 Task: When was "Vanity Fair" by William Makepeace Thackeray set?
Action: Mouse pressed left at (93, 138)
Screenshot: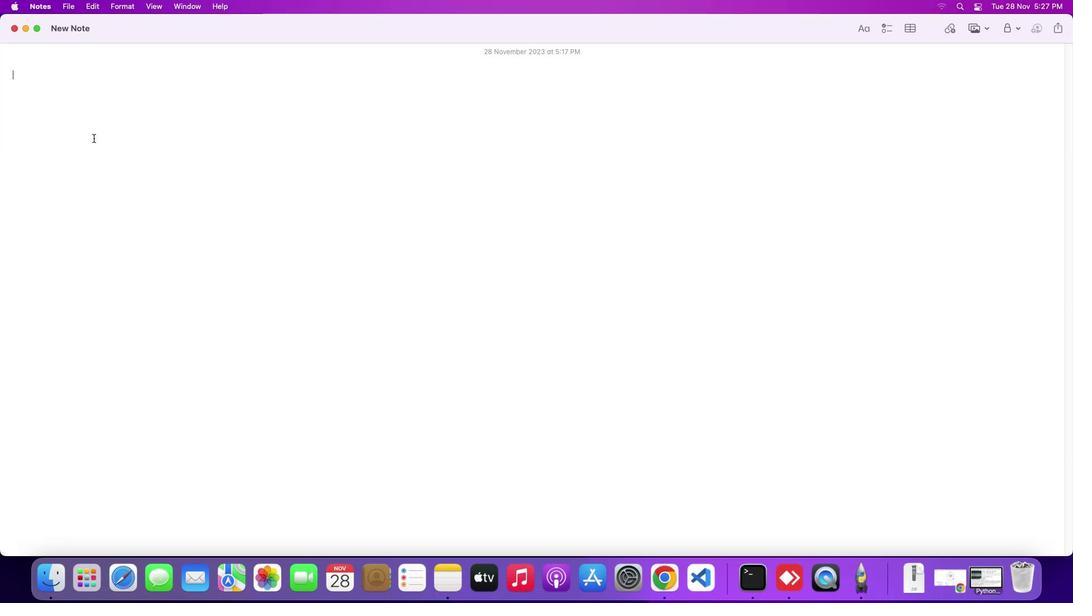 
Action: Key pressed Key.shift'W''h''e''n'Key.space'w''a''s'Key.spaceKey.shift'"'Key.shift'V''a''n''i''t''y'Key.spaceKey.shift'F''a''i''r'Key.shift'"'Key.space'b''y'Key.spaceKey.shift'W''i''l''l''i''a''m'Key.spaceKey.shift'M''a''k''e''p''e''a''c''e'Key.spaceKey.shift'T''h''a''c''k''e''r''a''y'Key.space's''e''t'Key.shift_r'?'Key.enter
Screenshot: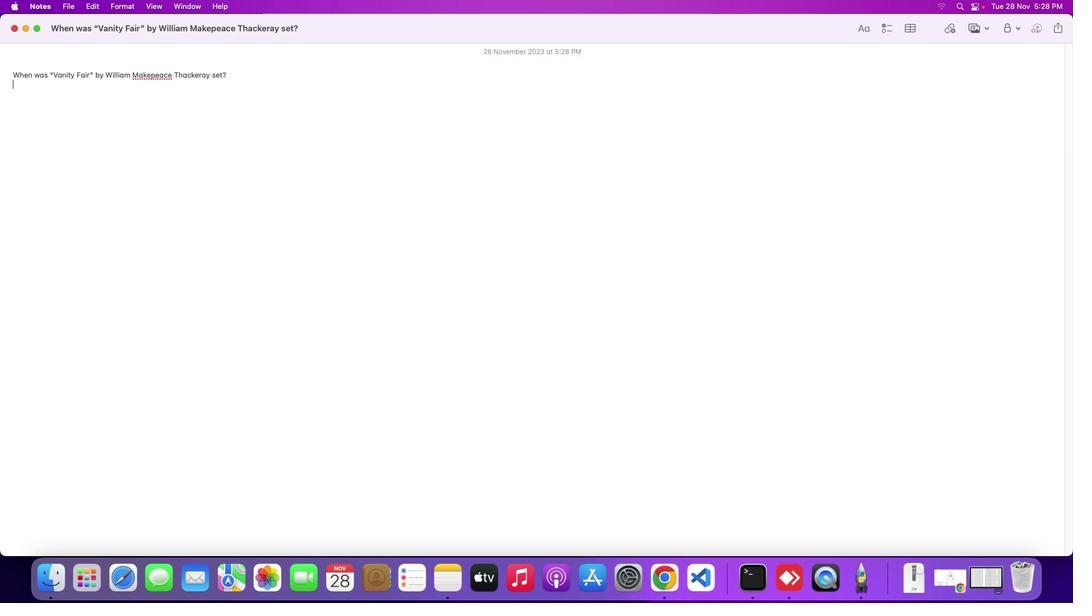 
Action: Mouse moved to (954, 577)
Screenshot: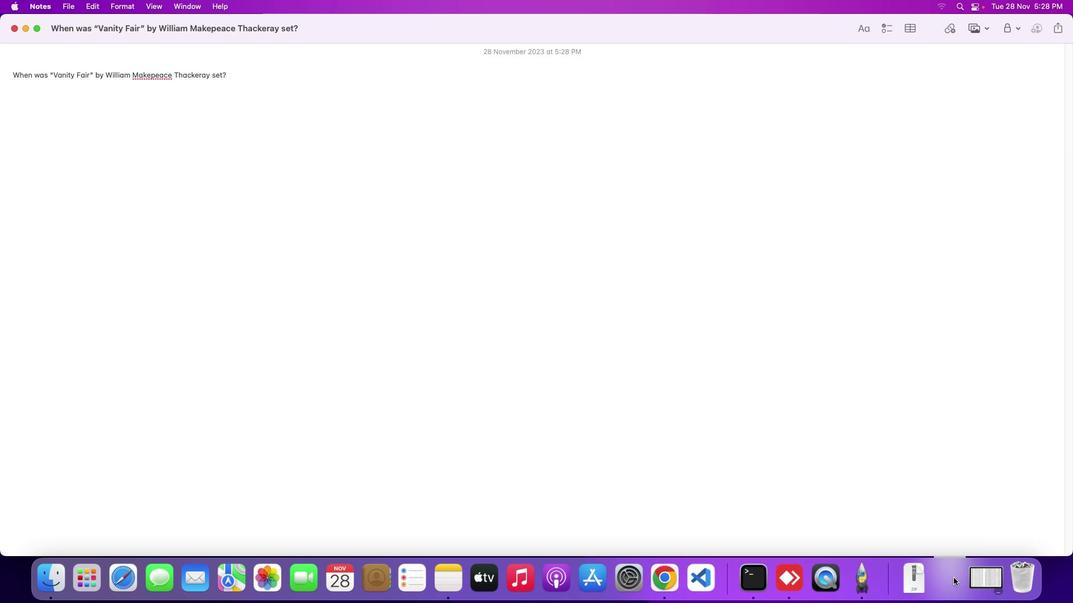 
Action: Mouse pressed left at (954, 577)
Screenshot: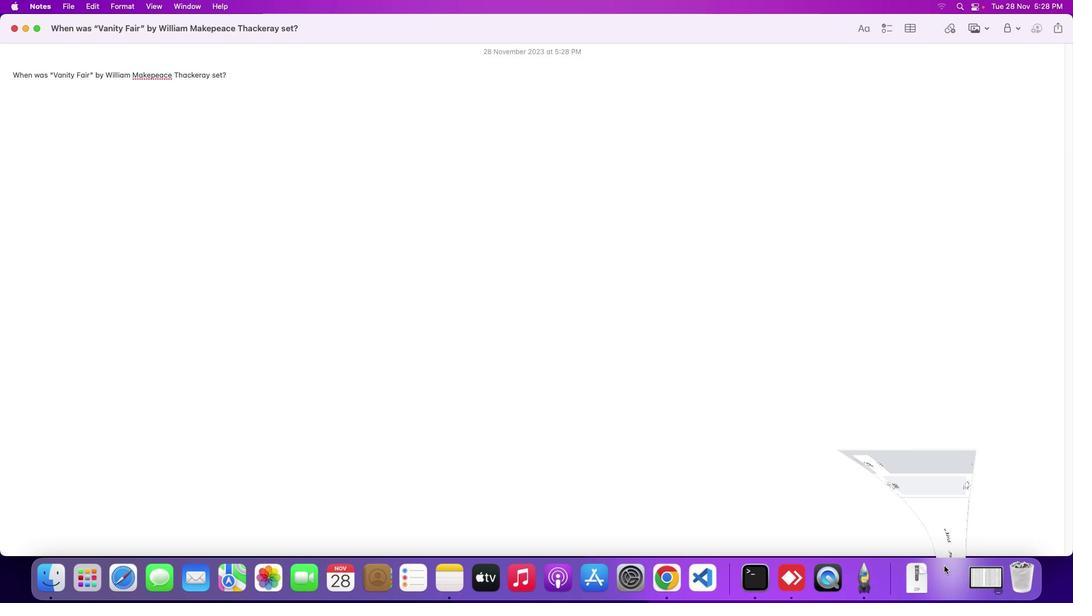 
Action: Mouse moved to (424, 337)
Screenshot: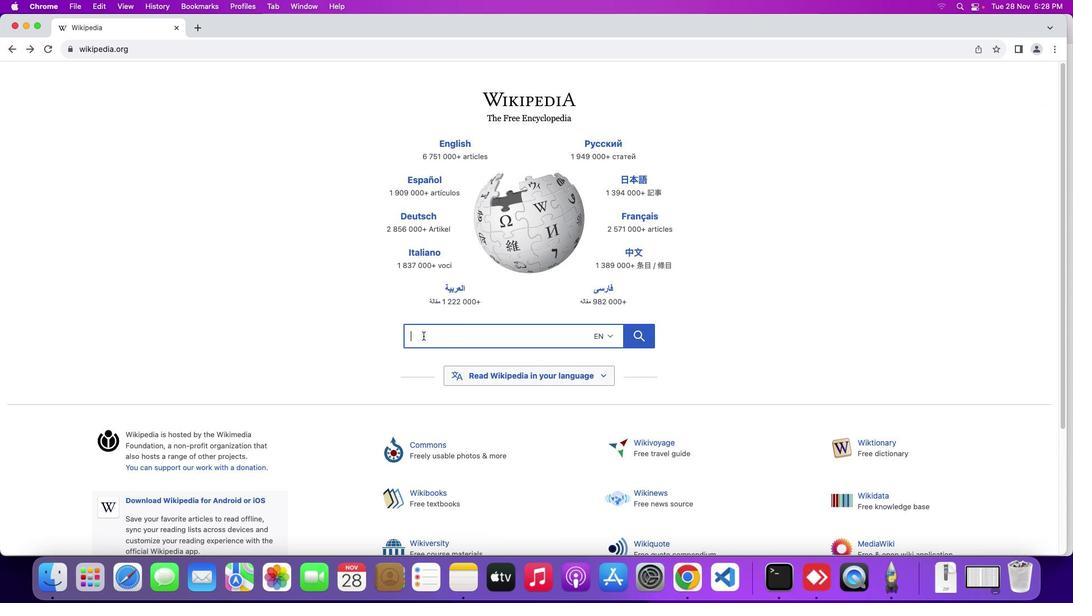 
Action: Mouse pressed left at (424, 337)
Screenshot: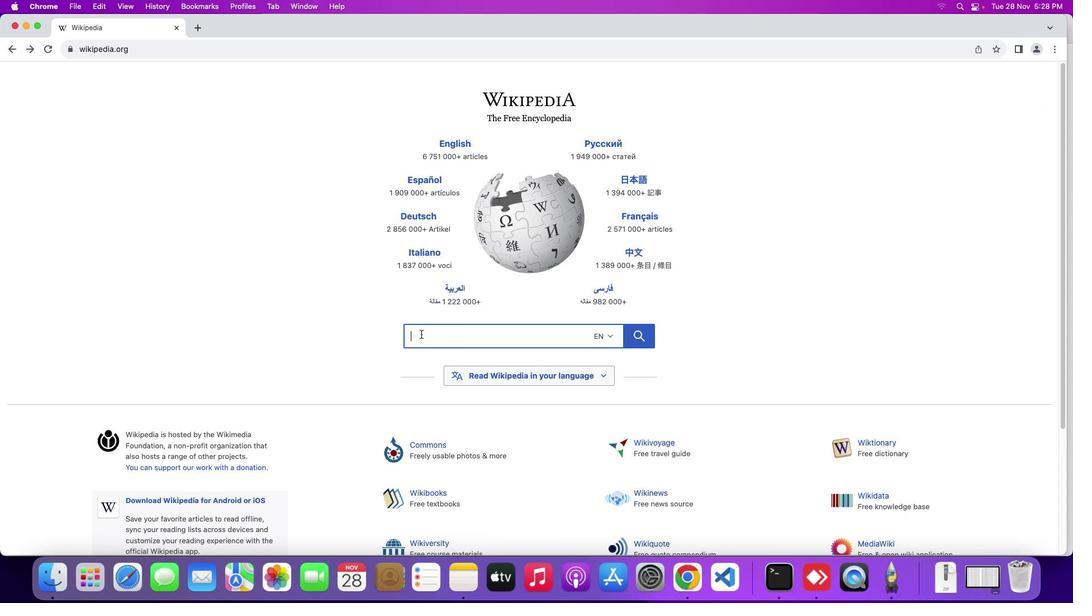 
Action: Mouse moved to (419, 333)
Screenshot: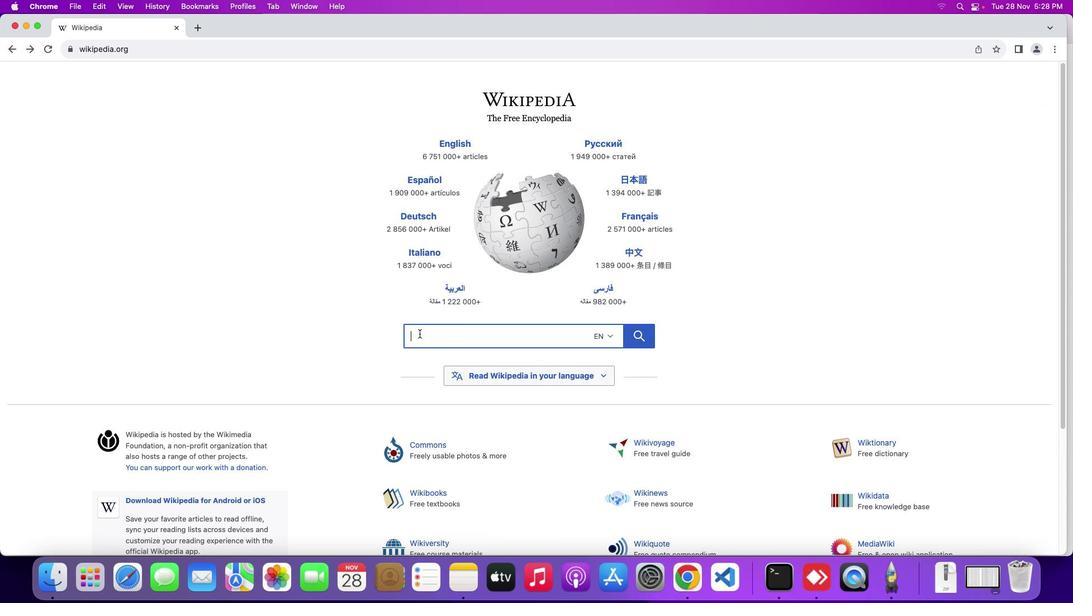 
Action: Key pressed Key.shift'V''a''n''i''t''y'Key.spaceKey.shift'F''a''i''r'
Screenshot: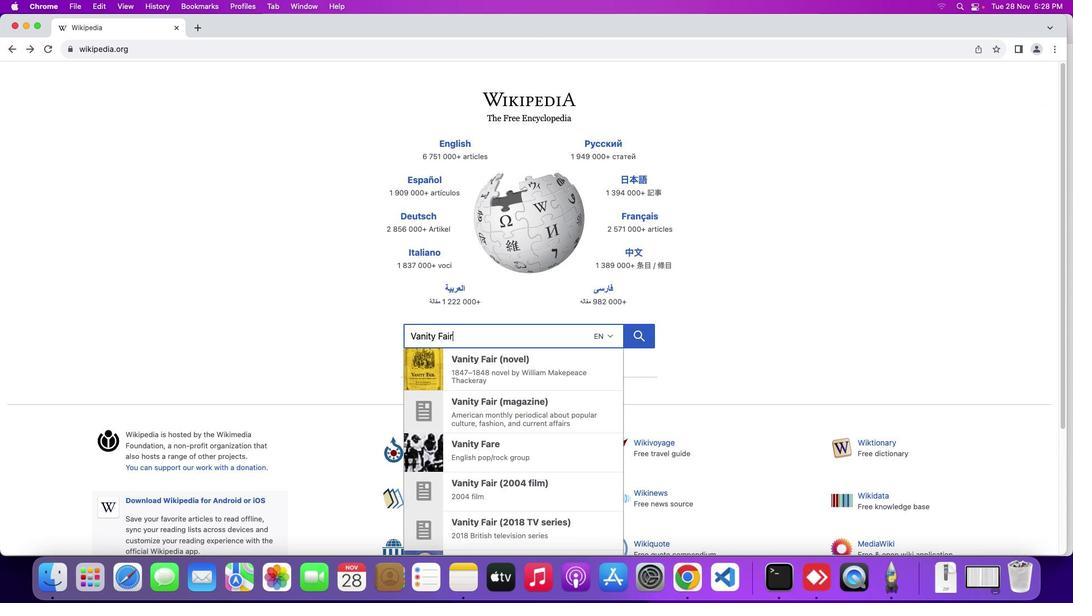 
Action: Mouse moved to (479, 405)
Screenshot: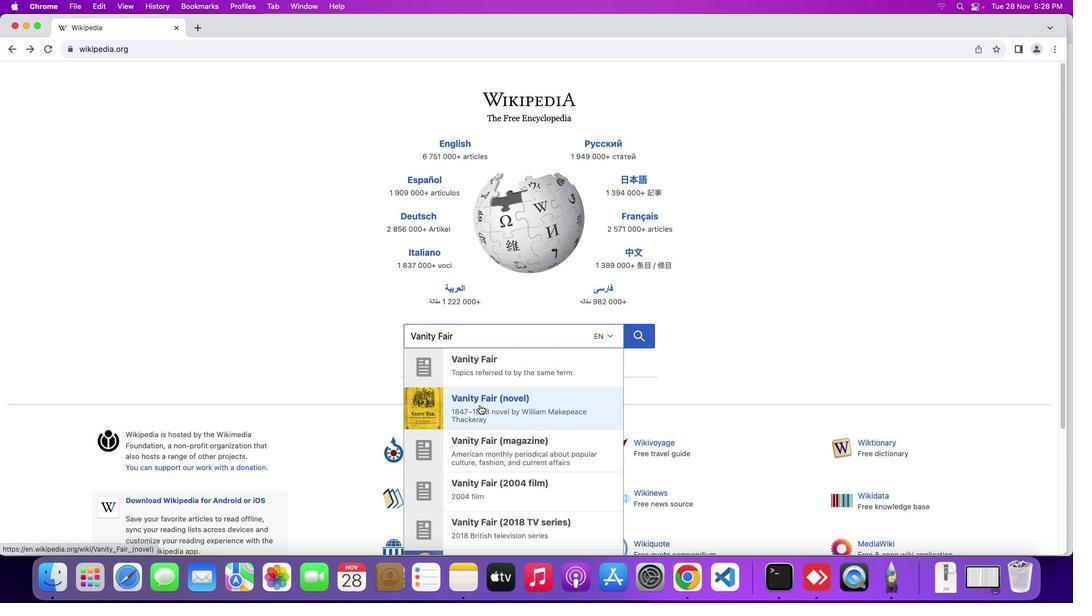 
Action: Mouse pressed left at (479, 405)
Screenshot: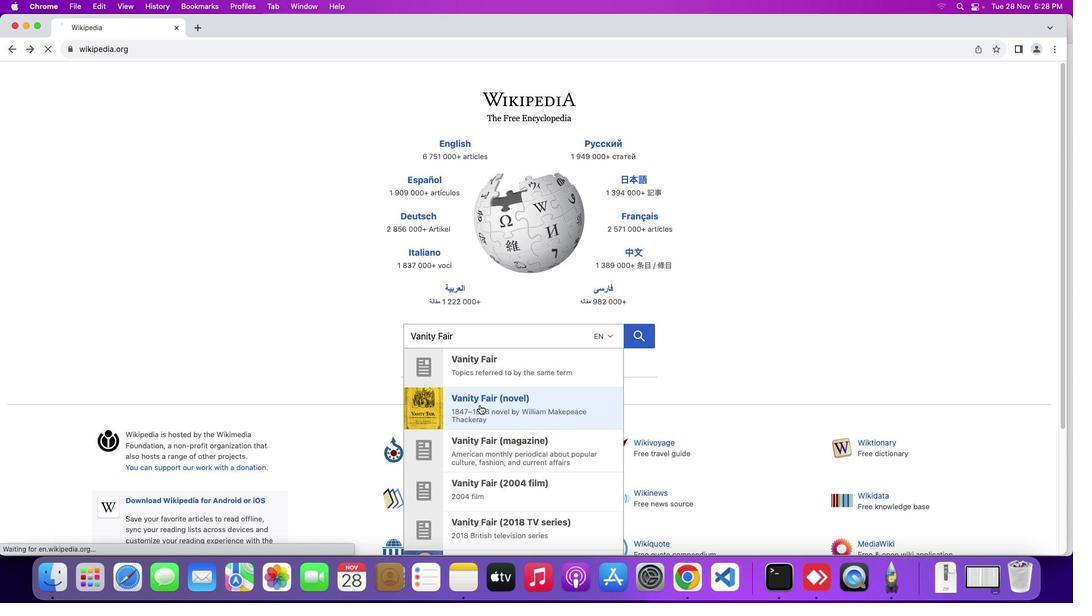 
Action: Mouse moved to (650, 292)
Screenshot: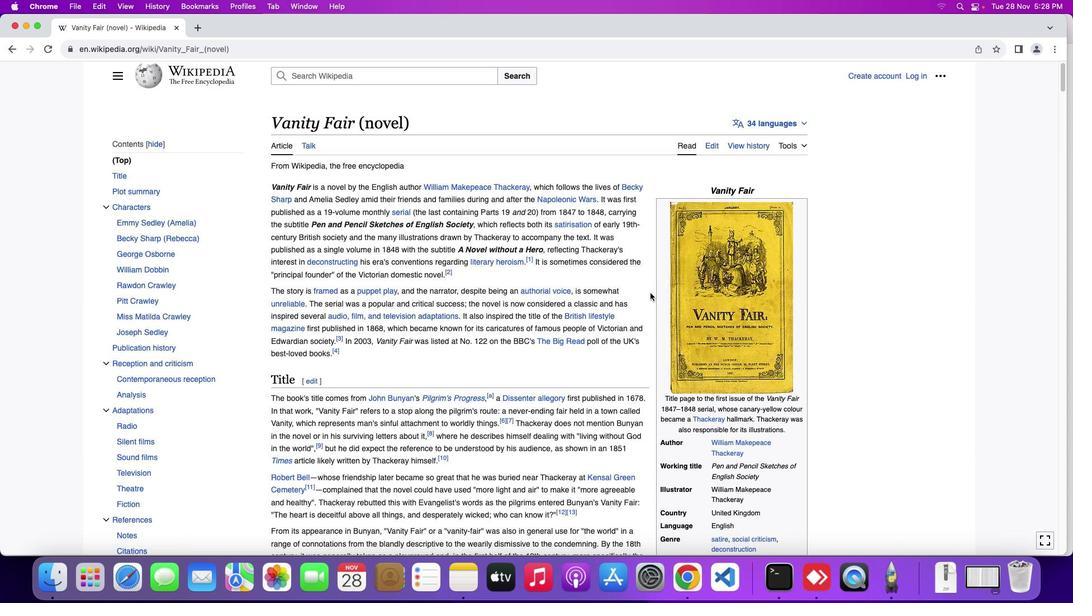 
Action: Mouse scrolled (650, 292) with delta (0, 0)
Screenshot: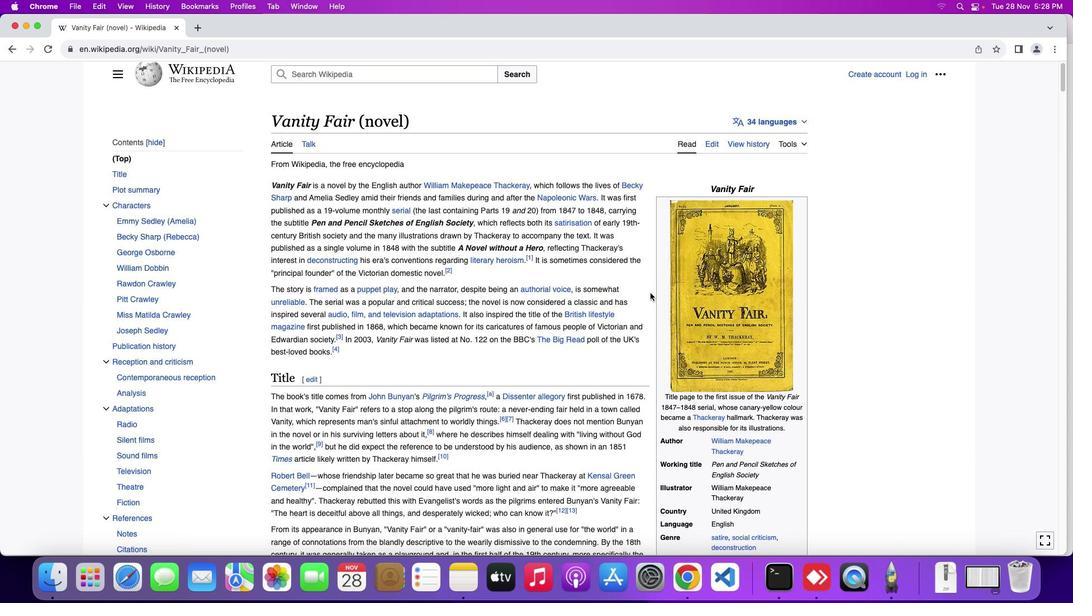 
Action: Mouse scrolled (650, 292) with delta (0, 0)
Screenshot: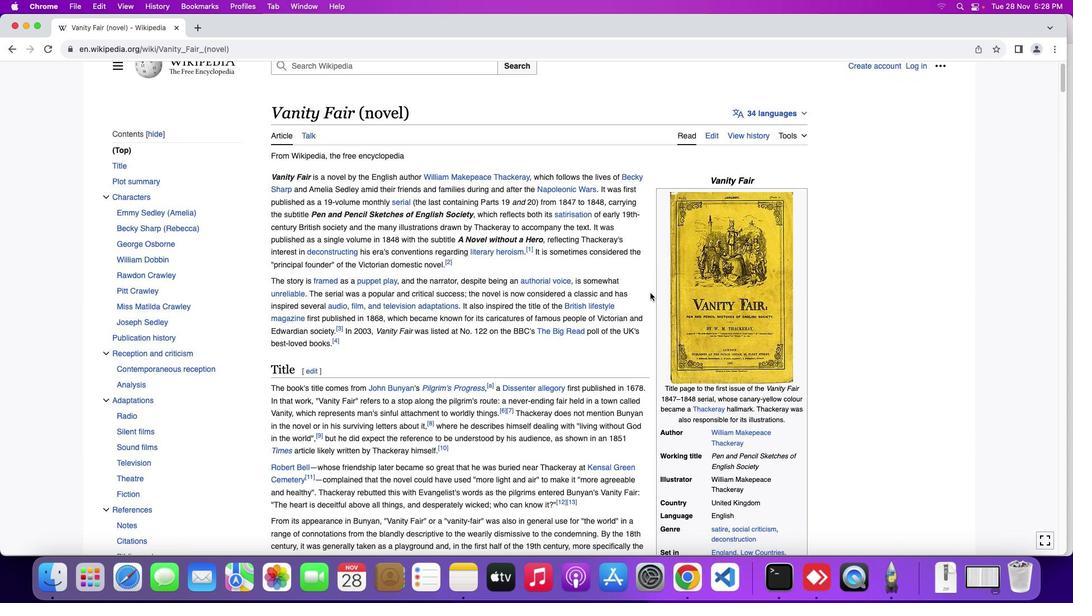 
Action: Mouse scrolled (650, 292) with delta (0, 0)
Screenshot: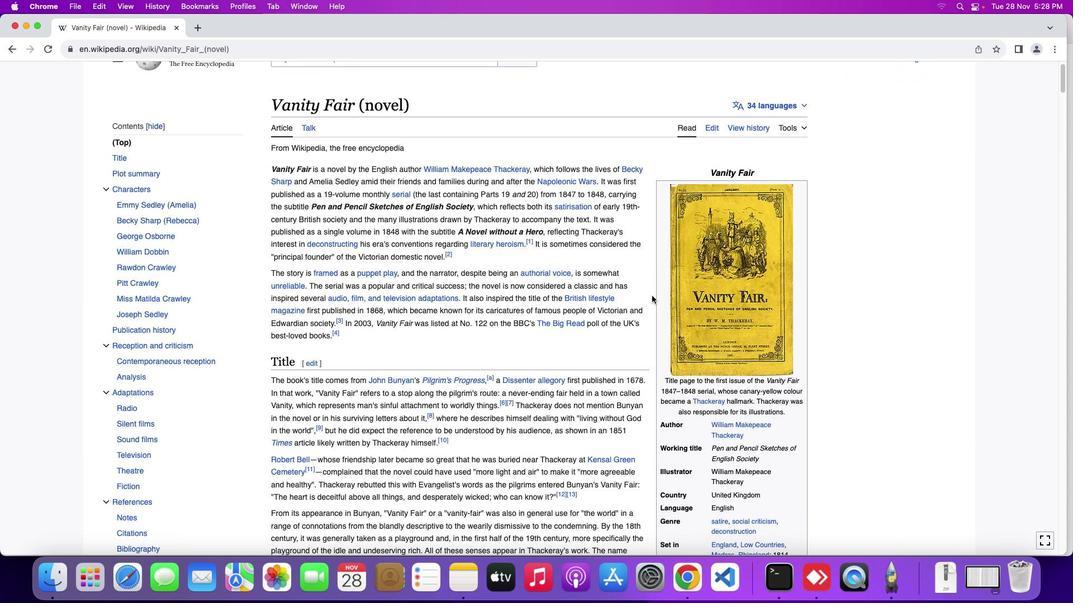 
Action: Mouse moved to (652, 295)
Screenshot: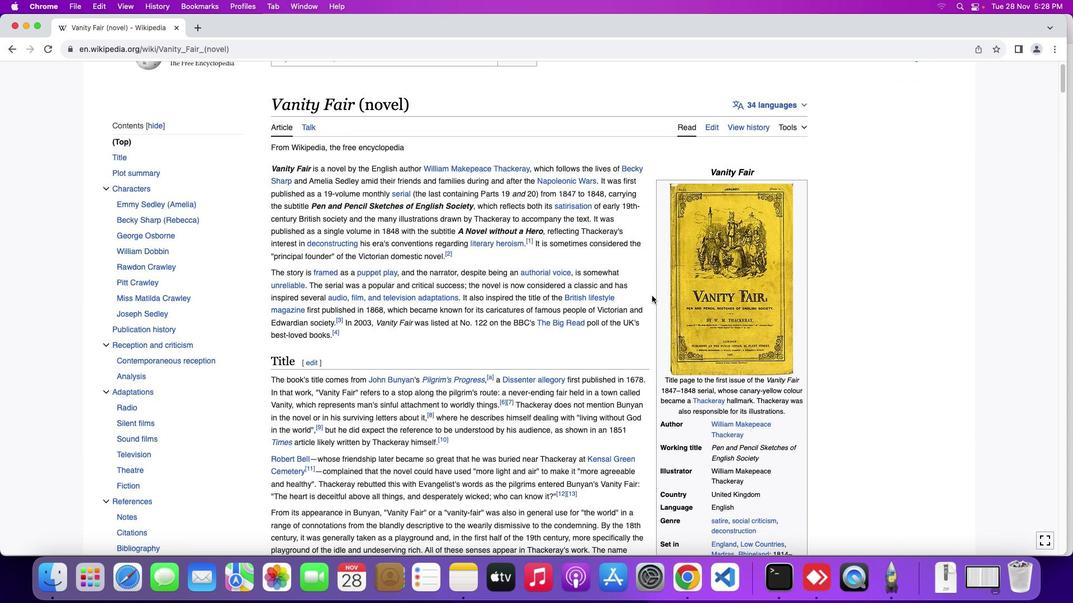 
Action: Mouse scrolled (652, 295) with delta (0, 0)
Screenshot: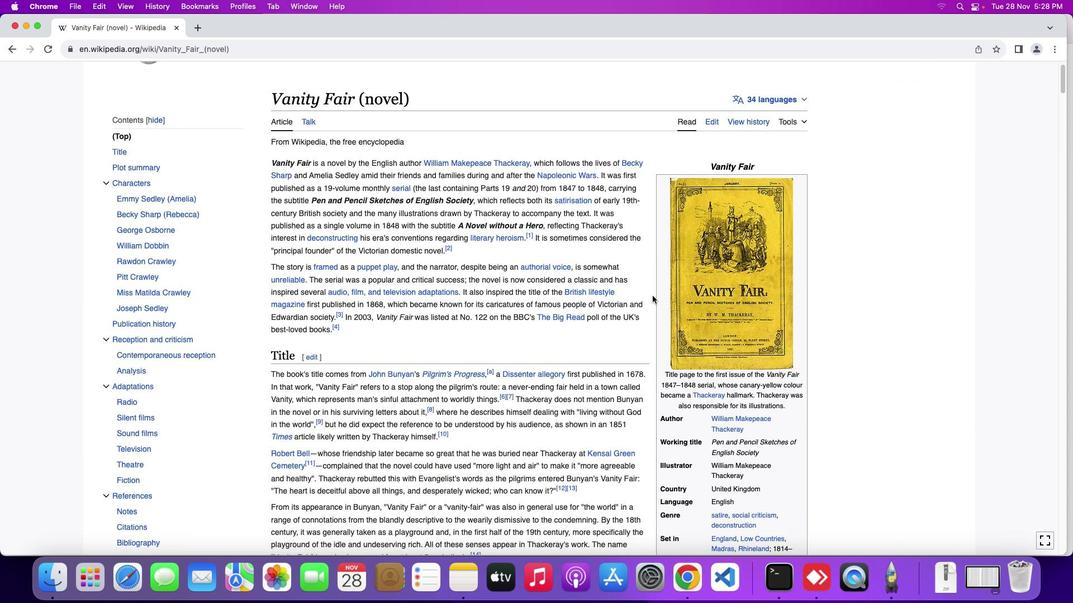 
Action: Mouse moved to (652, 296)
Screenshot: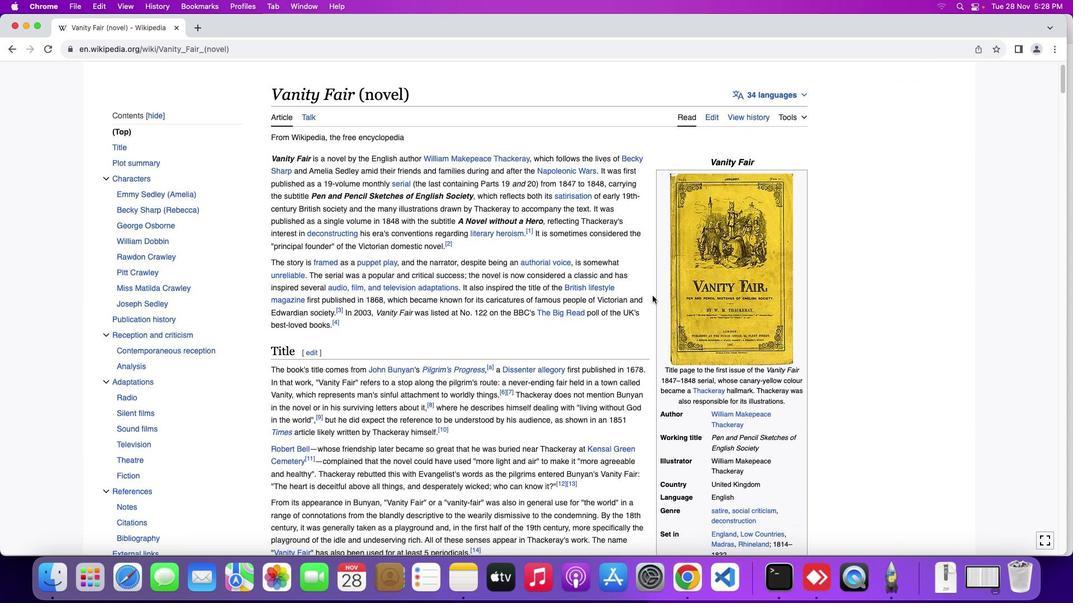 
Action: Mouse scrolled (652, 296) with delta (0, 0)
Screenshot: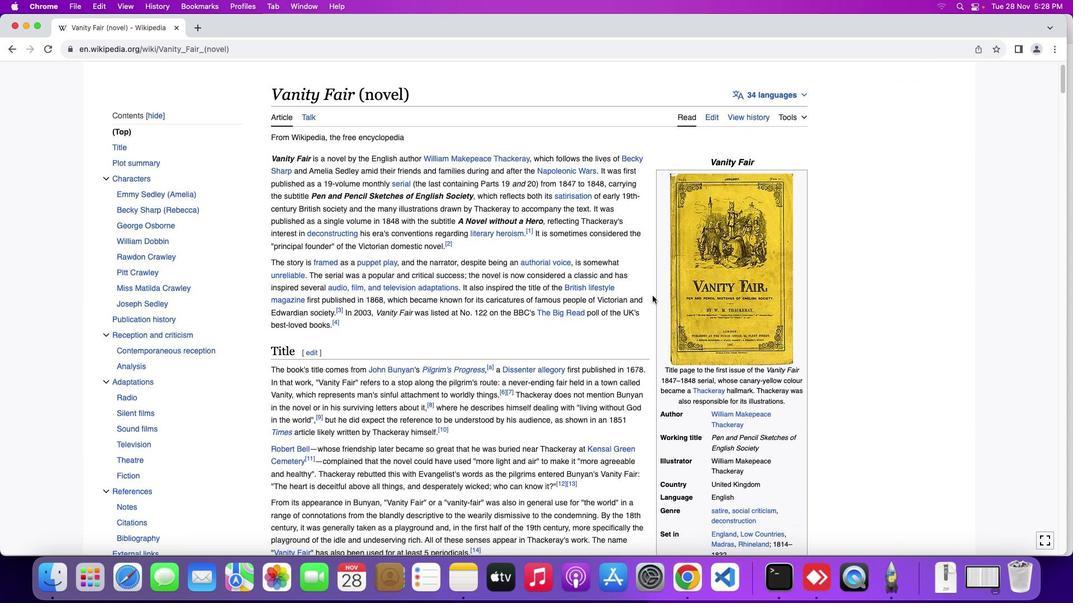 
Action: Mouse moved to (652, 300)
Screenshot: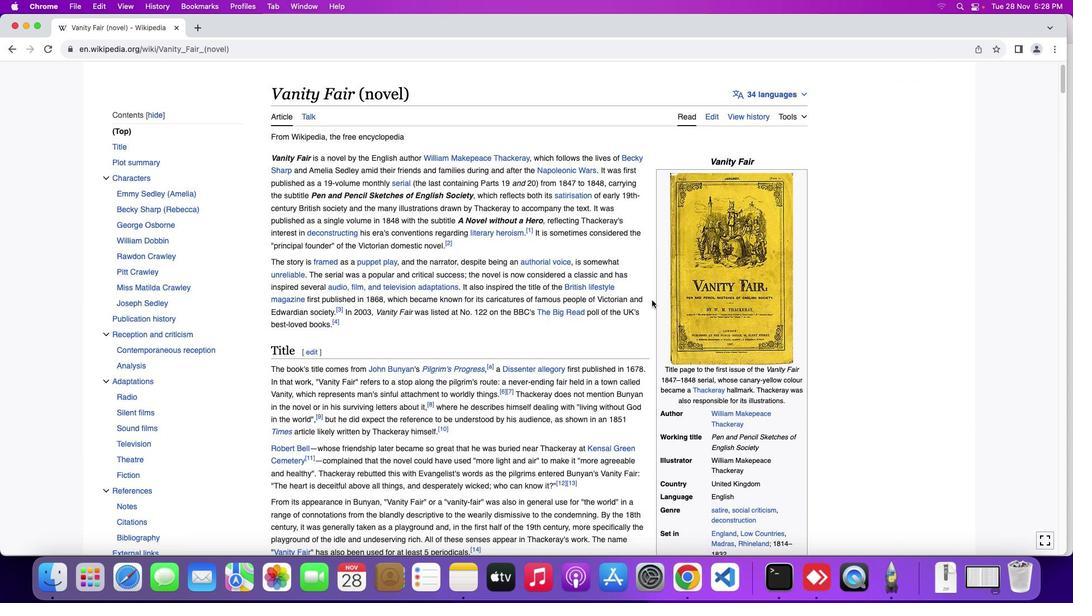 
Action: Mouse scrolled (652, 300) with delta (0, 0)
Screenshot: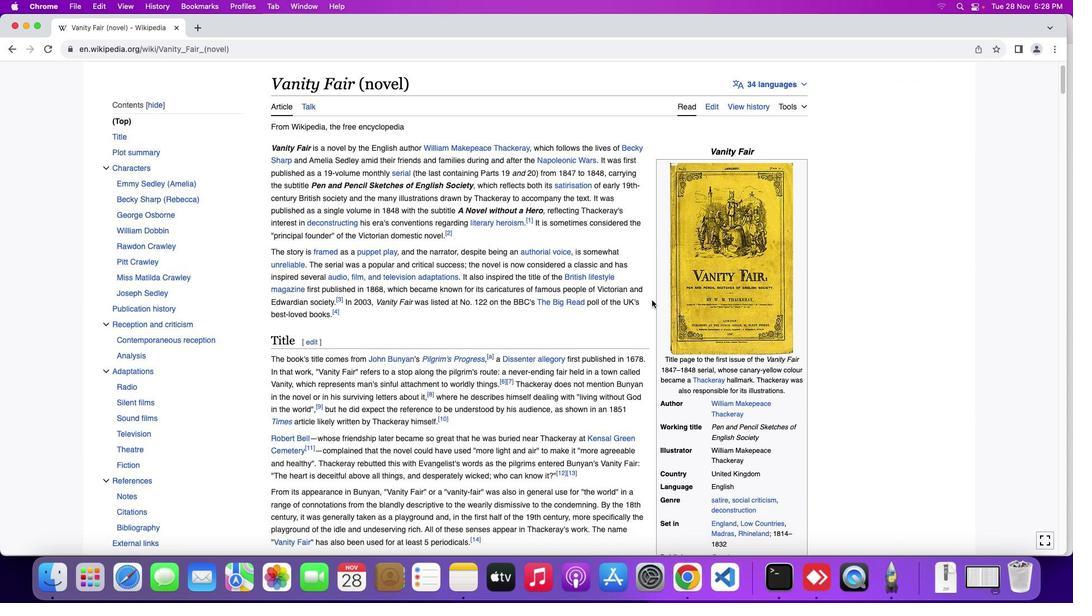 
Action: Mouse scrolled (652, 300) with delta (0, 0)
Screenshot: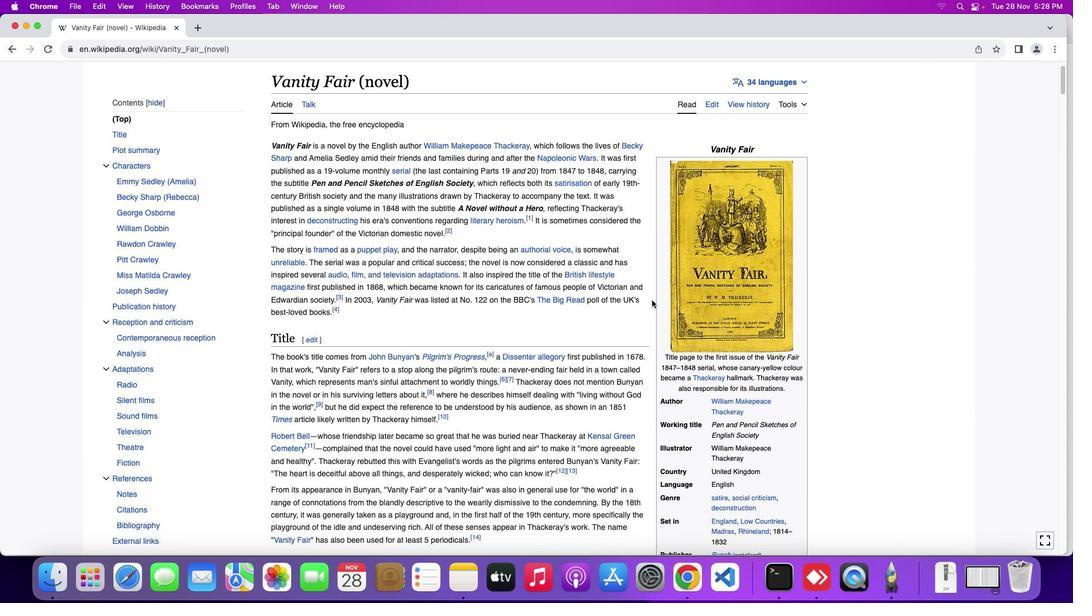 
Action: Mouse moved to (652, 314)
Screenshot: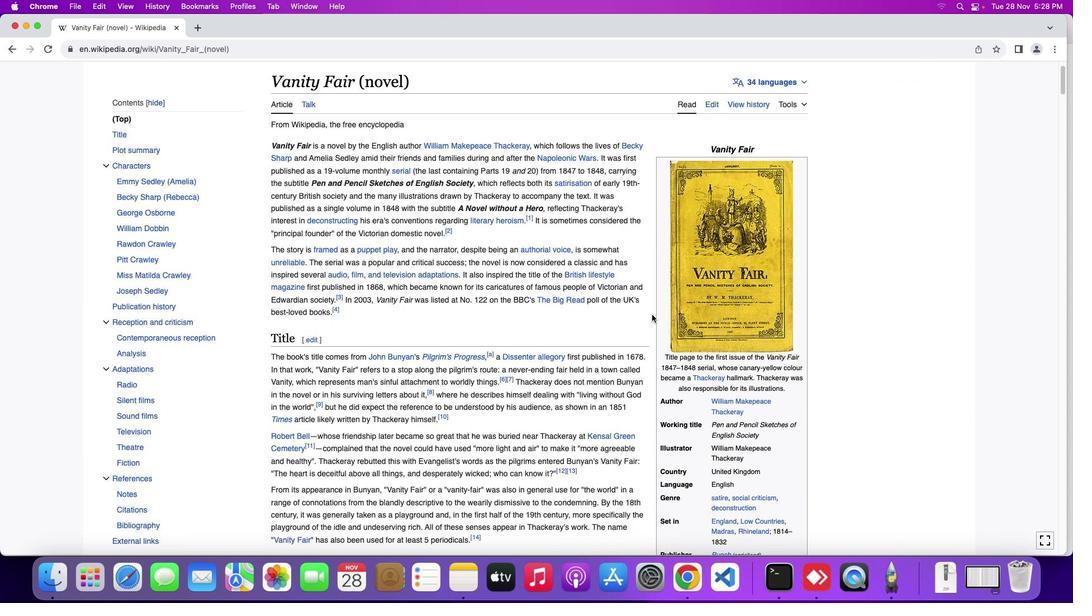 
Action: Mouse scrolled (652, 314) with delta (0, 0)
Screenshot: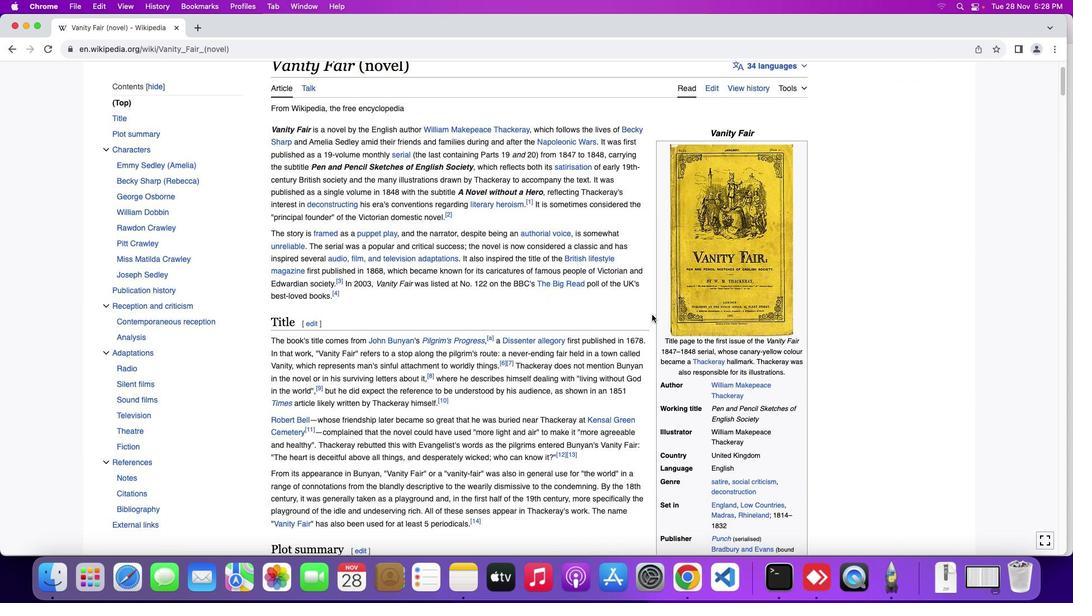 
Action: Mouse scrolled (652, 314) with delta (0, 0)
Screenshot: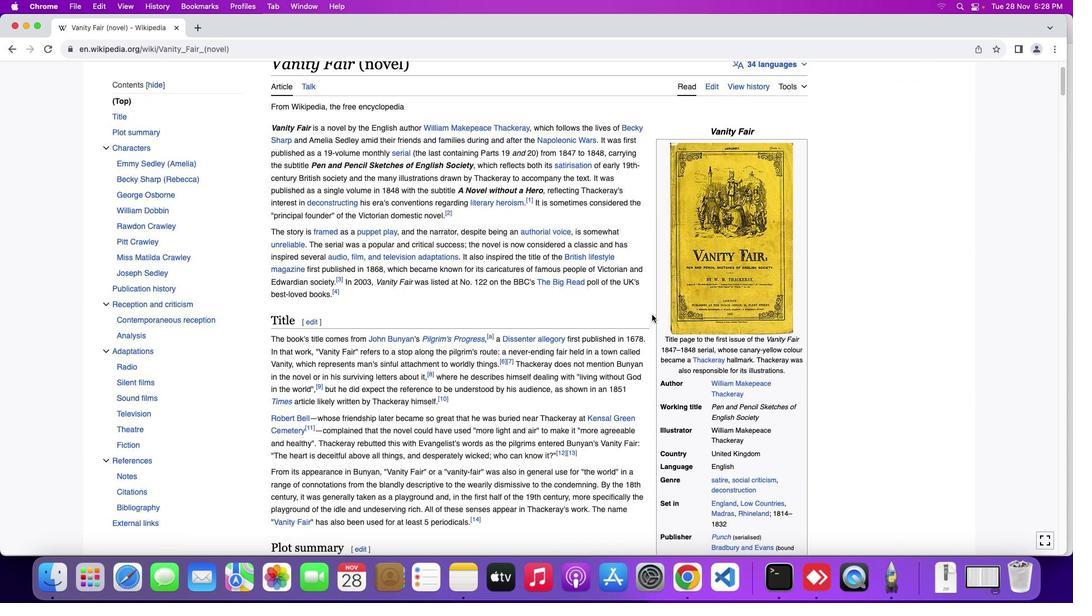
Action: Mouse moved to (652, 319)
Screenshot: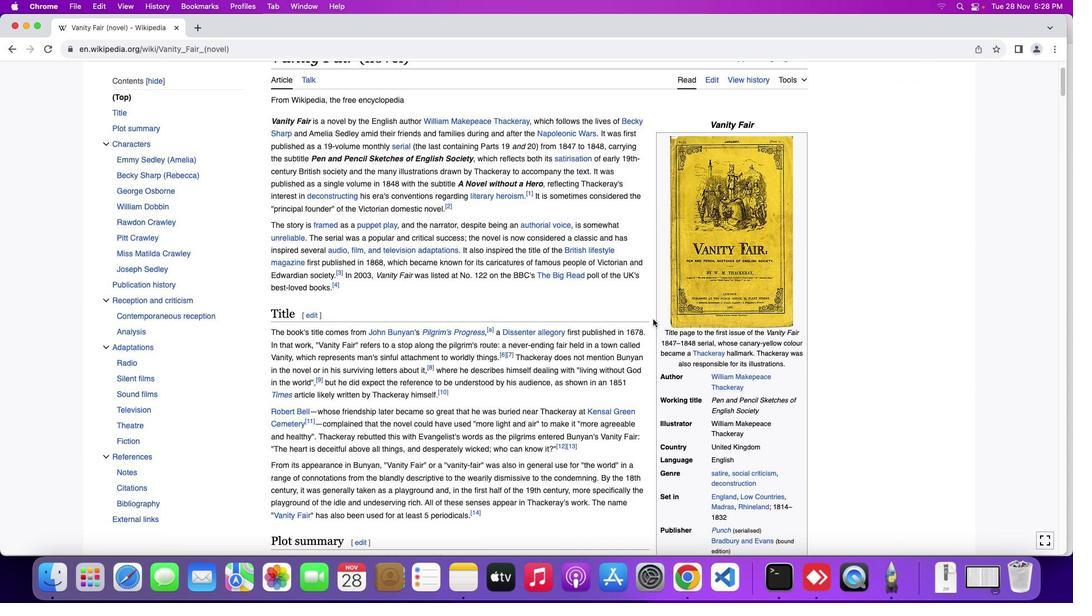 
Action: Mouse scrolled (652, 319) with delta (0, 0)
Screenshot: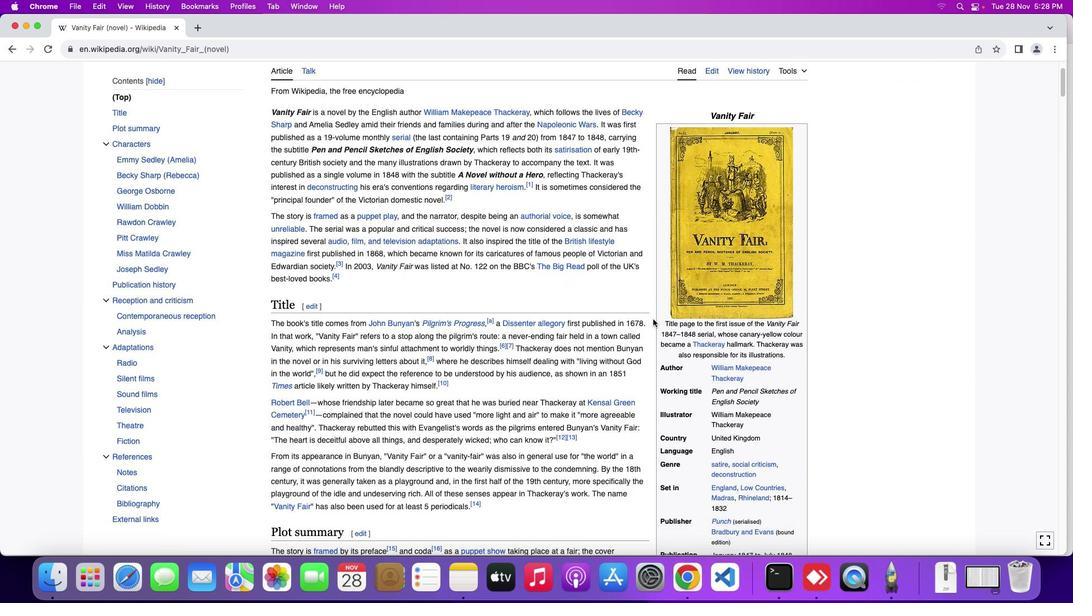 
Action: Mouse scrolled (652, 319) with delta (0, 0)
Screenshot: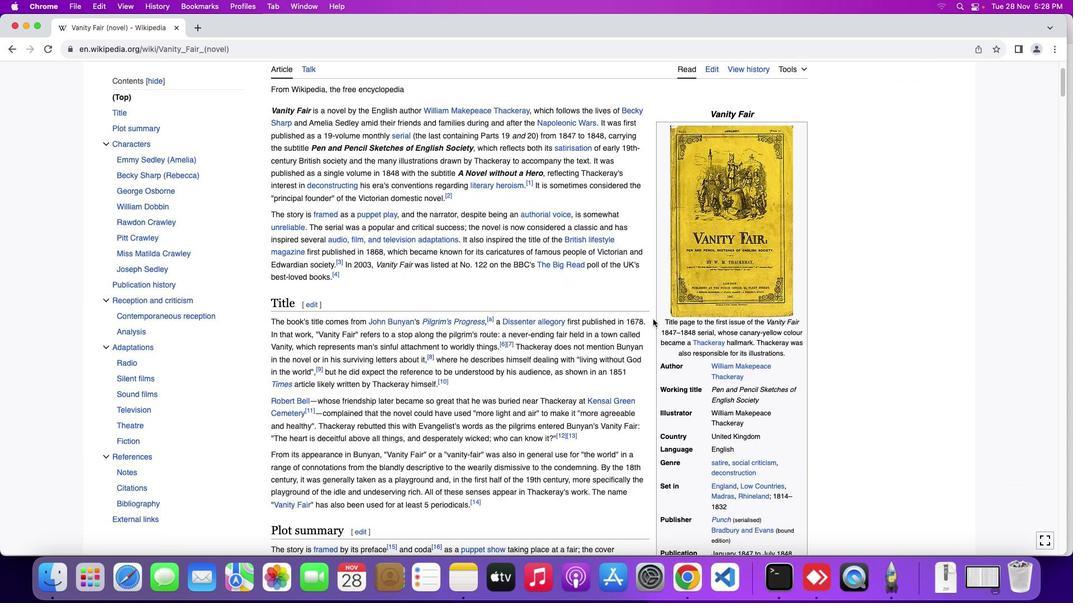 
Action: Mouse scrolled (652, 319) with delta (0, 0)
Screenshot: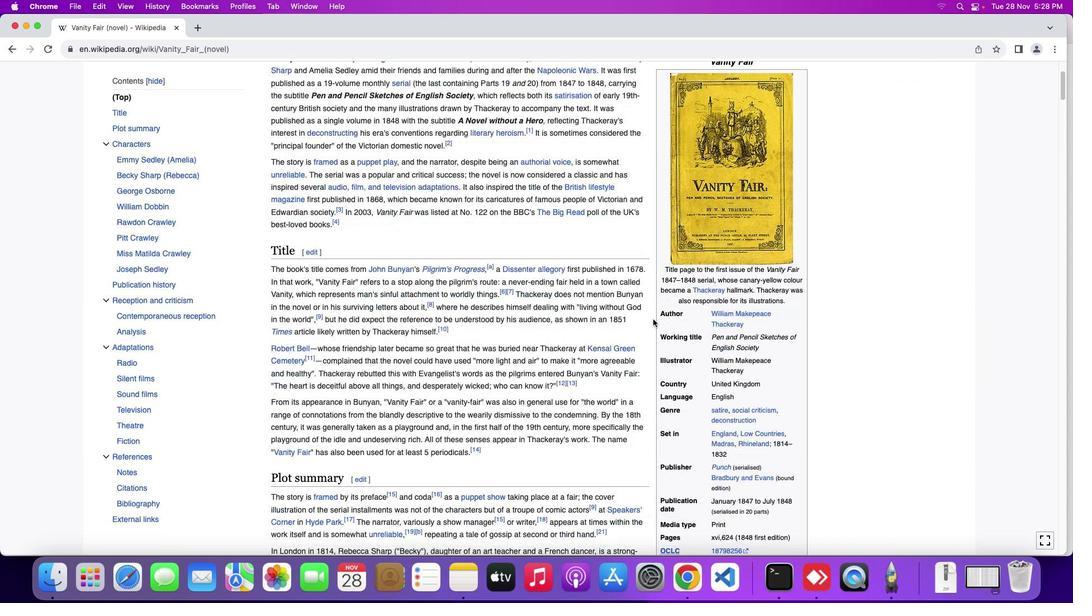 
Action: Mouse scrolled (652, 319) with delta (0, 0)
Screenshot: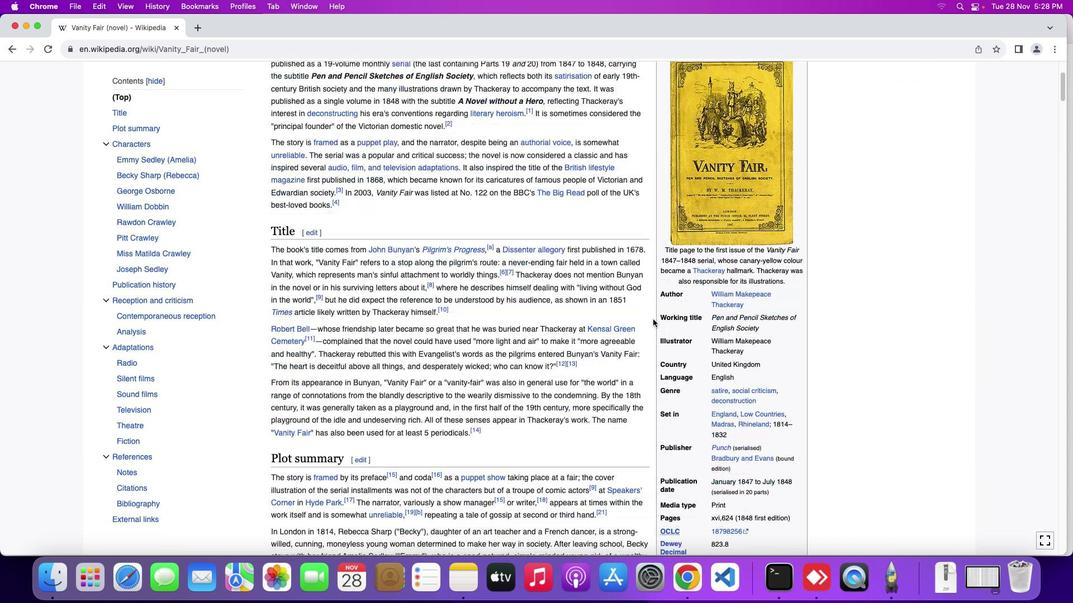 
Action: Mouse scrolled (652, 319) with delta (0, -1)
Screenshot: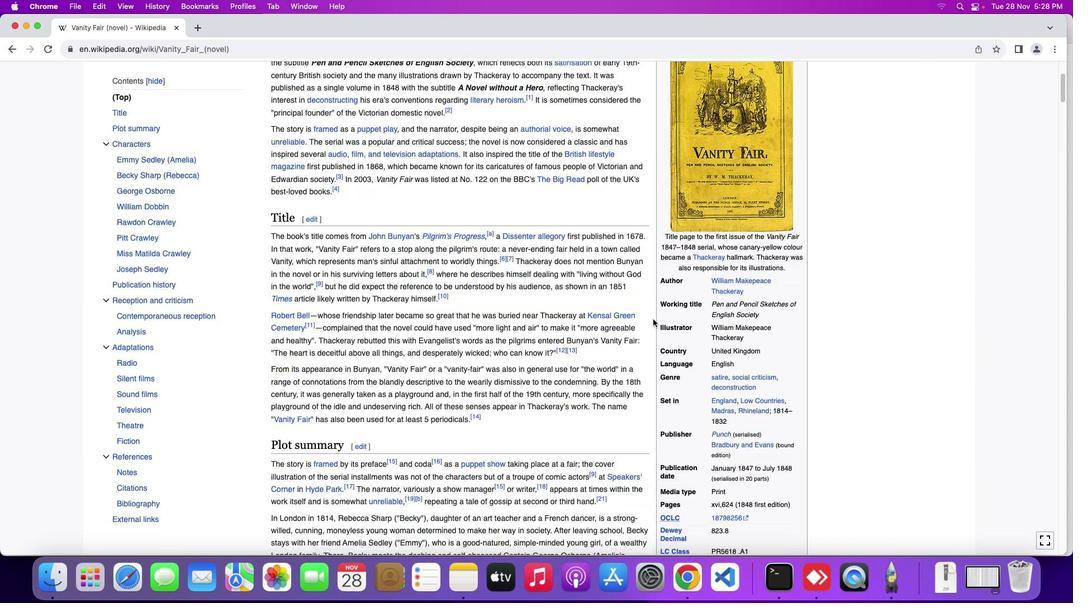 
Action: Mouse scrolled (652, 319) with delta (0, 0)
Screenshot: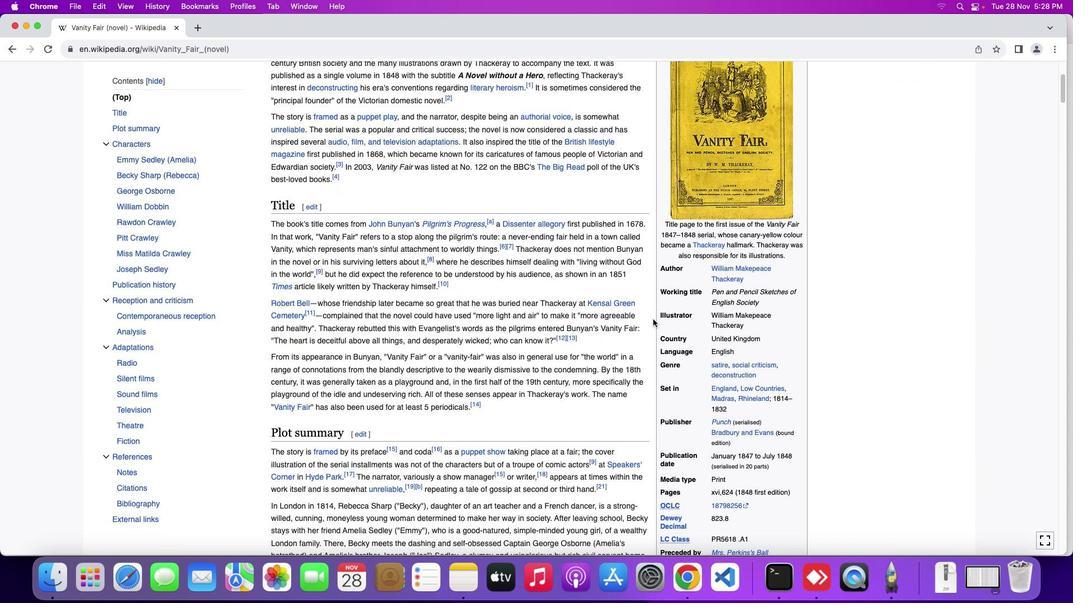 
Action: Mouse scrolled (652, 319) with delta (0, 0)
Screenshot: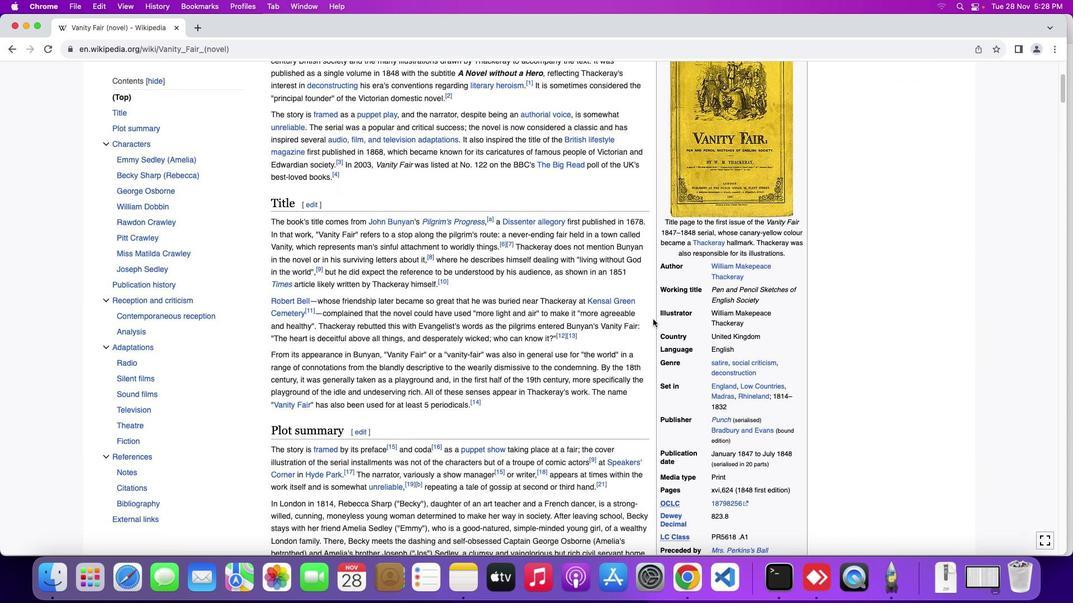 
Action: Mouse scrolled (652, 319) with delta (0, 0)
Screenshot: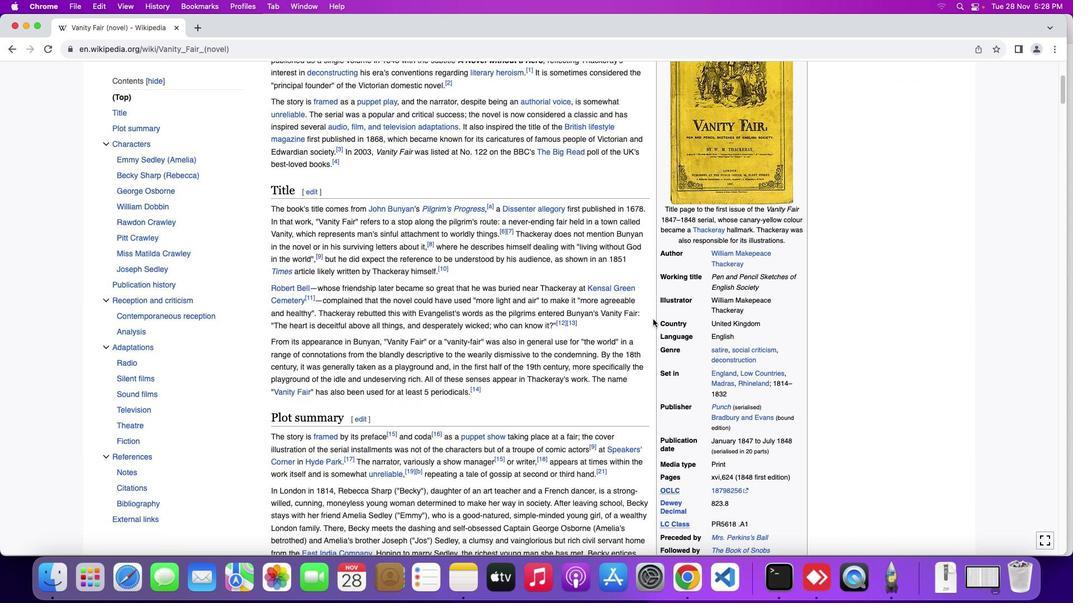 
Action: Mouse scrolled (652, 319) with delta (0, 0)
Screenshot: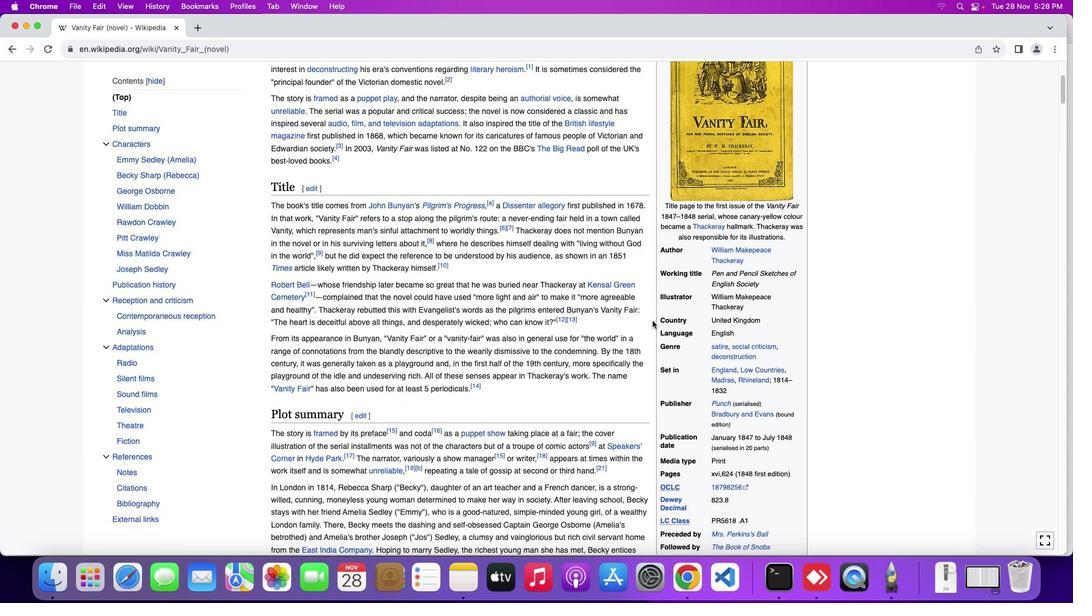 
Action: Mouse moved to (652, 321)
Screenshot: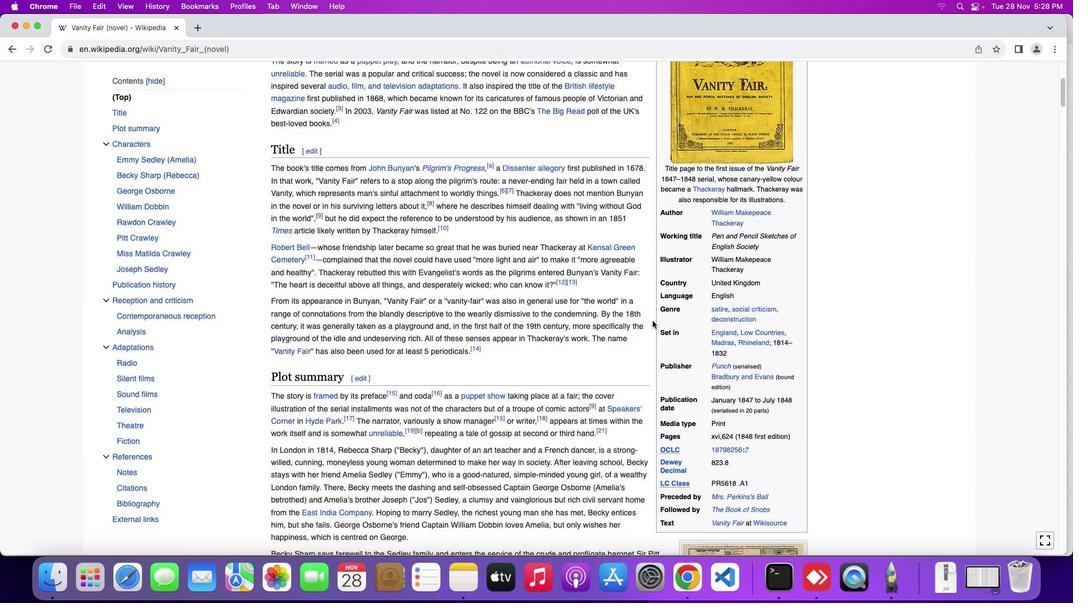 
Action: Mouse scrolled (652, 321) with delta (0, 0)
Screenshot: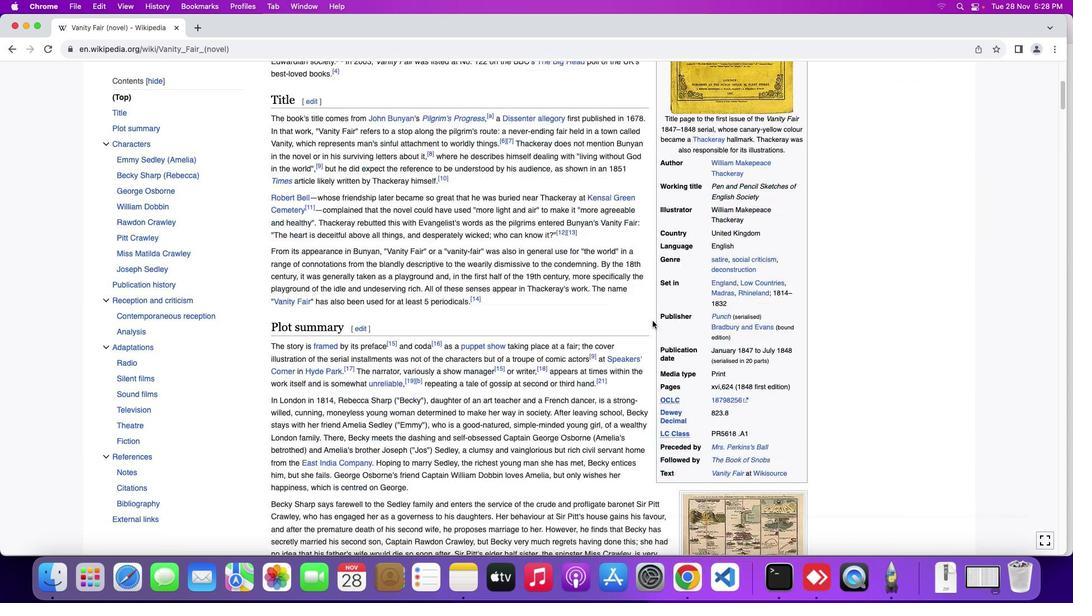 
Action: Mouse scrolled (652, 321) with delta (0, 0)
Screenshot: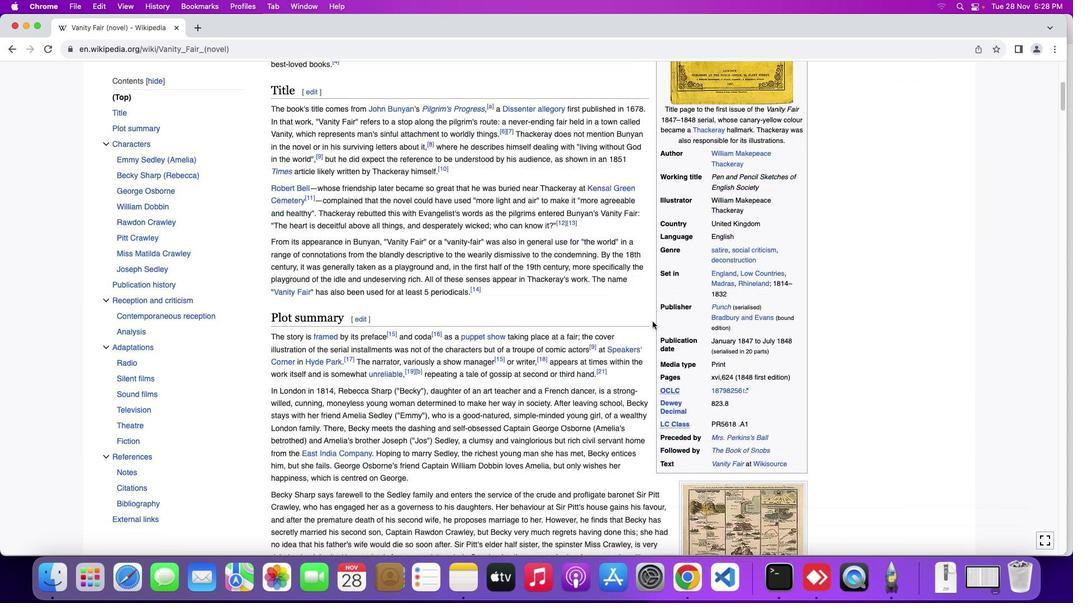 
Action: Mouse scrolled (652, 321) with delta (0, -1)
Screenshot: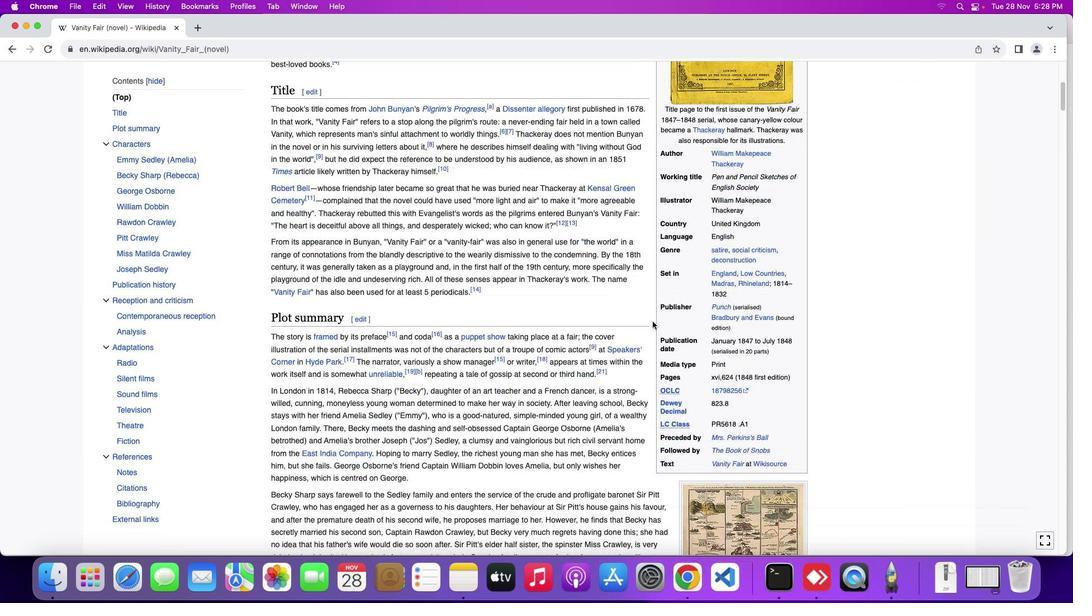 
Action: Mouse moved to (652, 321)
Screenshot: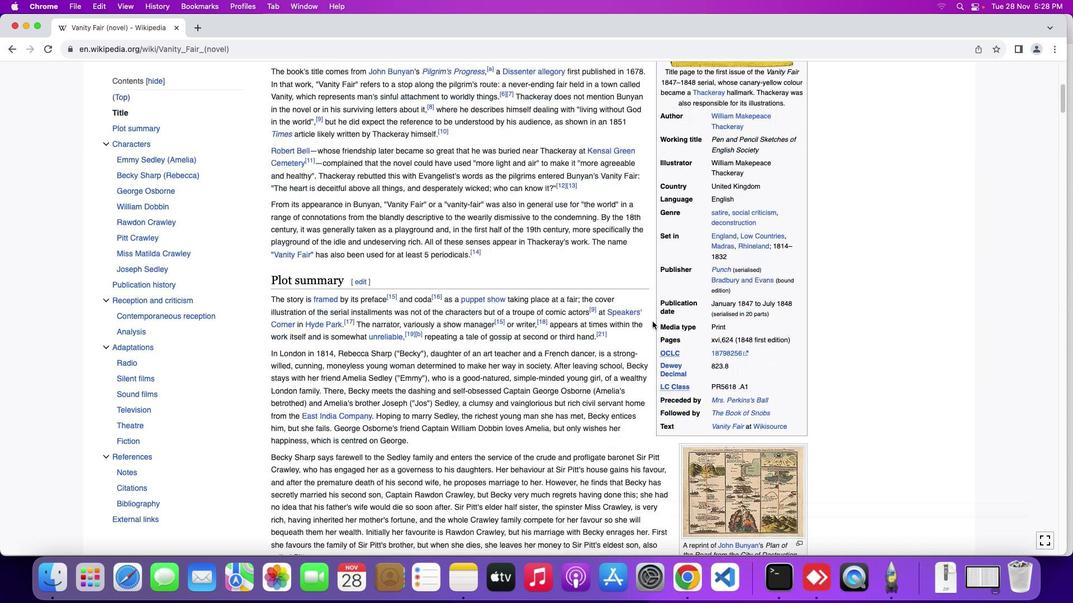 
Action: Mouse scrolled (652, 321) with delta (0, 0)
Screenshot: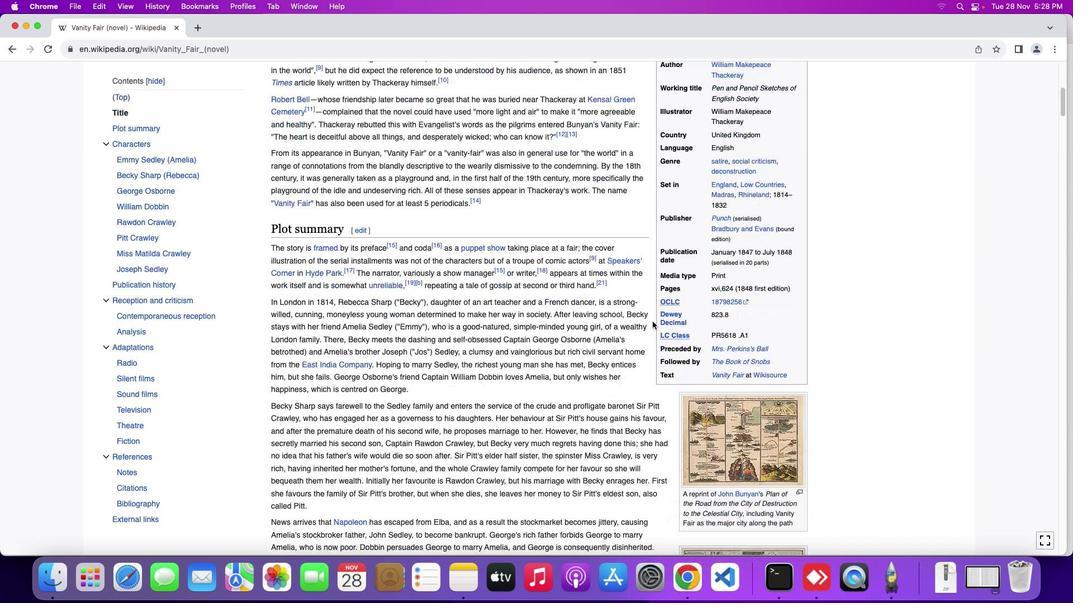 
Action: Mouse scrolled (652, 321) with delta (0, 0)
Screenshot: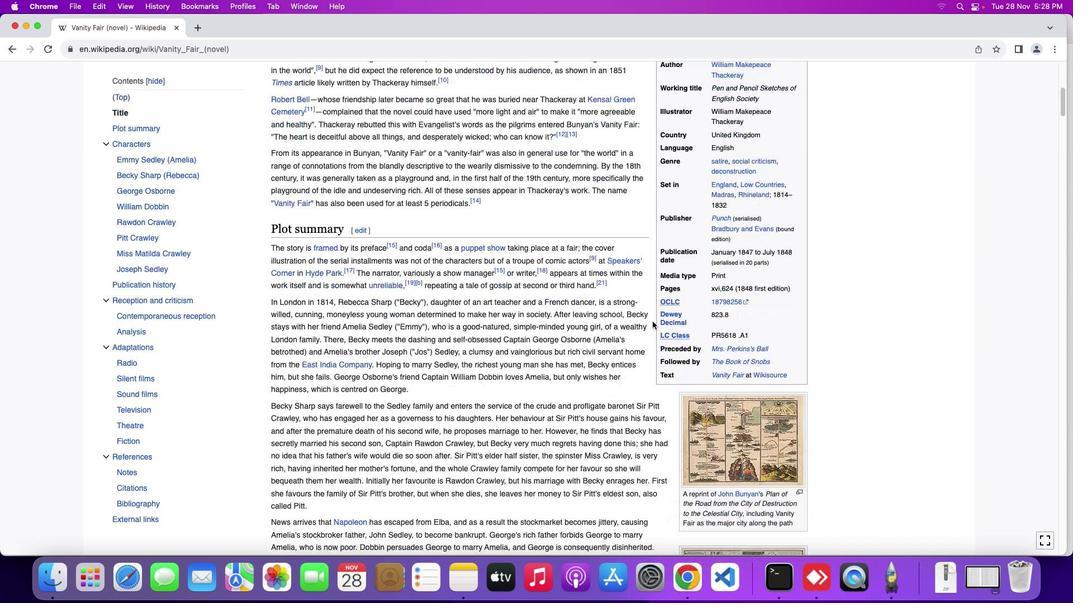 
Action: Mouse moved to (652, 321)
Screenshot: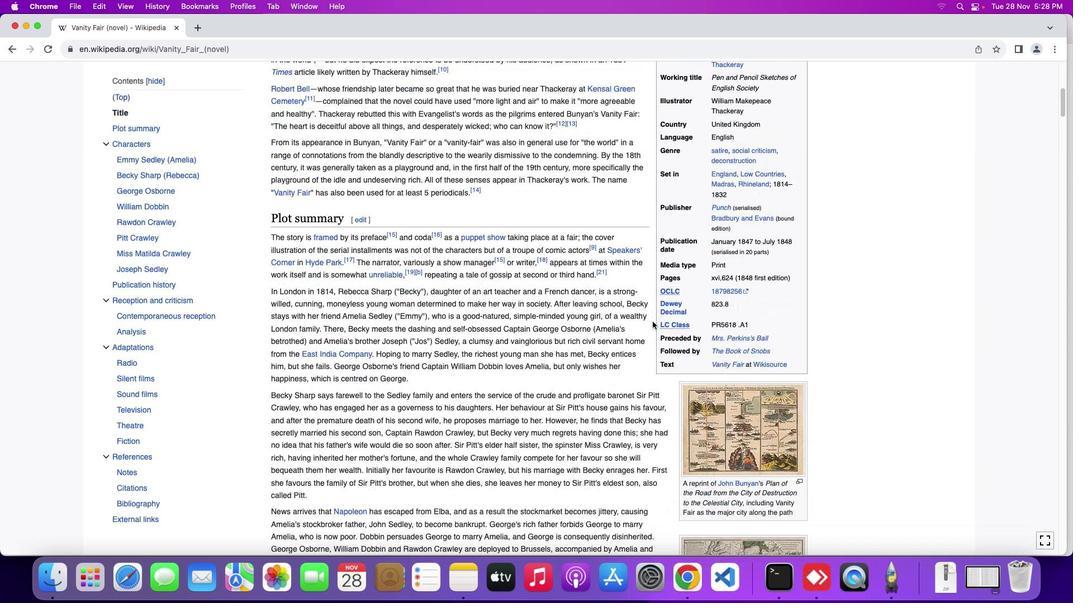 
Action: Mouse scrolled (652, 321) with delta (0, -1)
Screenshot: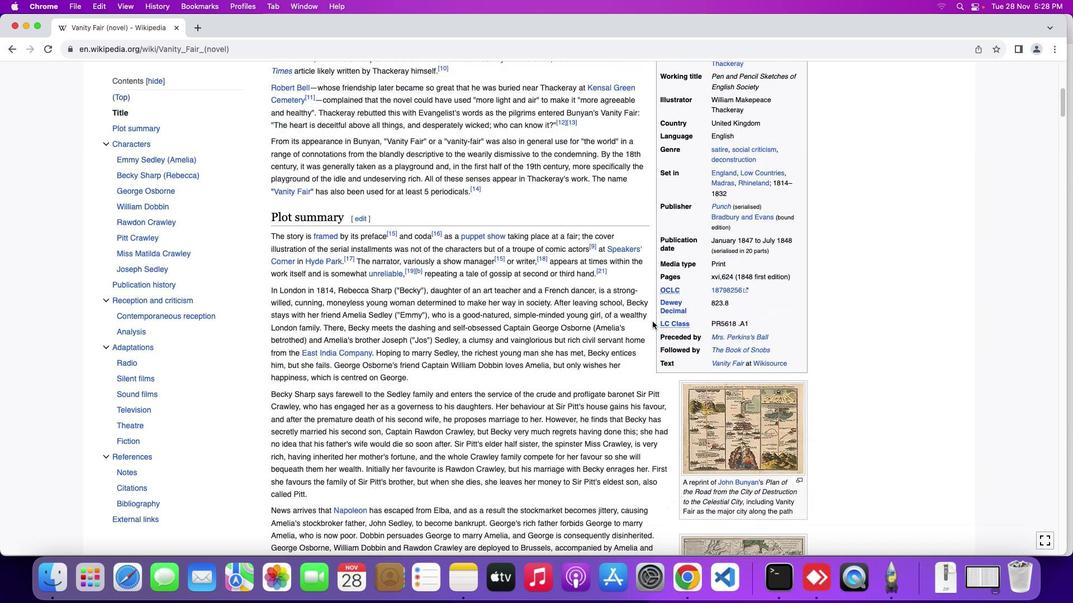 
Action: Mouse scrolled (652, 321) with delta (0, 0)
Screenshot: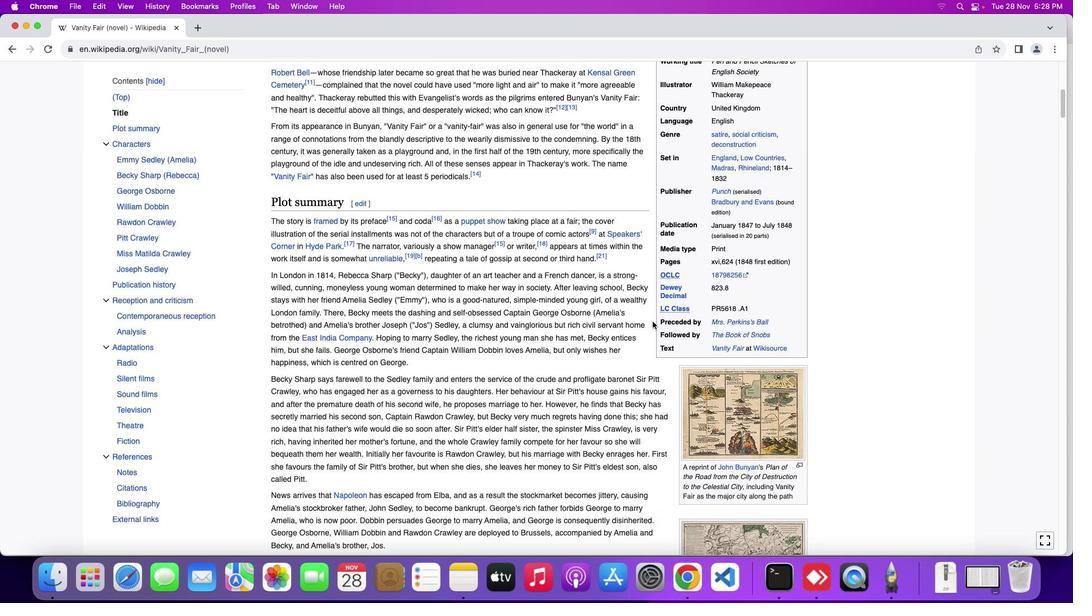 
Action: Mouse scrolled (652, 321) with delta (0, 0)
Screenshot: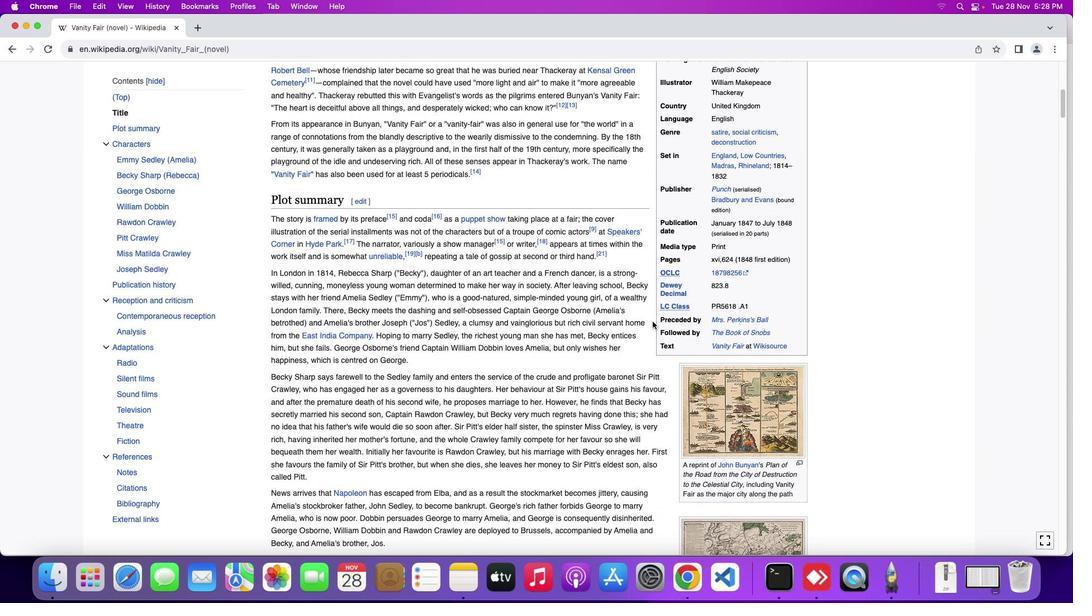 
Action: Mouse moved to (652, 321)
Screenshot: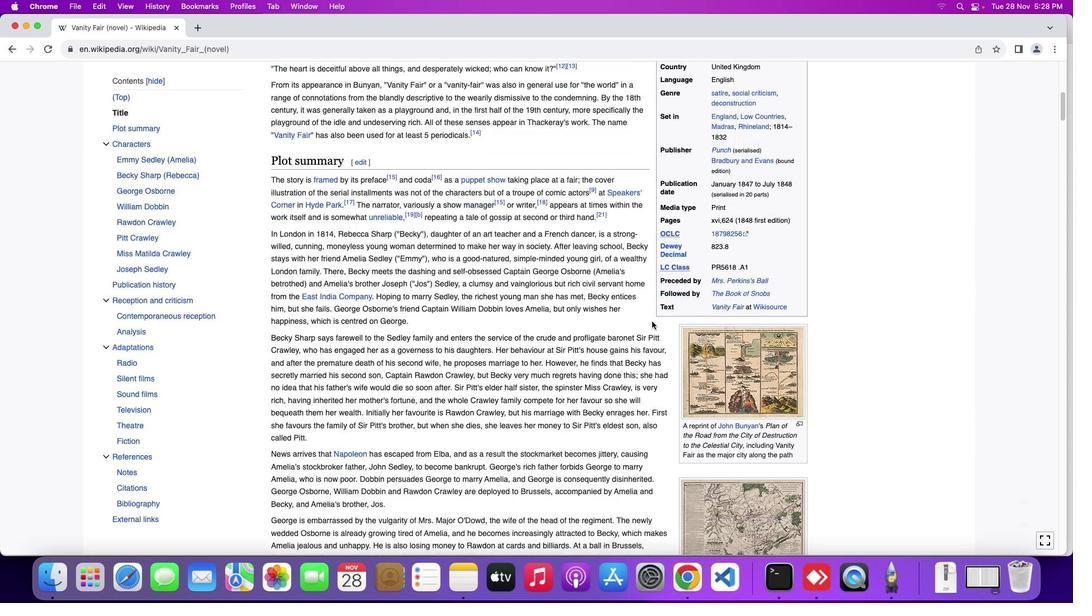 
Action: Mouse scrolled (652, 321) with delta (0, 0)
Screenshot: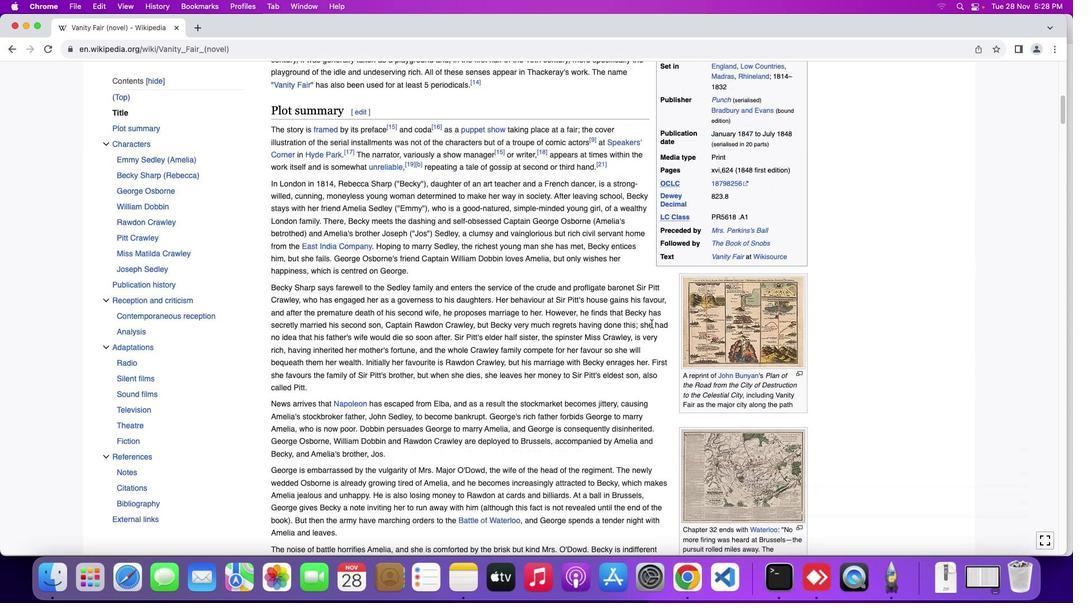 
Action: Mouse scrolled (652, 321) with delta (0, 0)
Screenshot: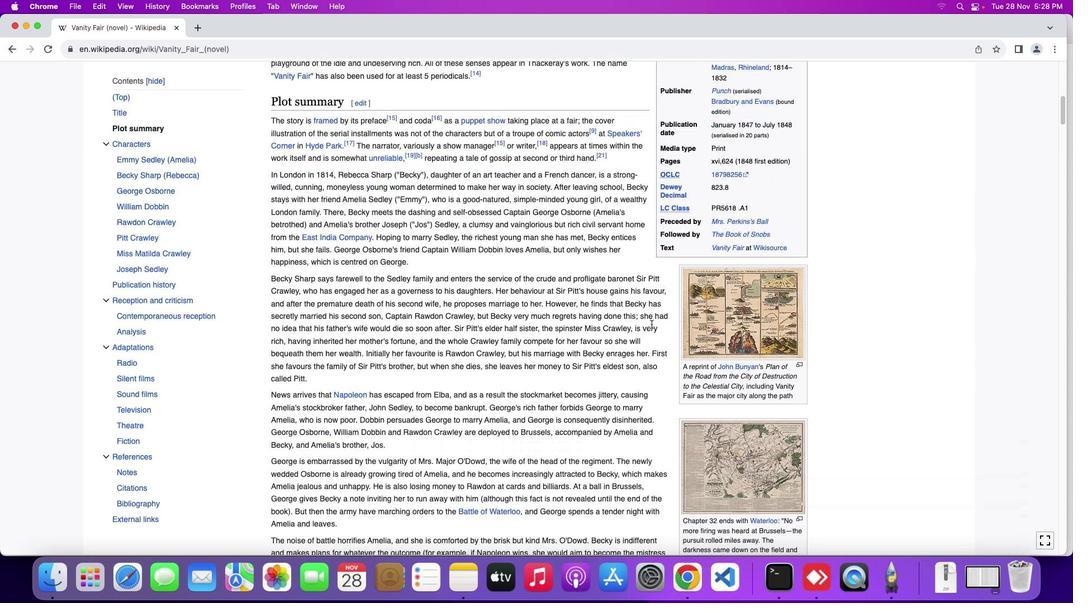 
Action: Mouse scrolled (652, 321) with delta (0, -1)
Screenshot: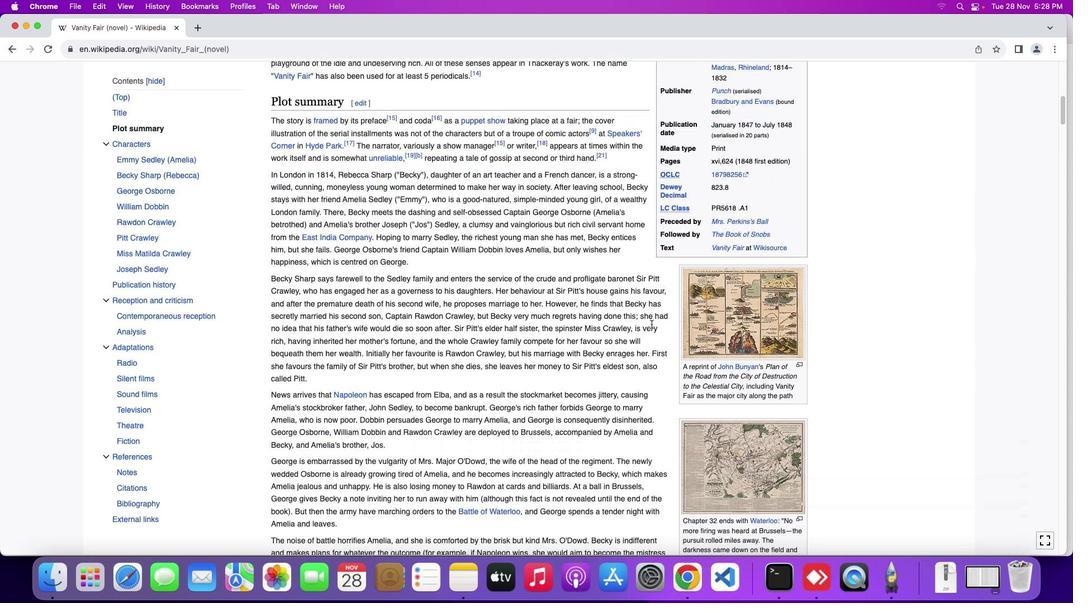 
Action: Mouse moved to (651, 324)
Screenshot: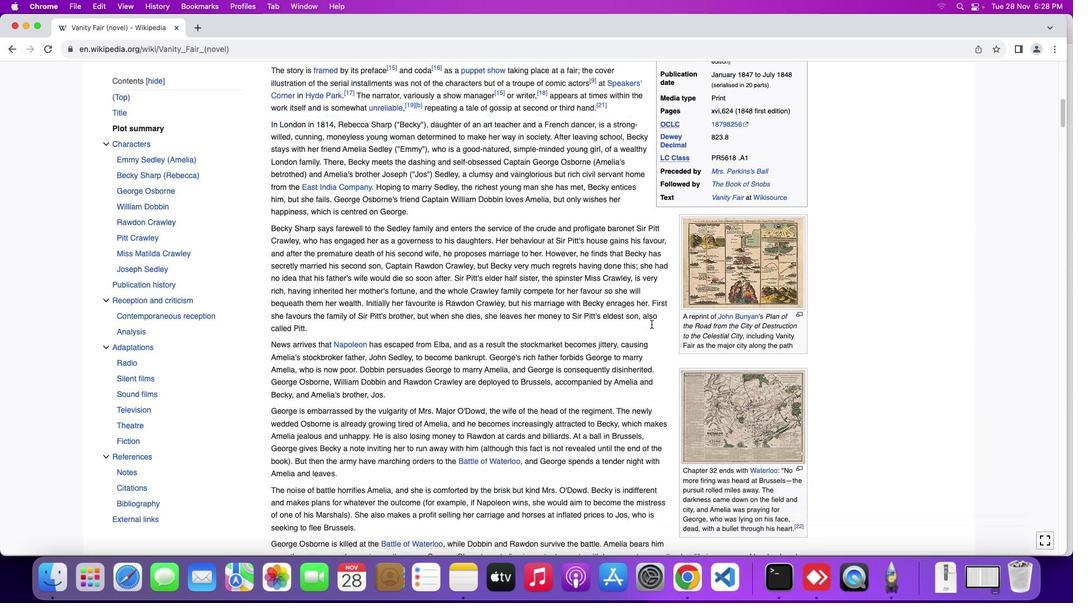 
Action: Mouse scrolled (651, 324) with delta (0, 0)
Screenshot: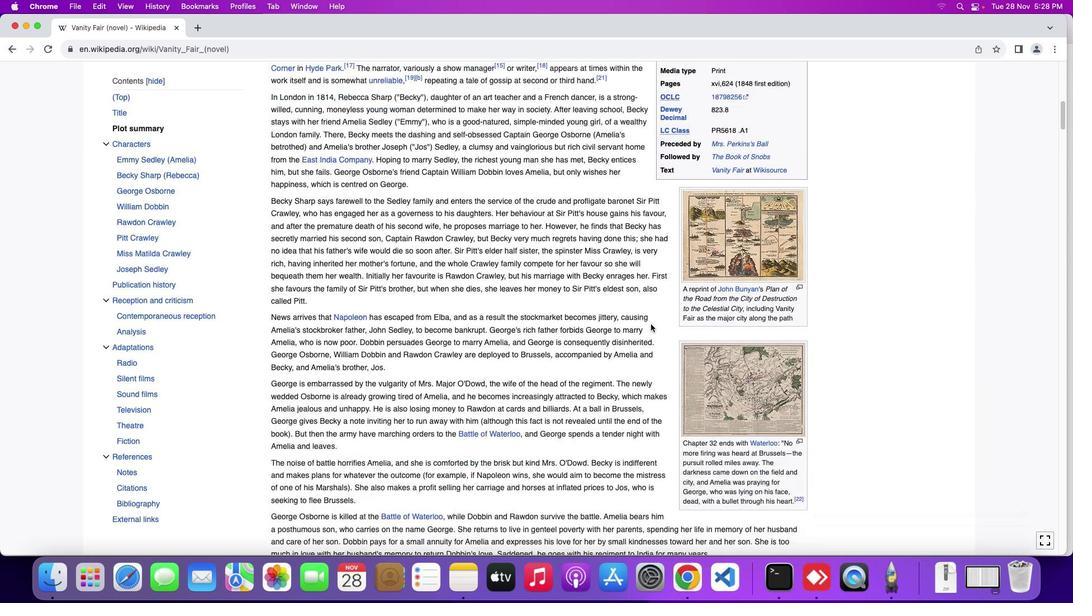 
Action: Mouse scrolled (651, 324) with delta (0, 0)
Screenshot: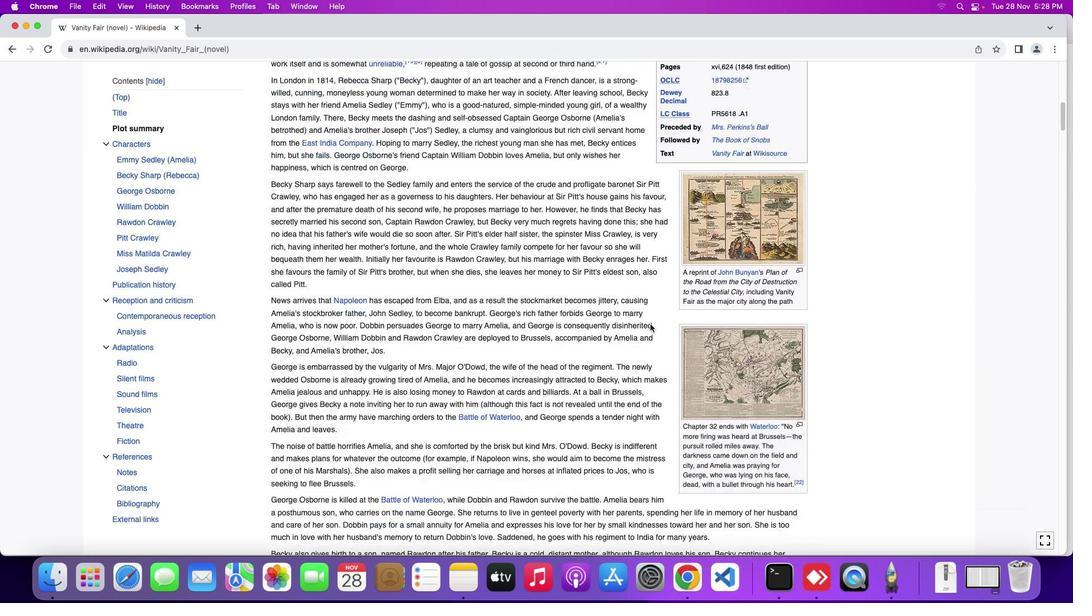 
Action: Mouse scrolled (651, 324) with delta (0, -1)
Screenshot: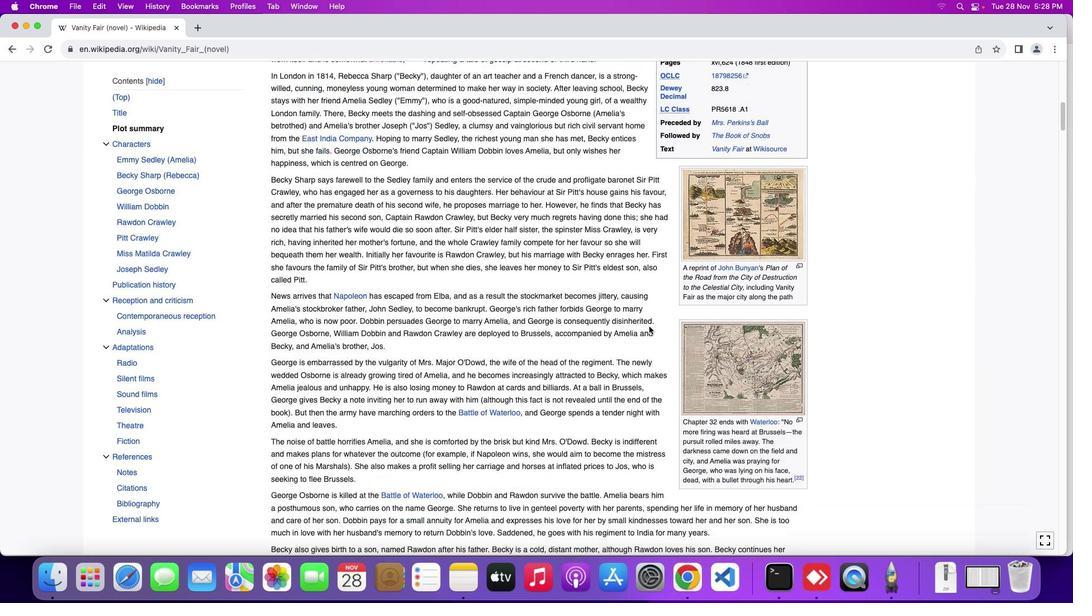 
Action: Mouse moved to (648, 327)
Screenshot: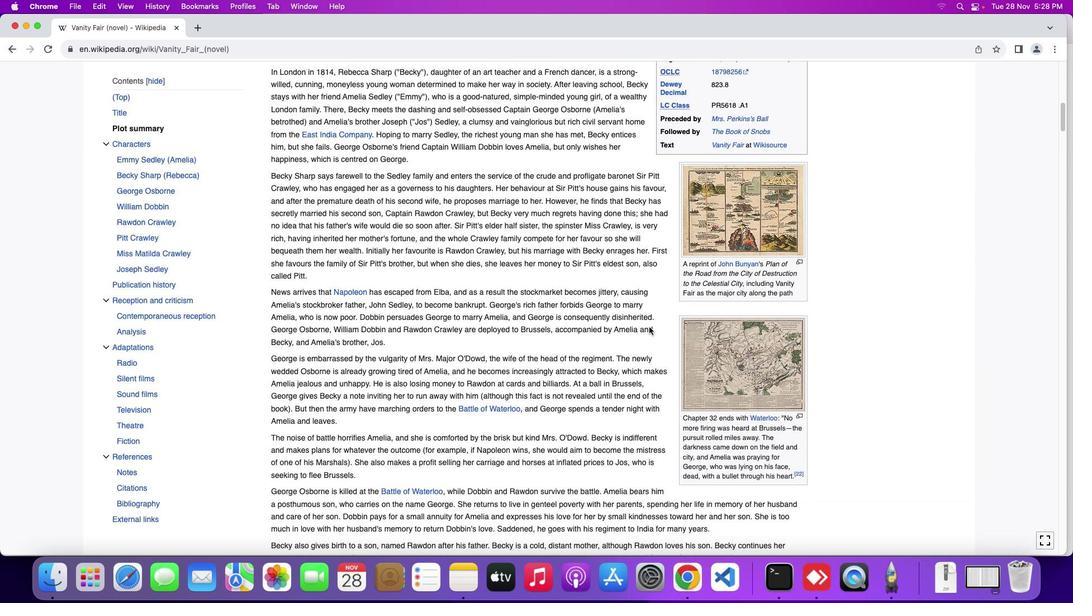 
Action: Mouse scrolled (648, 327) with delta (0, 0)
Screenshot: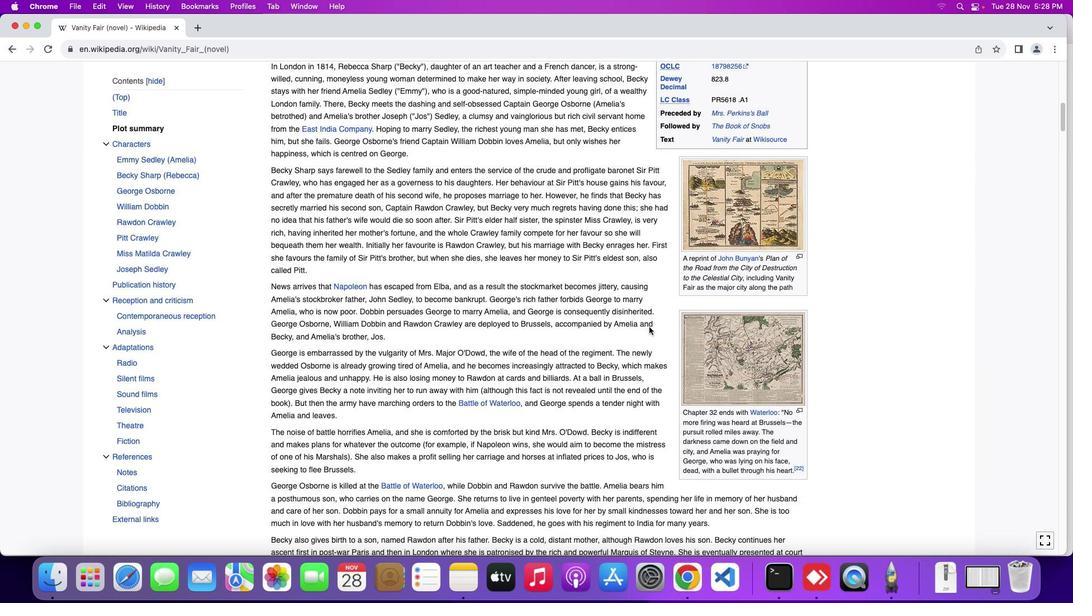 
Action: Mouse scrolled (648, 327) with delta (0, 0)
Screenshot: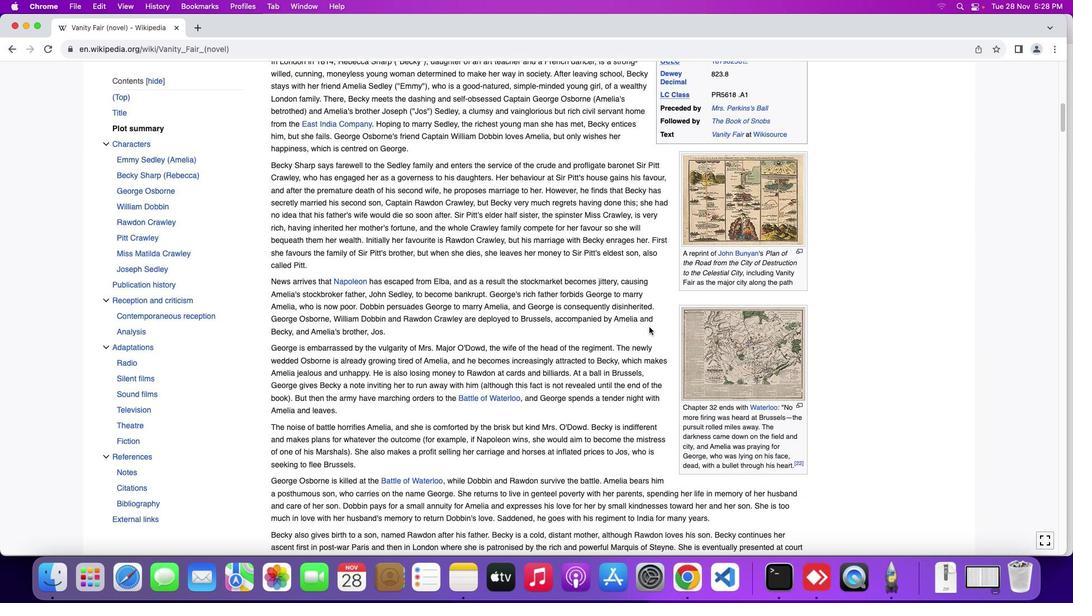 
Action: Mouse scrolled (648, 327) with delta (0, 0)
Screenshot: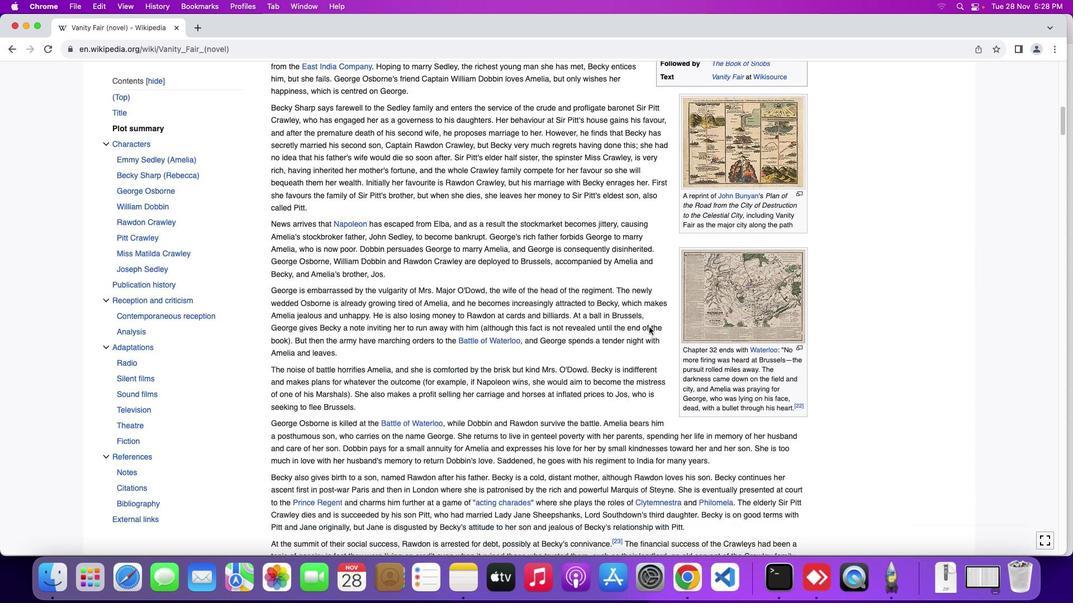 
Action: Mouse scrolled (648, 327) with delta (0, 0)
Screenshot: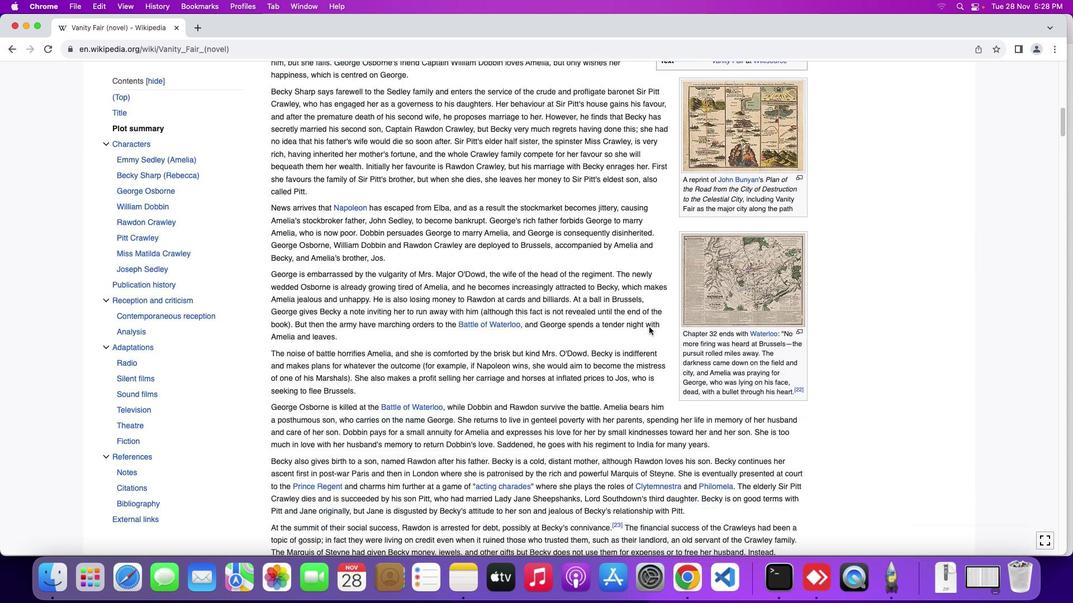 
Action: Mouse scrolled (648, 327) with delta (0, -1)
Screenshot: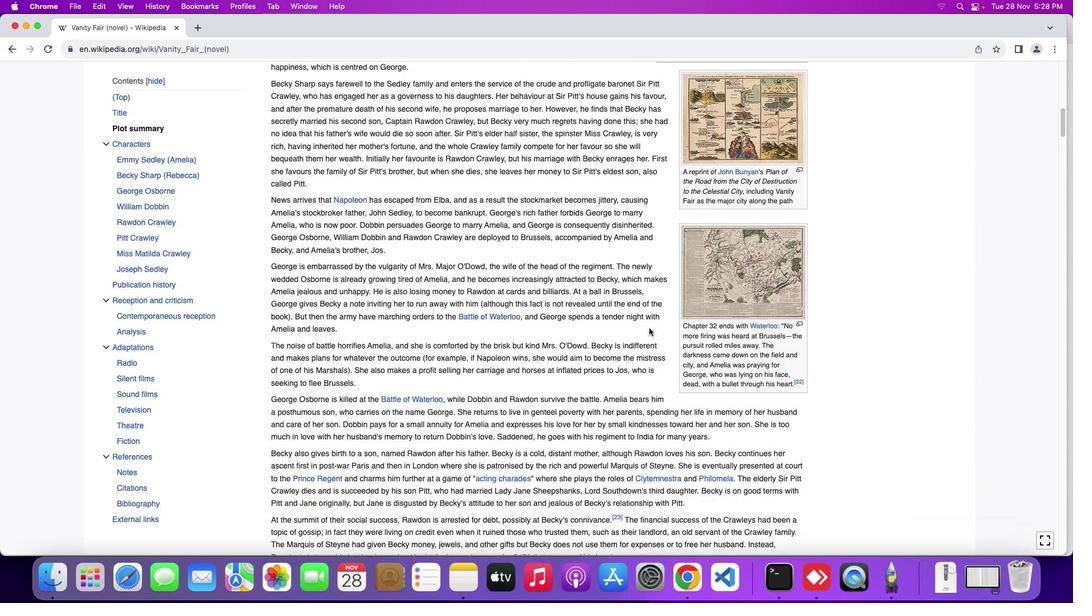 
Action: Mouse moved to (648, 328)
Screenshot: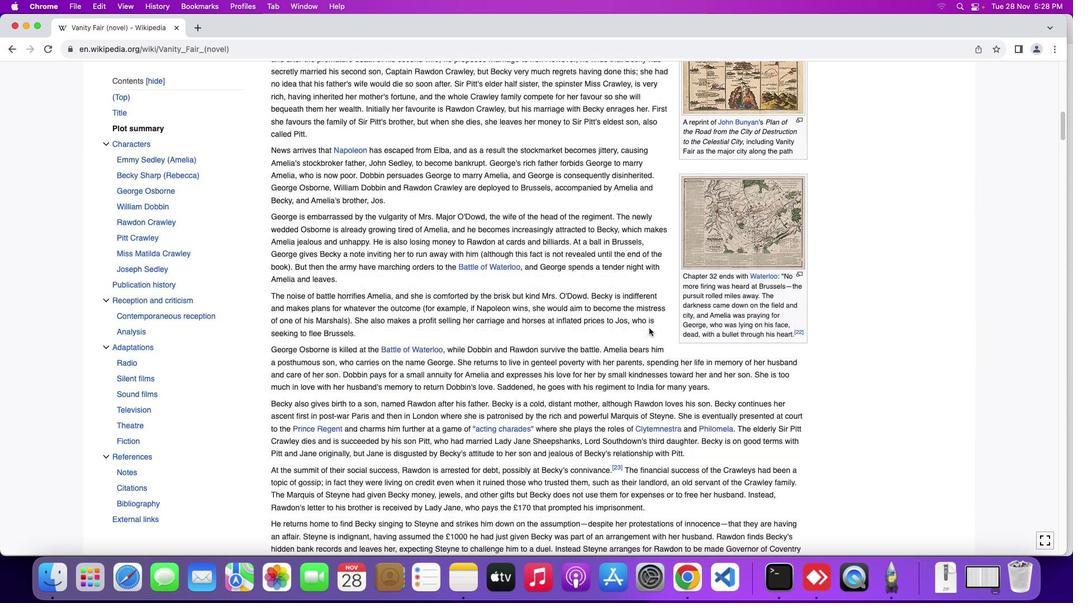 
Action: Mouse scrolled (648, 328) with delta (0, 0)
Screenshot: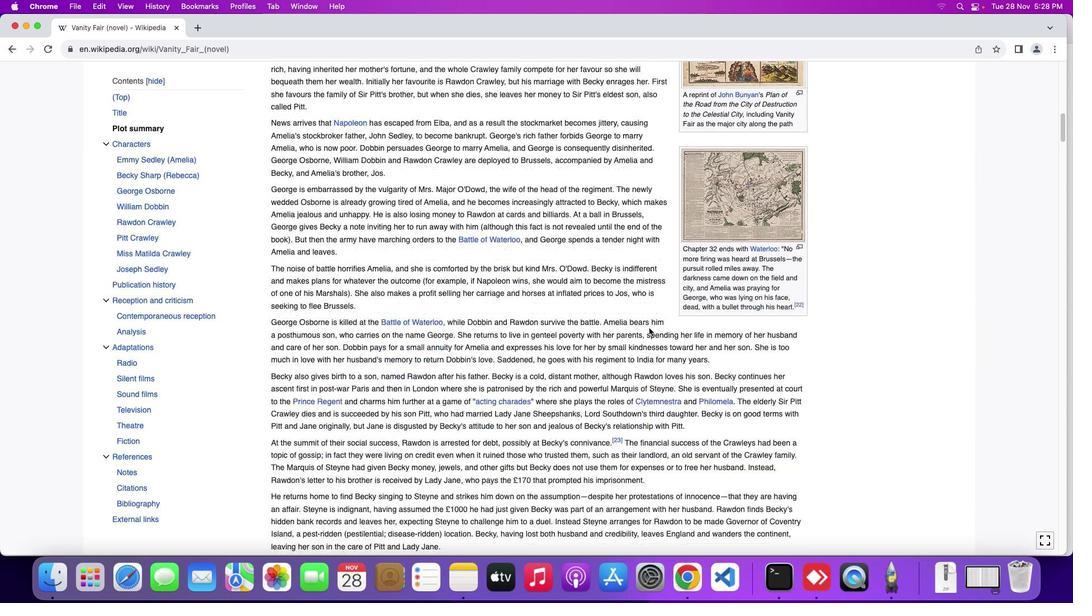 
Action: Mouse scrolled (648, 328) with delta (0, 0)
Screenshot: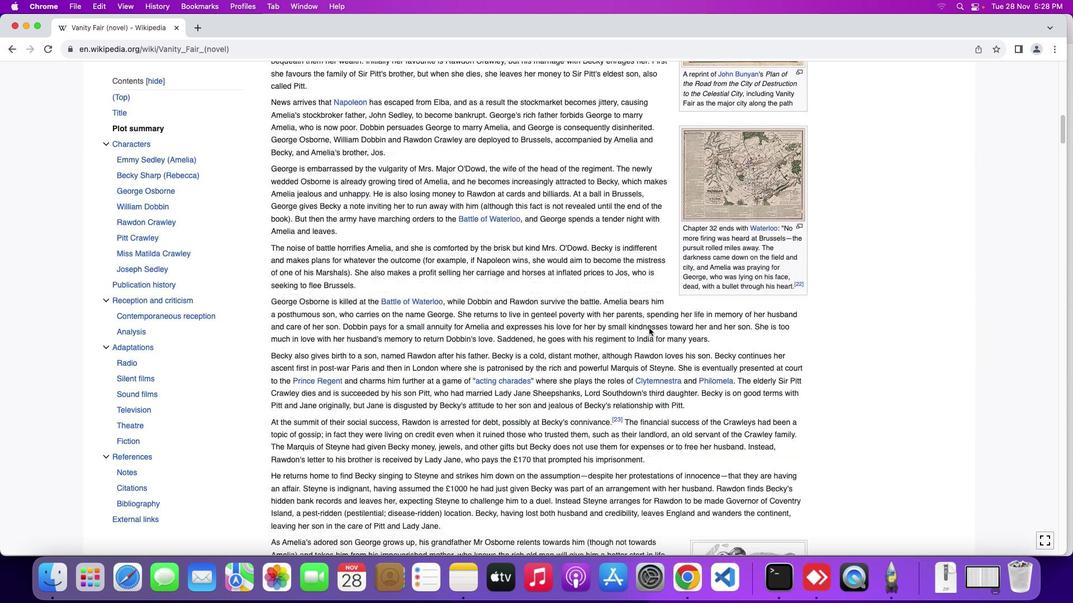 
Action: Mouse scrolled (648, 328) with delta (0, -1)
Screenshot: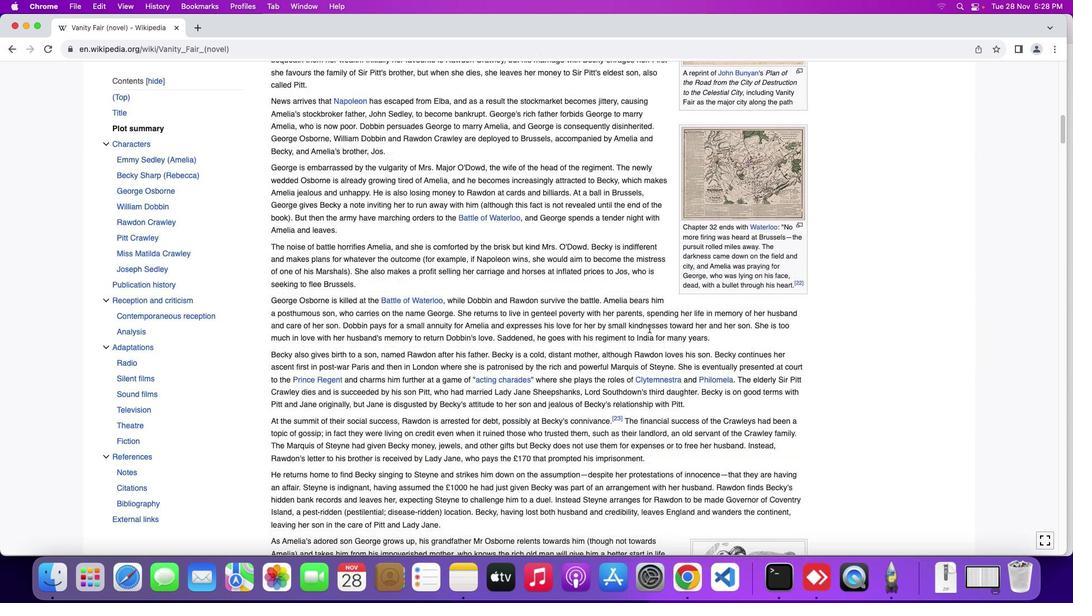 
Action: Mouse moved to (649, 329)
Screenshot: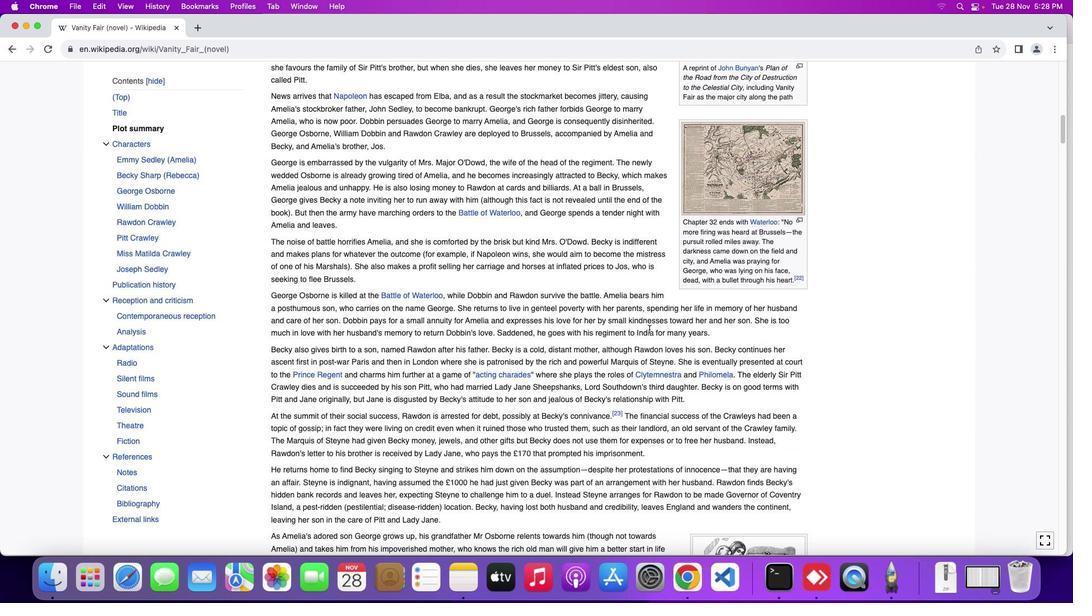 
Action: Mouse scrolled (649, 329) with delta (0, 0)
Screenshot: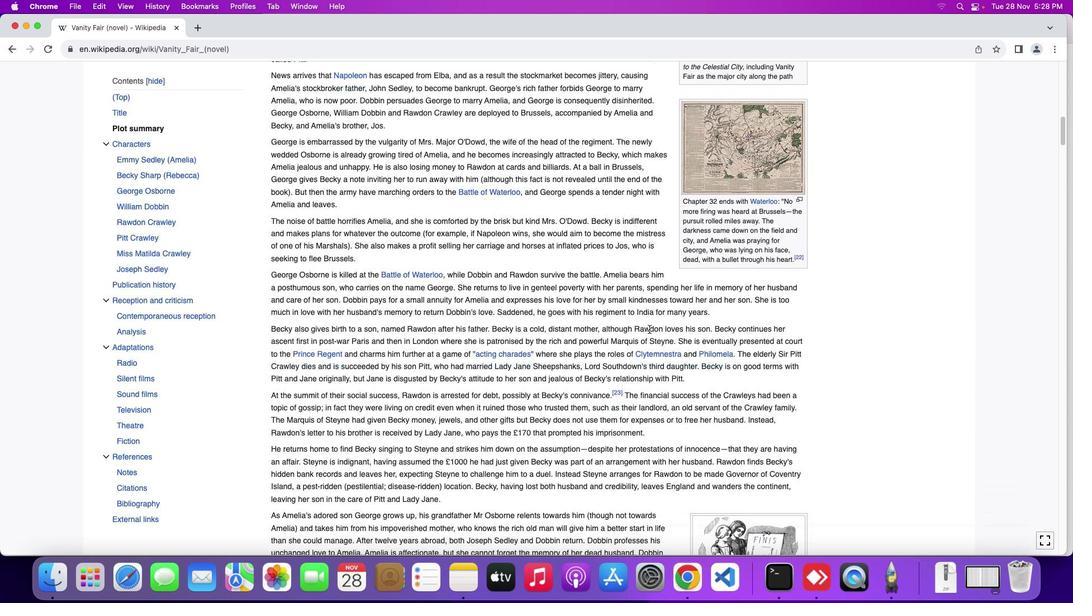 
Action: Mouse scrolled (649, 329) with delta (0, 0)
Screenshot: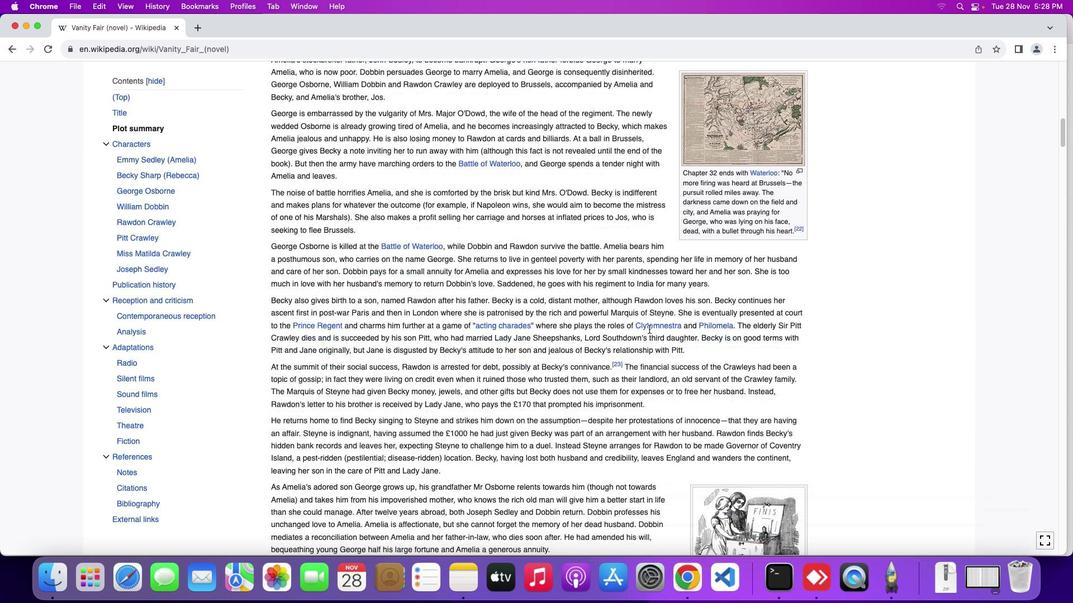 
Action: Mouse scrolled (649, 329) with delta (0, -1)
Screenshot: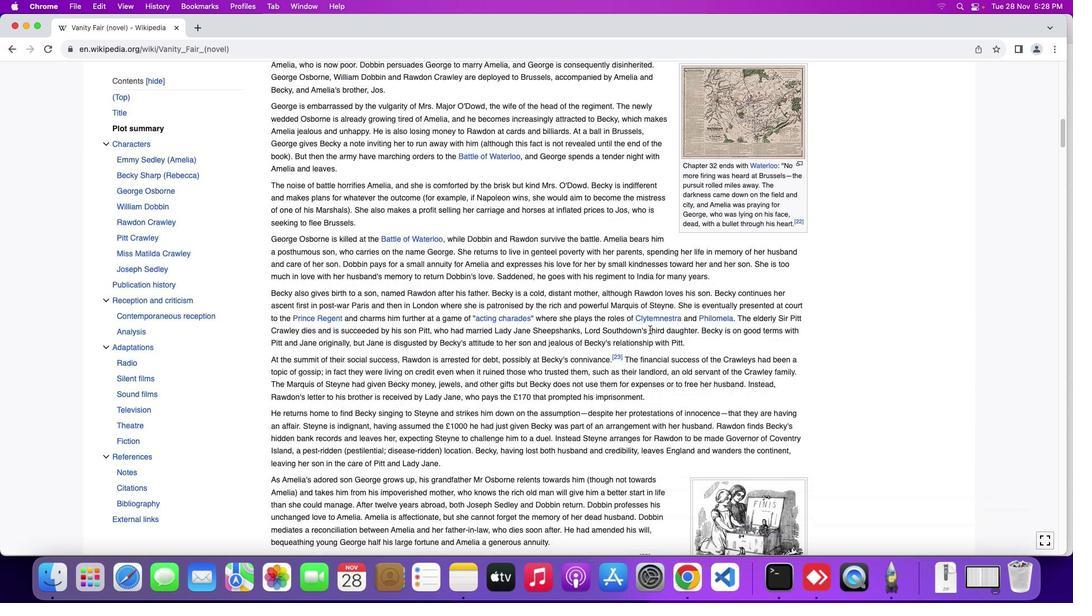 
Action: Mouse moved to (648, 333)
Screenshot: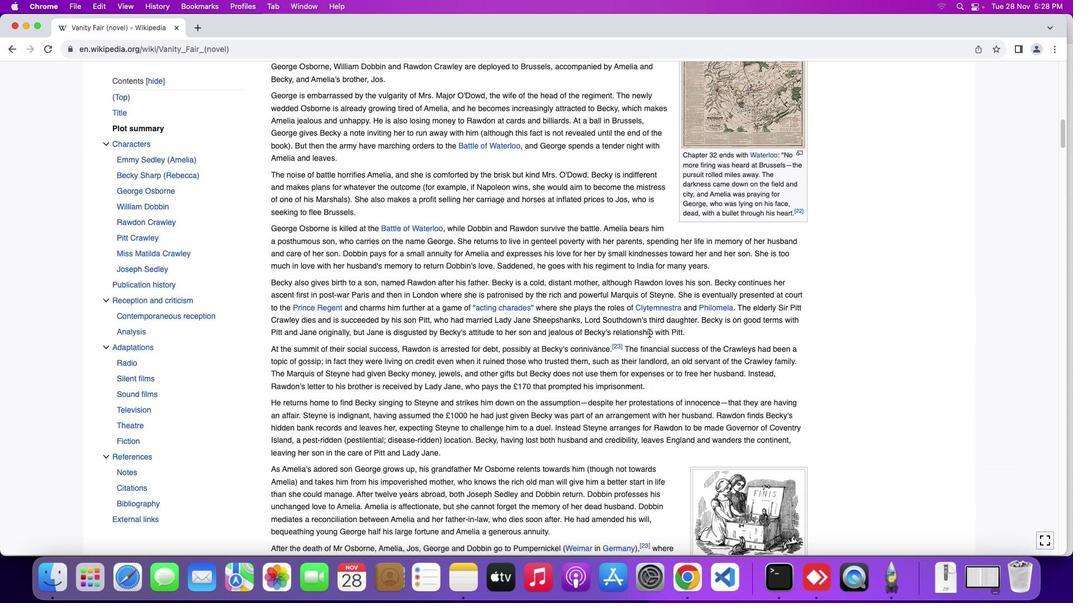 
Action: Mouse scrolled (648, 333) with delta (0, 0)
Screenshot: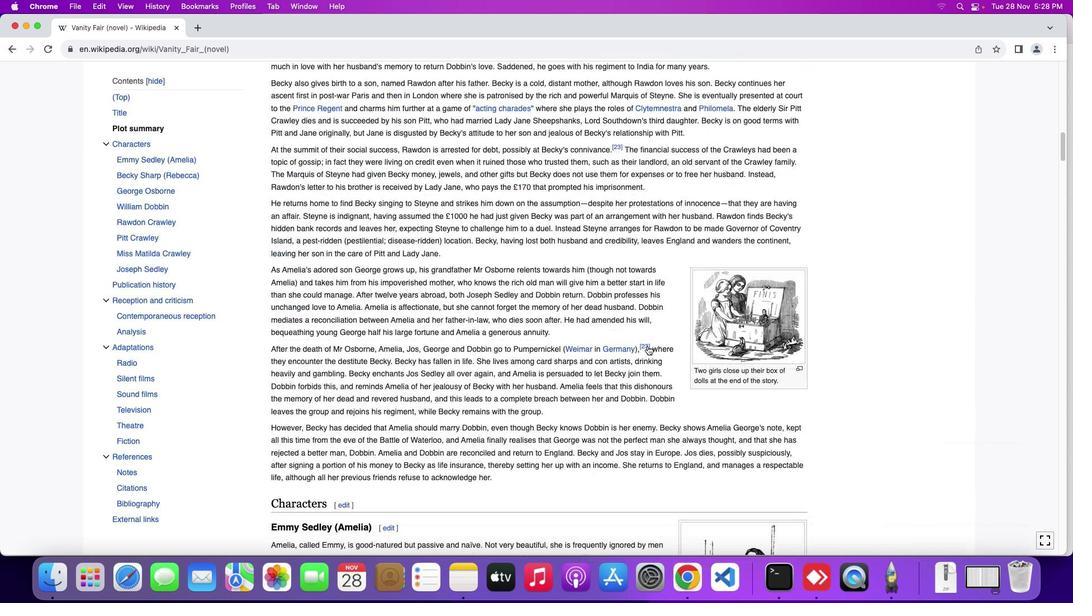 
Action: Mouse scrolled (648, 333) with delta (0, 0)
Screenshot: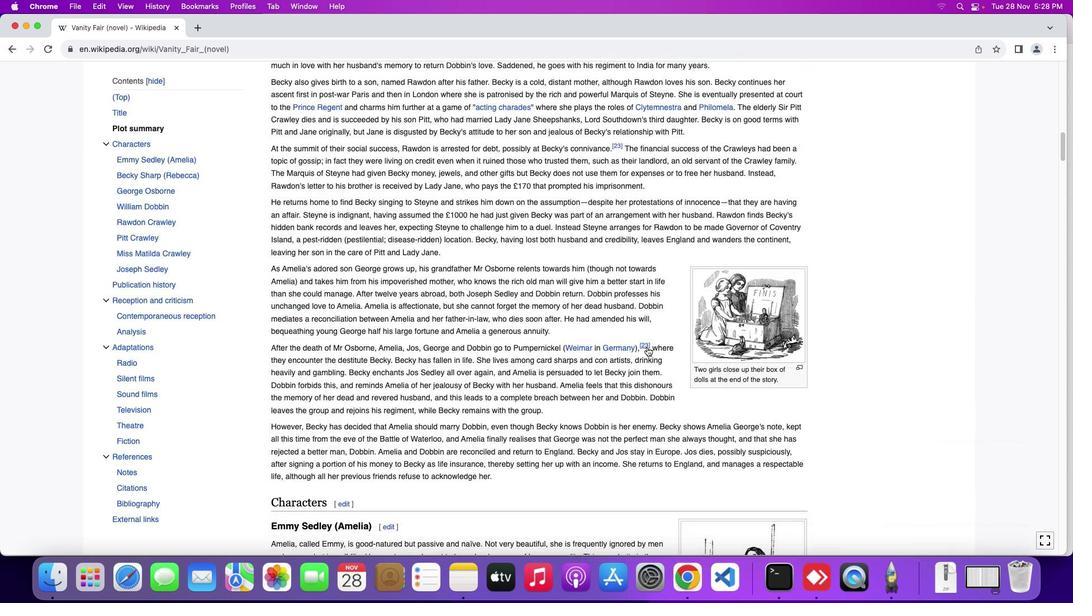 
Action: Mouse scrolled (648, 333) with delta (0, -1)
Screenshot: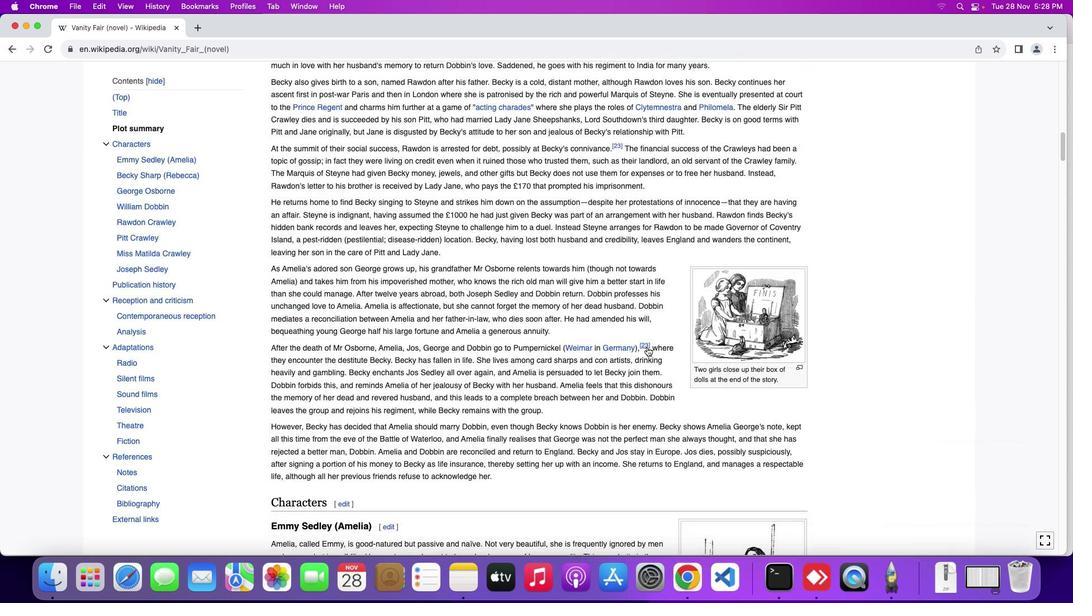 
Action: Mouse scrolled (648, 333) with delta (0, -2)
Screenshot: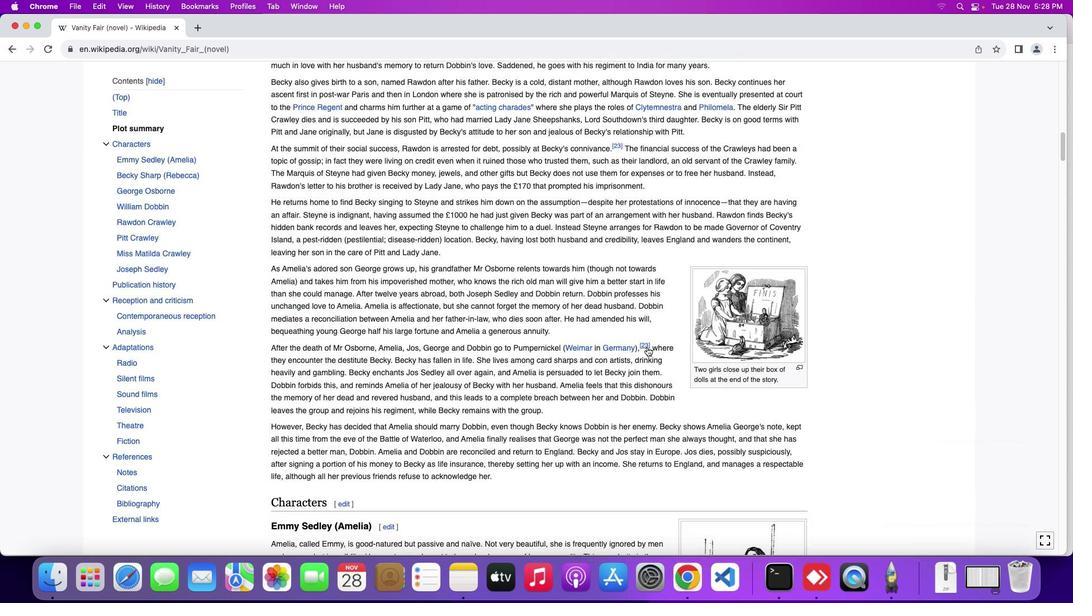 
Action: Mouse moved to (647, 347)
Screenshot: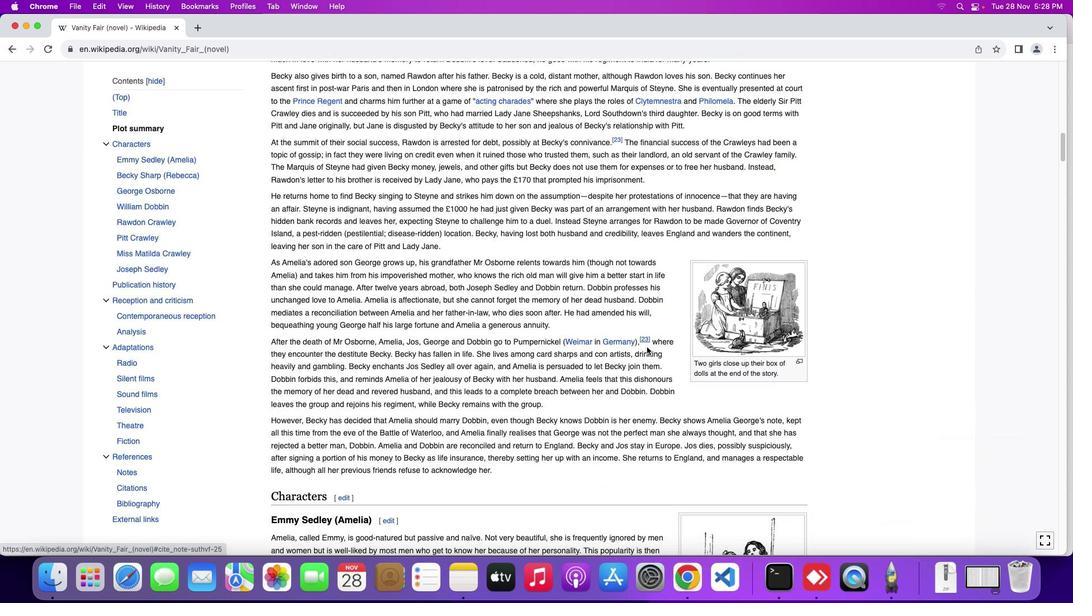 
Action: Mouse scrolled (647, 347) with delta (0, 0)
Screenshot: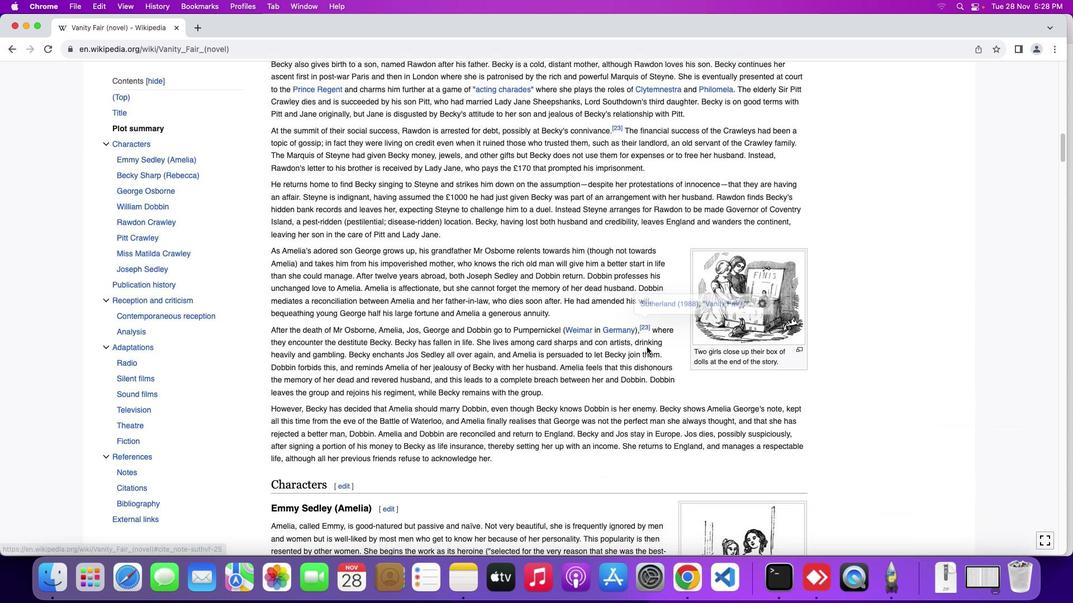 
Action: Mouse scrolled (647, 347) with delta (0, 0)
Screenshot: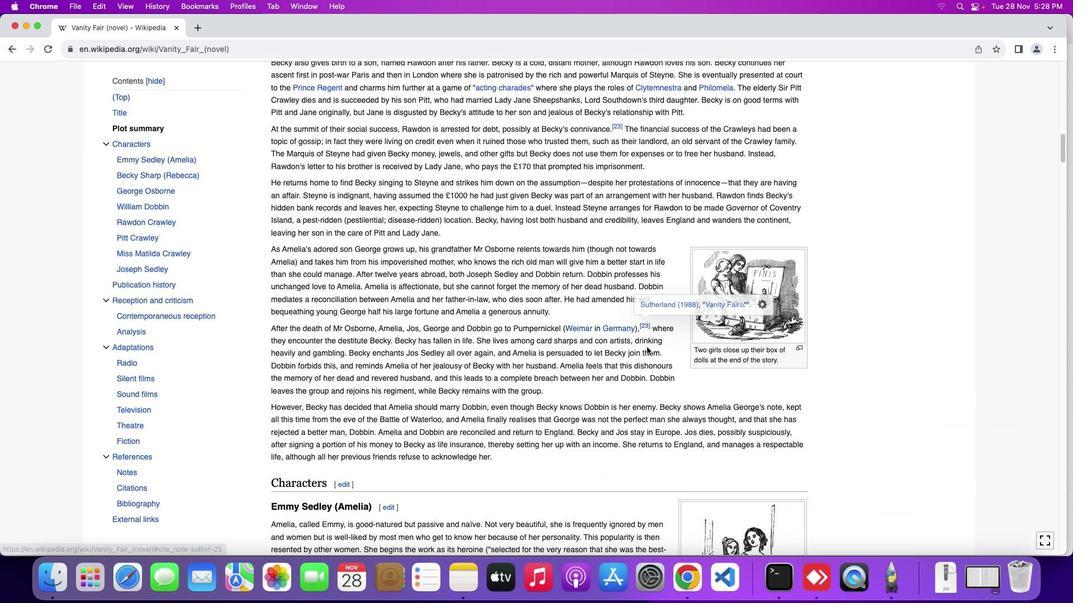 
Action: Mouse scrolled (647, 347) with delta (0, 0)
Screenshot: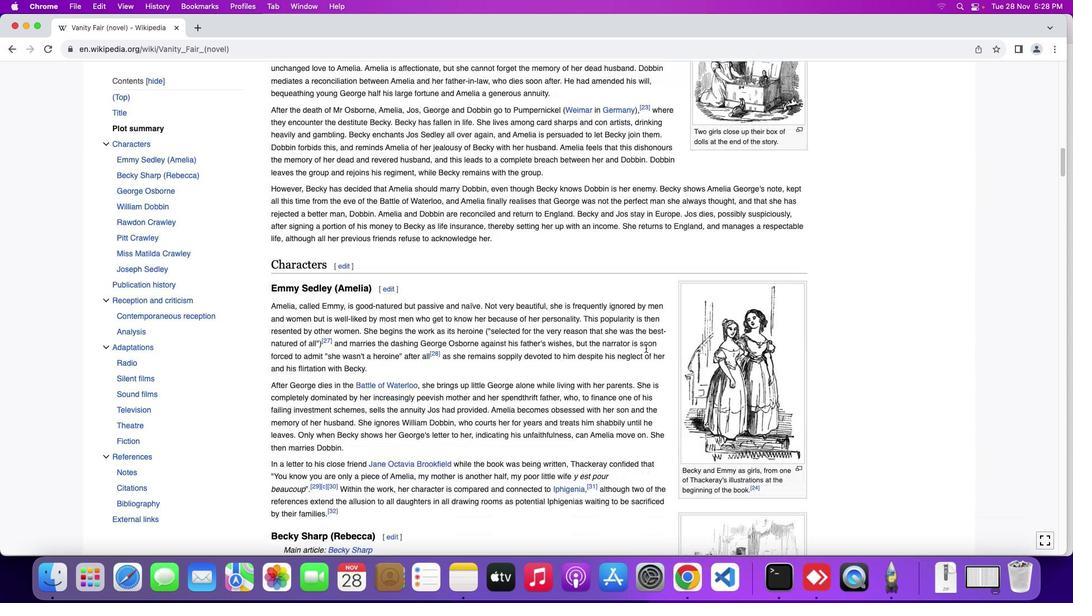 
Action: Mouse scrolled (647, 347) with delta (0, 0)
Screenshot: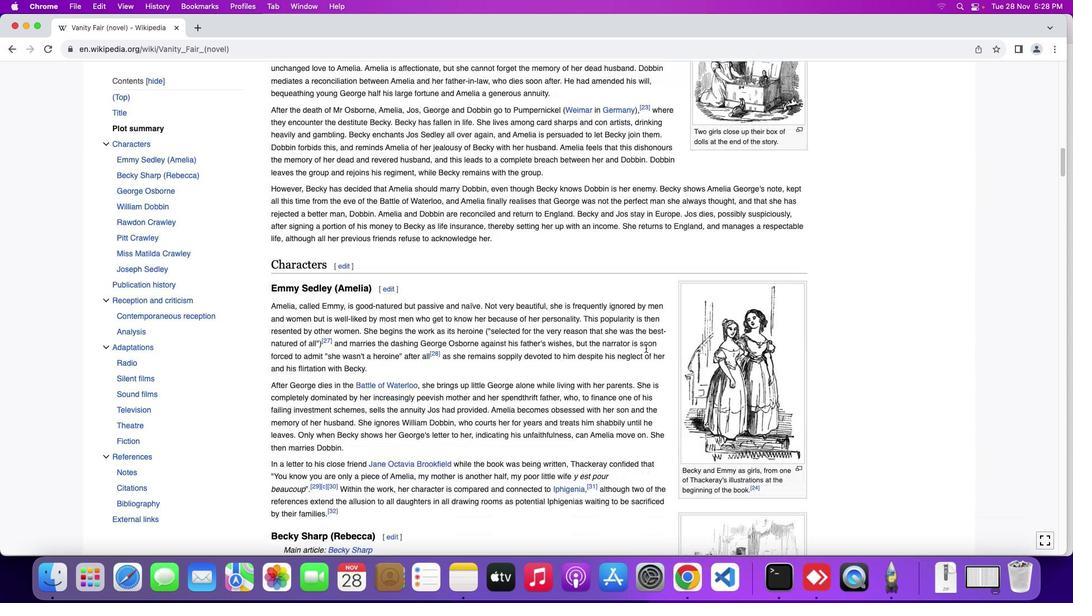 
Action: Mouse moved to (647, 347)
Screenshot: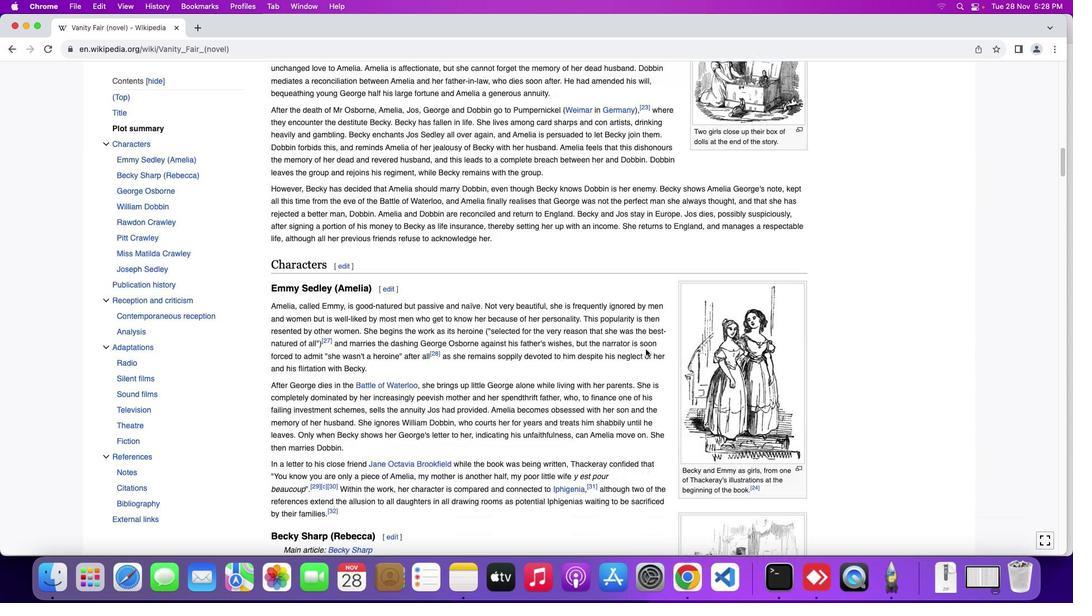 
Action: Mouse scrolled (647, 347) with delta (0, -1)
Screenshot: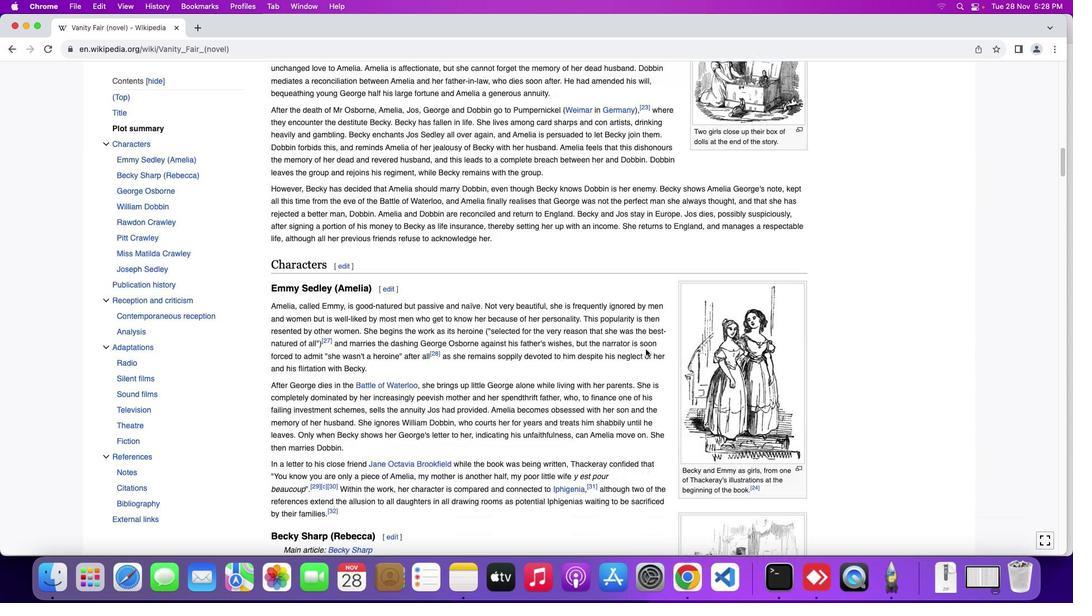 
Action: Mouse moved to (647, 346)
Screenshot: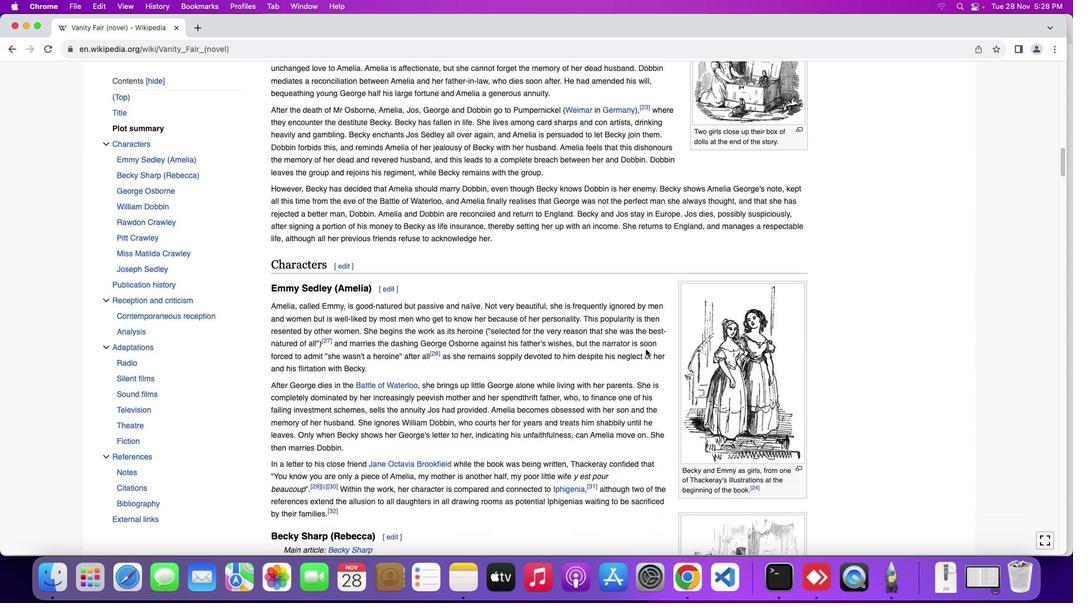 
Action: Mouse scrolled (647, 346) with delta (0, -2)
Screenshot: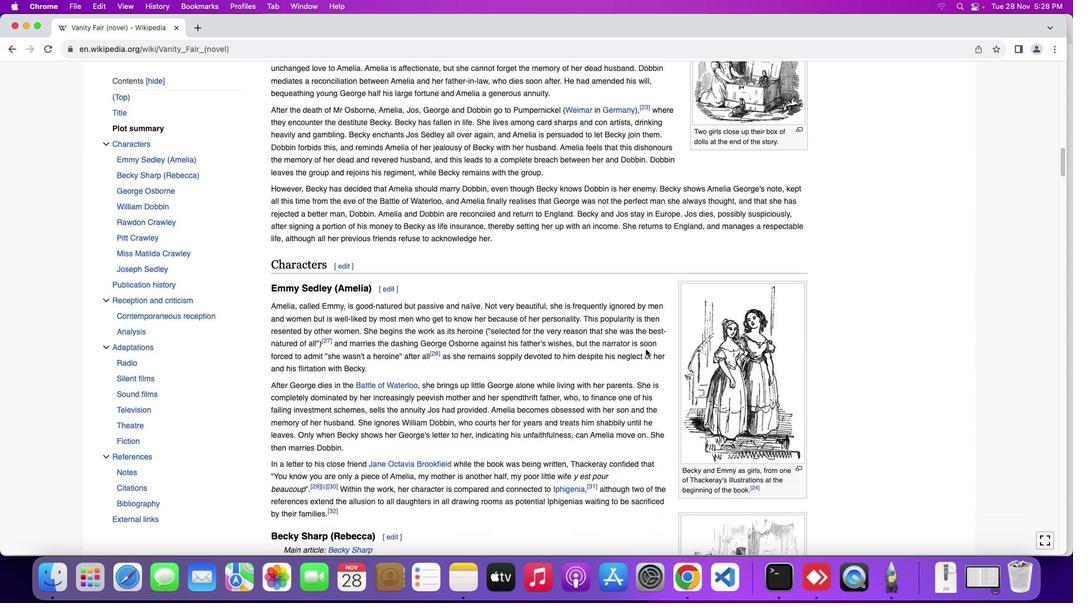 
Action: Mouse moved to (645, 349)
Screenshot: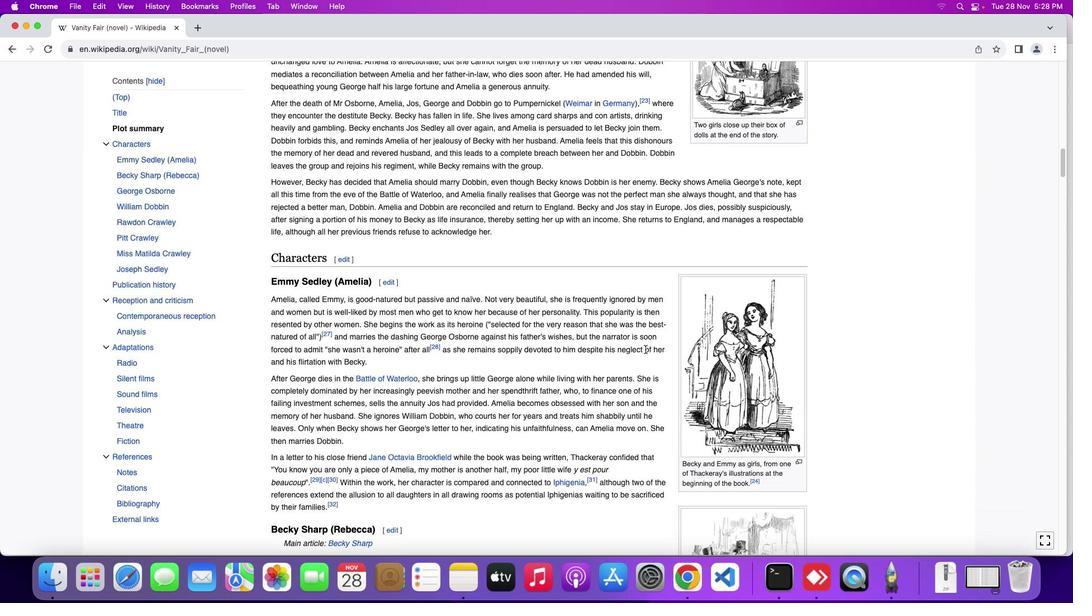 
Action: Mouse scrolled (645, 349) with delta (0, 0)
Screenshot: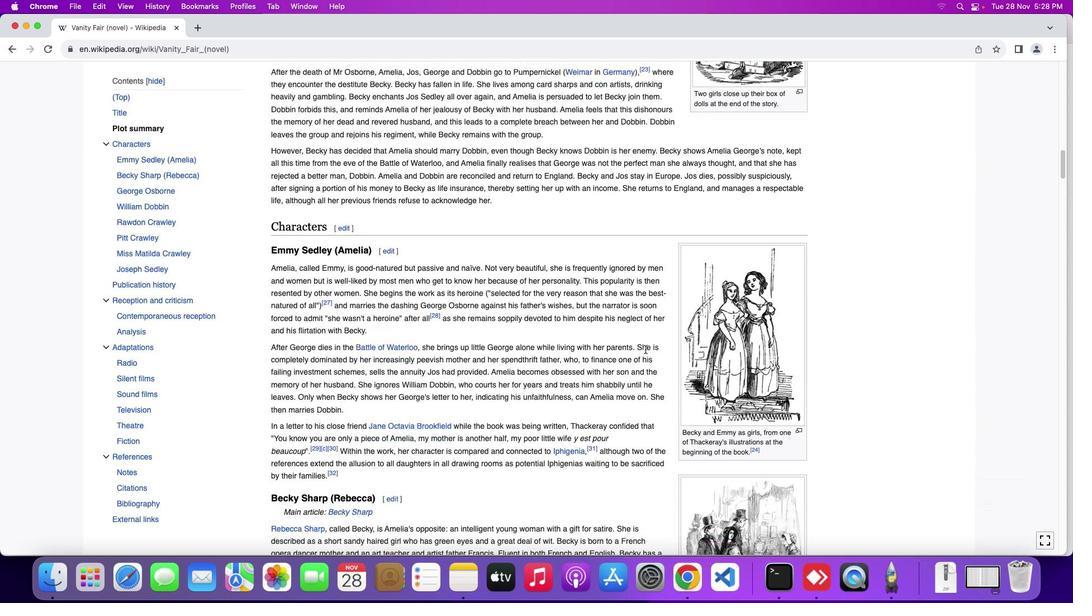 
Action: Mouse scrolled (645, 349) with delta (0, 0)
Screenshot: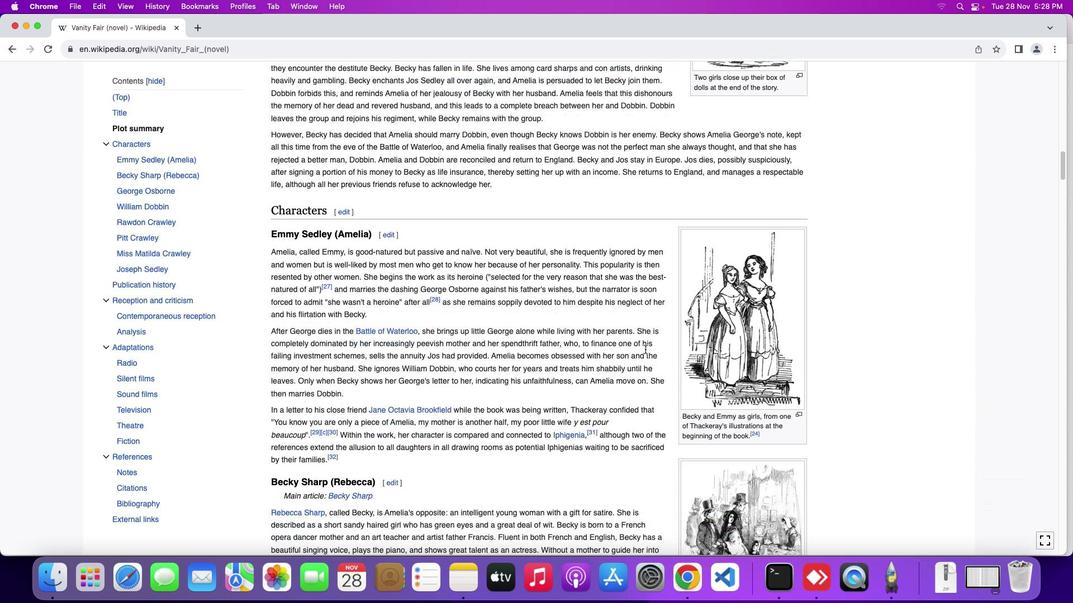 
Action: Mouse moved to (645, 349)
Screenshot: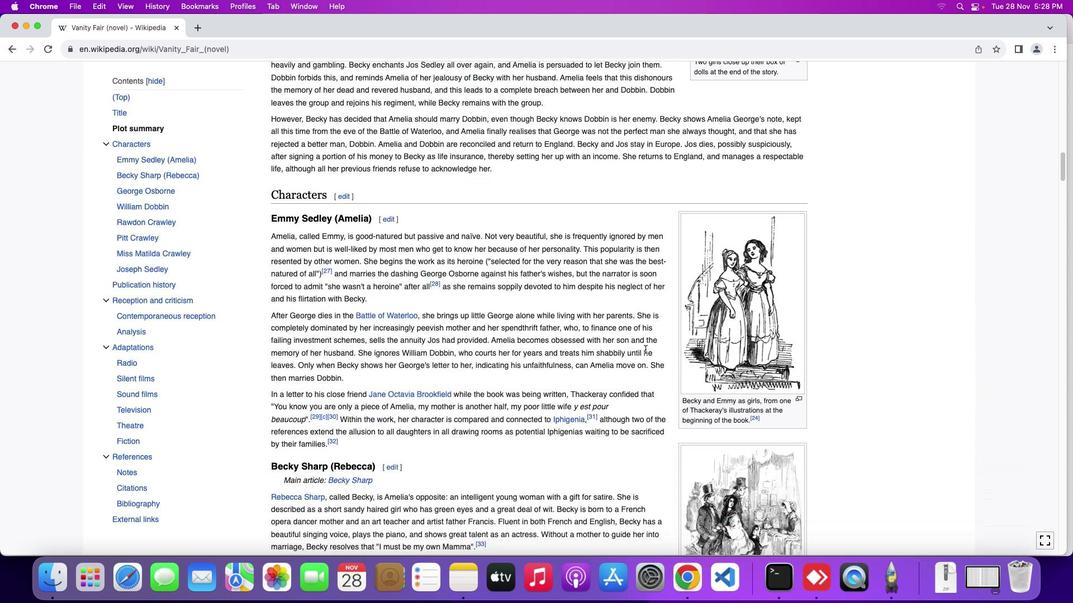 
Action: Mouse scrolled (645, 349) with delta (0, -1)
Screenshot: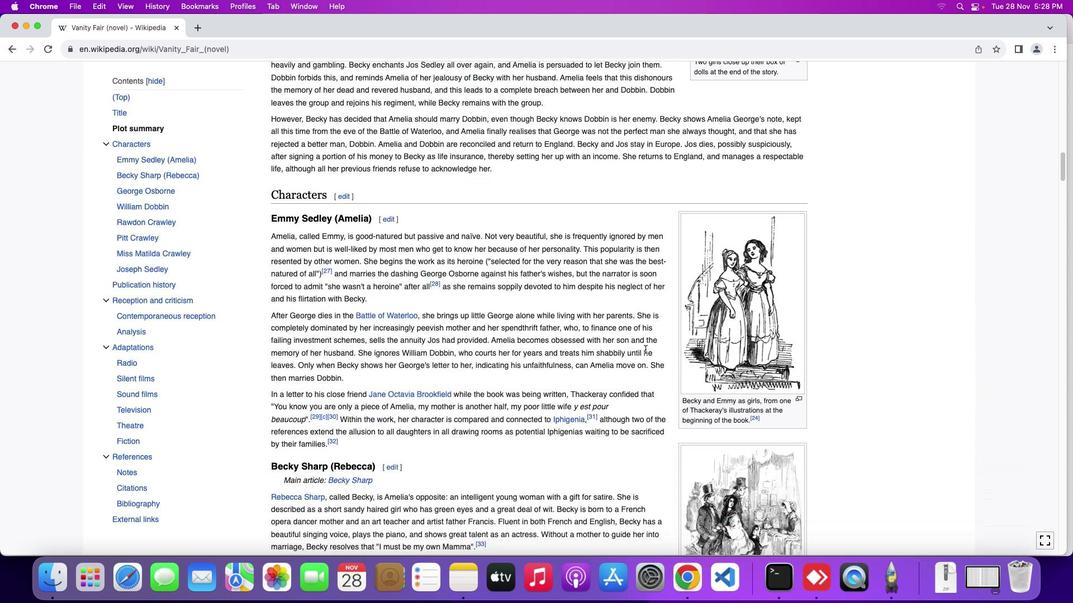 
Action: Mouse scrolled (645, 349) with delta (0, 0)
Screenshot: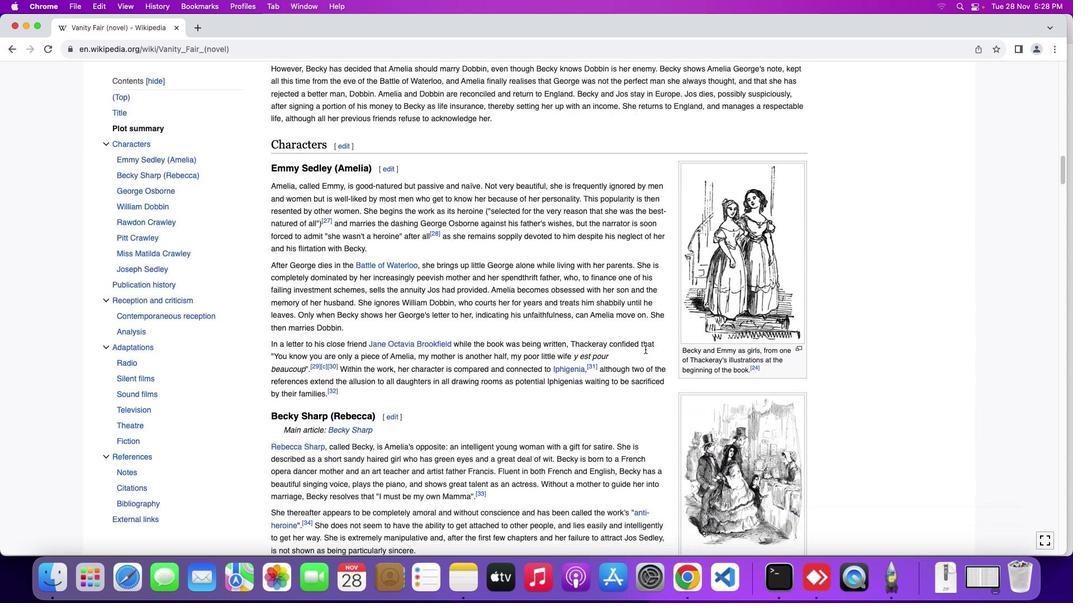 
Action: Mouse scrolled (645, 349) with delta (0, 0)
Screenshot: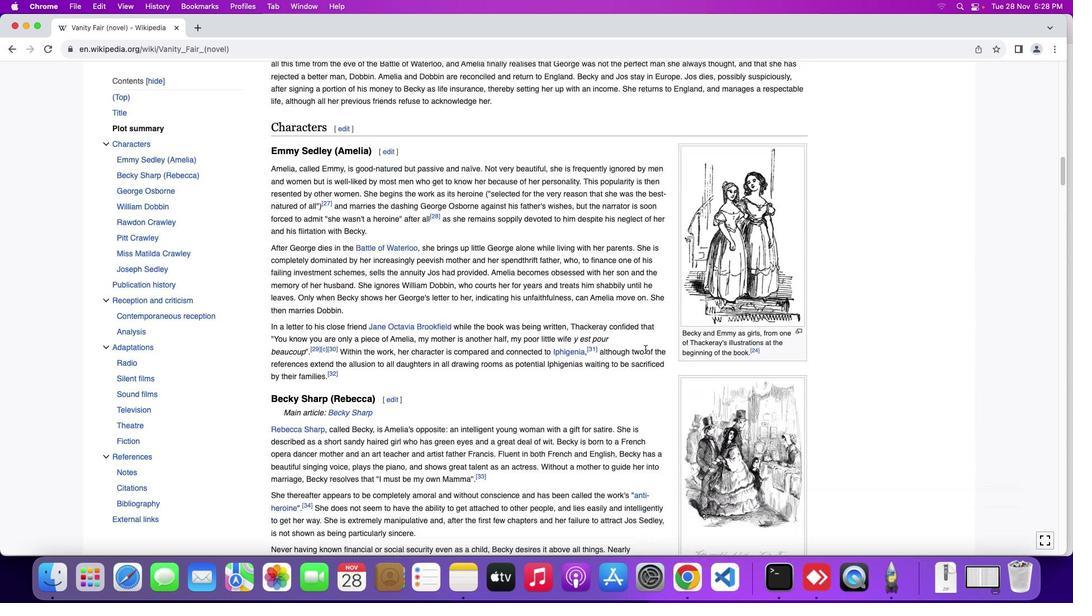 
Action: Mouse scrolled (645, 349) with delta (0, -1)
Screenshot: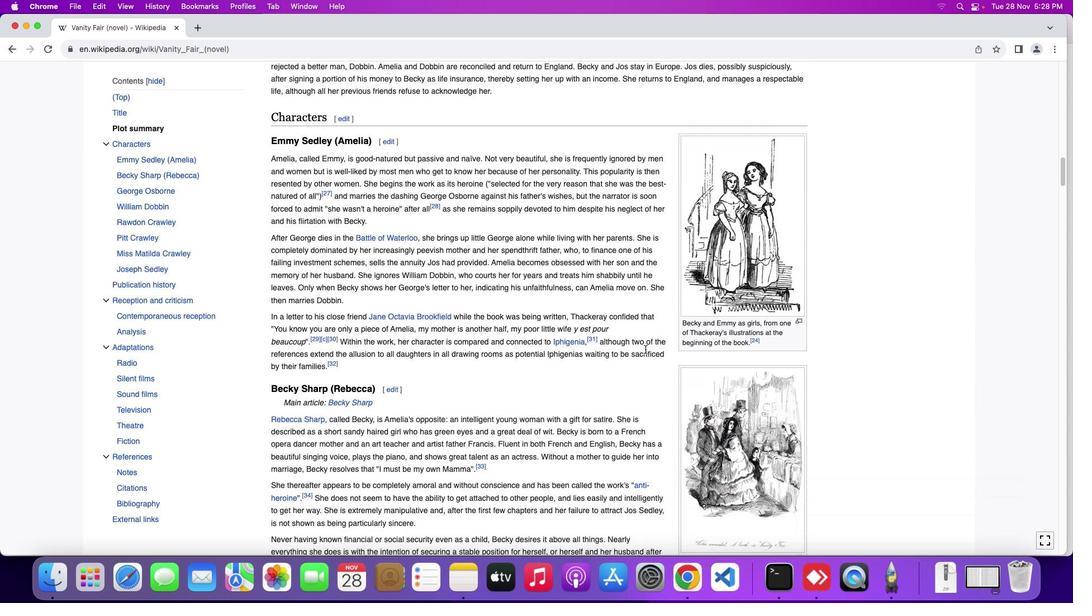 
Action: Mouse moved to (645, 349)
Screenshot: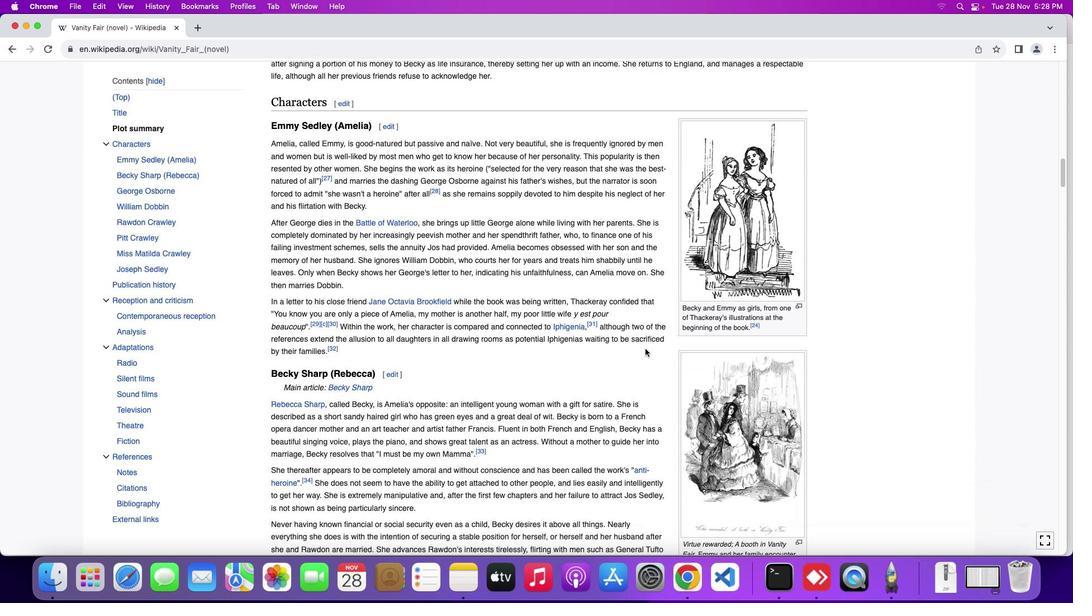 
Action: Mouse scrolled (645, 349) with delta (0, 0)
Screenshot: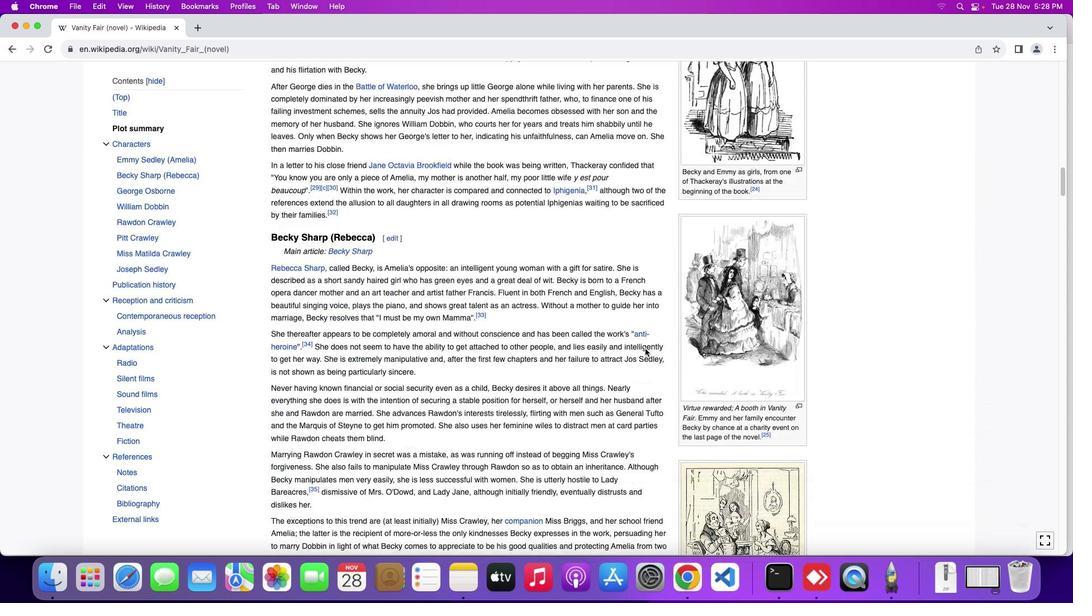 
Action: Mouse scrolled (645, 349) with delta (0, 0)
Screenshot: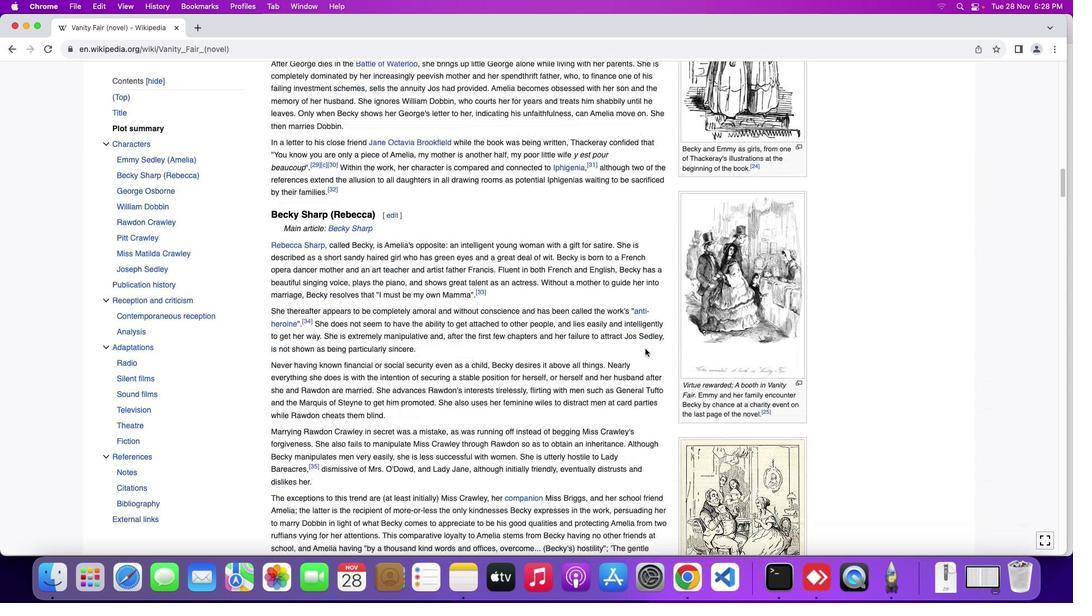 
Action: Mouse scrolled (645, 349) with delta (0, -1)
Screenshot: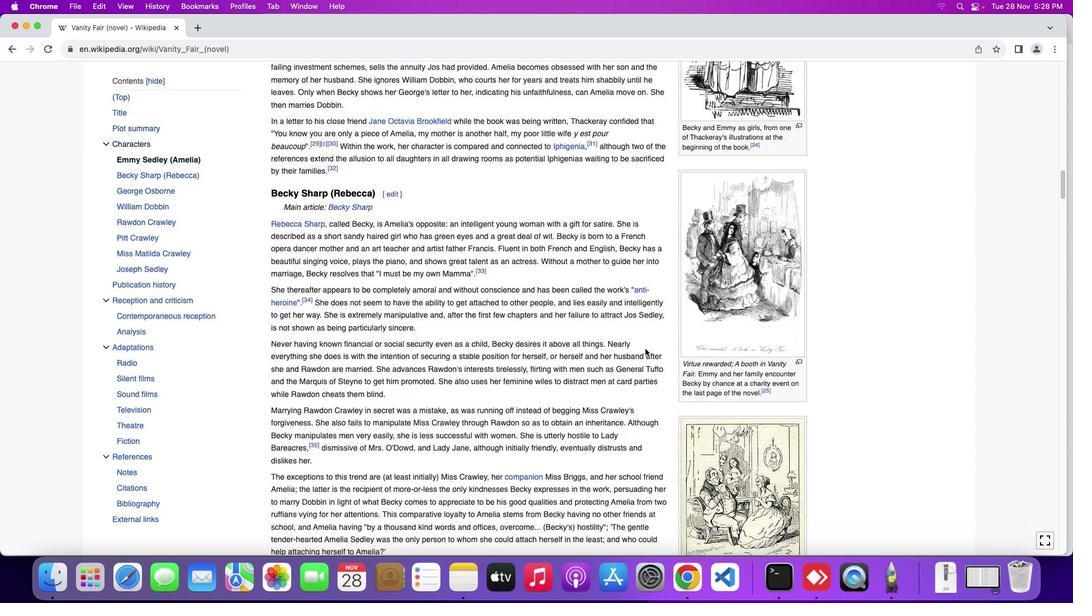 
Action: Mouse moved to (645, 349)
Screenshot: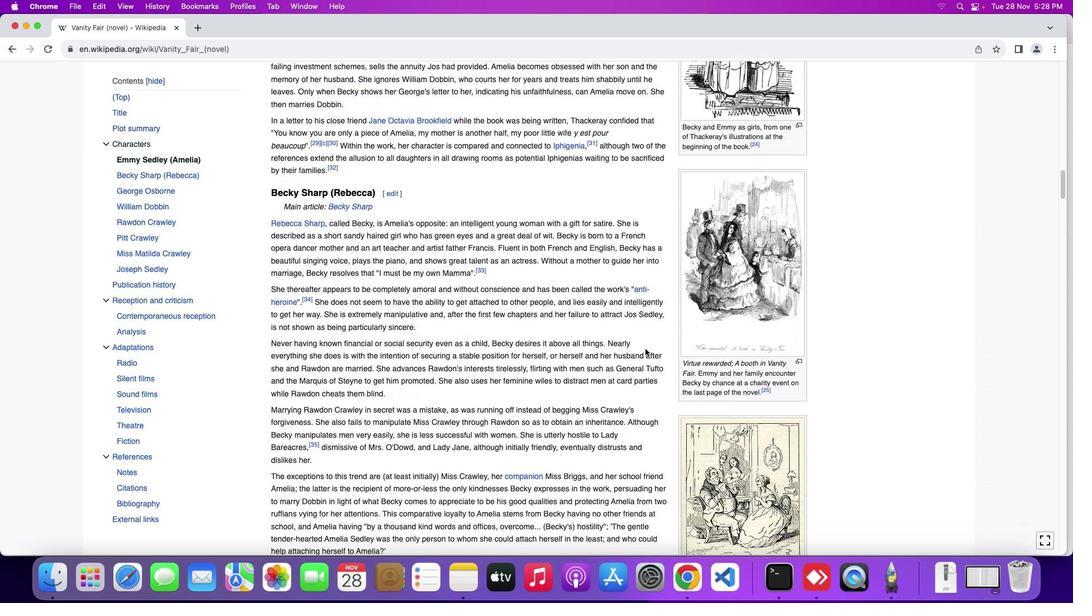 
Action: Mouse scrolled (645, 349) with delta (0, -2)
Screenshot: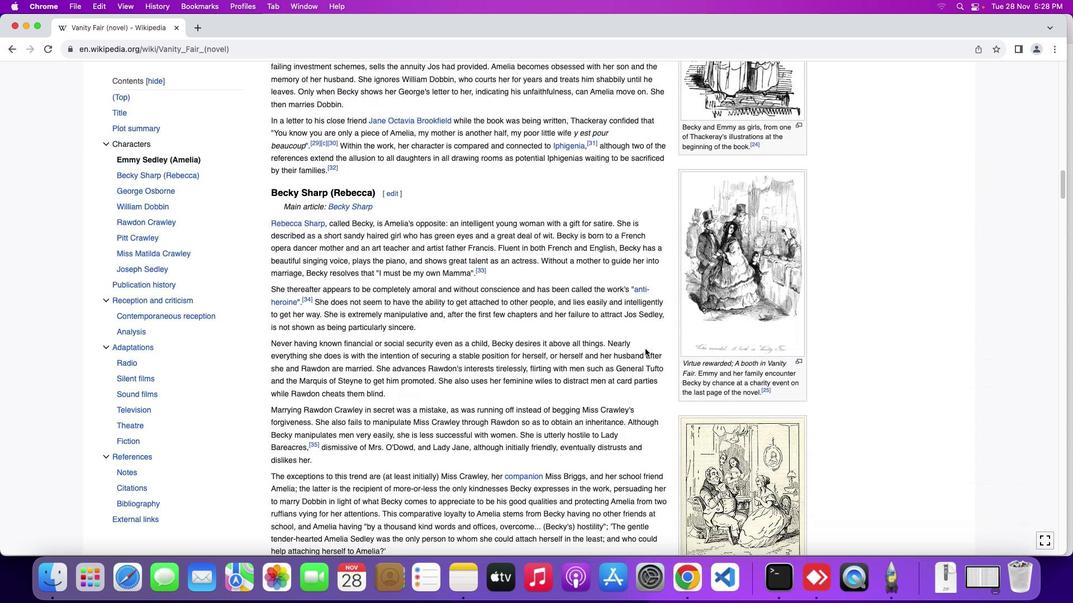 
Action: Mouse moved to (645, 348)
Screenshot: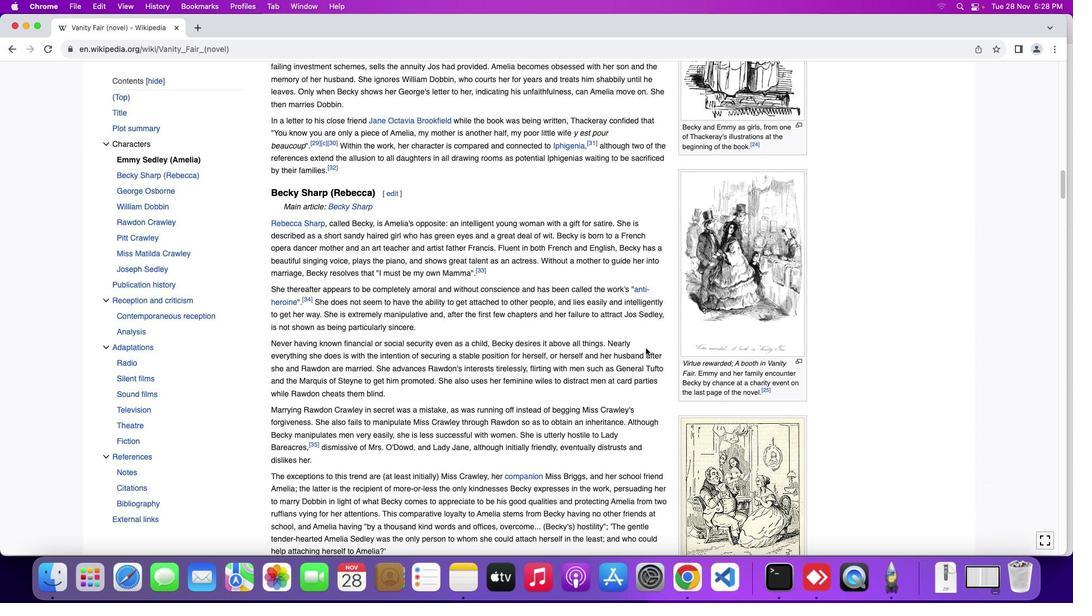 
Action: Mouse scrolled (645, 348) with delta (0, 0)
Screenshot: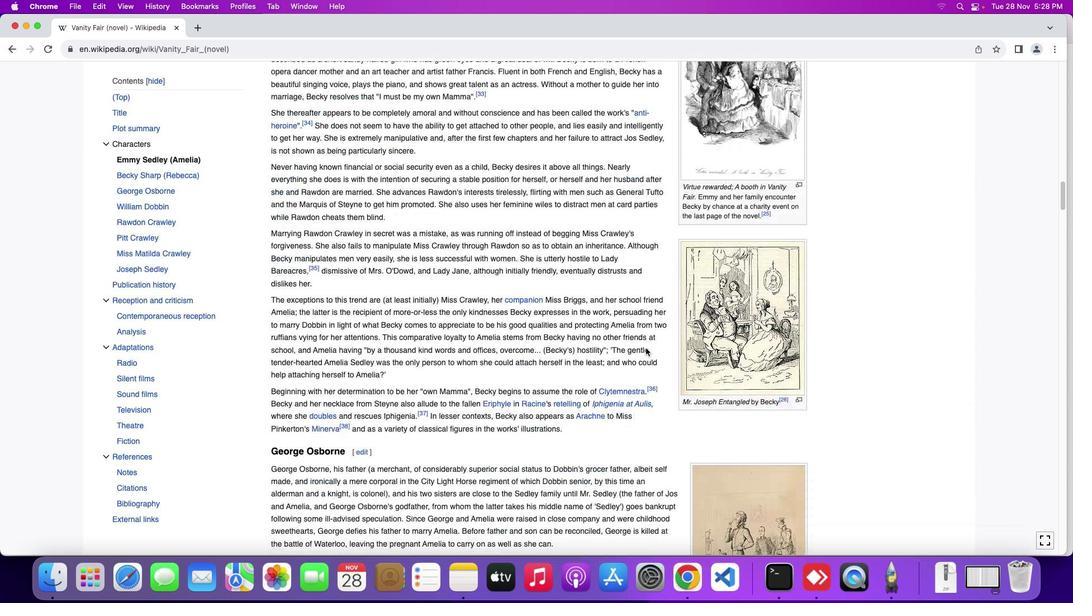 
Action: Mouse scrolled (645, 348) with delta (0, 0)
Screenshot: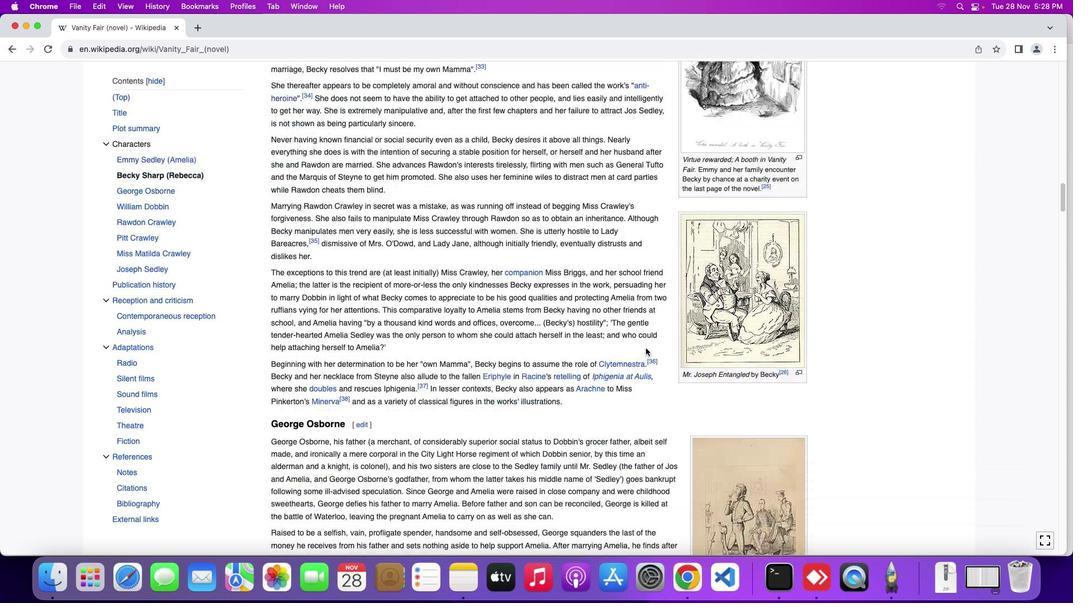 
Action: Mouse scrolled (645, 348) with delta (0, -1)
Screenshot: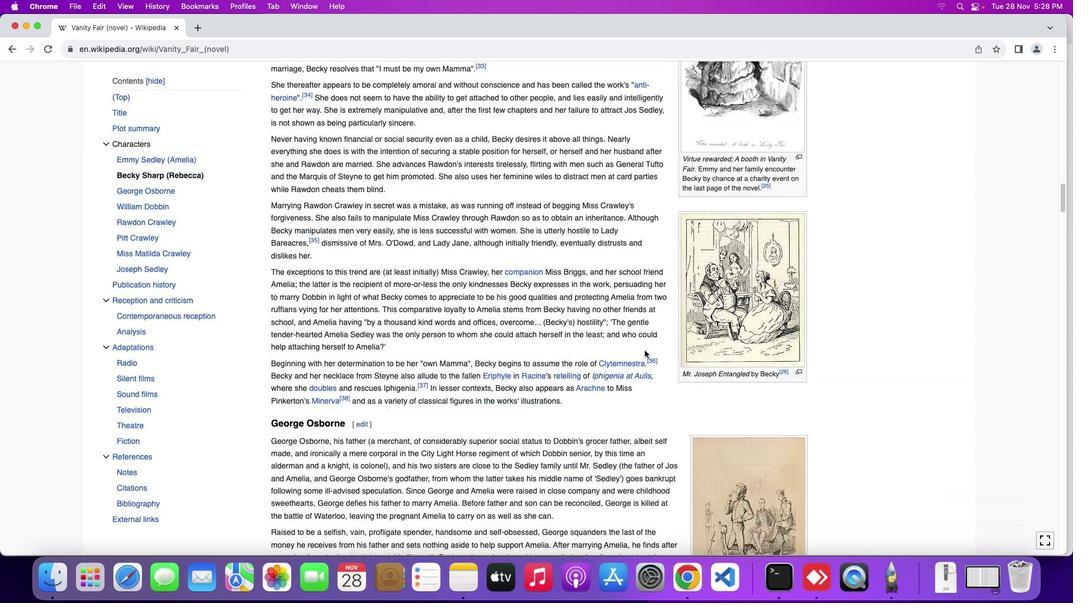 
Action: Mouse scrolled (645, 348) with delta (0, -2)
Screenshot: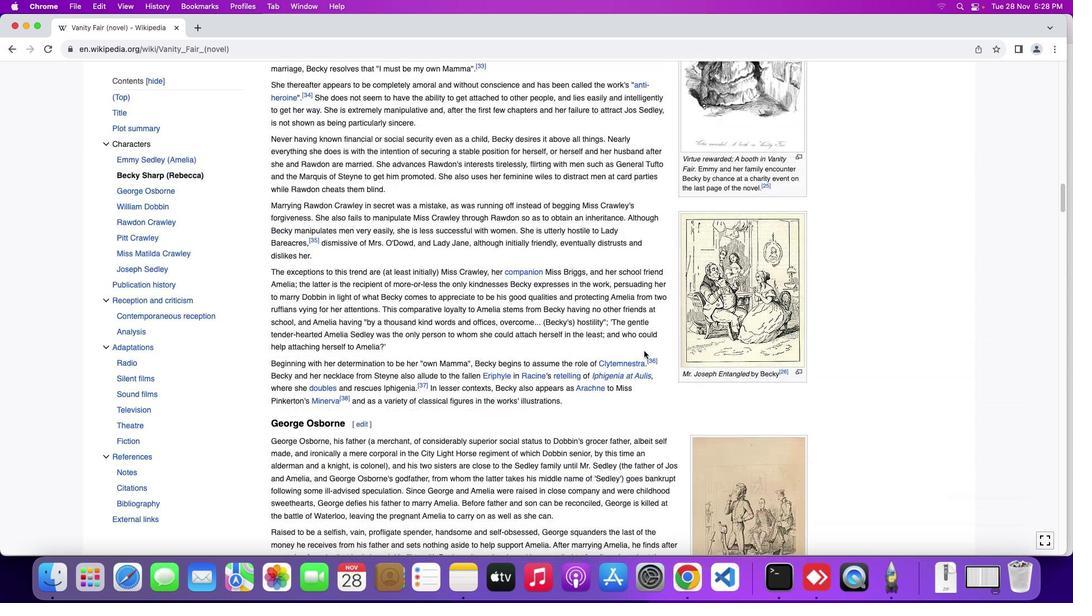 
Action: Mouse moved to (644, 351)
Screenshot: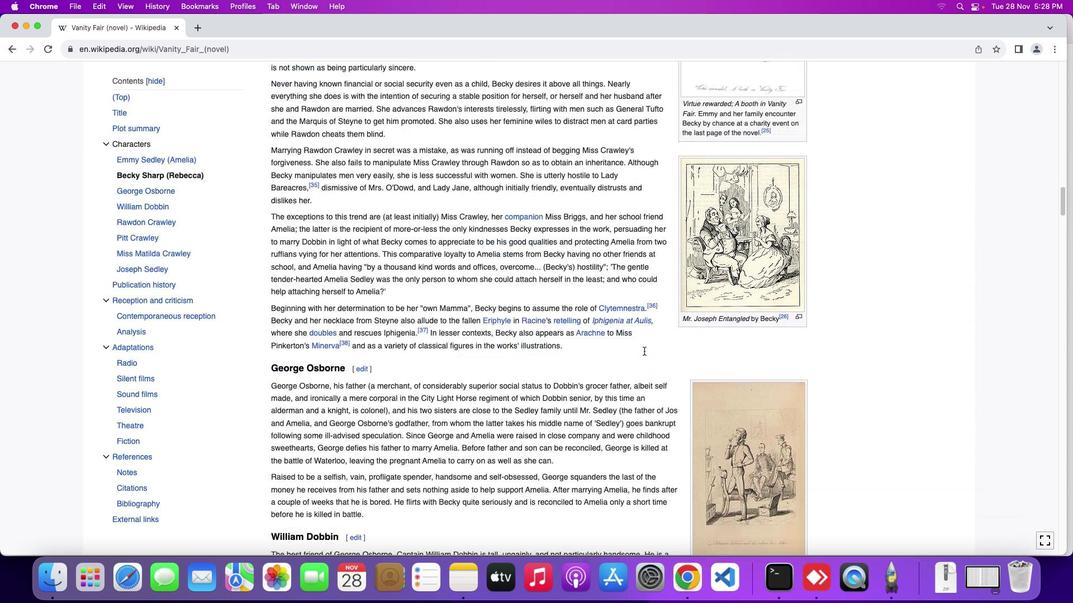 
Action: Mouse scrolled (644, 351) with delta (0, 0)
Screenshot: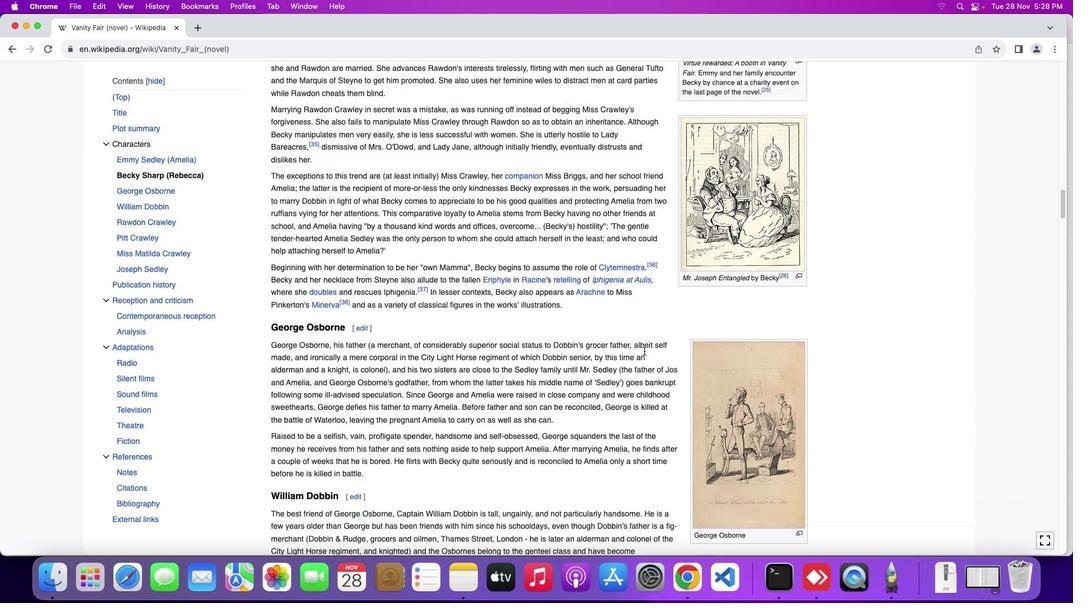 
Action: Mouse scrolled (644, 351) with delta (0, 0)
Screenshot: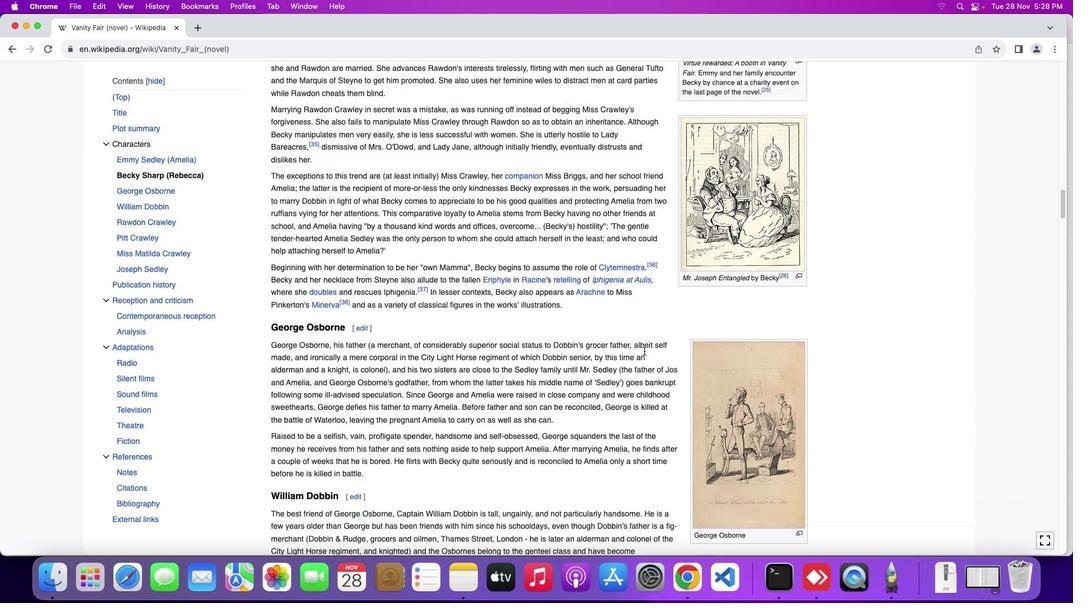 
Action: Mouse scrolled (644, 351) with delta (0, -1)
Screenshot: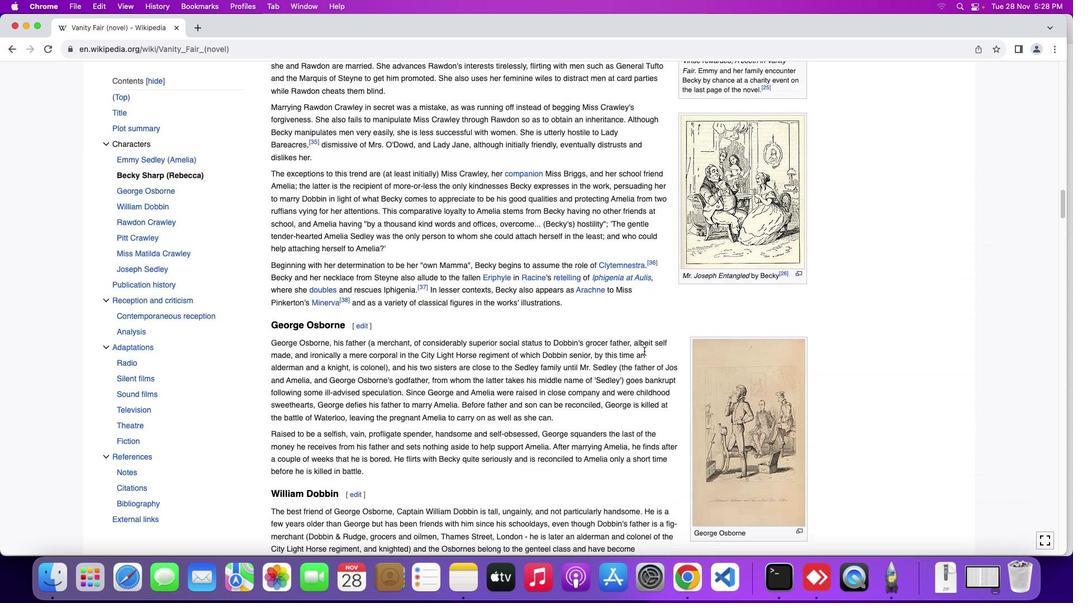 
Action: Mouse moved to (644, 351)
Screenshot: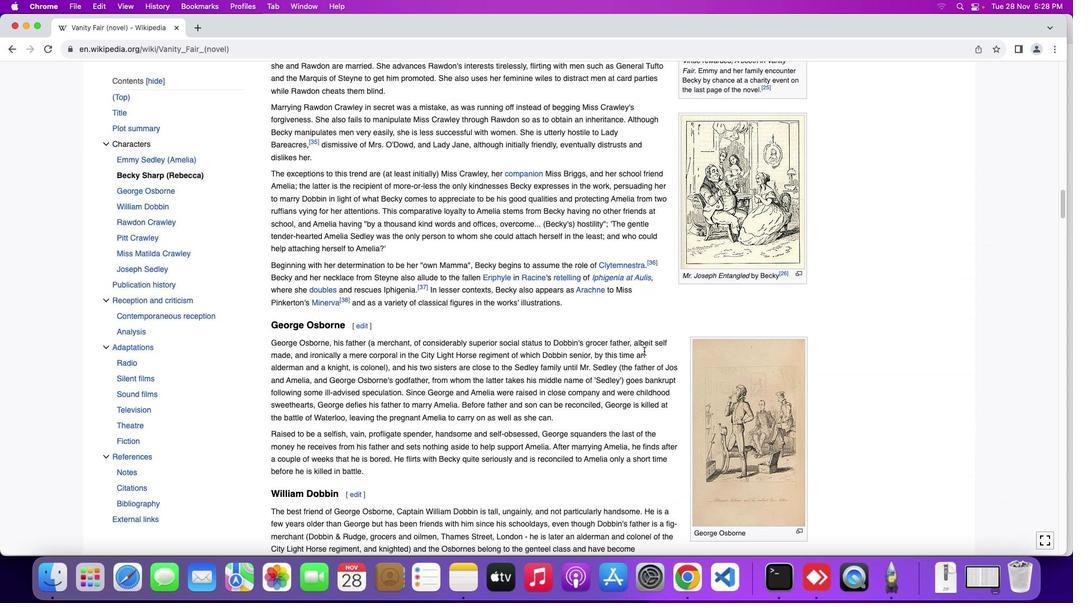 
Action: Mouse scrolled (644, 351) with delta (0, 0)
Screenshot: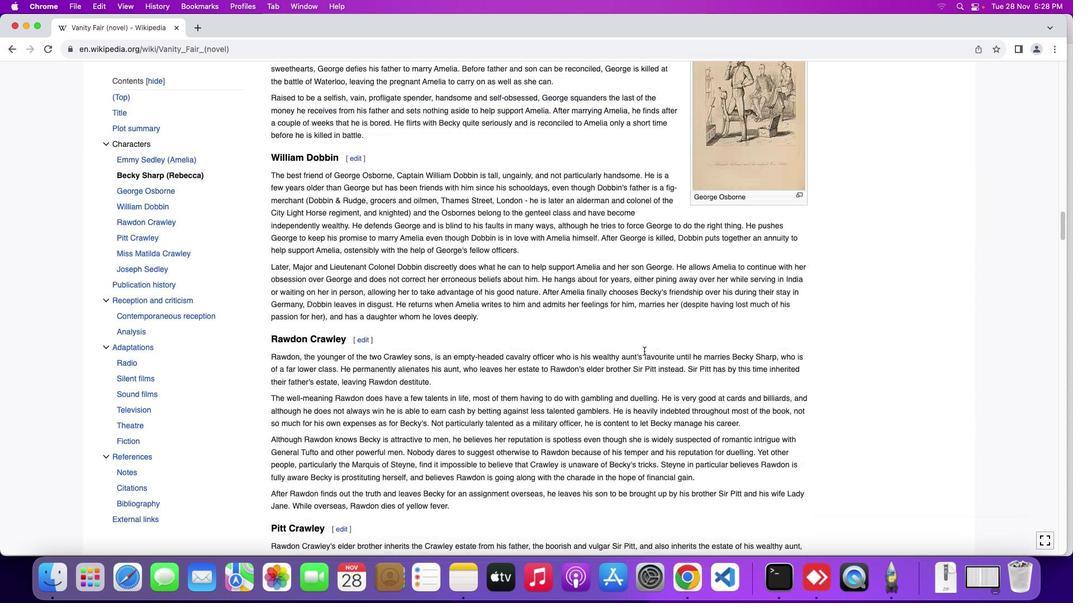 
Action: Mouse scrolled (644, 351) with delta (0, 0)
Screenshot: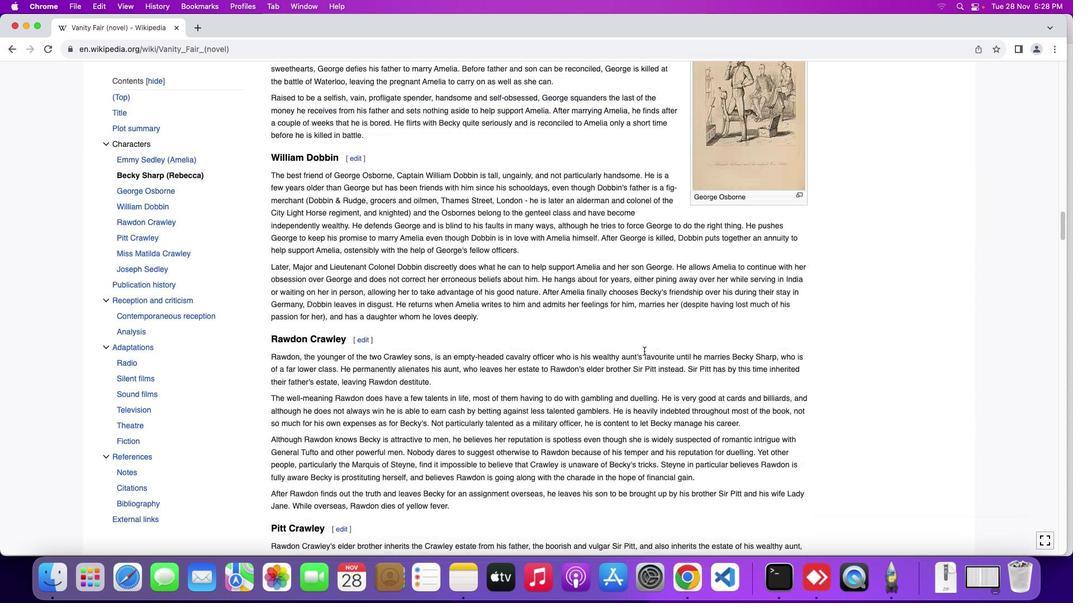 
Action: Mouse scrolled (644, 351) with delta (0, -1)
Screenshot: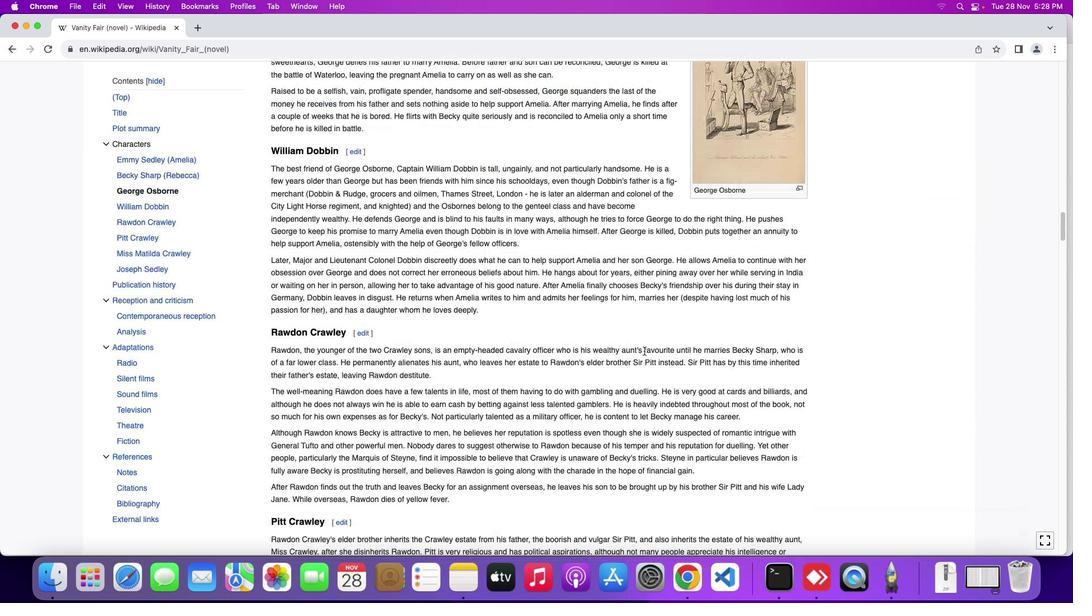 
Action: Mouse scrolled (644, 351) with delta (0, -2)
Screenshot: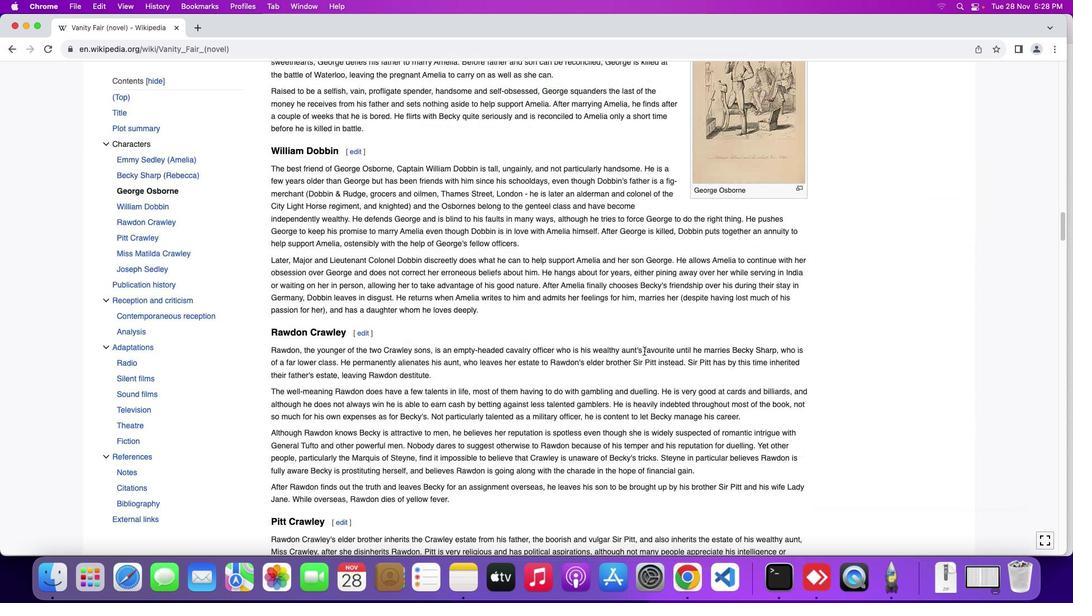 
Action: Mouse scrolled (644, 351) with delta (0, -2)
Screenshot: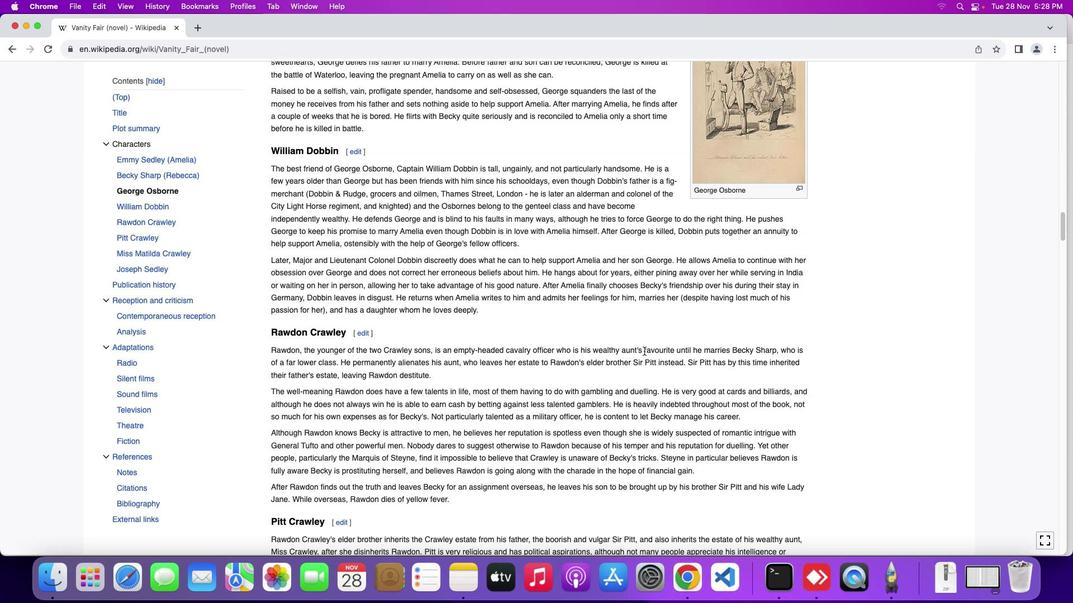 
Action: Mouse scrolled (644, 351) with delta (0, 0)
Screenshot: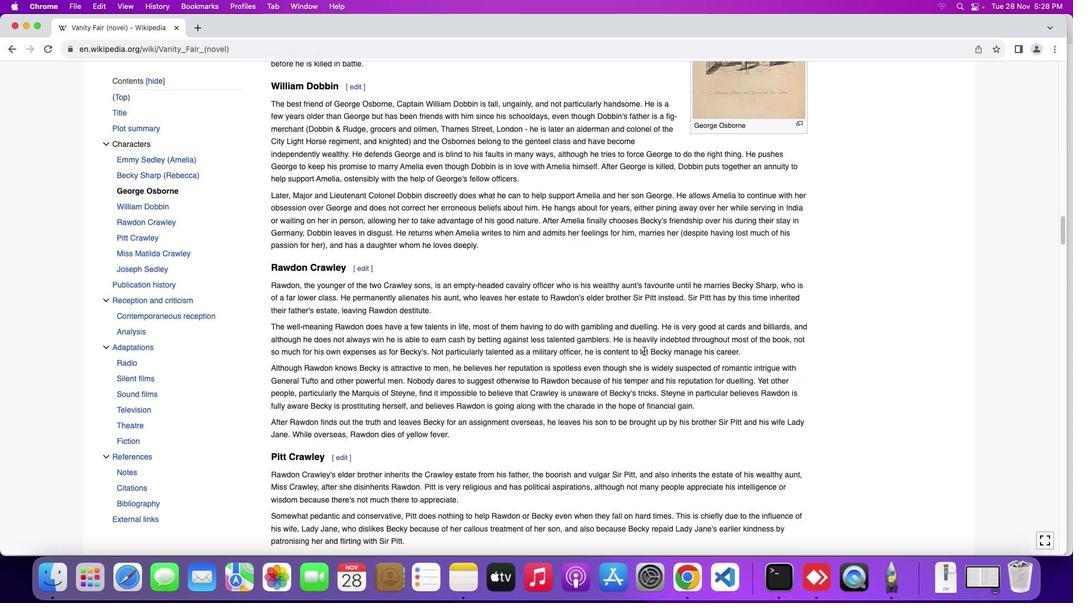 
Action: Mouse scrolled (644, 351) with delta (0, 0)
Screenshot: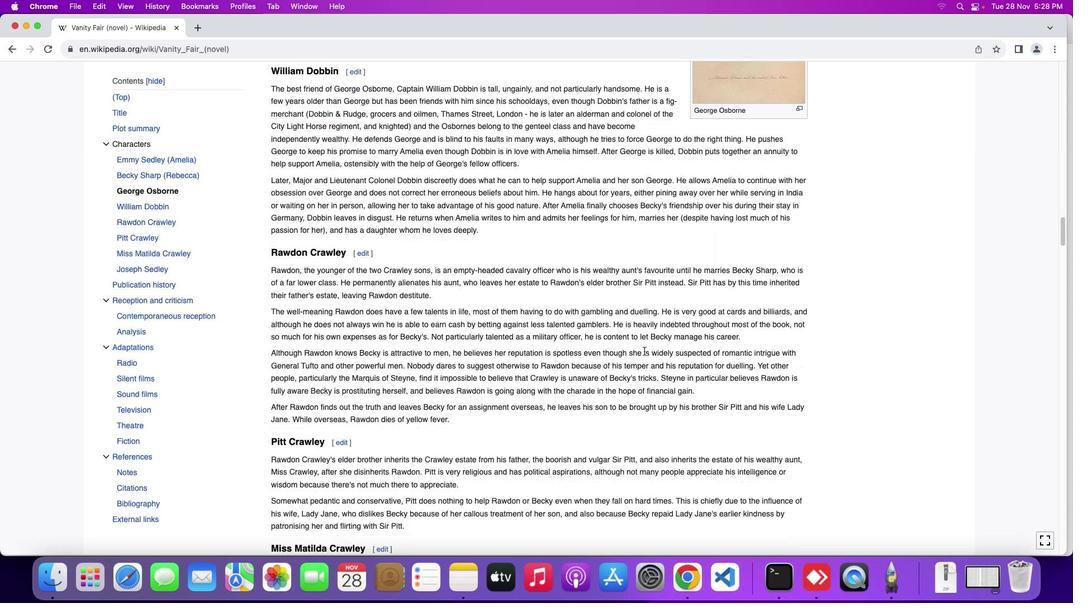 
Action: Mouse scrolled (644, 351) with delta (0, -1)
Screenshot: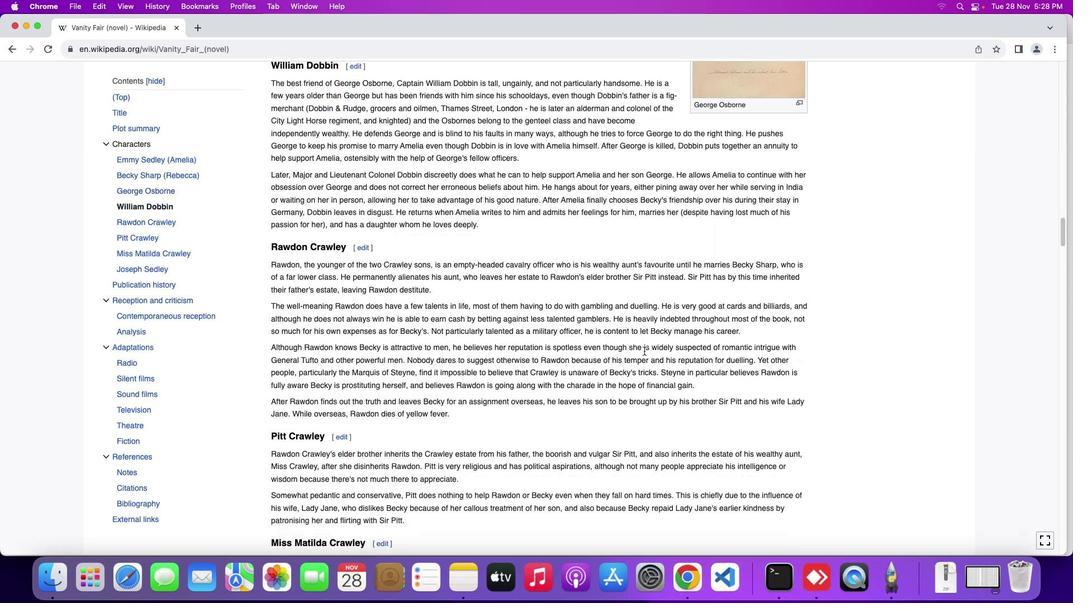 
Action: Mouse moved to (644, 351)
Screenshot: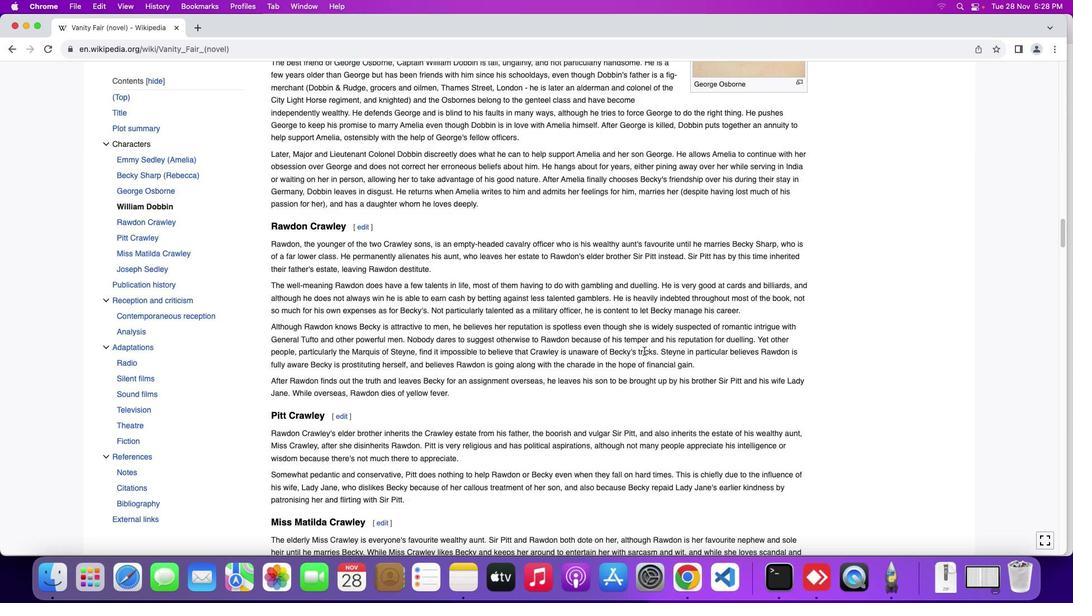
Action: Mouse scrolled (644, 351) with delta (0, 0)
Screenshot: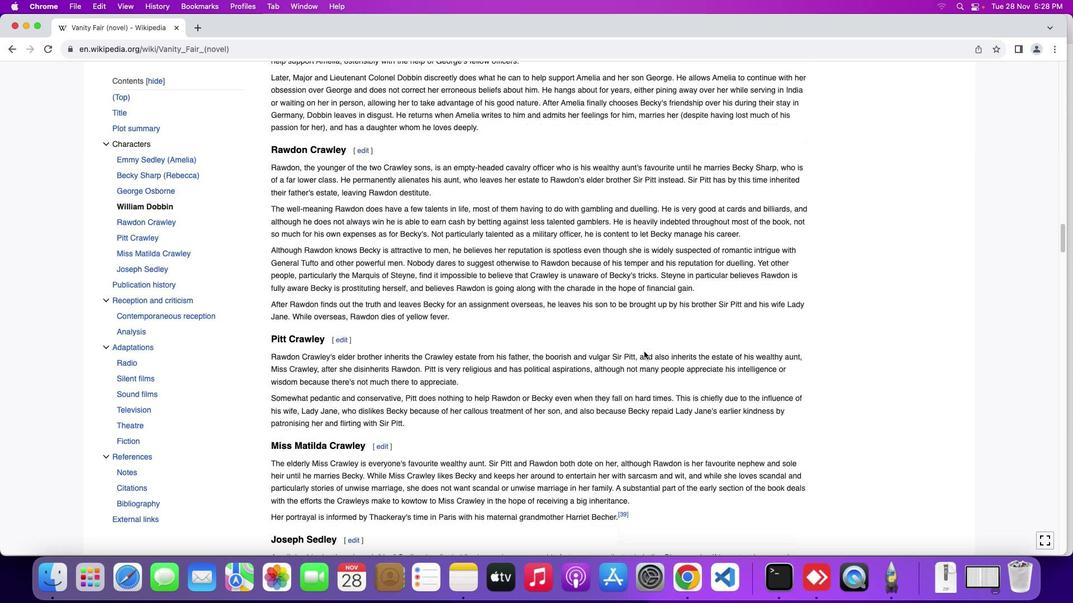 
Action: Mouse scrolled (644, 351) with delta (0, 0)
Screenshot: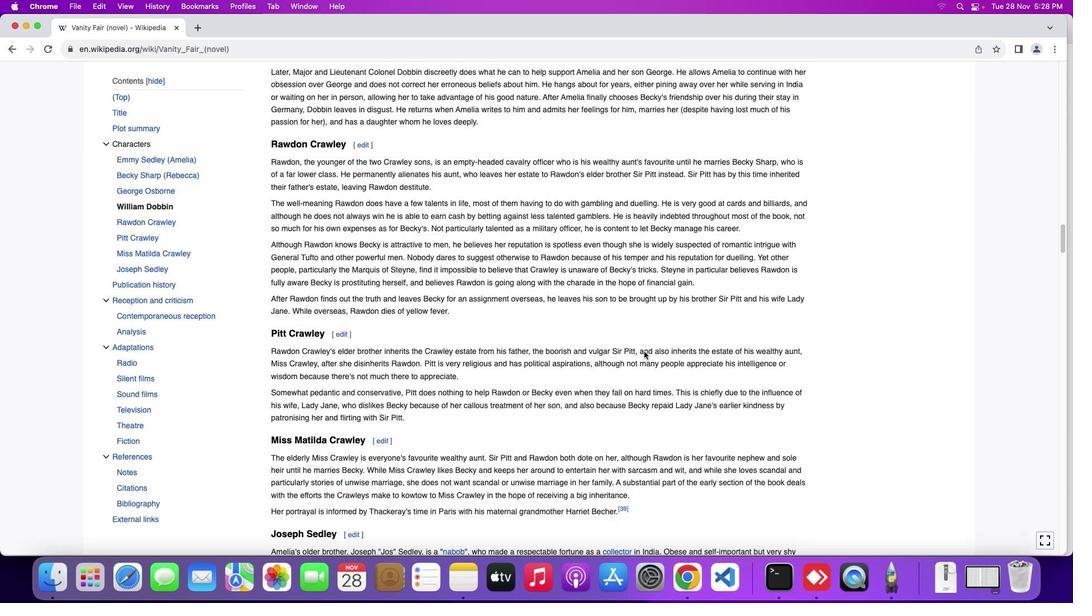 
Action: Mouse scrolled (644, 351) with delta (0, -1)
Screenshot: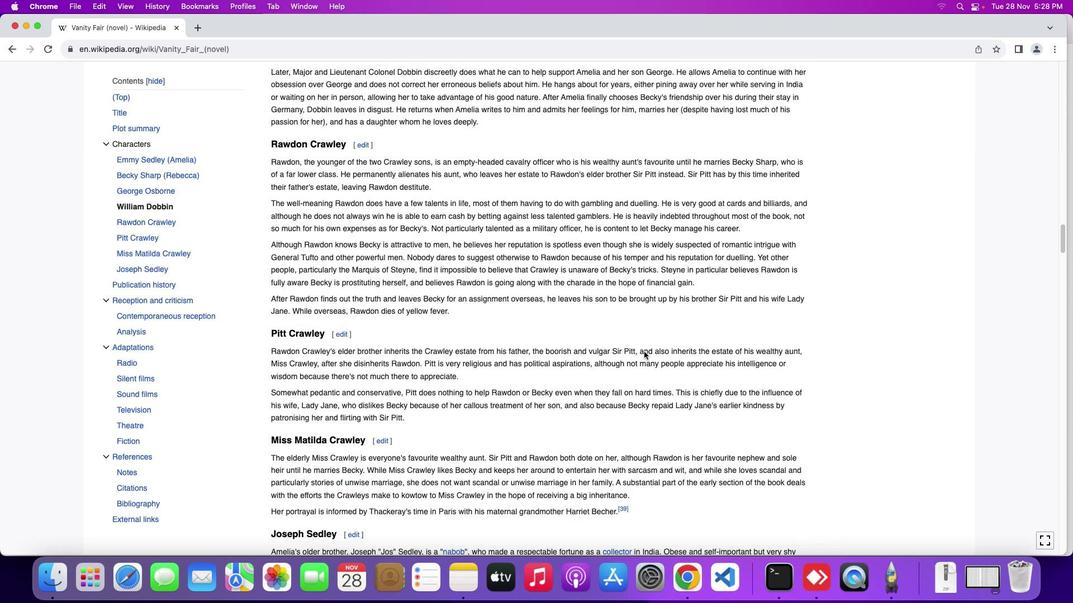 
Action: Mouse moved to (644, 351)
Screenshot: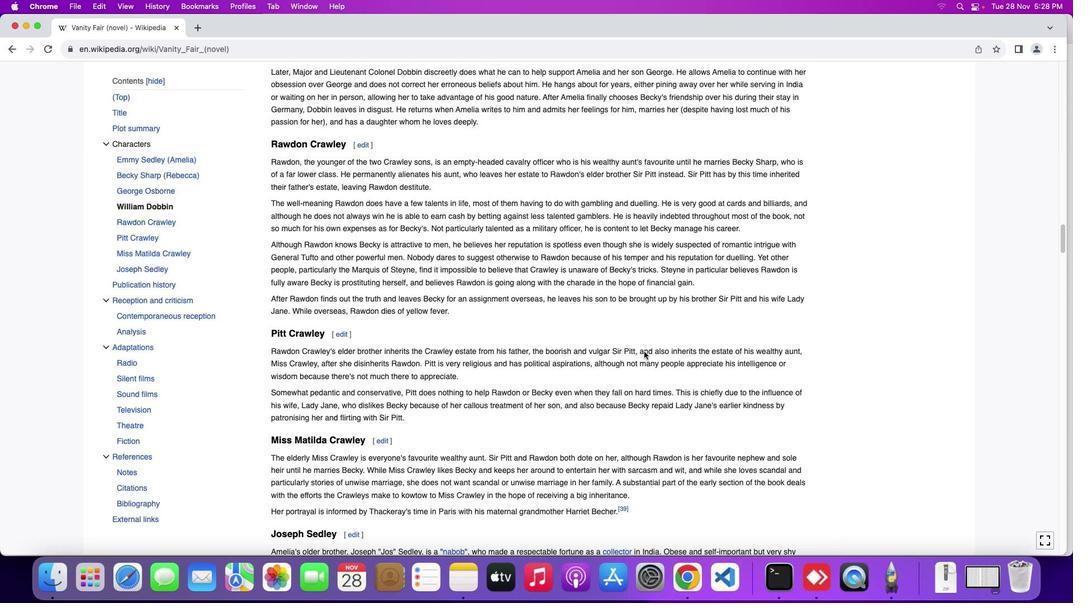 
Action: Mouse scrolled (644, 351) with delta (0, 0)
Screenshot: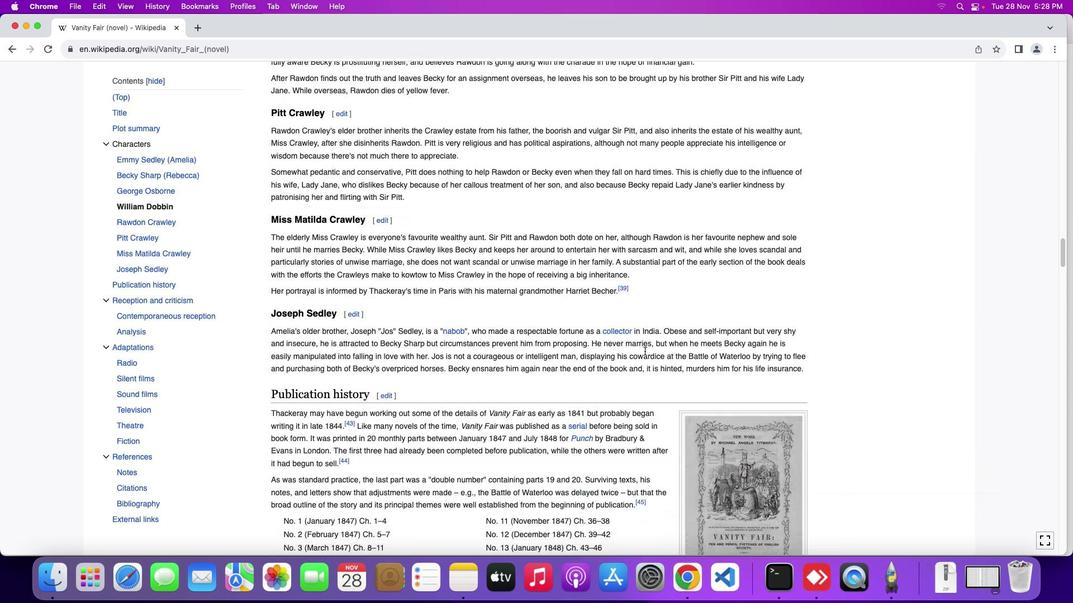 
Action: Mouse scrolled (644, 351) with delta (0, 0)
Screenshot: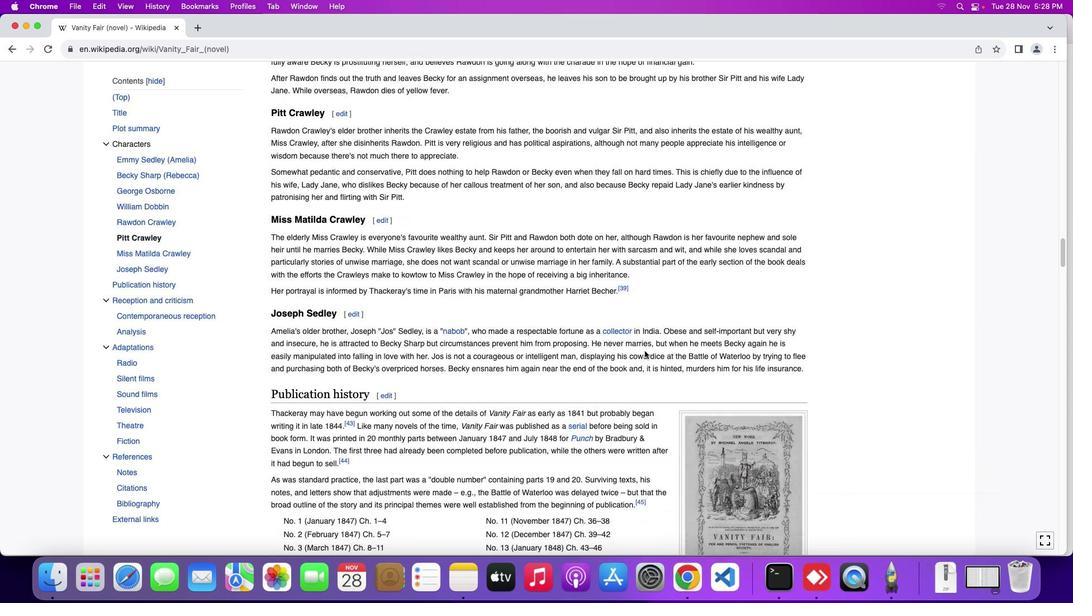 
Action: Mouse moved to (644, 351)
Screenshot: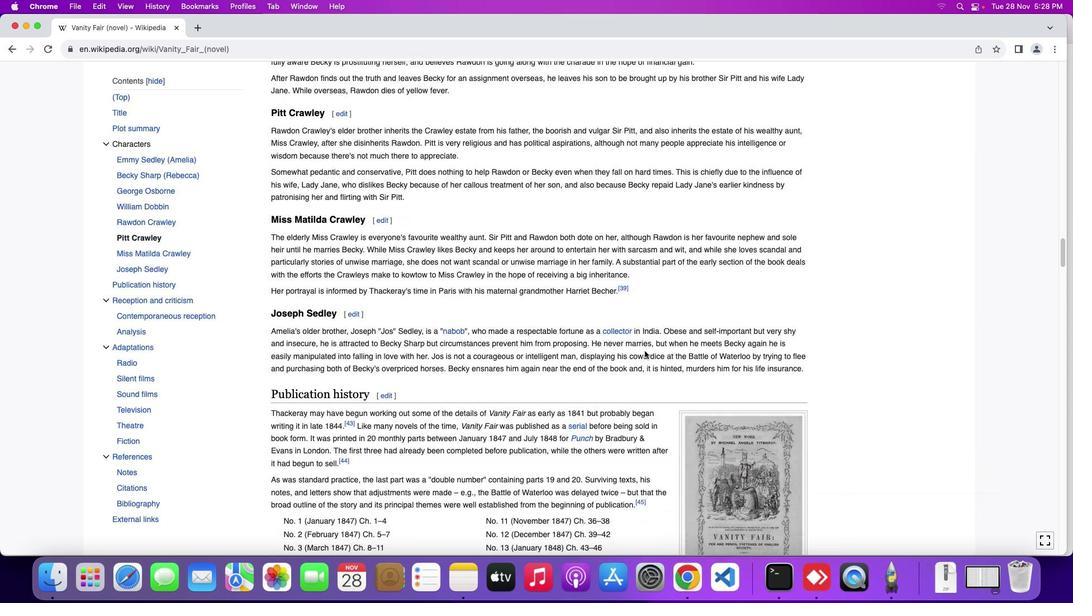 
Action: Mouse scrolled (644, 351) with delta (0, -1)
Screenshot: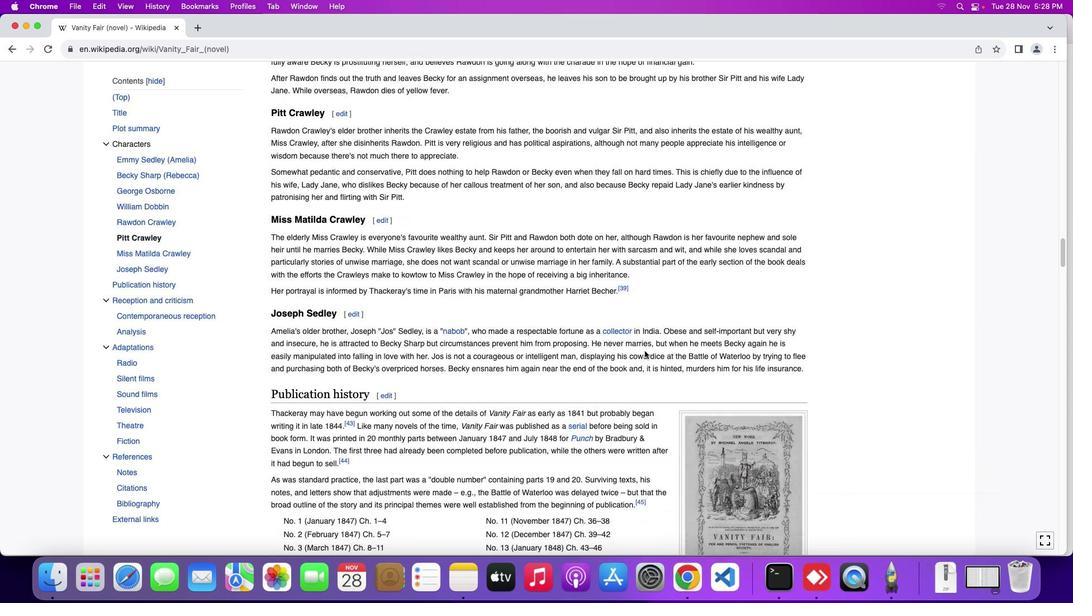 
Action: Mouse scrolled (644, 351) with delta (0, -2)
Screenshot: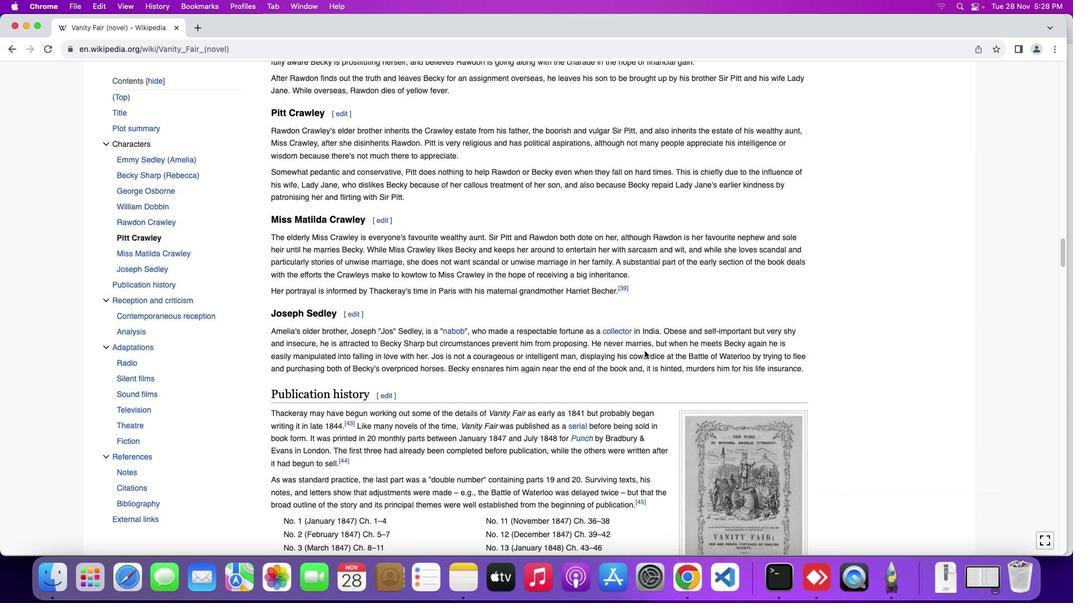 
Action: Mouse moved to (644, 351)
Screenshot: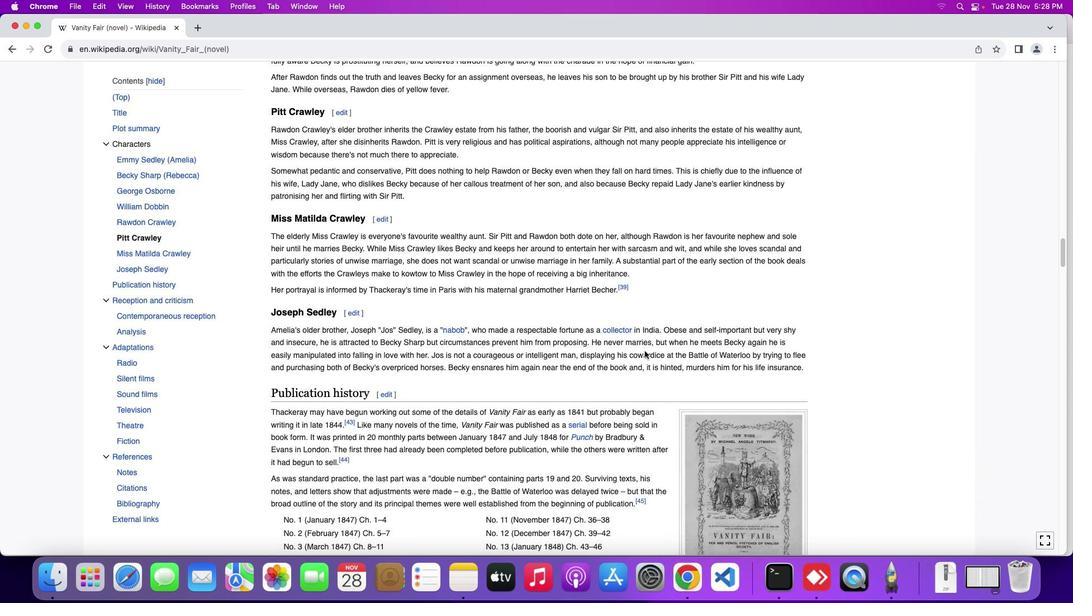 
Action: Mouse scrolled (644, 351) with delta (0, 0)
Screenshot: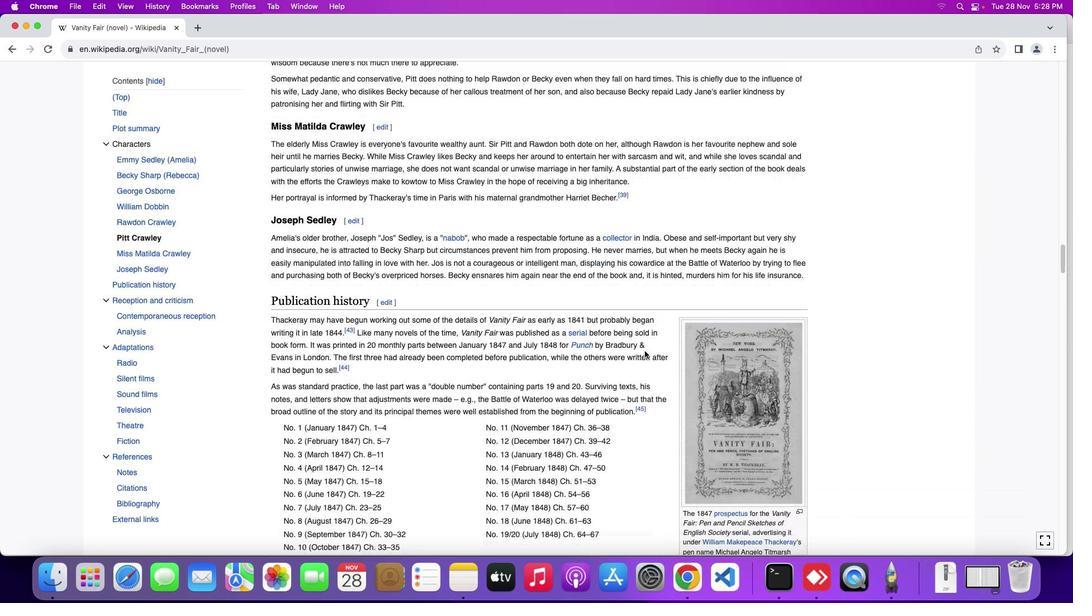 
Action: Mouse scrolled (644, 351) with delta (0, 0)
Screenshot: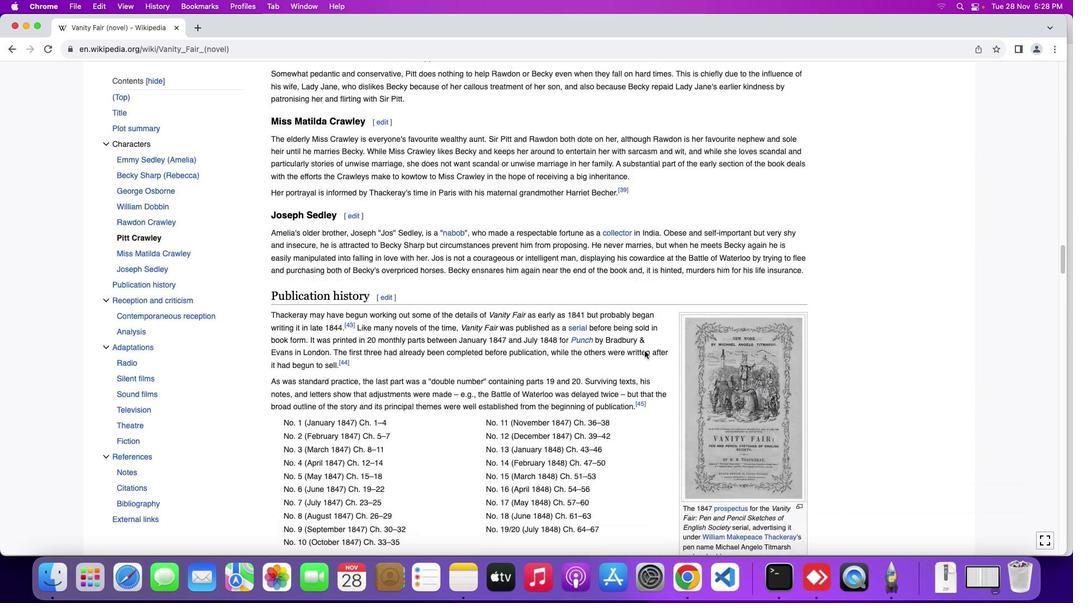 
Action: Mouse scrolled (644, 351) with delta (0, -1)
Screenshot: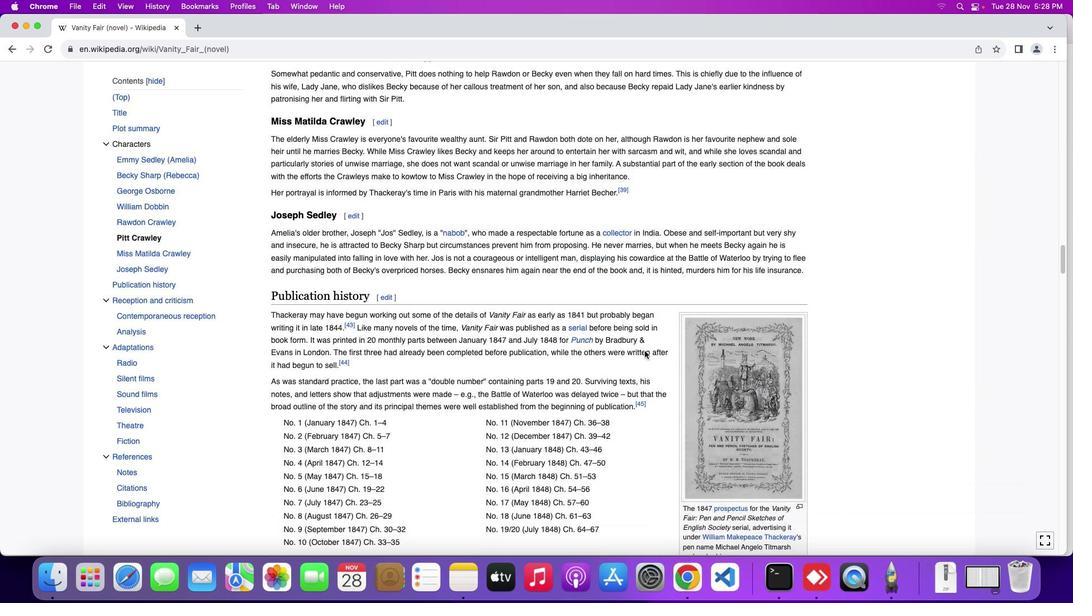 
Action: Mouse scrolled (644, 351) with delta (0, 0)
Screenshot: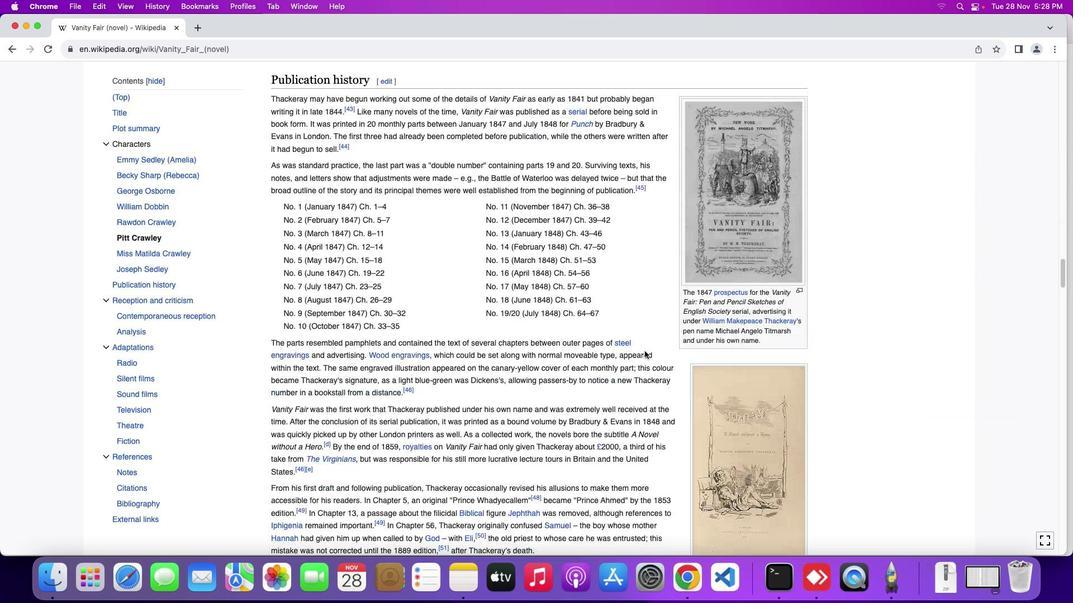 
Action: Mouse scrolled (644, 351) with delta (0, 0)
Screenshot: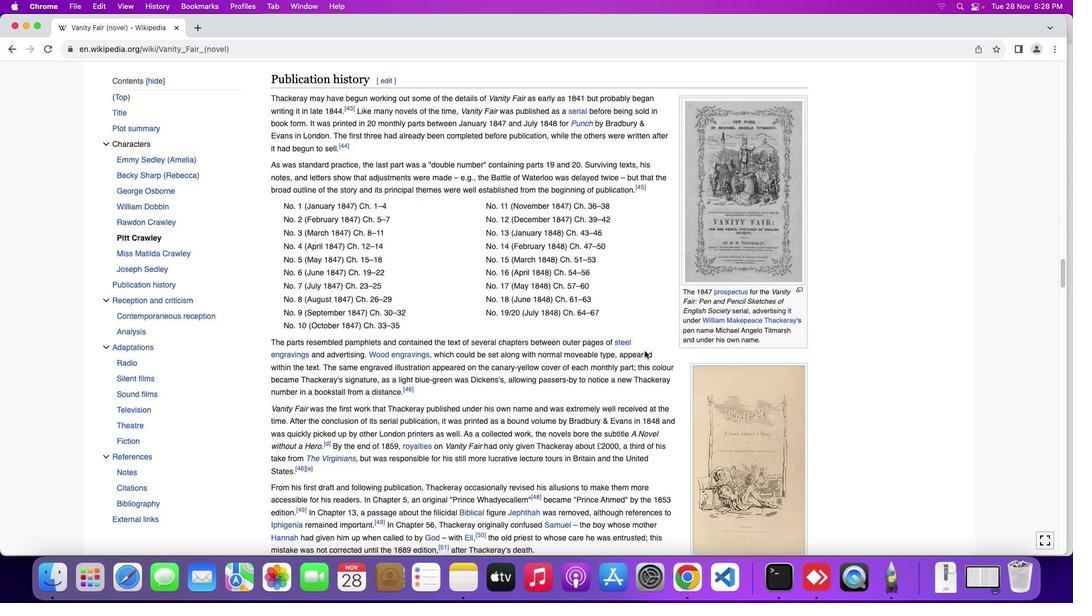 
Action: Mouse scrolled (644, 351) with delta (0, -1)
Screenshot: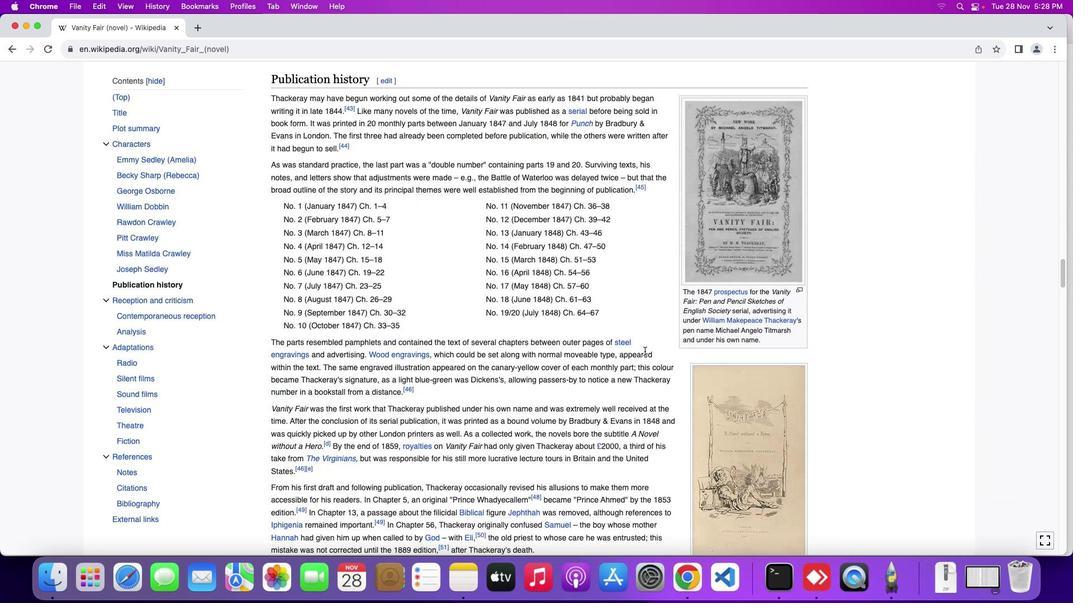 
Action: Mouse scrolled (644, 351) with delta (0, -2)
Screenshot: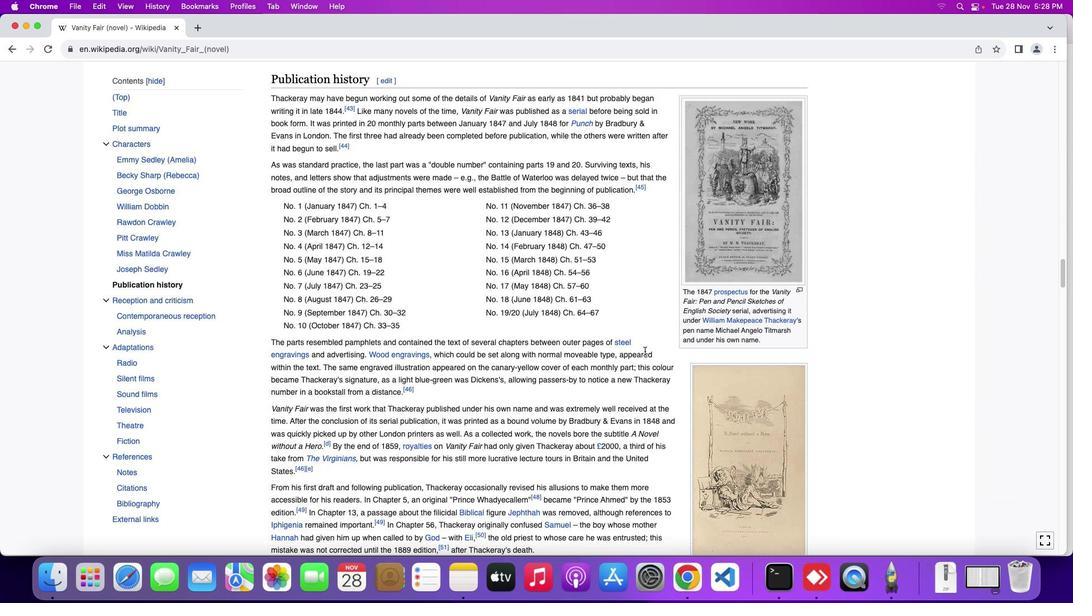 
Action: Mouse scrolled (644, 351) with delta (0, 0)
Screenshot: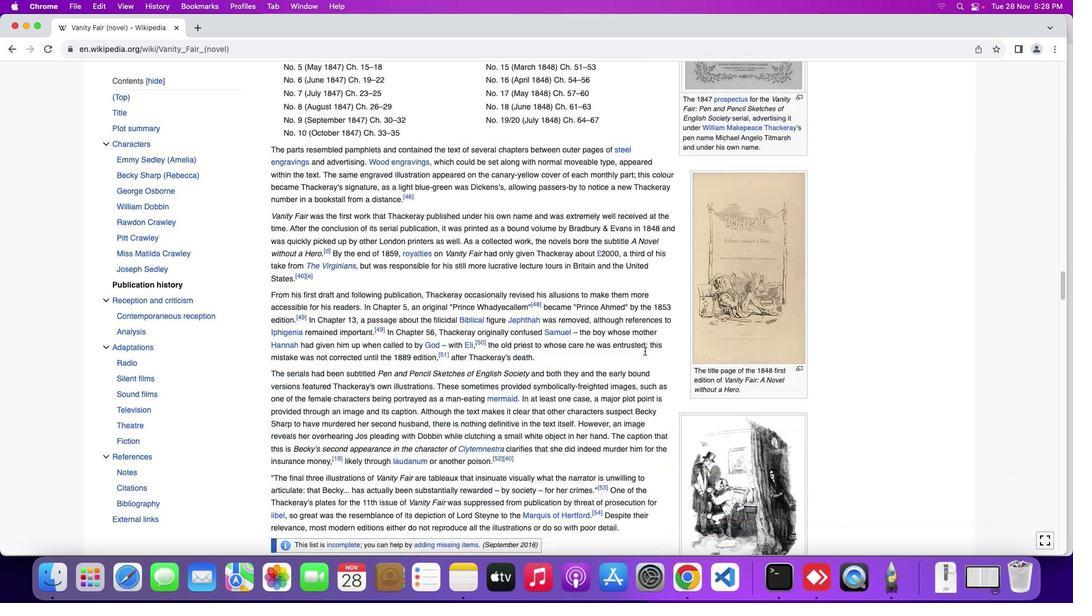 
Action: Mouse scrolled (644, 351) with delta (0, 0)
Screenshot: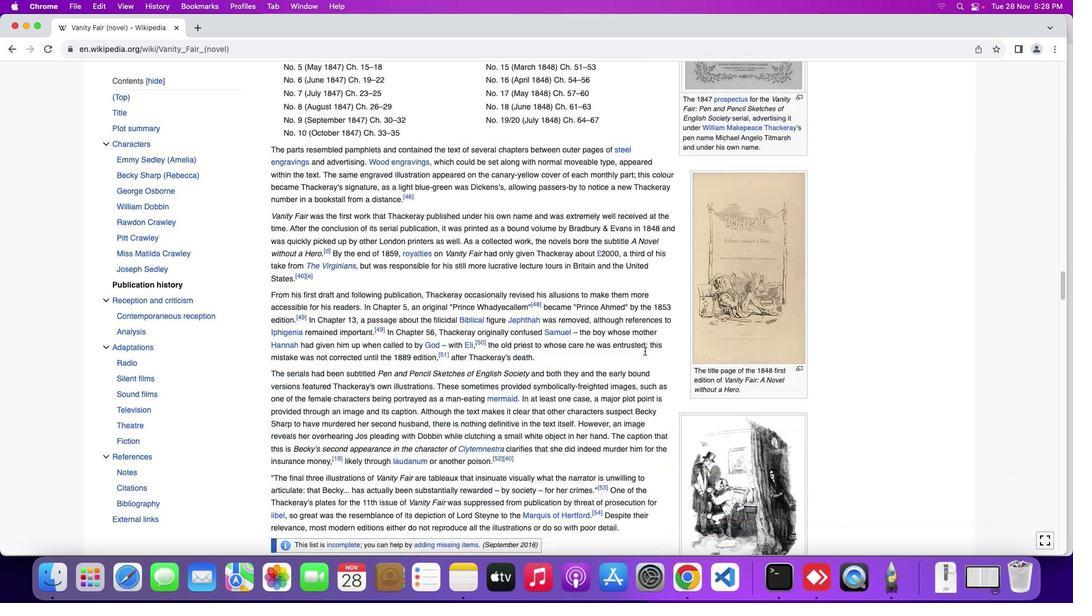 
Action: Mouse scrolled (644, 351) with delta (0, -1)
Screenshot: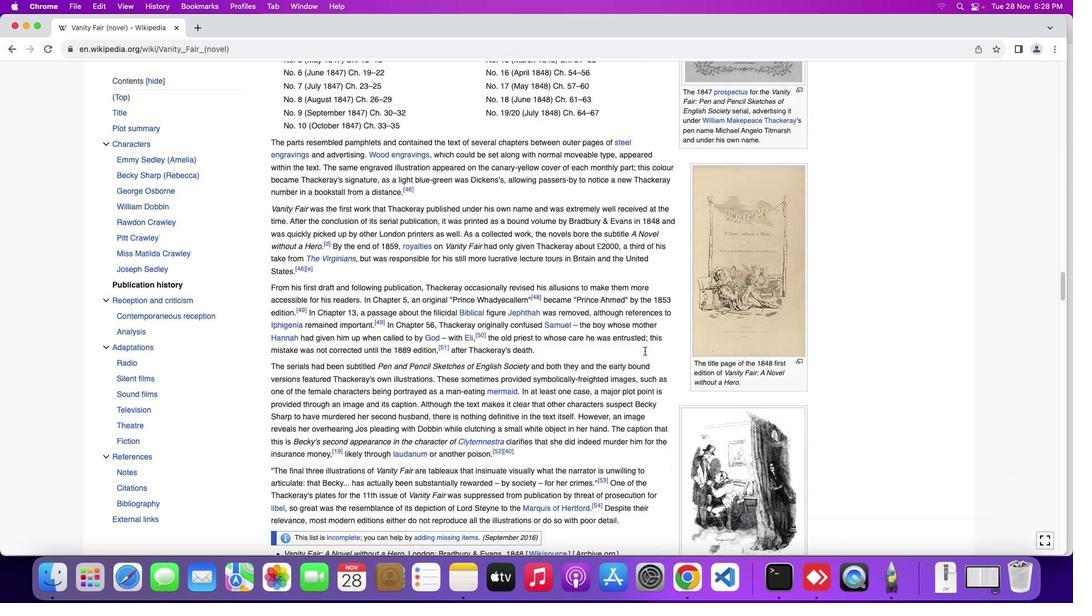 
Action: Mouse scrolled (644, 351) with delta (0, -2)
Screenshot: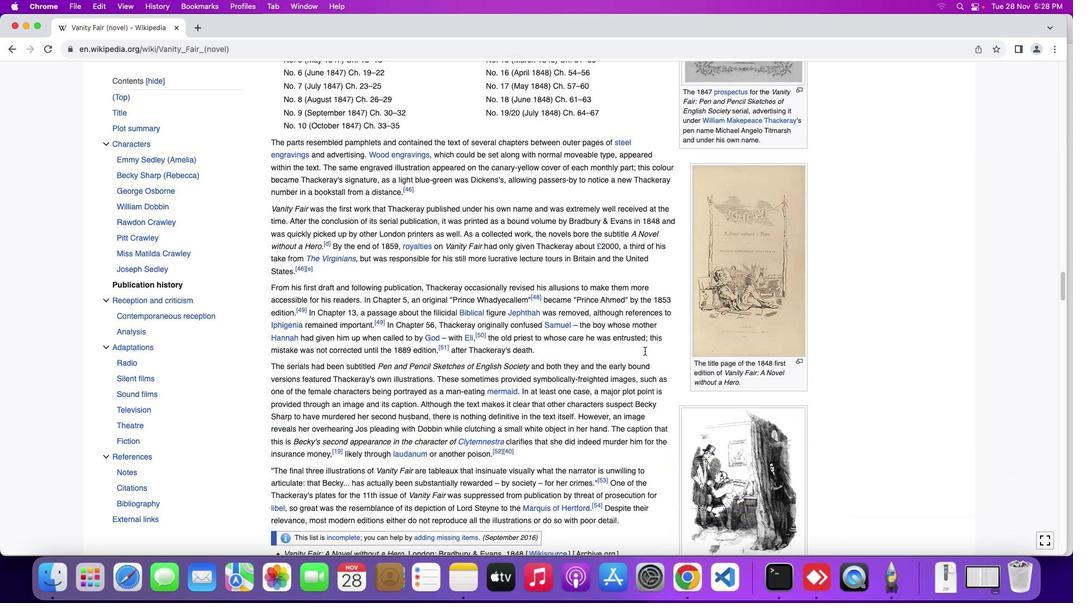
Action: Mouse scrolled (644, 351) with delta (0, 0)
Screenshot: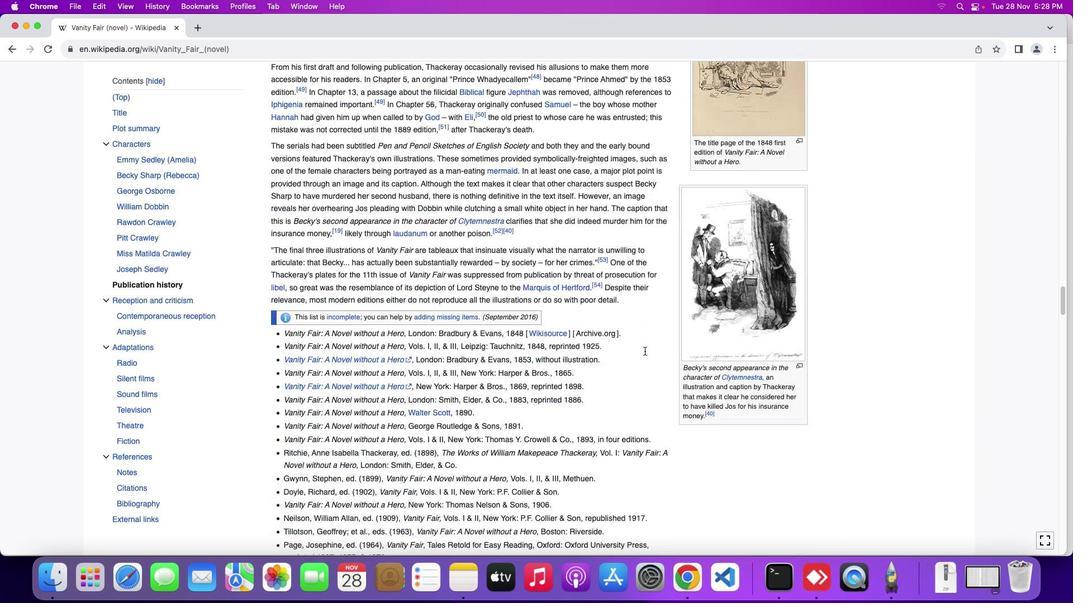 
Action: Mouse scrolled (644, 351) with delta (0, 0)
Screenshot: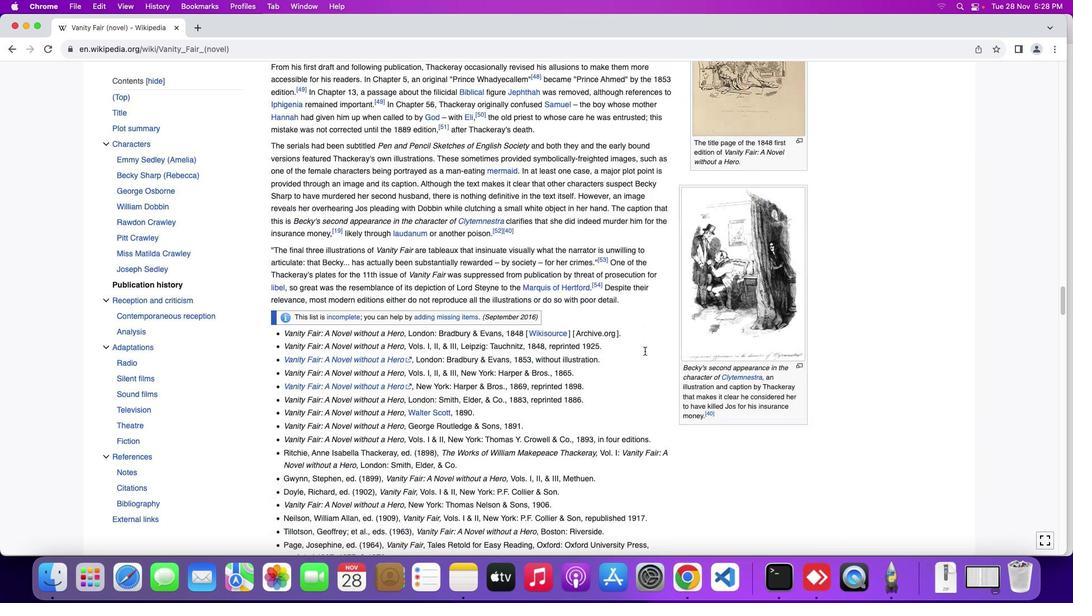 
Action: Mouse scrolled (644, 351) with delta (0, -1)
Screenshot: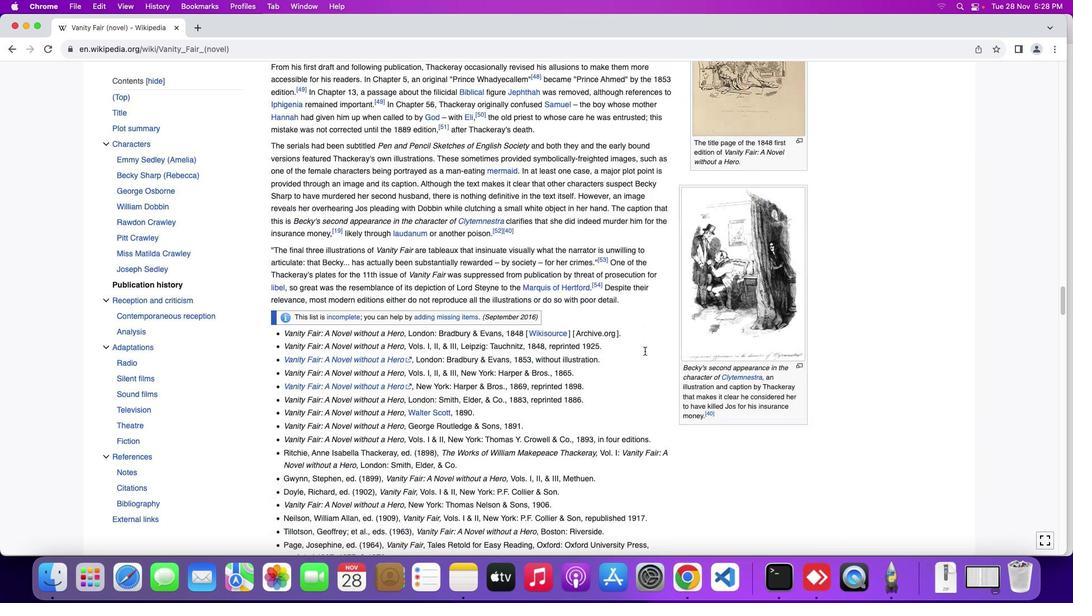 
Action: Mouse scrolled (644, 351) with delta (0, -2)
Screenshot: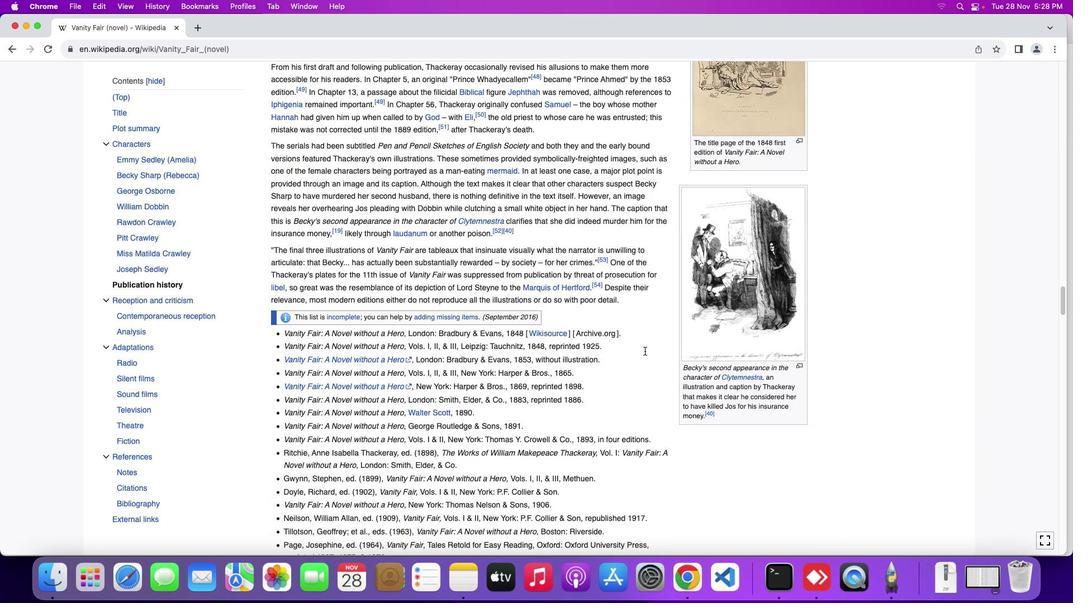 
Action: Mouse scrolled (644, 351) with delta (0, 0)
Screenshot: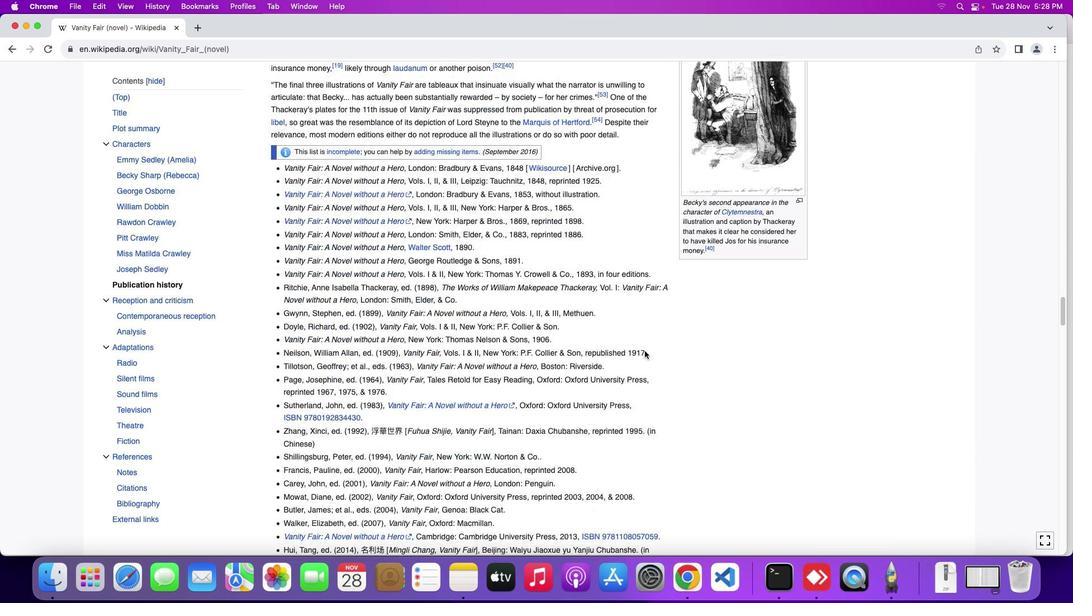 
Action: Mouse scrolled (644, 351) with delta (0, 0)
Screenshot: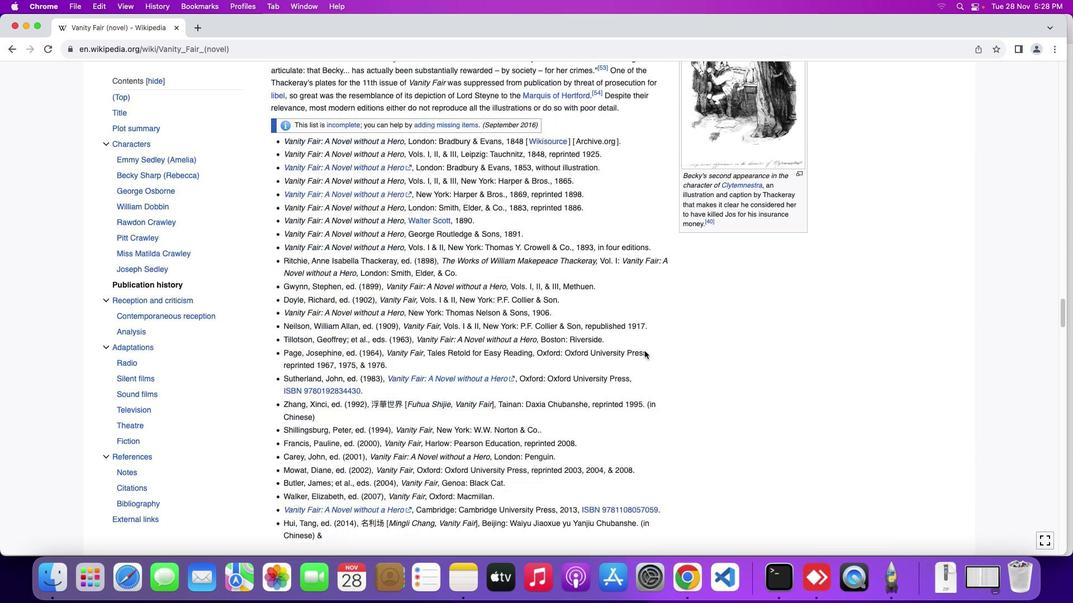 
Action: Mouse scrolled (644, 351) with delta (0, -1)
Screenshot: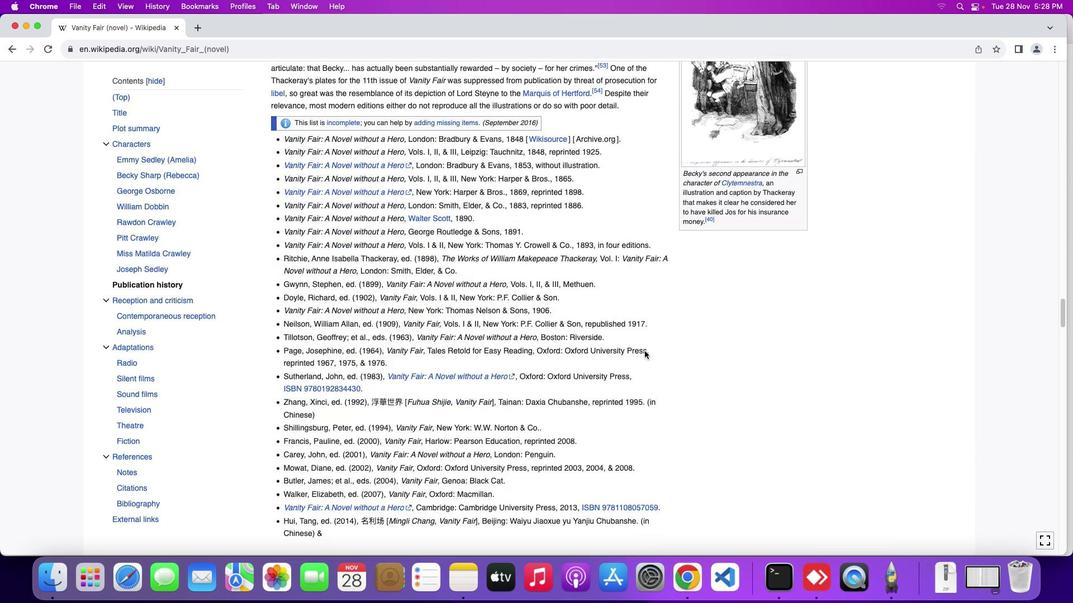 
Action: Mouse scrolled (644, 351) with delta (0, -2)
Screenshot: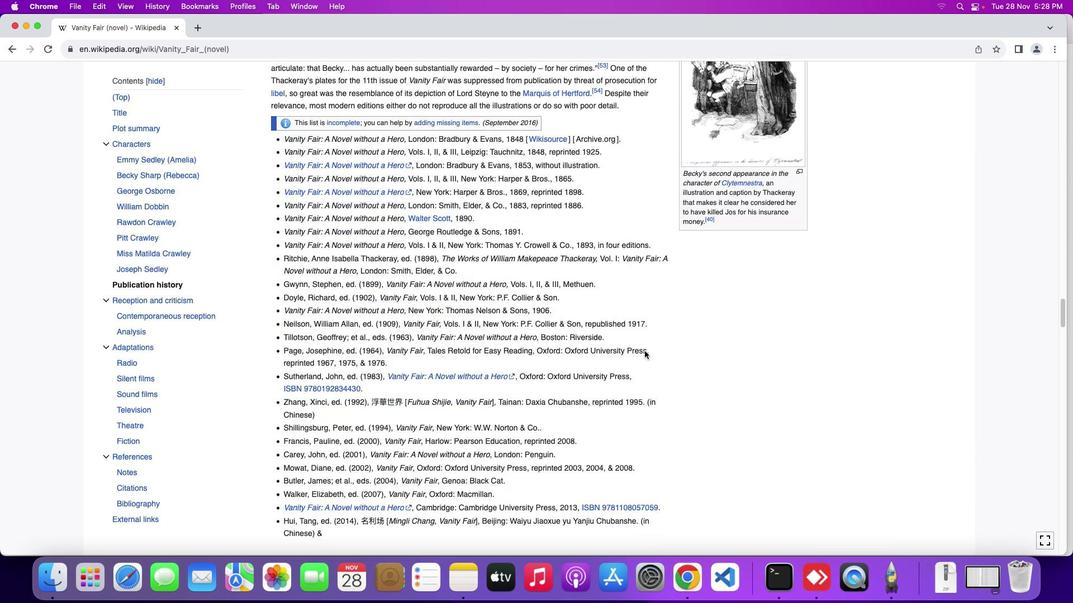 
Action: Mouse scrolled (644, 351) with delta (0, 0)
Screenshot: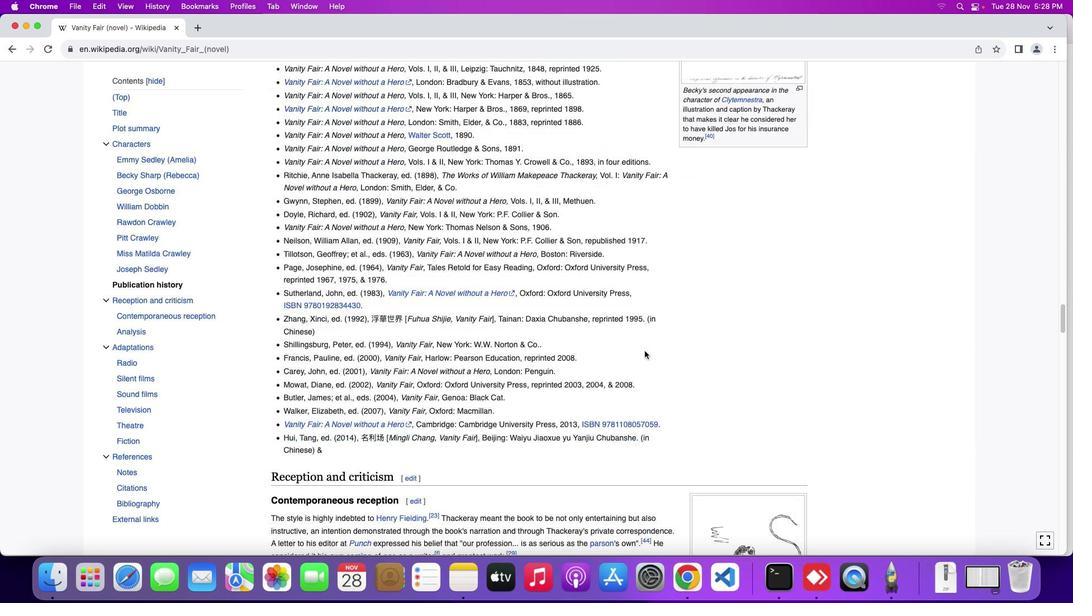 
Action: Mouse scrolled (644, 351) with delta (0, 0)
Screenshot: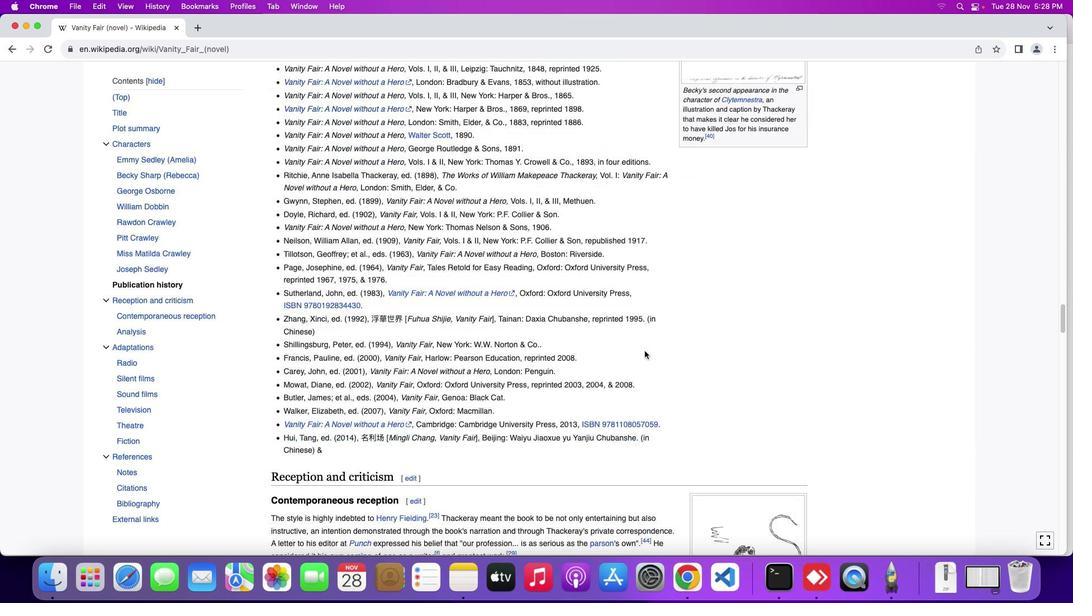
Action: Mouse scrolled (644, 351) with delta (0, -1)
Screenshot: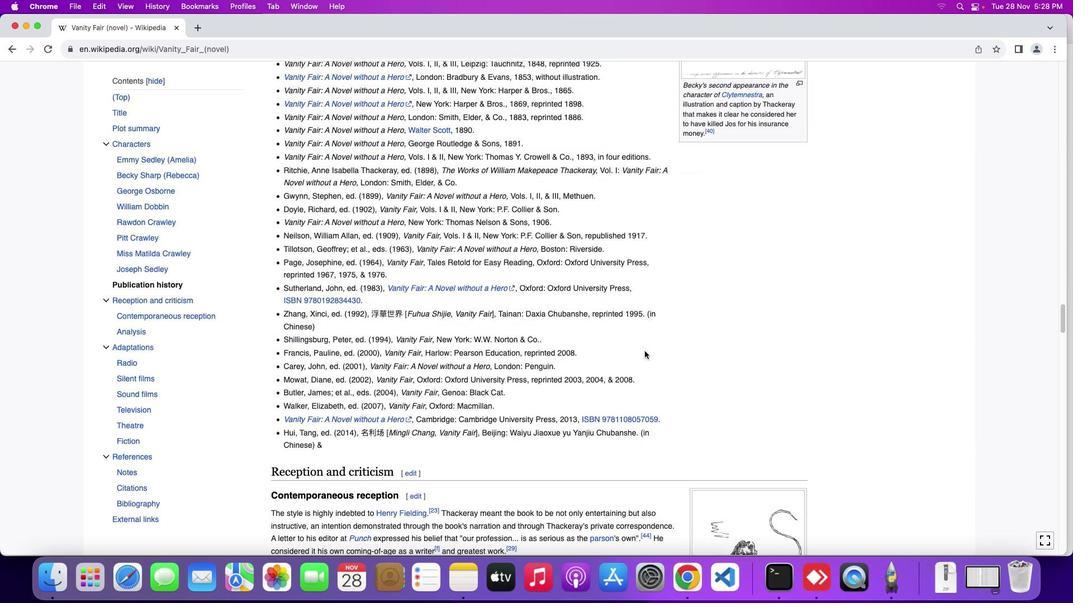 
Action: Mouse moved to (645, 351)
Screenshot: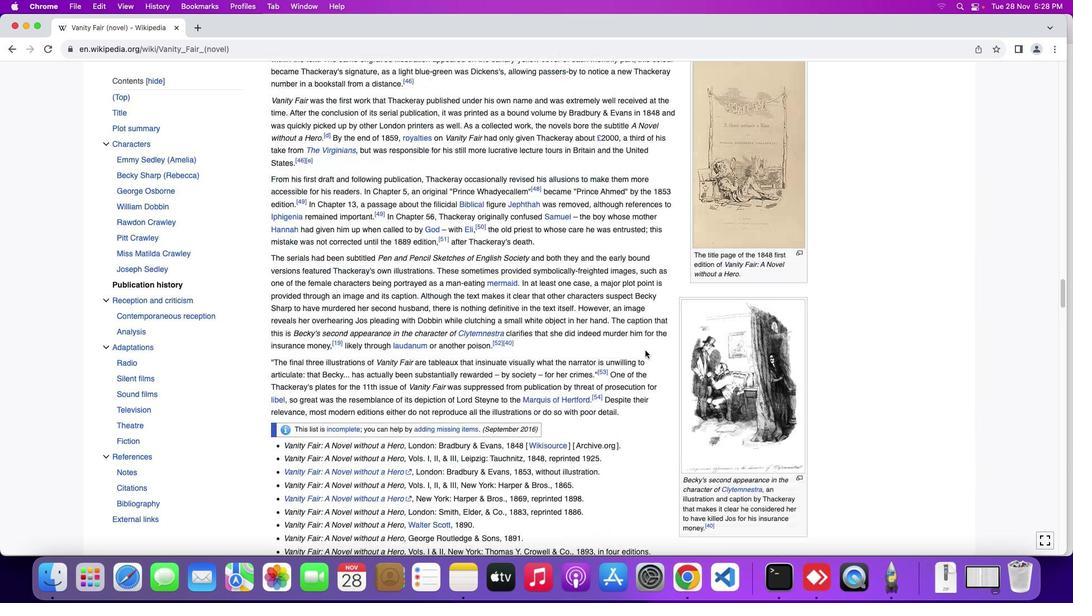 
Action: Mouse scrolled (645, 351) with delta (0, 0)
Screenshot: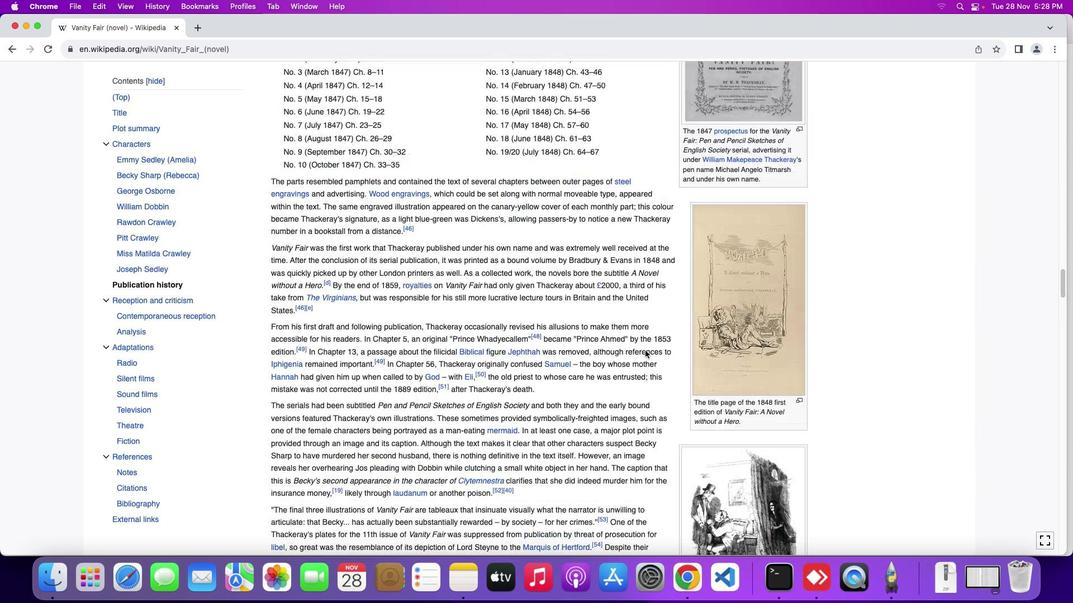 
Action: Mouse scrolled (645, 351) with delta (0, 0)
Screenshot: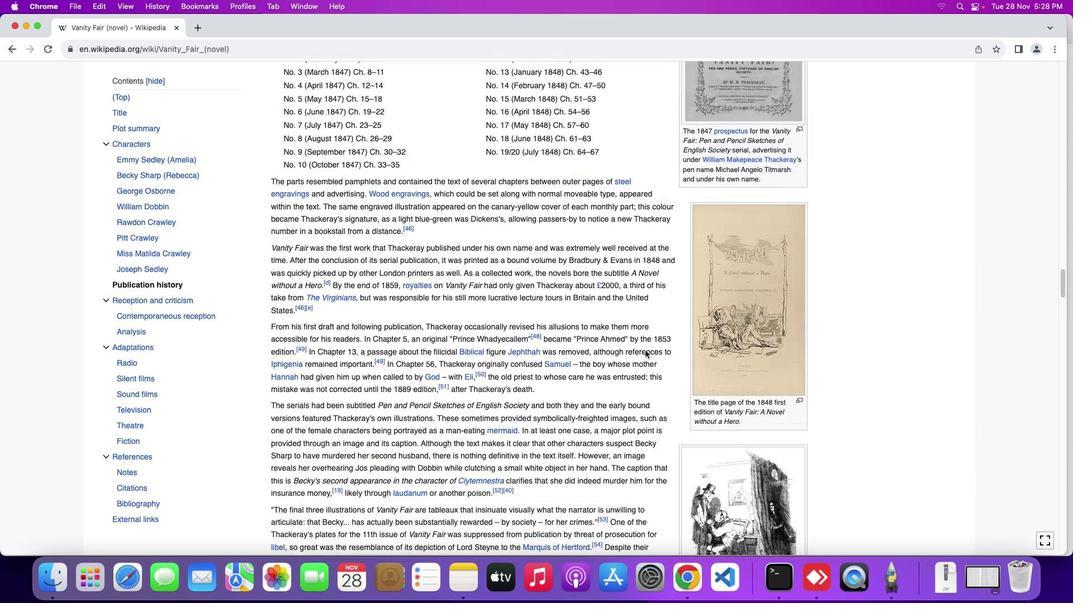 
Action: Mouse scrolled (645, 351) with delta (0, 1)
Screenshot: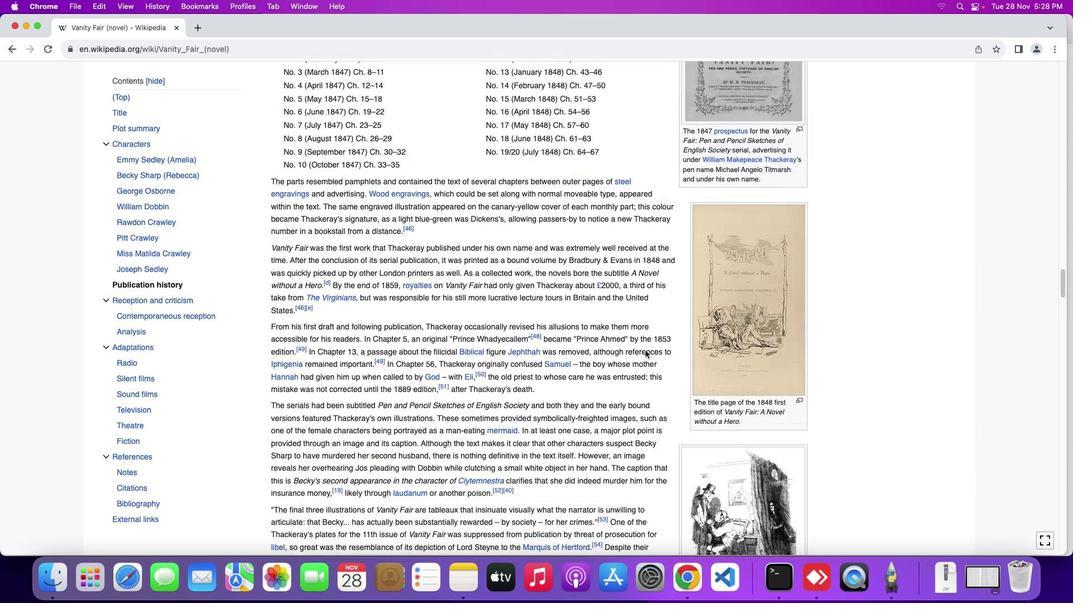 
Action: Mouse scrolled (645, 351) with delta (0, 2)
Screenshot: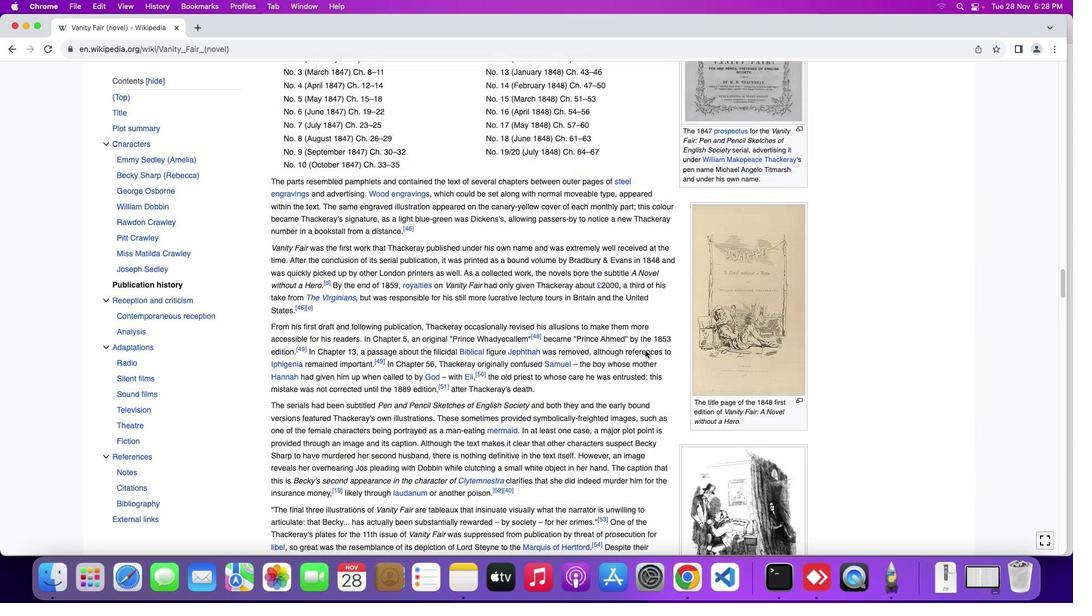 
Action: Mouse scrolled (645, 351) with delta (0, 3)
Screenshot: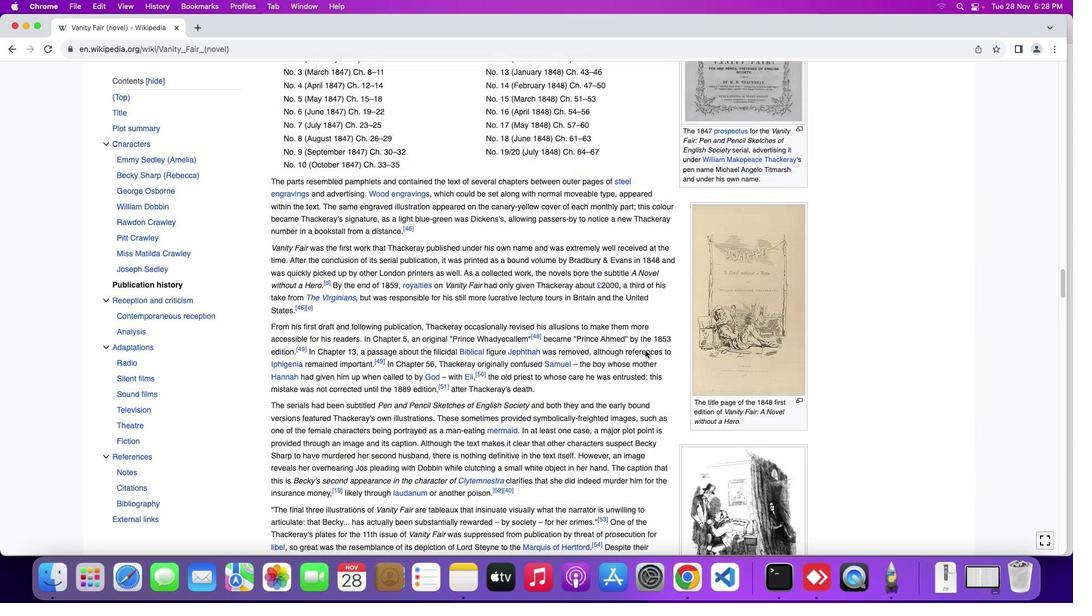 
Action: Mouse scrolled (645, 351) with delta (0, 3)
Screenshot: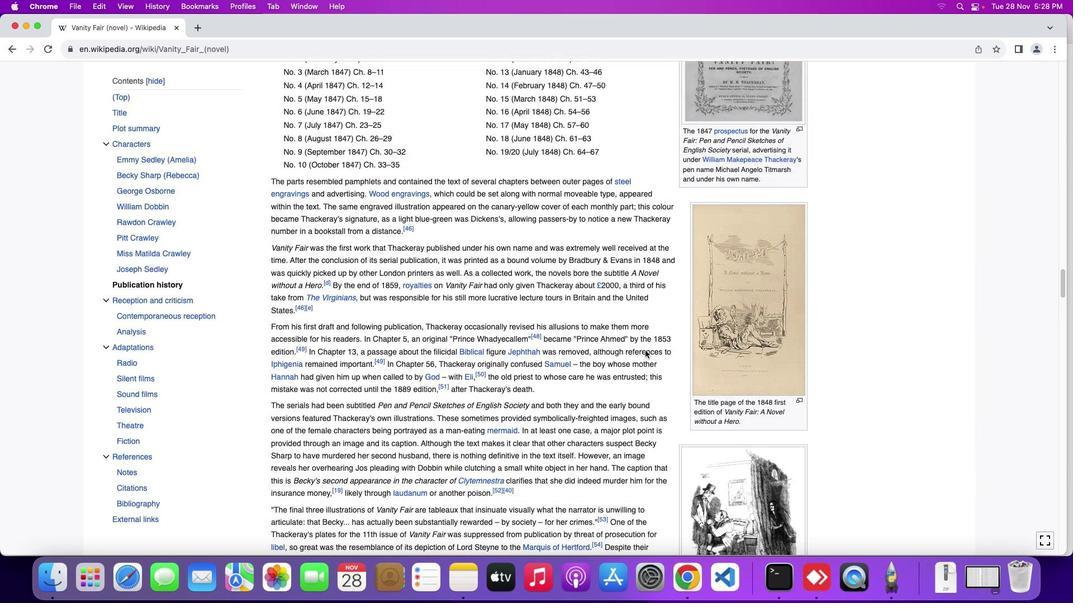 
Action: Mouse scrolled (645, 351) with delta (0, 0)
Screenshot: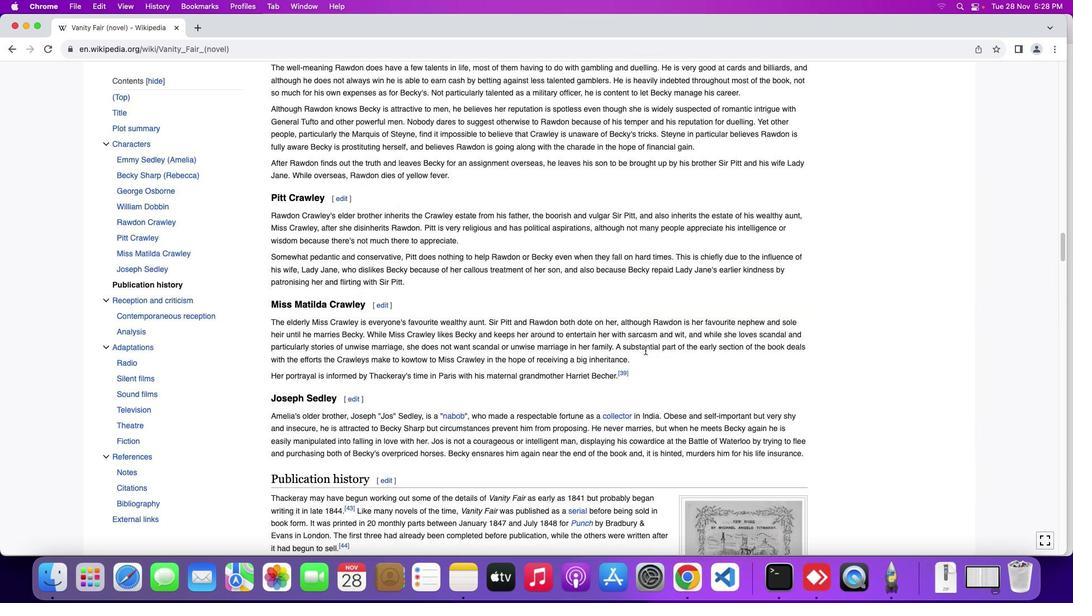 
Action: Mouse scrolled (645, 351) with delta (0, 0)
Screenshot: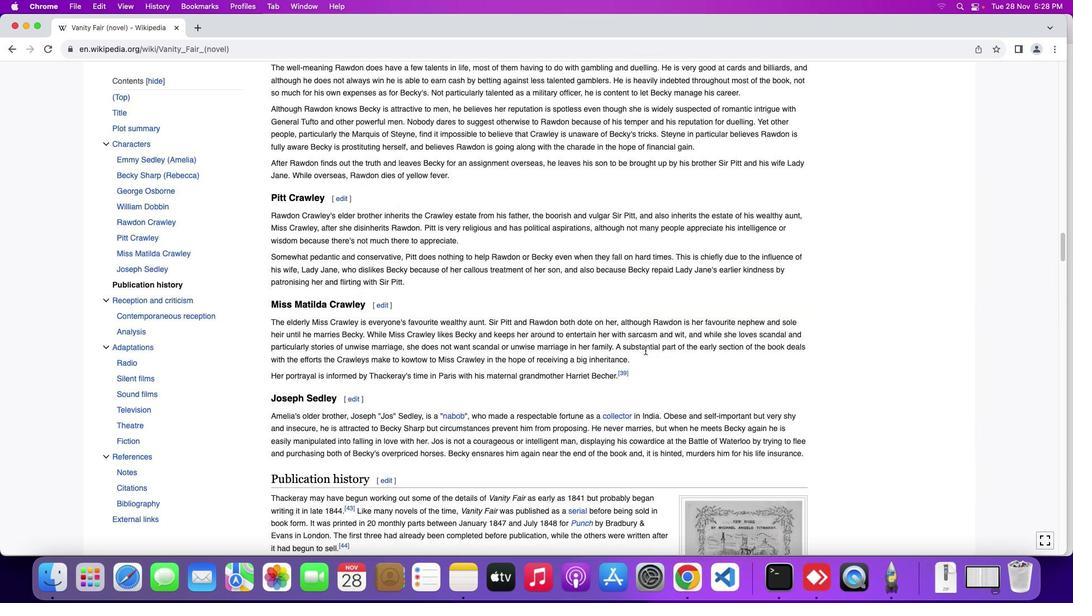 
Action: Mouse scrolled (645, 351) with delta (0, 2)
Screenshot: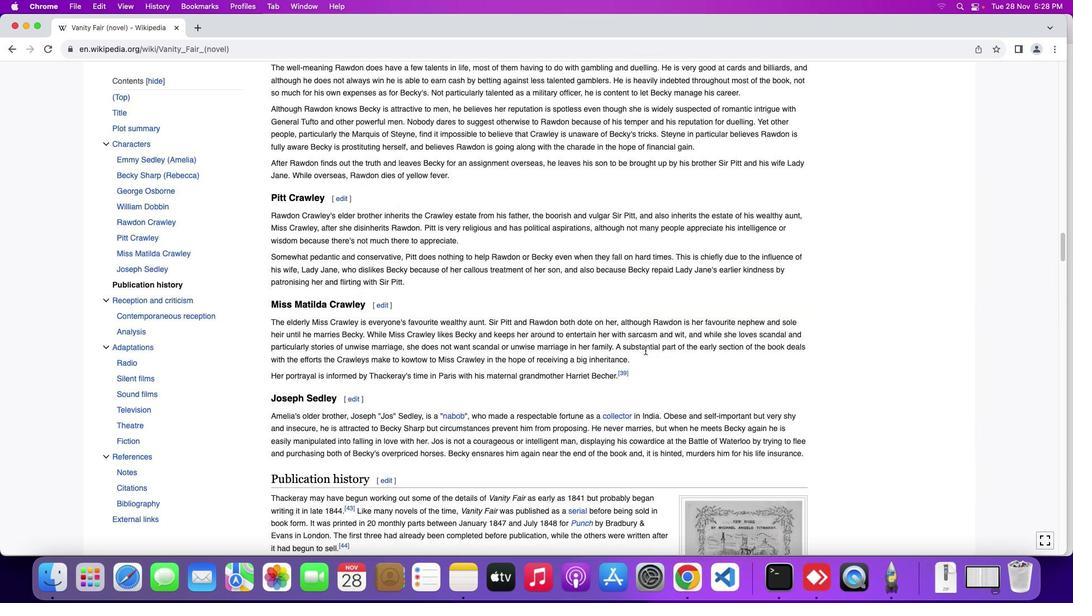 
Action: Mouse scrolled (645, 351) with delta (0, 2)
Screenshot: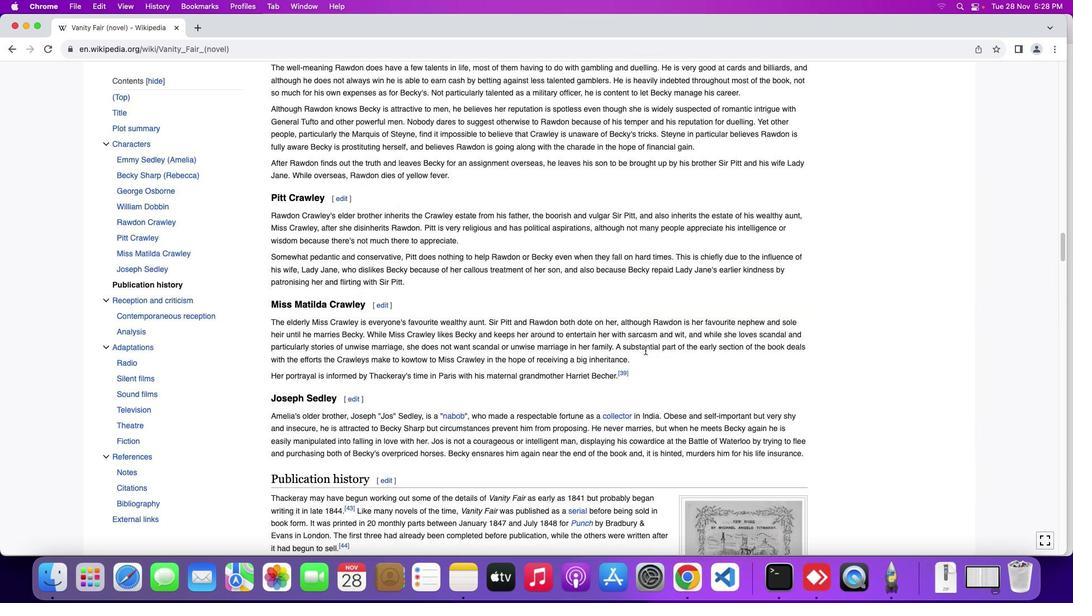 
Action: Mouse scrolled (645, 351) with delta (0, 3)
Screenshot: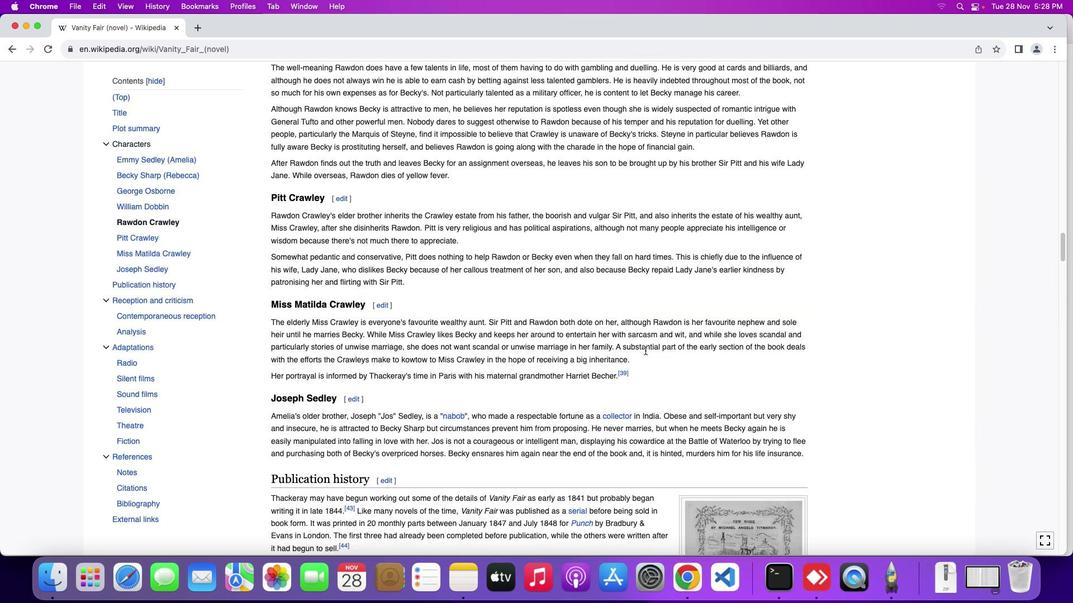 
Action: Mouse scrolled (645, 351) with delta (0, 3)
Screenshot: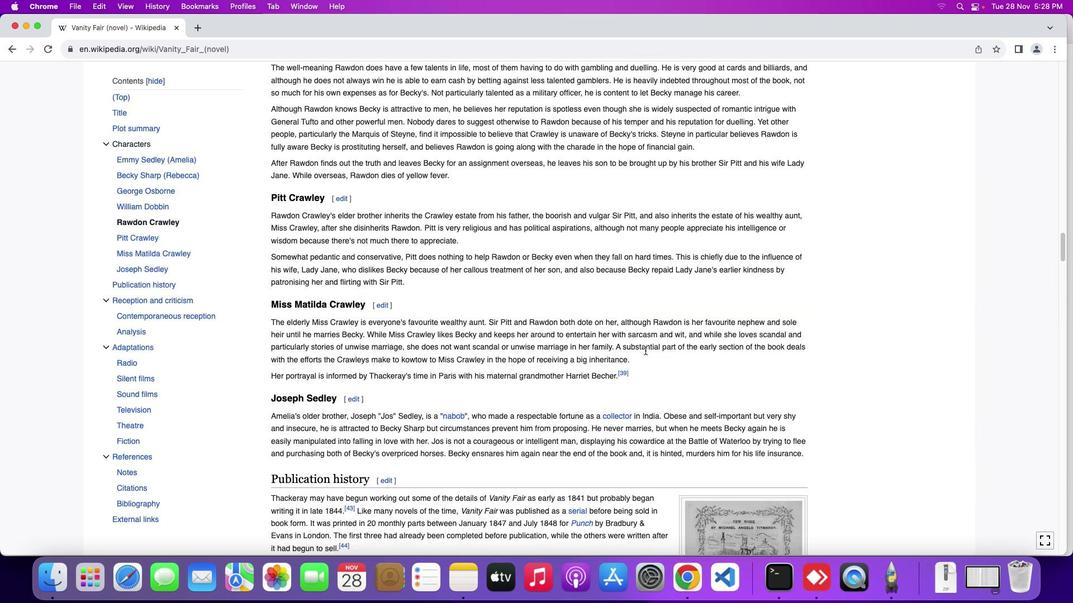 
Action: Mouse scrolled (645, 351) with delta (0, 0)
Screenshot: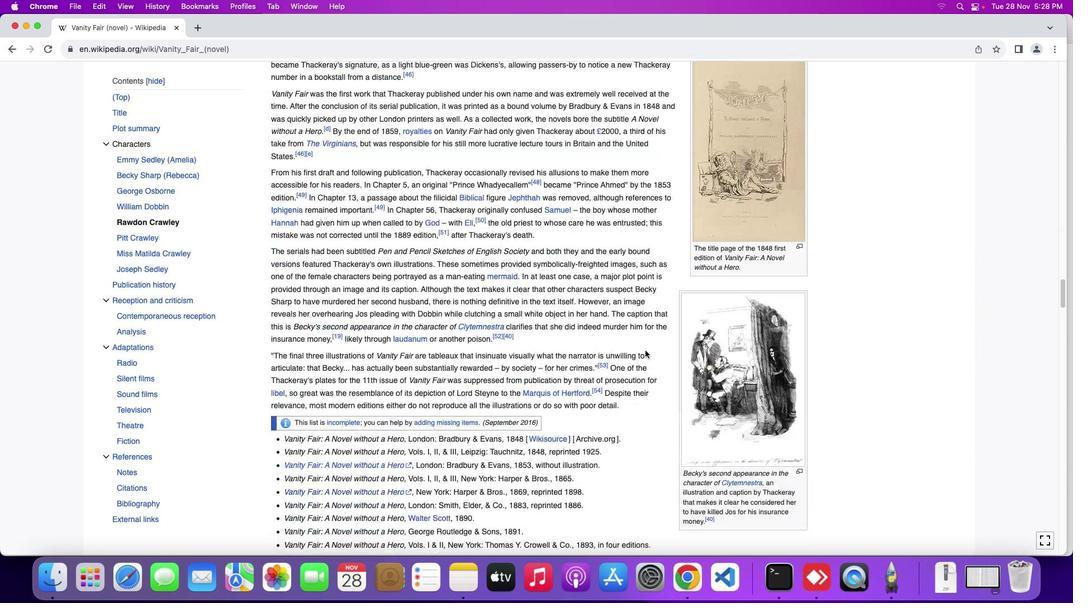
Action: Mouse scrolled (645, 351) with delta (0, 0)
Screenshot: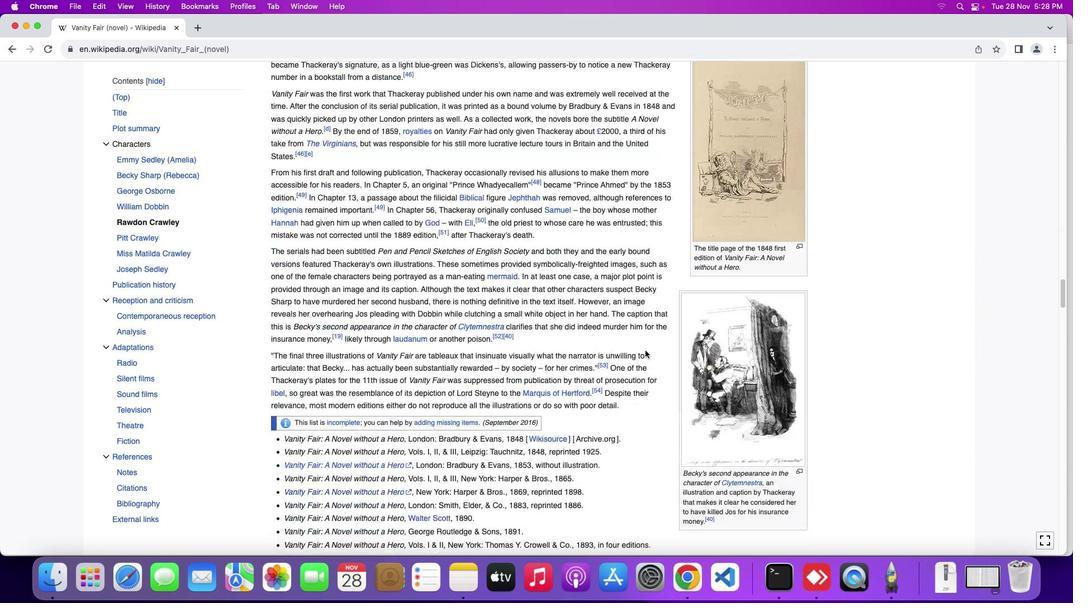 
Action: Mouse scrolled (645, 351) with delta (0, -1)
Screenshot: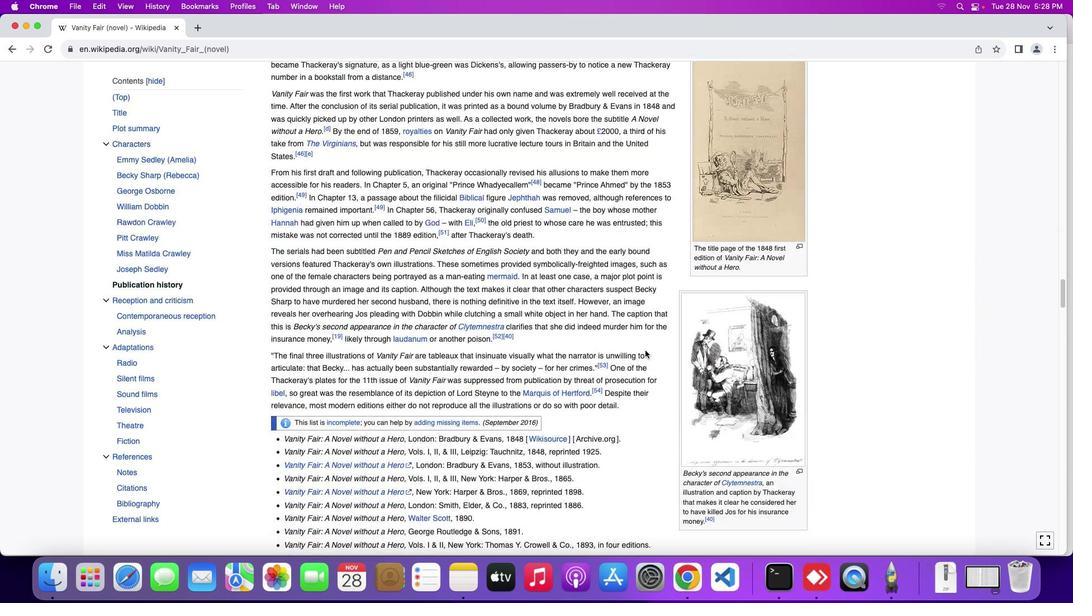 
Action: Mouse moved to (645, 350)
Screenshot: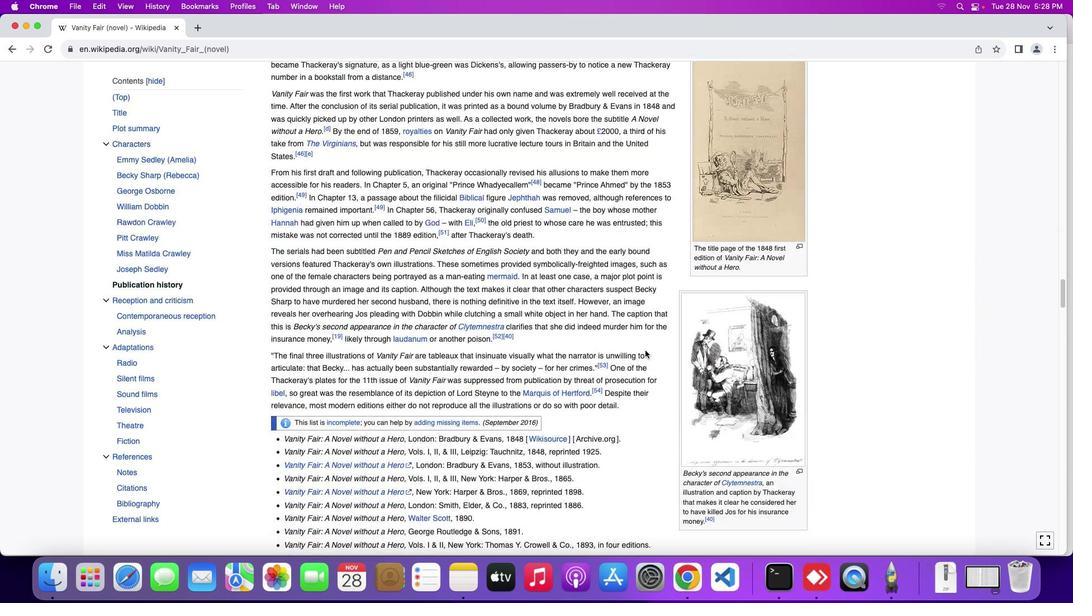 
Action: Mouse scrolled (645, 350) with delta (0, -2)
Screenshot: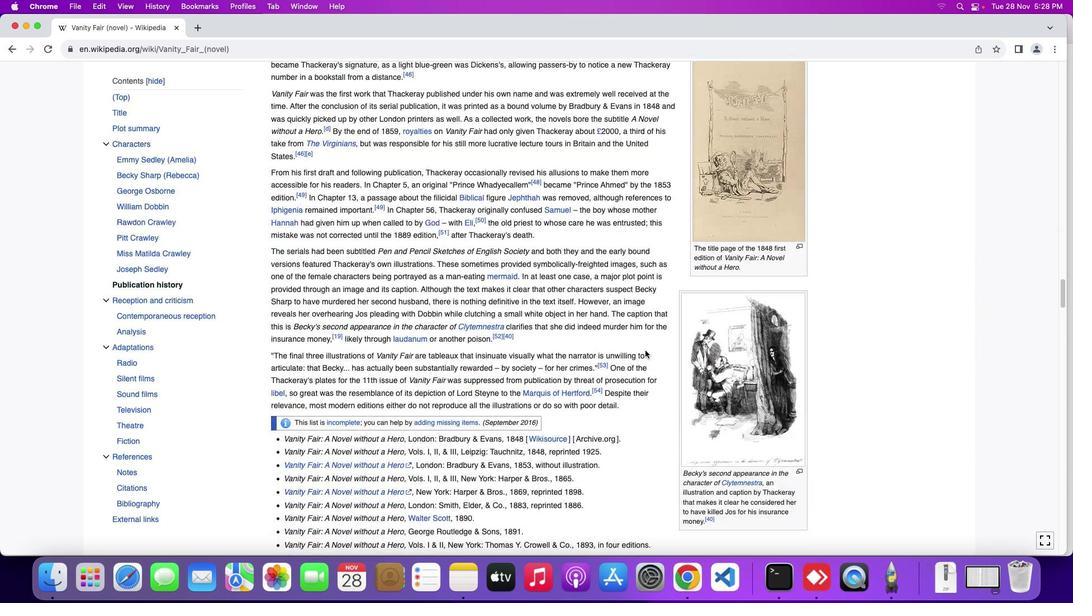 
Action: Mouse scrolled (645, 350) with delta (0, -3)
Screenshot: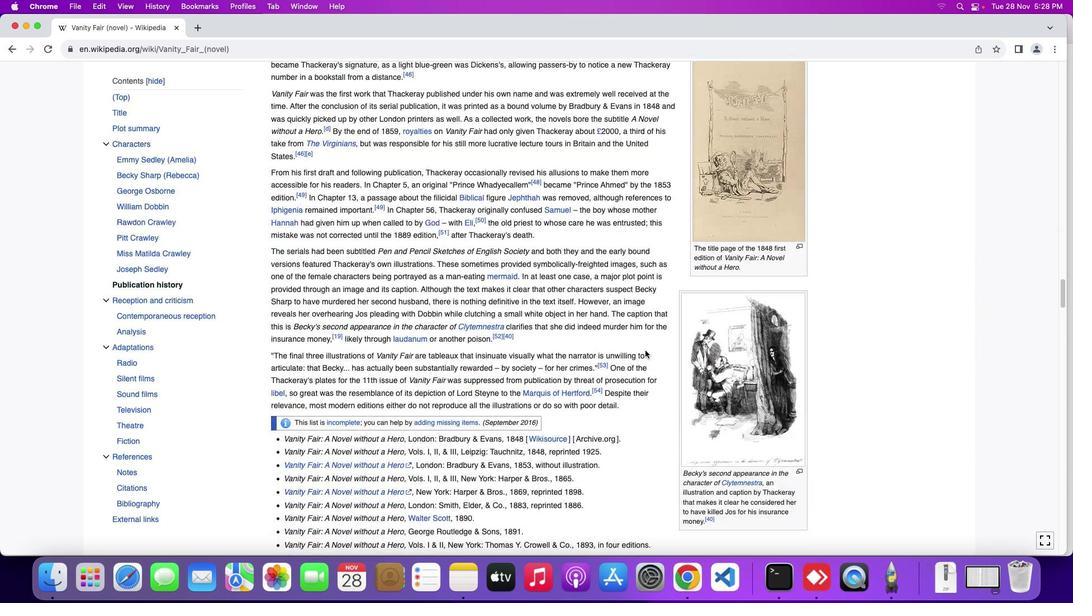 
Action: Mouse moved to (645, 350)
Screenshot: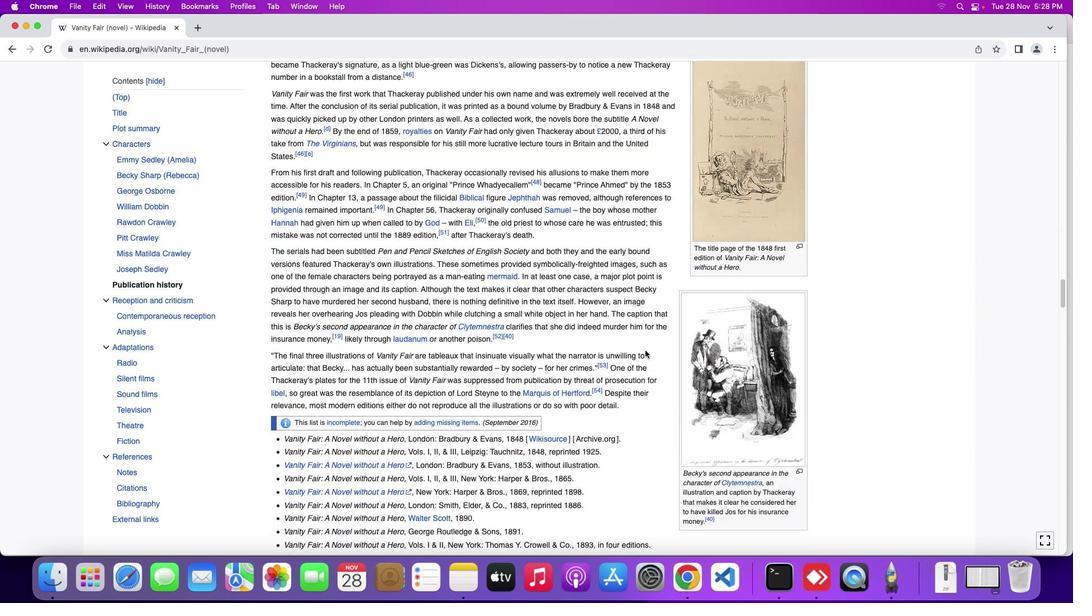 
Action: Mouse scrolled (645, 350) with delta (0, -3)
Screenshot: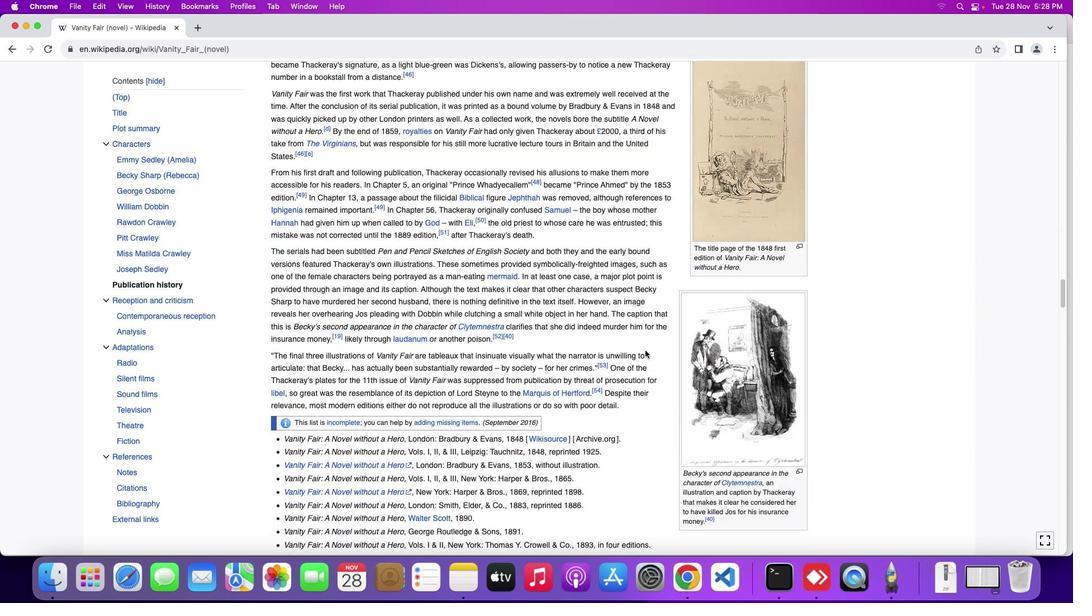 
Action: Mouse moved to (645, 349)
Screenshot: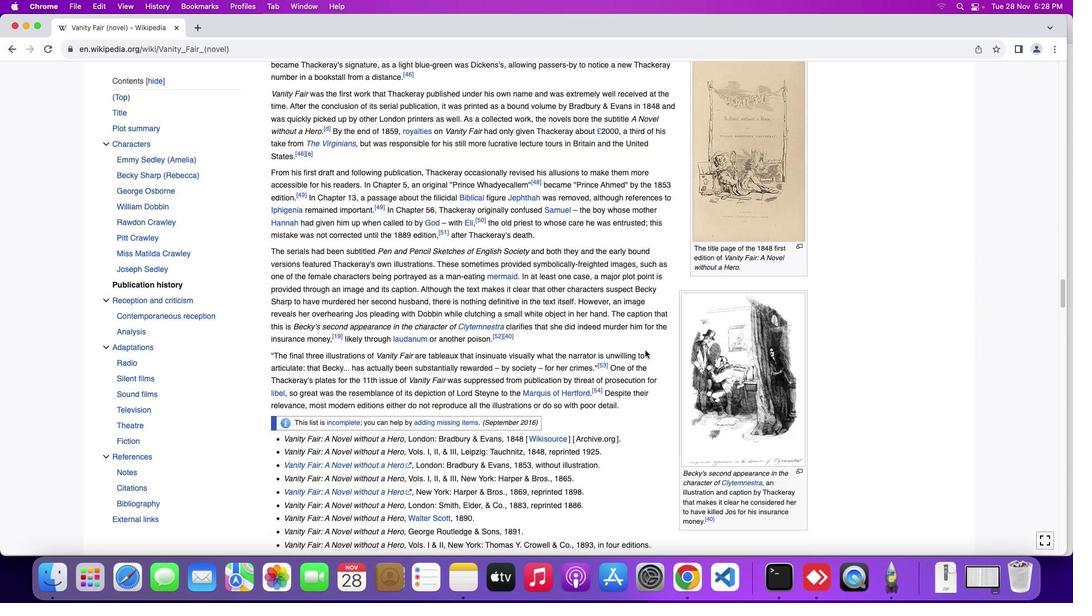 
Action: Mouse scrolled (645, 349) with delta (0, -3)
Screenshot: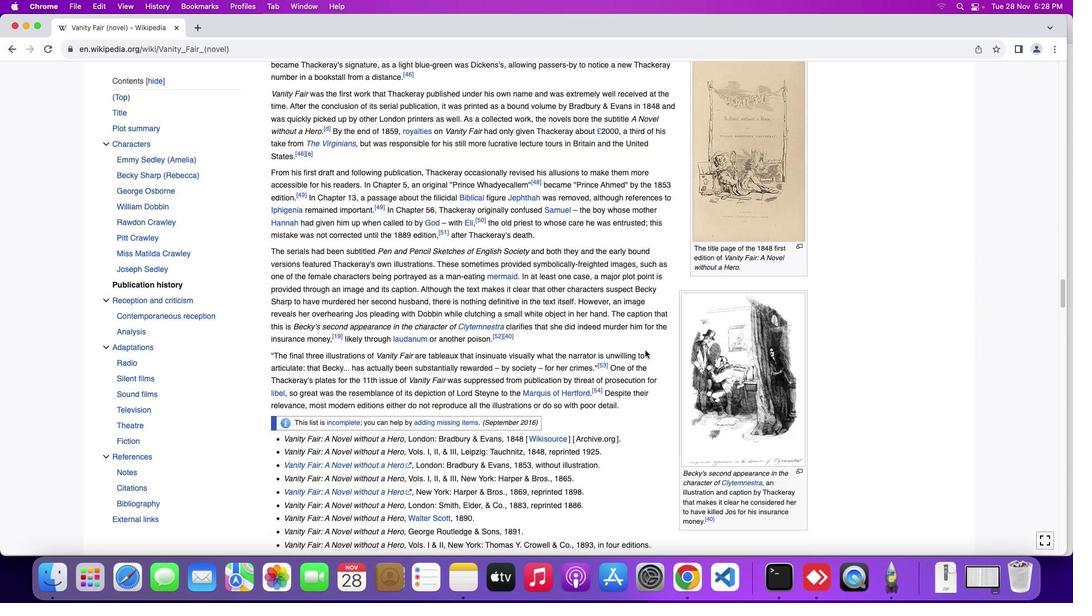 
Action: Mouse moved to (645, 350)
Screenshot: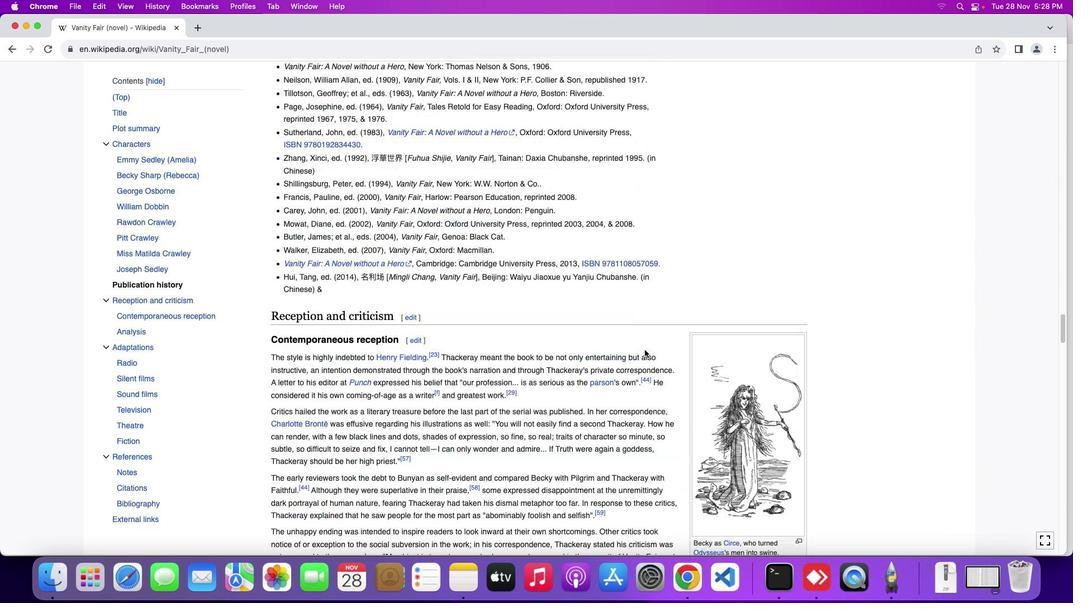 
Action: Mouse scrolled (645, 350) with delta (0, 0)
Screenshot: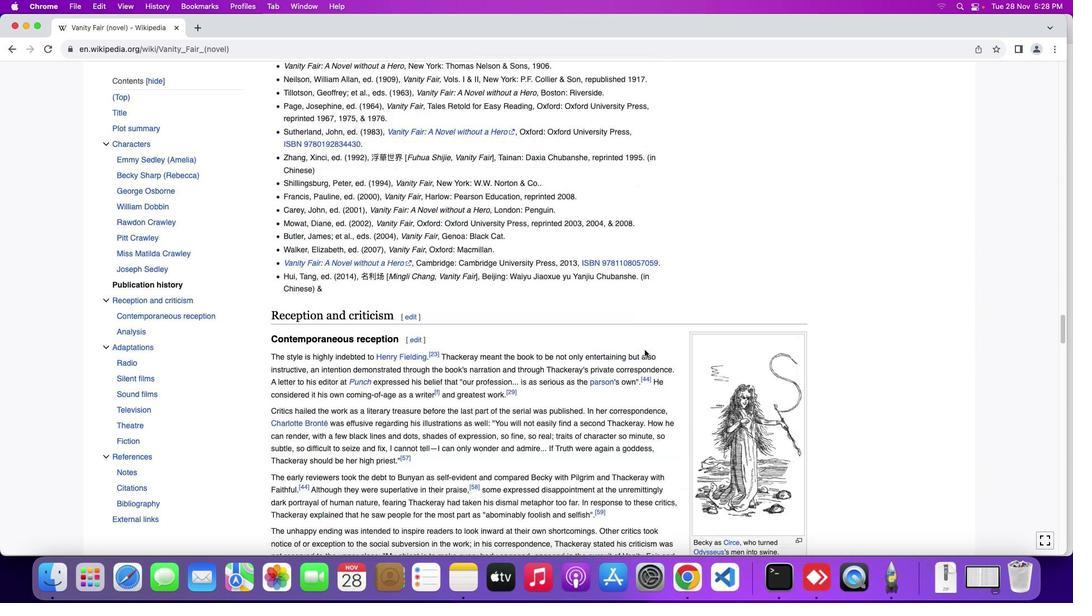 
Action: Mouse scrolled (645, 350) with delta (0, 0)
Screenshot: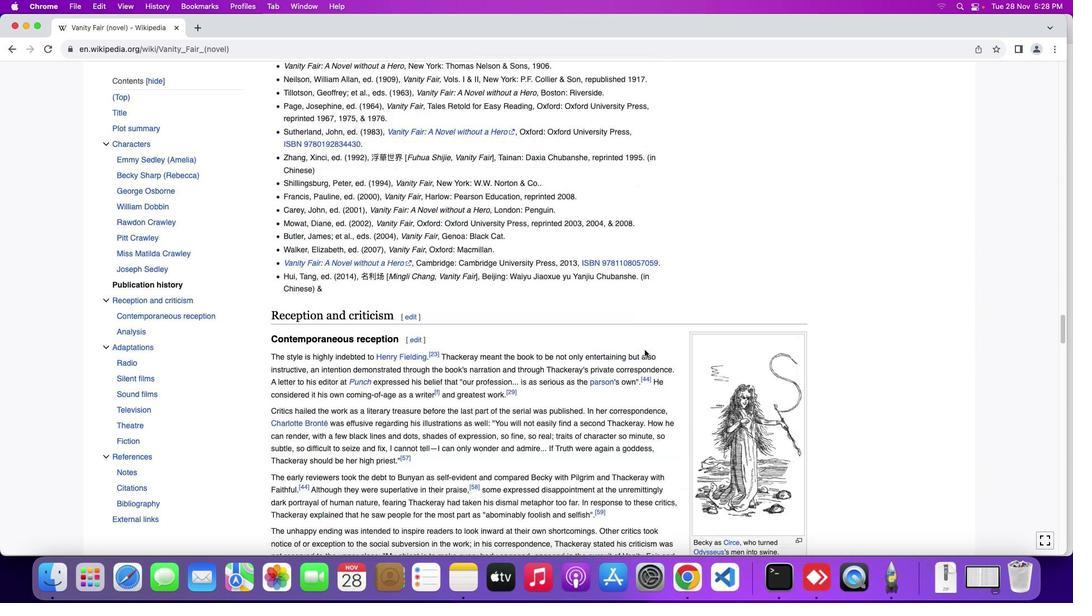 
Action: Mouse scrolled (645, 350) with delta (0, -1)
Screenshot: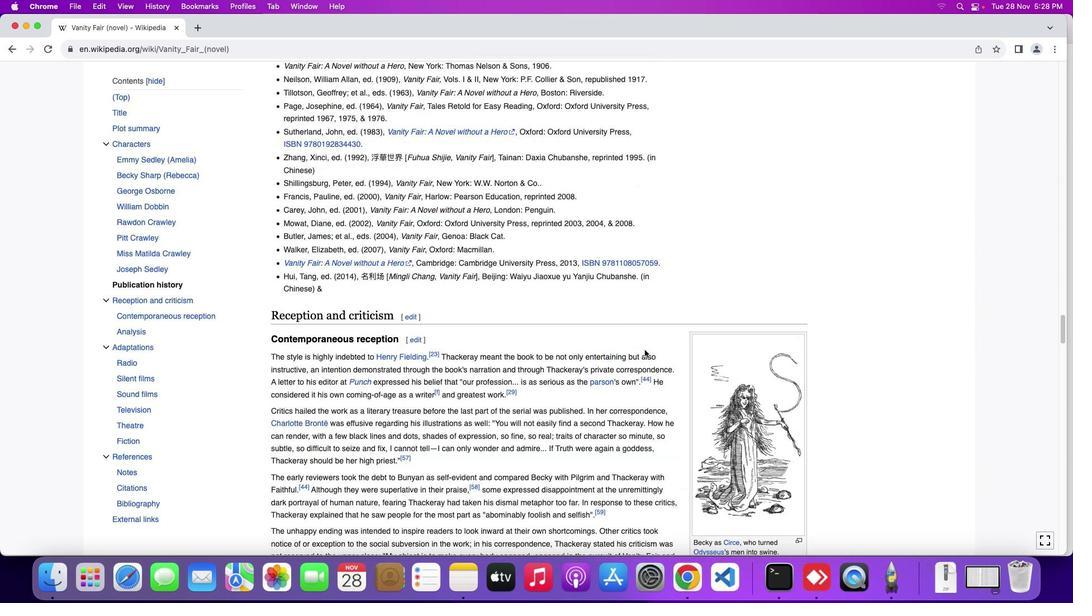
Action: Mouse scrolled (645, 350) with delta (0, -2)
Screenshot: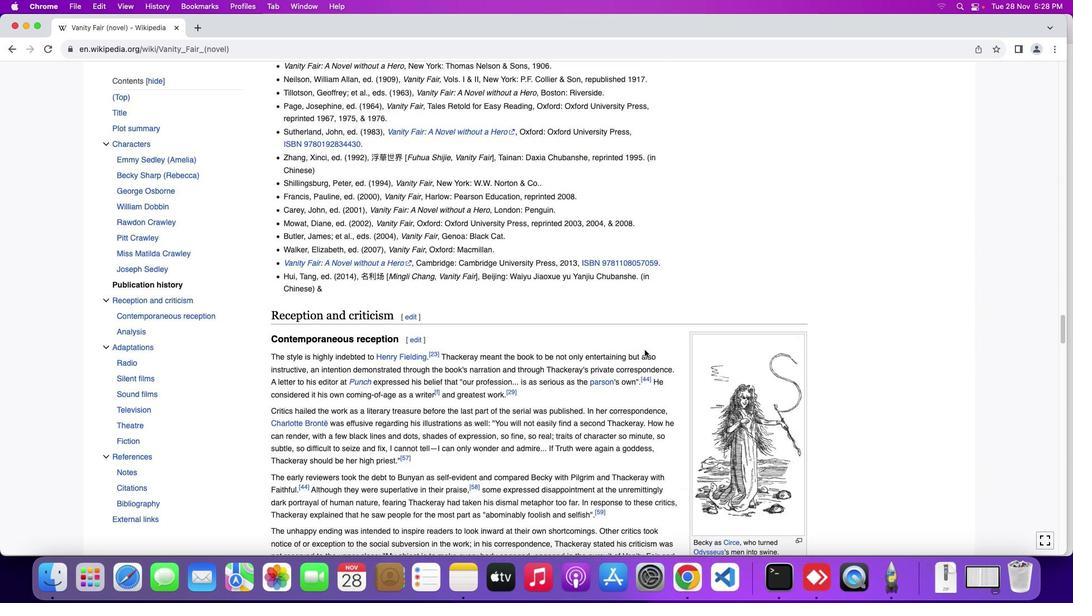 
Action: Mouse scrolled (645, 350) with delta (0, -3)
Screenshot: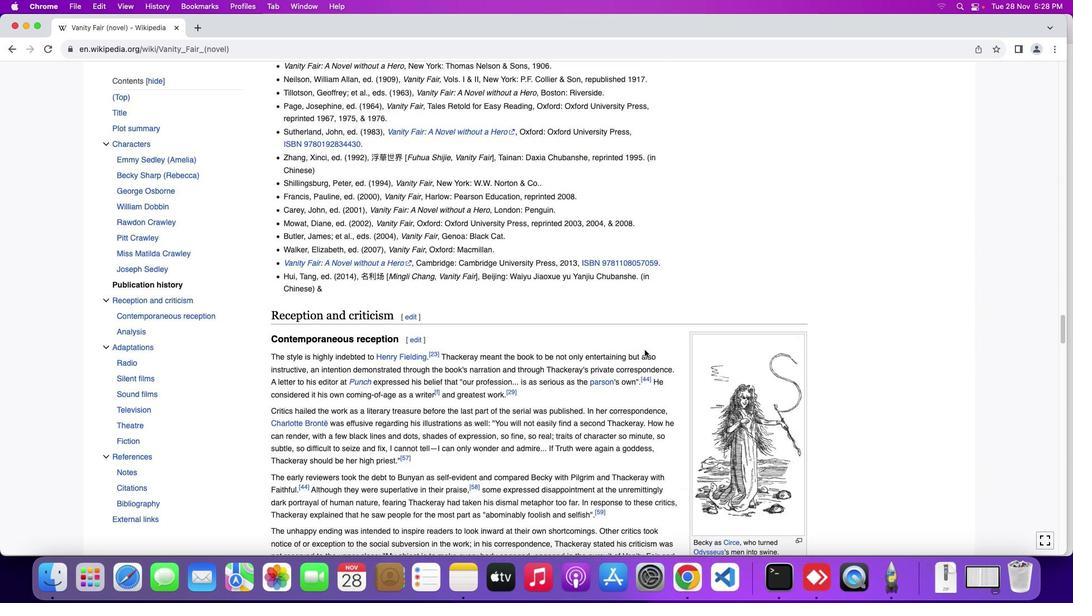 
Action: Mouse scrolled (645, 350) with delta (0, -3)
Screenshot: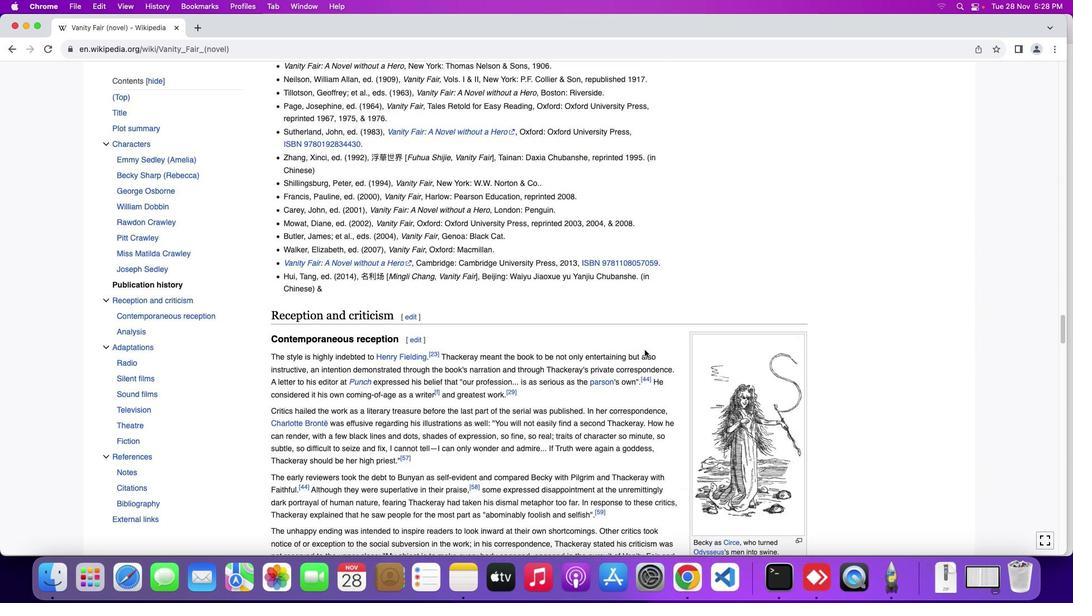 
Action: Mouse moved to (644, 349)
Screenshot: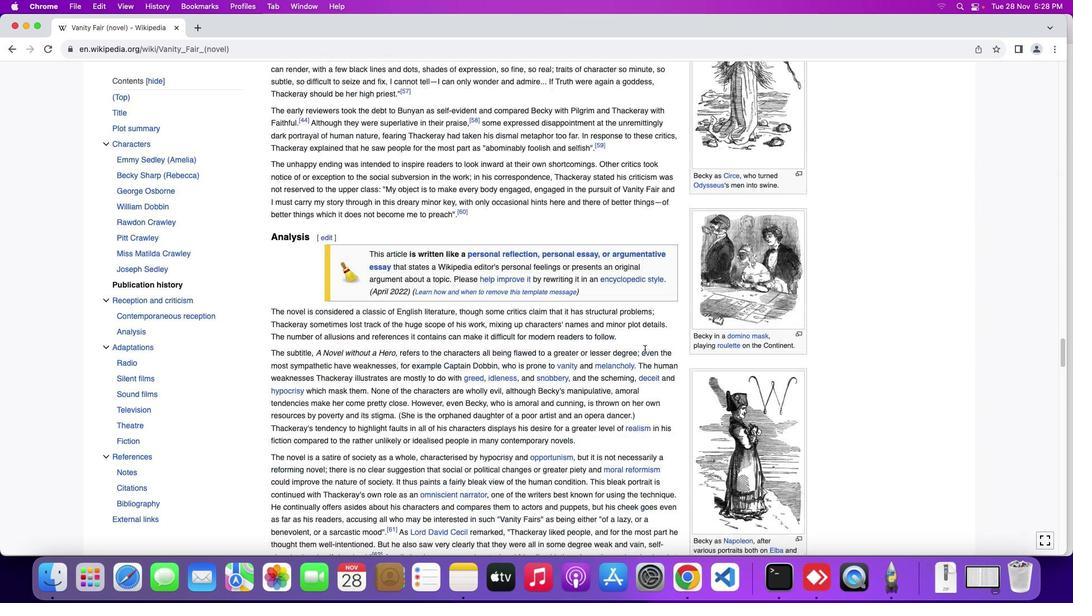 
Action: Mouse scrolled (644, 349) with delta (0, 0)
Screenshot: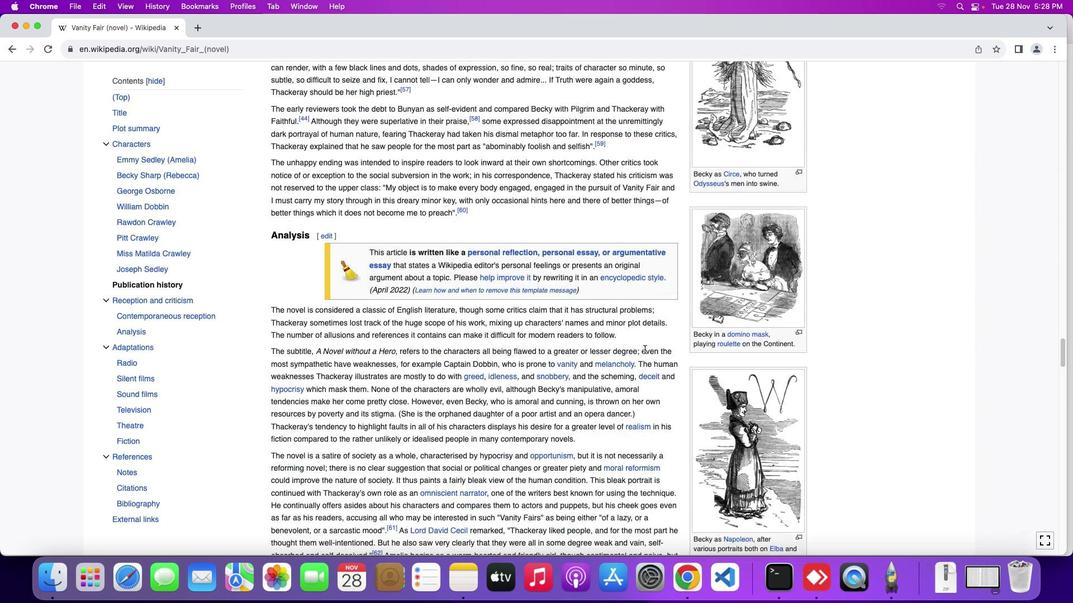 
Action: Mouse scrolled (644, 349) with delta (0, 0)
Screenshot: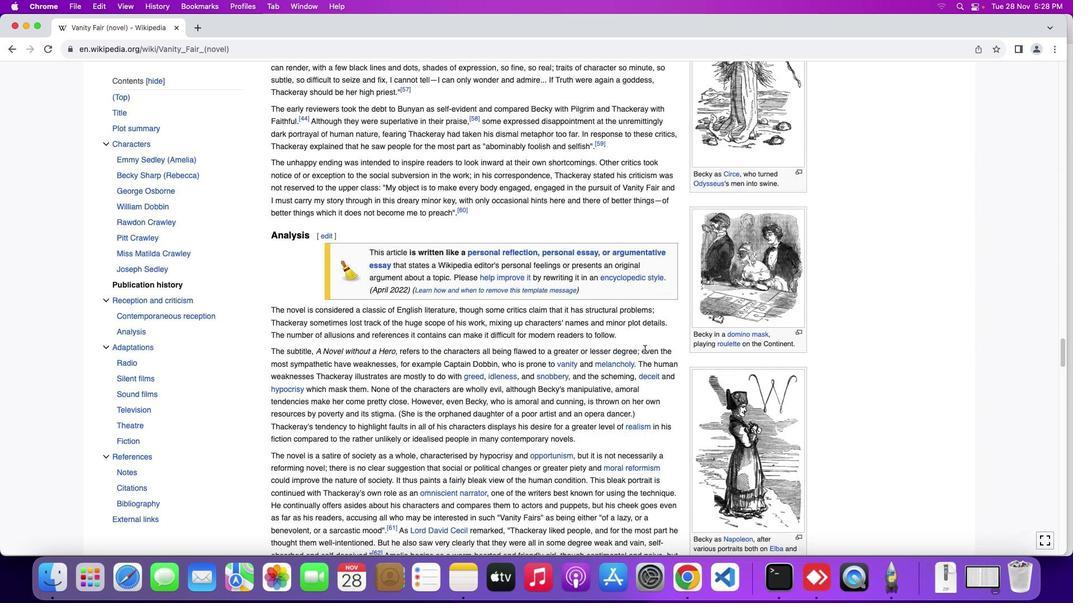 
Action: Mouse scrolled (644, 349) with delta (0, -1)
Screenshot: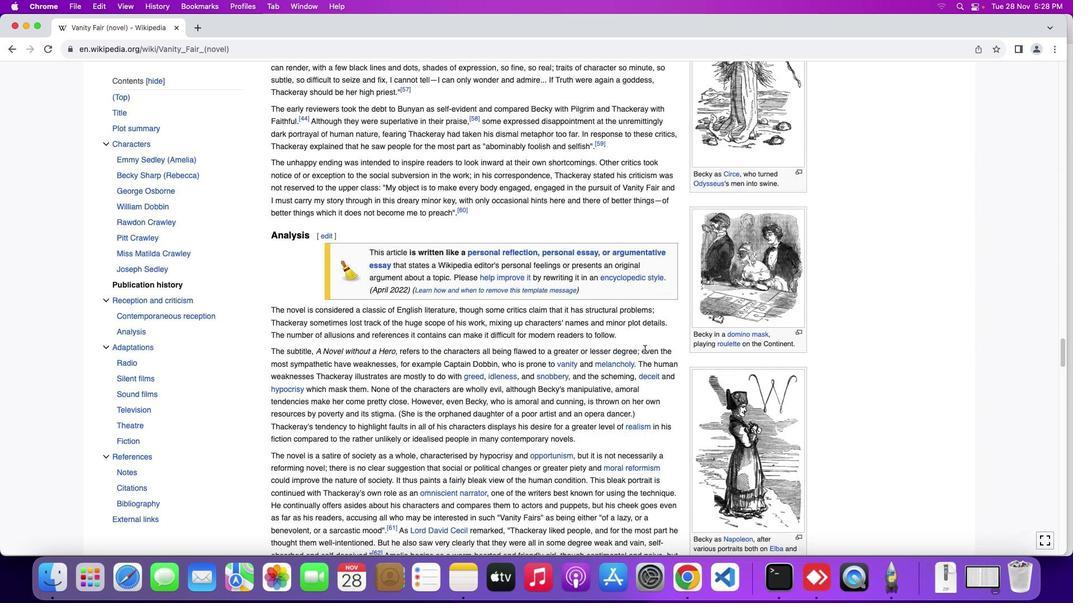 
Action: Mouse scrolled (644, 349) with delta (0, -2)
Screenshot: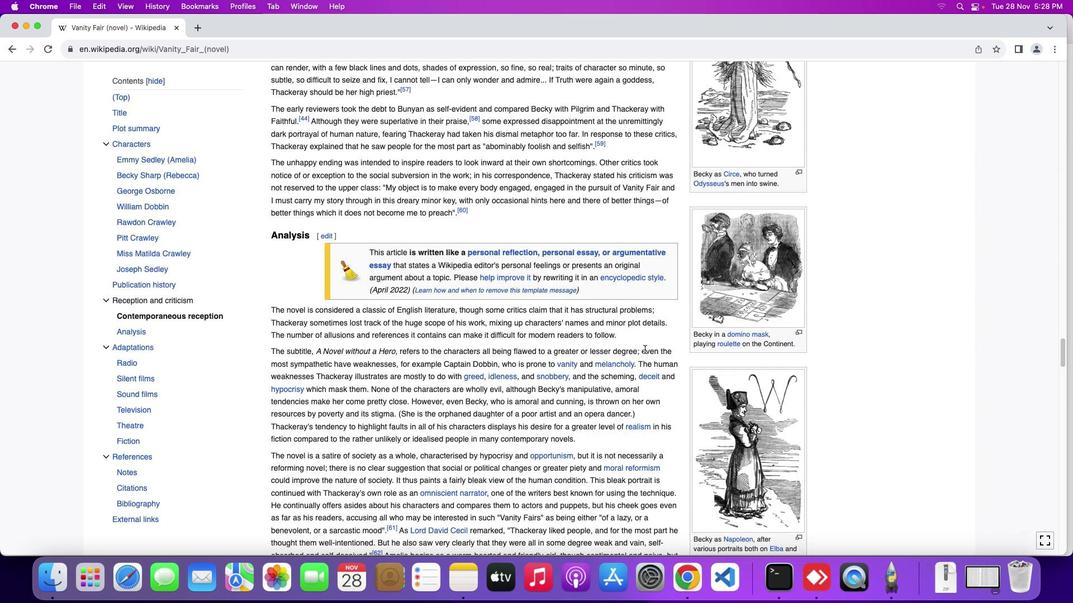 
Action: Mouse moved to (644, 349)
Screenshot: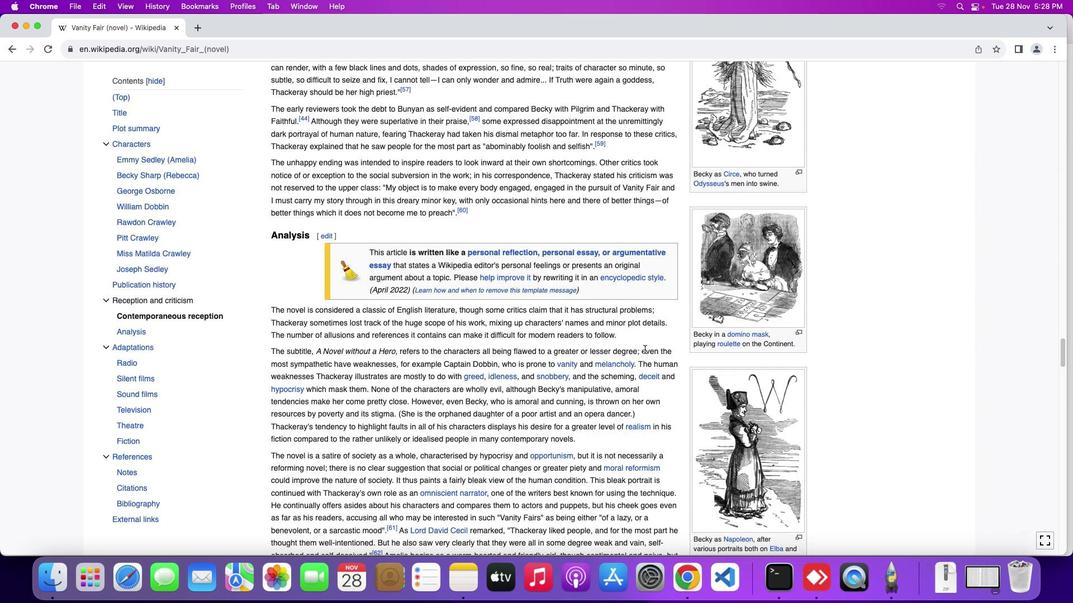 
Action: Mouse scrolled (644, 349) with delta (0, -3)
Screenshot: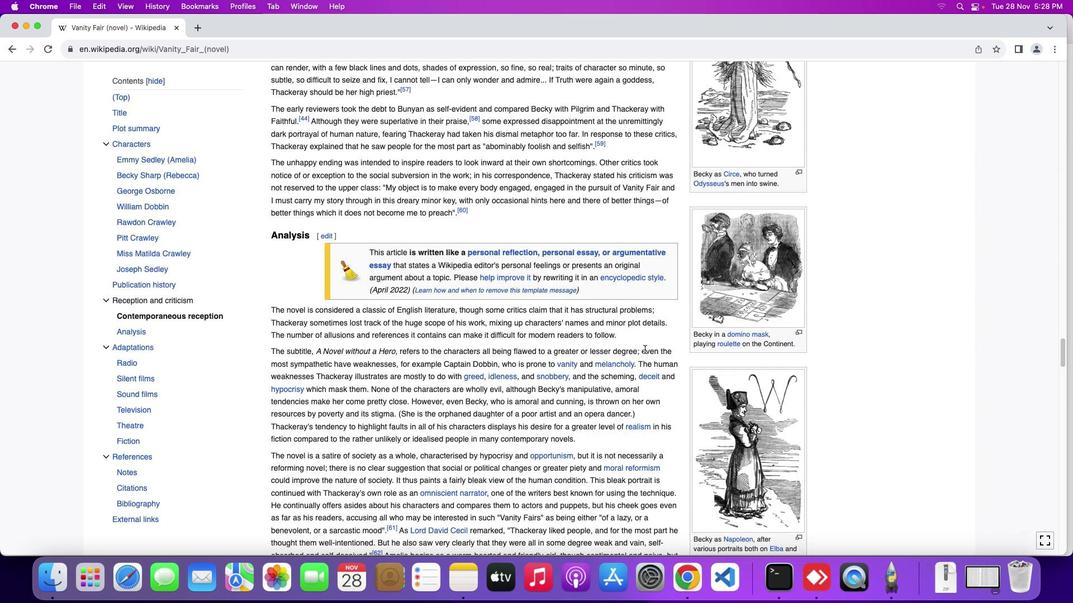 
Action: Mouse moved to (644, 349)
Screenshot: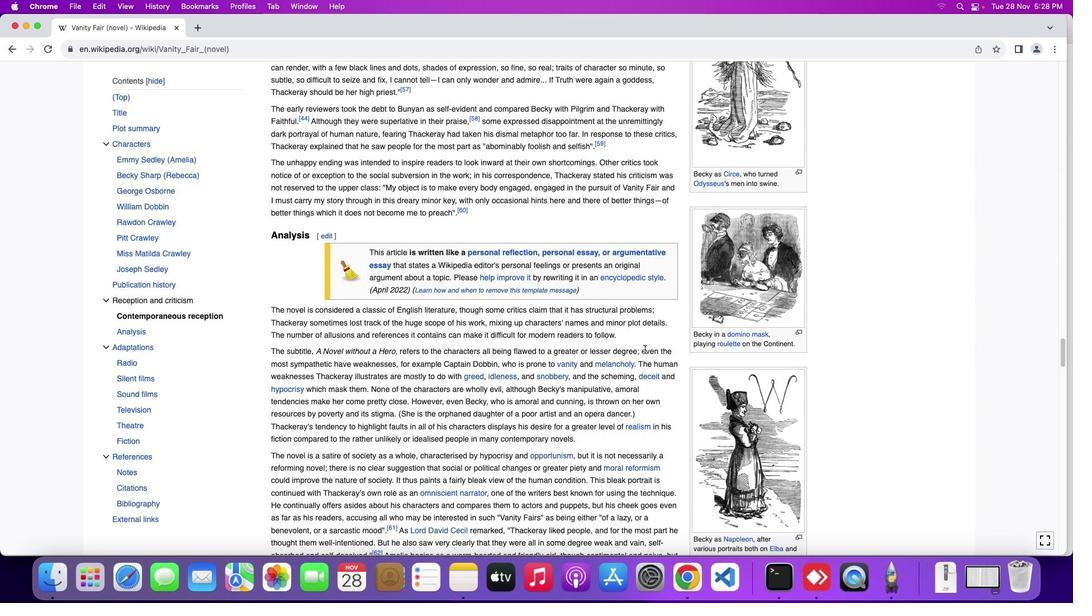 
Action: Mouse scrolled (644, 349) with delta (0, 0)
Screenshot: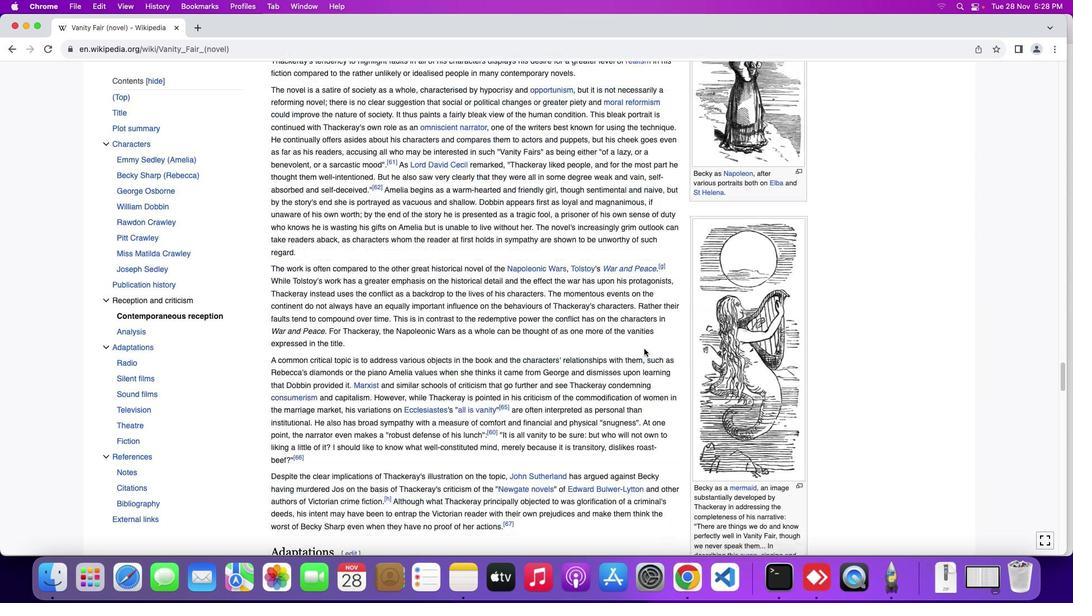 
Action: Mouse scrolled (644, 349) with delta (0, 0)
Screenshot: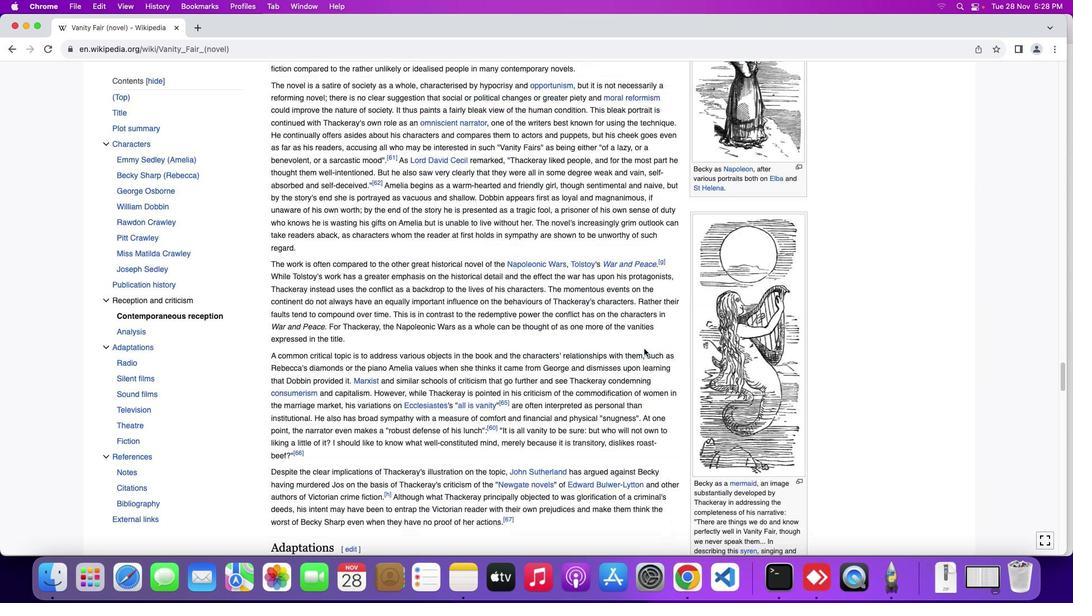 
Action: Mouse scrolled (644, 349) with delta (0, -1)
Screenshot: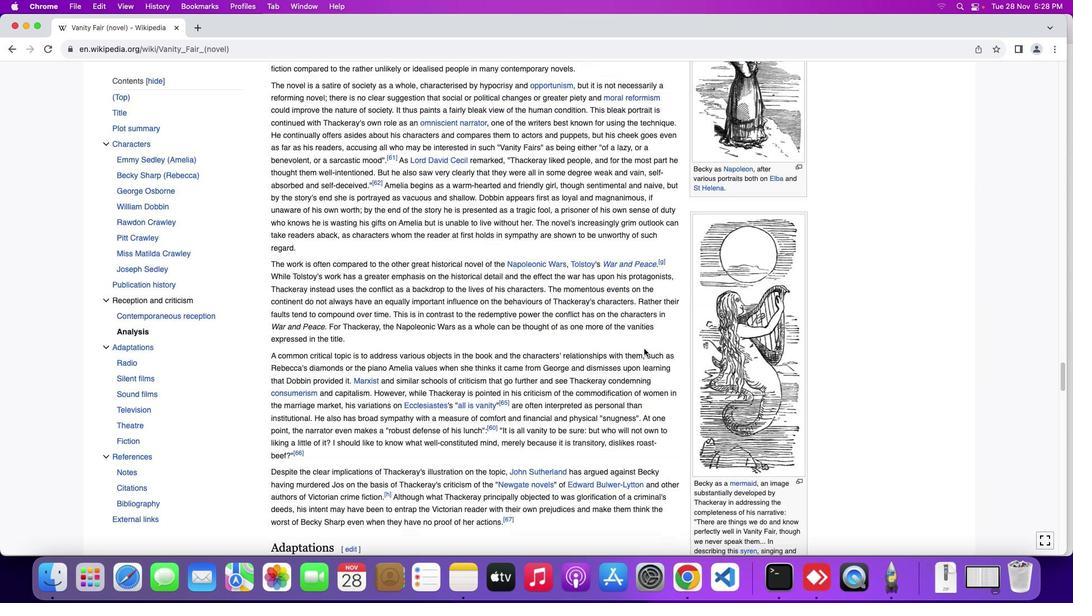 
Action: Mouse scrolled (644, 349) with delta (0, -2)
Screenshot: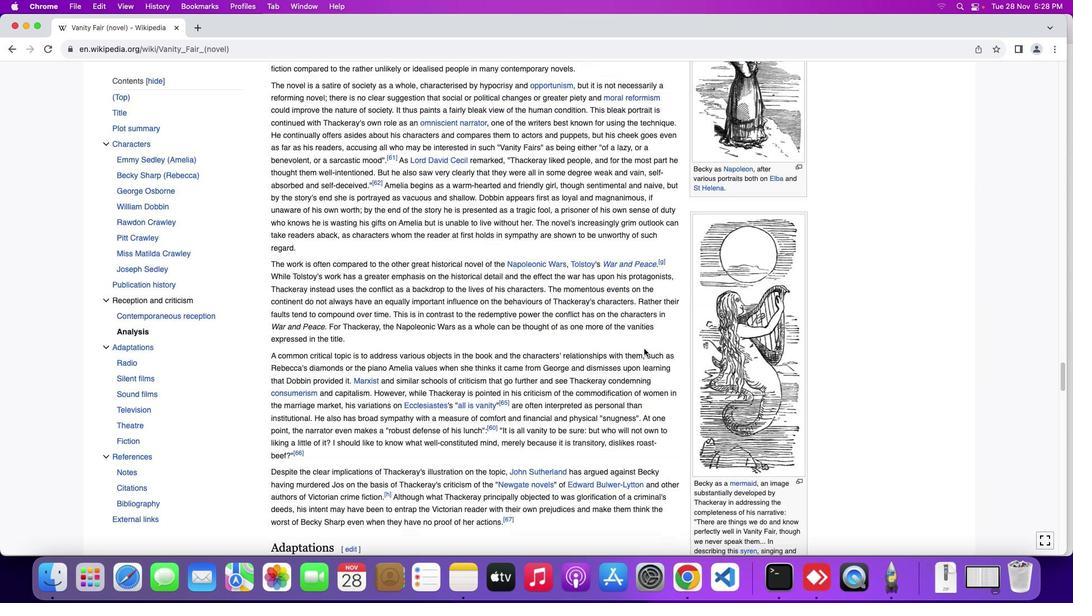 
Action: Mouse moved to (644, 349)
Screenshot: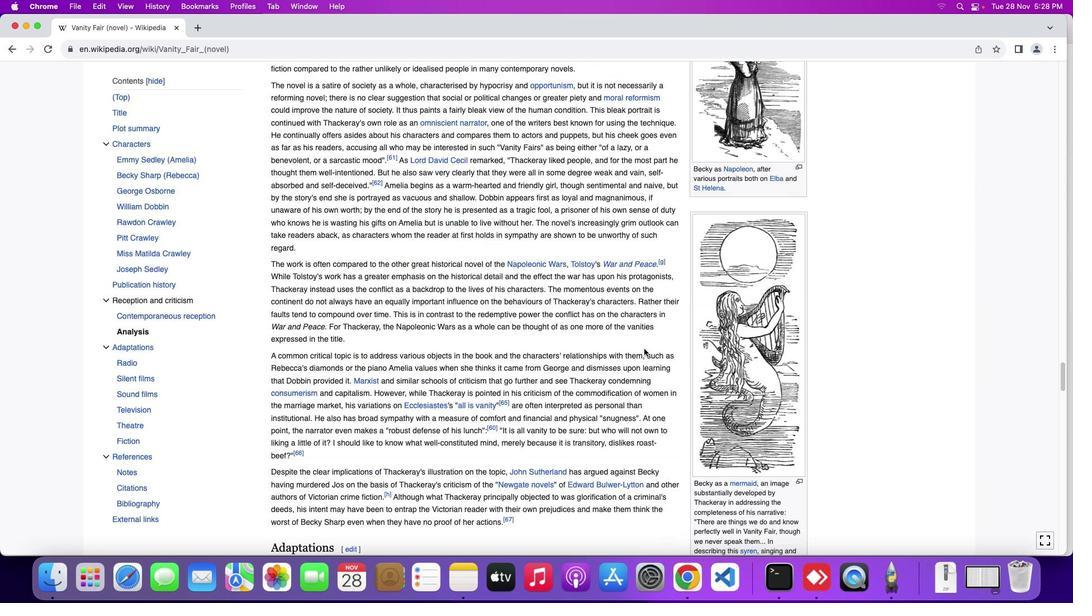 
Action: Mouse scrolled (644, 349) with delta (0, -3)
Screenshot: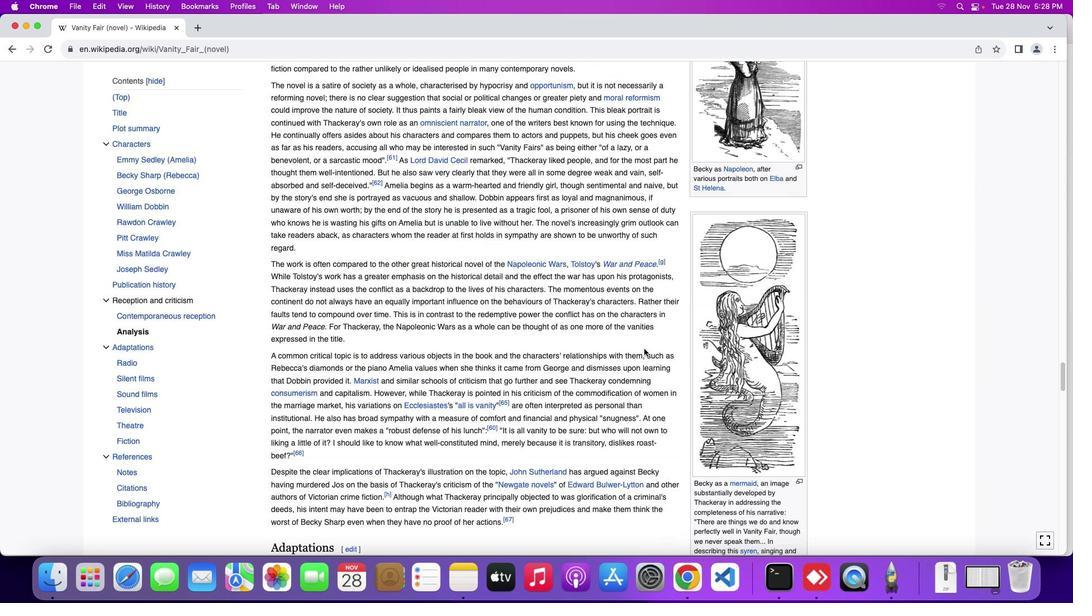 
Action: Mouse moved to (644, 348)
Screenshot: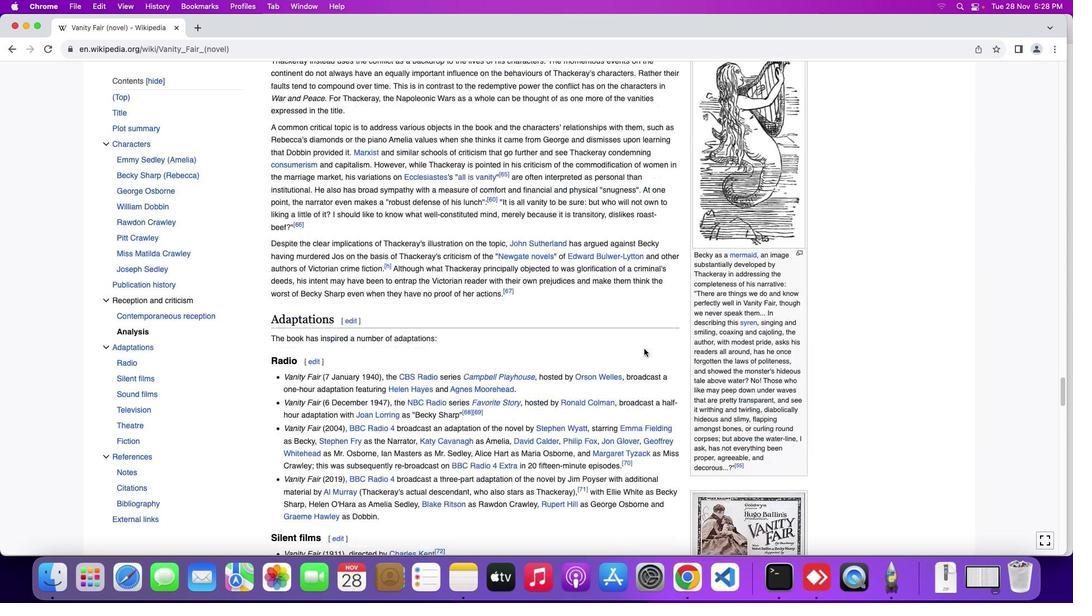 
Action: Mouse scrolled (644, 348) with delta (0, 0)
Screenshot: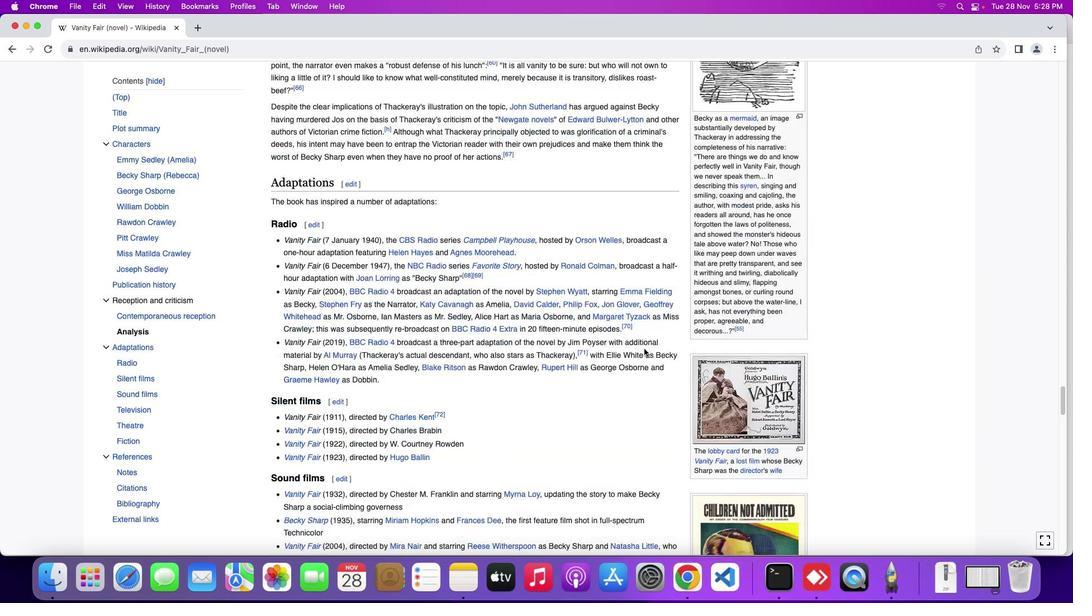 
Action: Mouse scrolled (644, 348) with delta (0, 0)
Screenshot: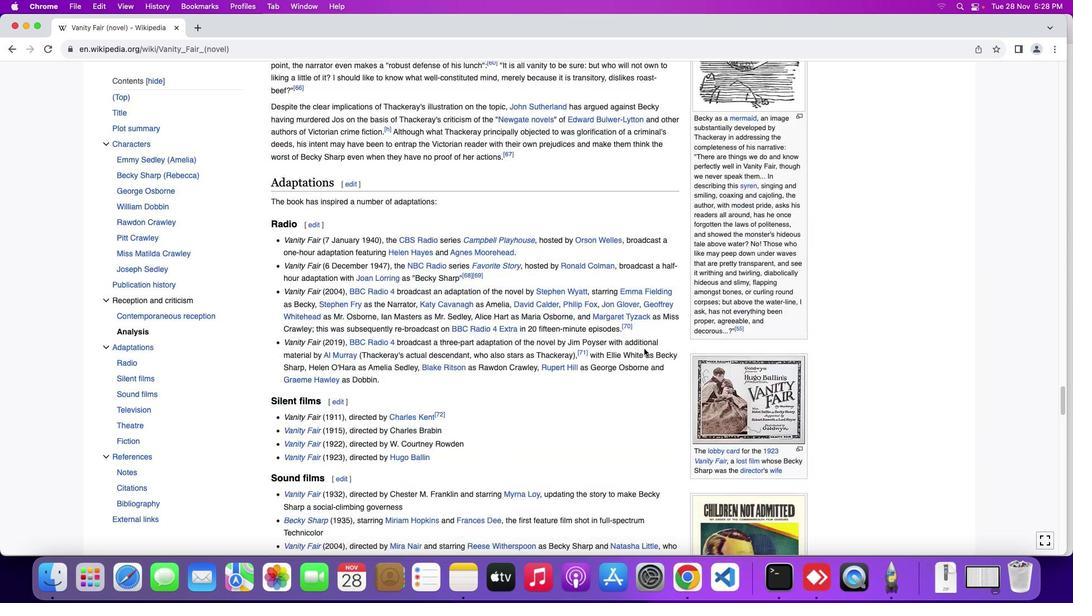 
Action: Mouse scrolled (644, 348) with delta (0, -1)
Screenshot: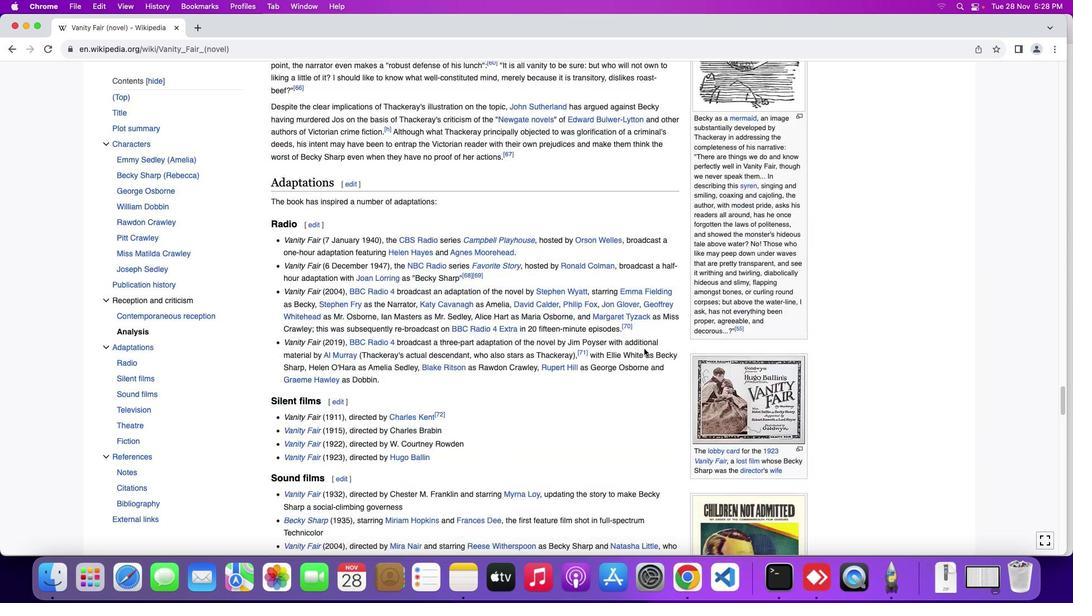 
Action: Mouse scrolled (644, 348) with delta (0, -2)
Screenshot: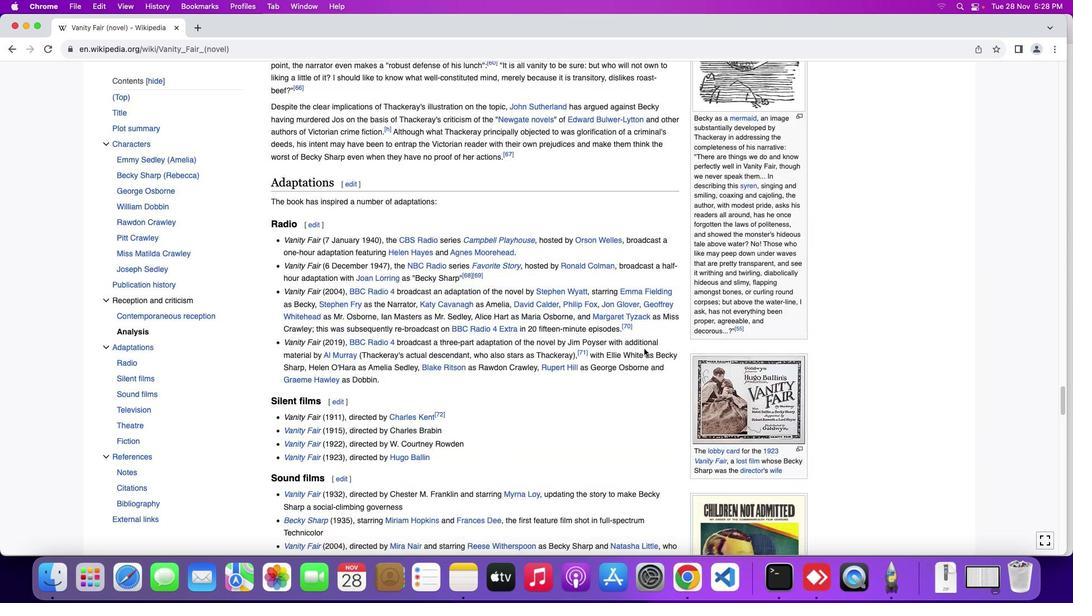 
Action: Mouse scrolled (644, 348) with delta (0, -3)
Screenshot: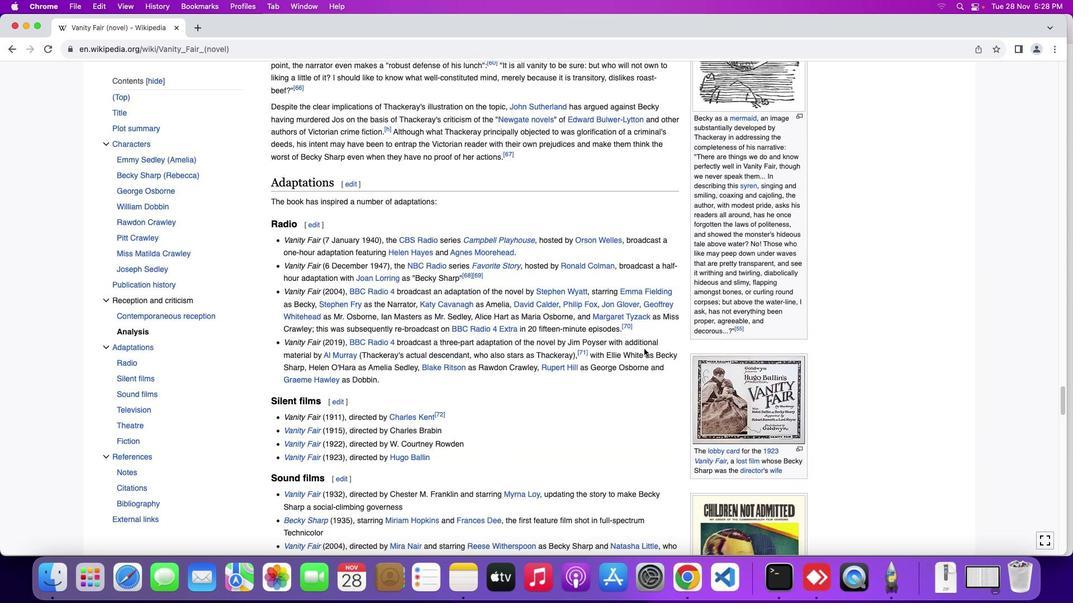 
Action: Mouse scrolled (644, 348) with delta (0, 0)
Screenshot: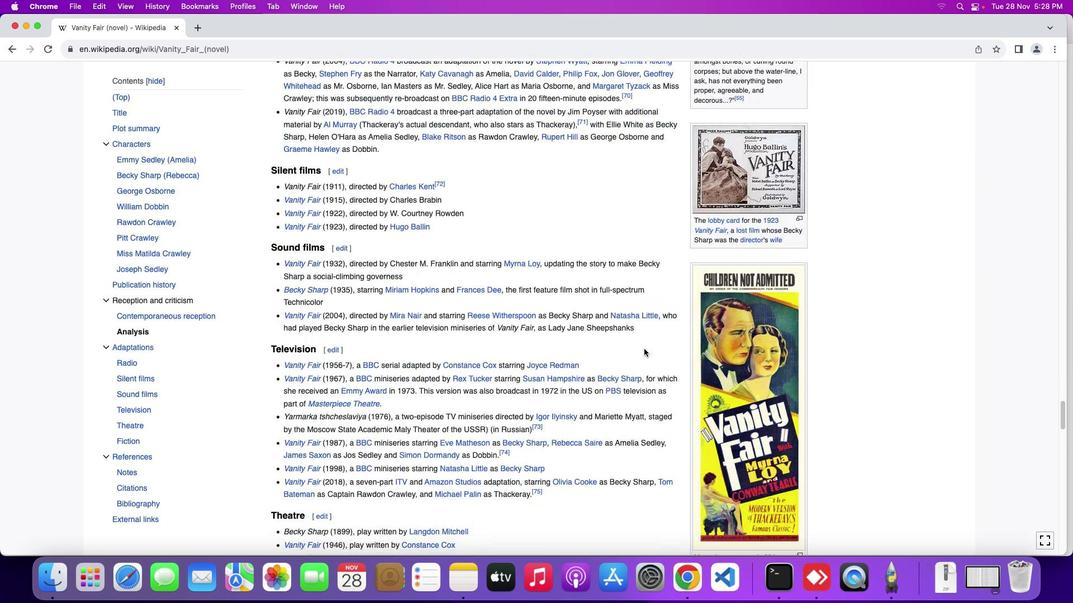 
Action: Mouse scrolled (644, 348) with delta (0, 0)
Screenshot: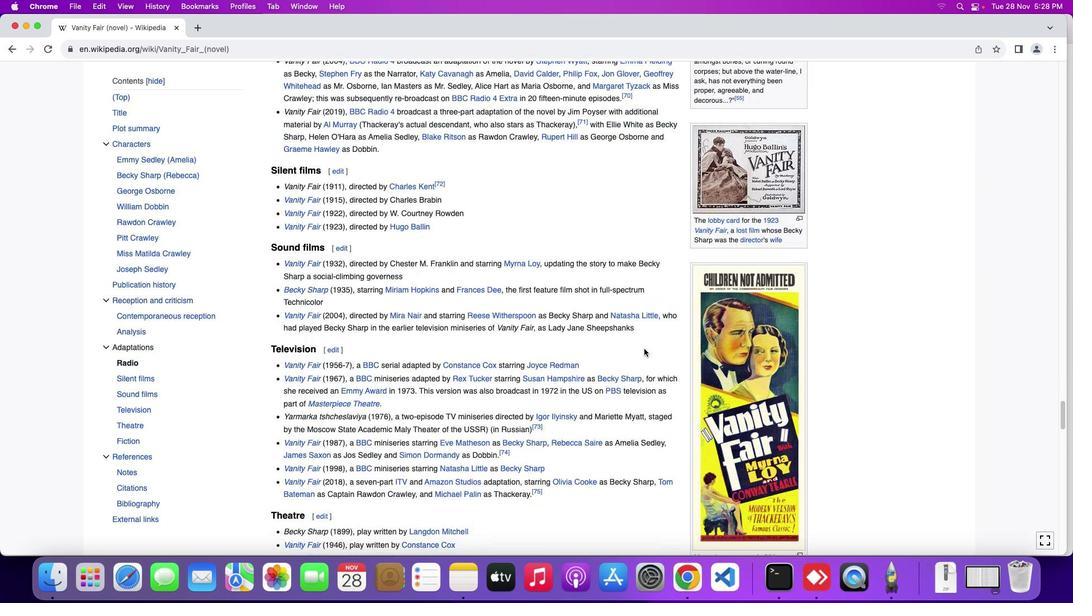 
Action: Mouse scrolled (644, 348) with delta (0, -1)
Screenshot: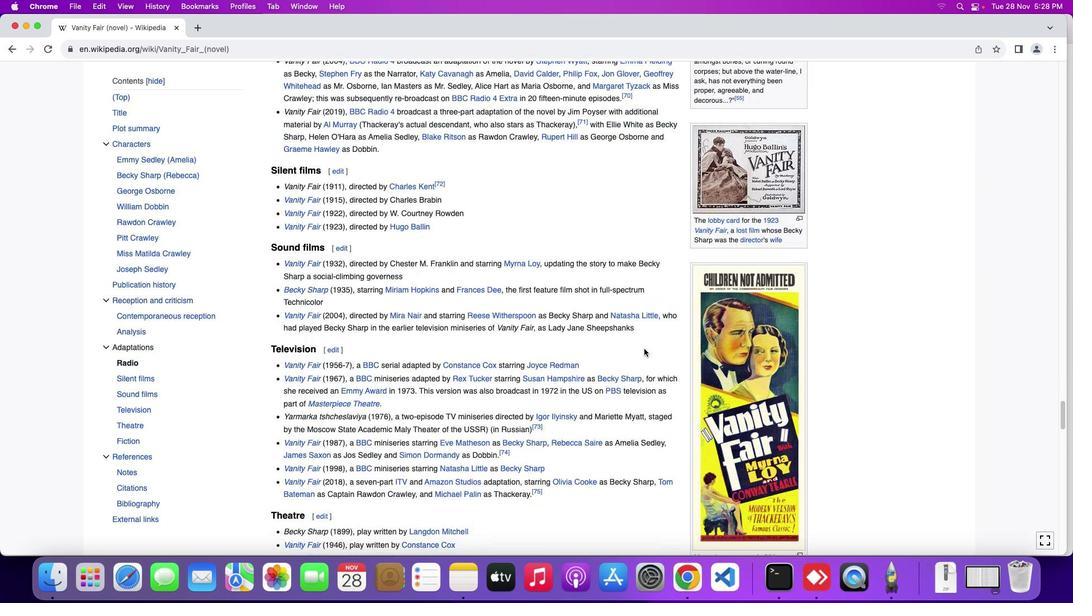 
Action: Mouse scrolled (644, 348) with delta (0, -2)
Screenshot: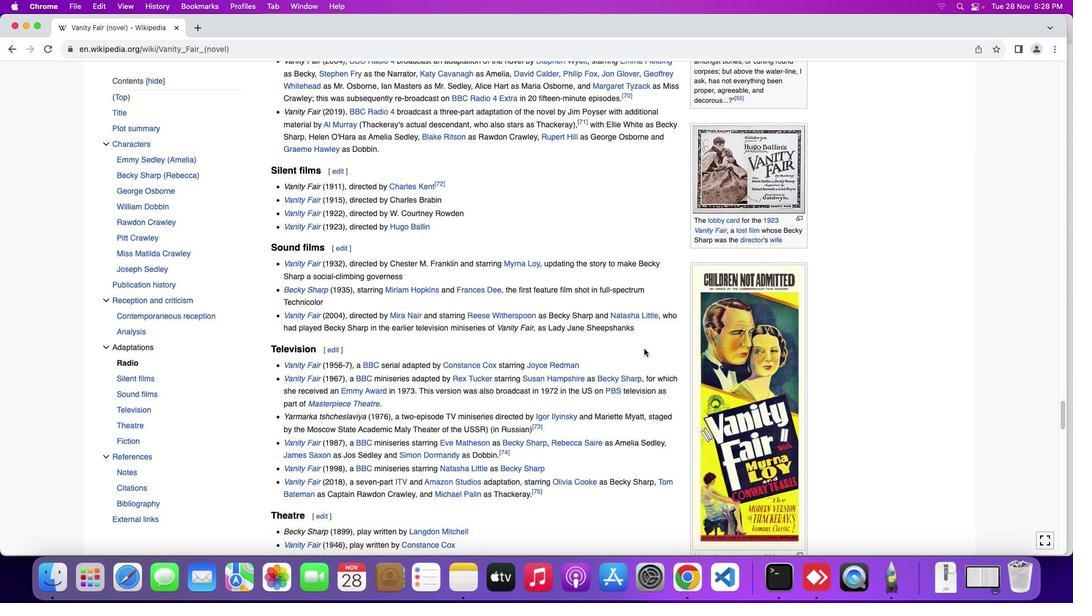 
Action: Mouse moved to (643, 348)
Screenshot: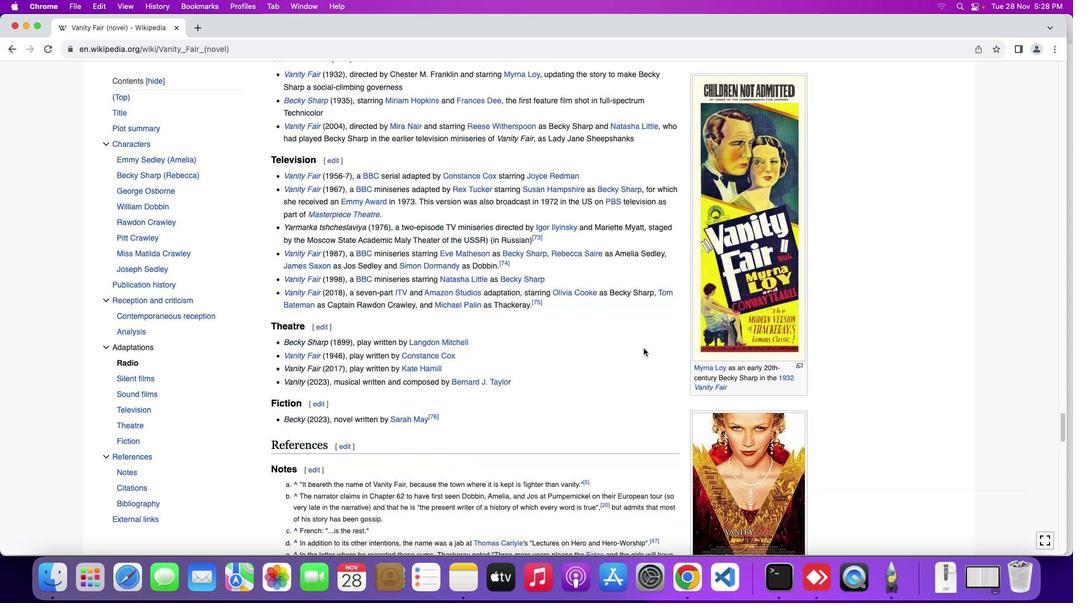 
Action: Mouse scrolled (643, 348) with delta (0, 0)
Screenshot: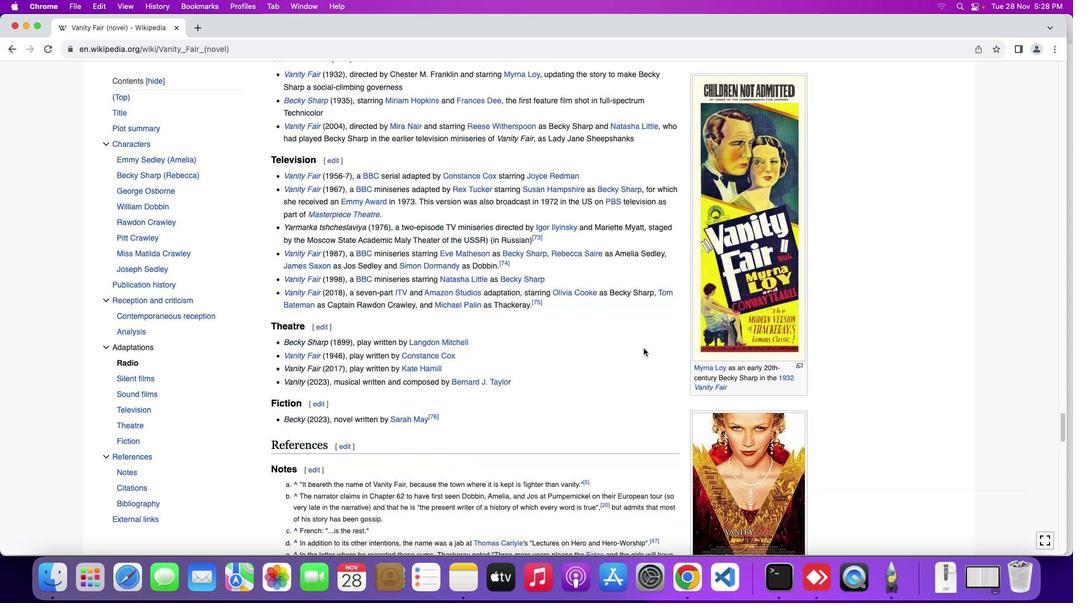 
Action: Mouse scrolled (643, 348) with delta (0, 0)
Screenshot: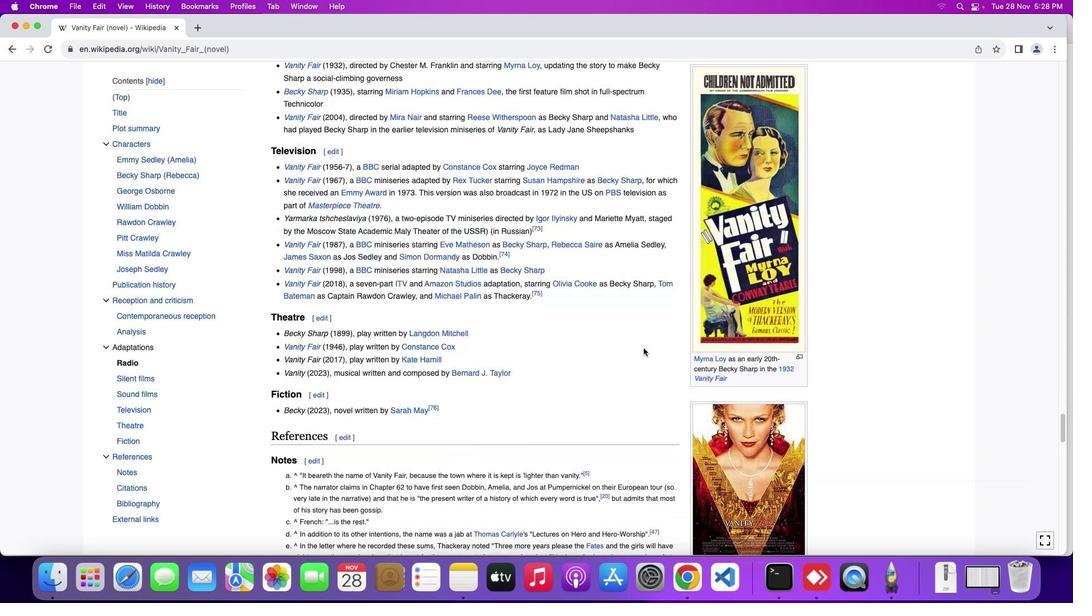
Action: Mouse scrolled (643, 348) with delta (0, -1)
Screenshot: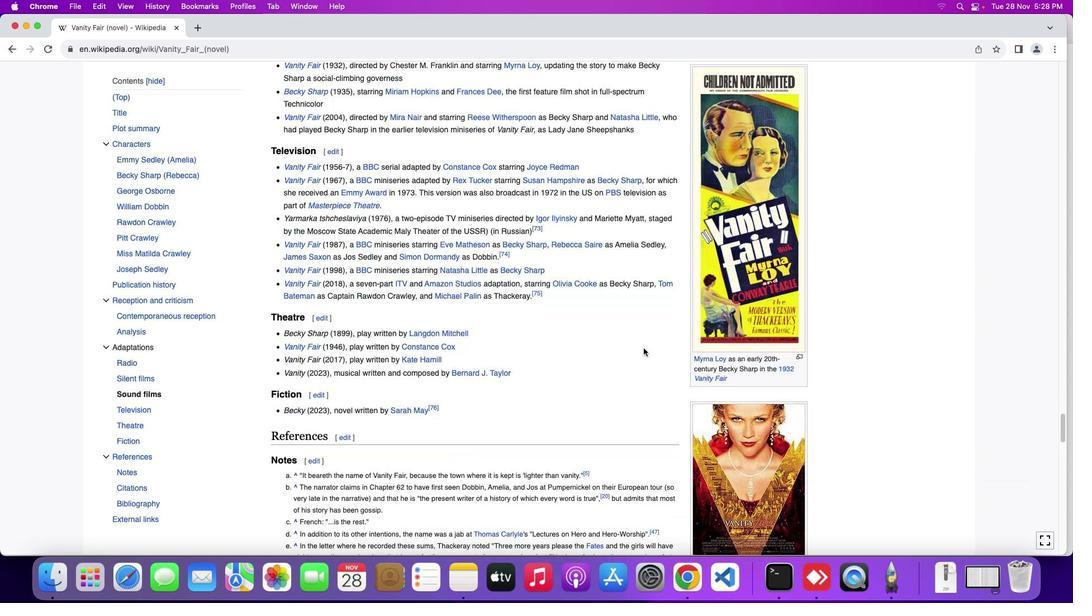 
Action: Mouse scrolled (643, 348) with delta (0, -2)
Screenshot: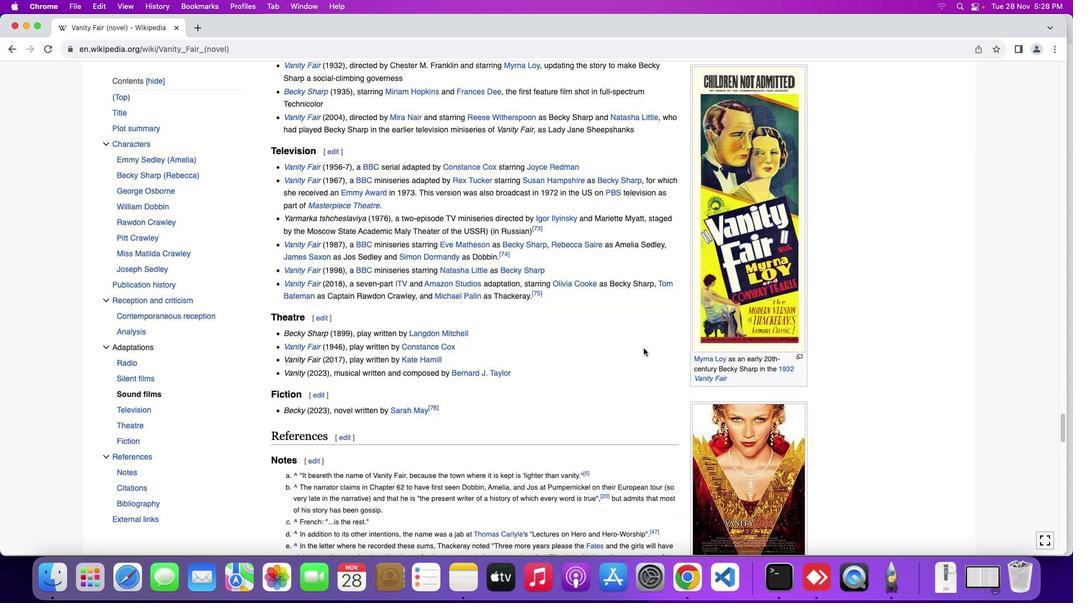 
Action: Mouse scrolled (643, 348) with delta (0, 0)
Screenshot: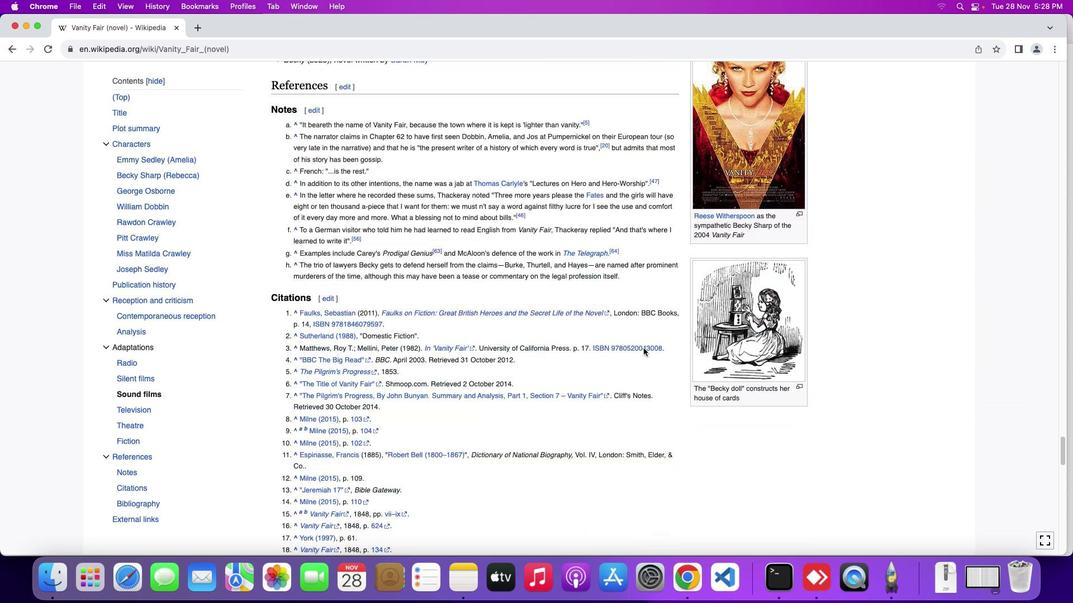 
Action: Mouse scrolled (643, 348) with delta (0, 0)
Screenshot: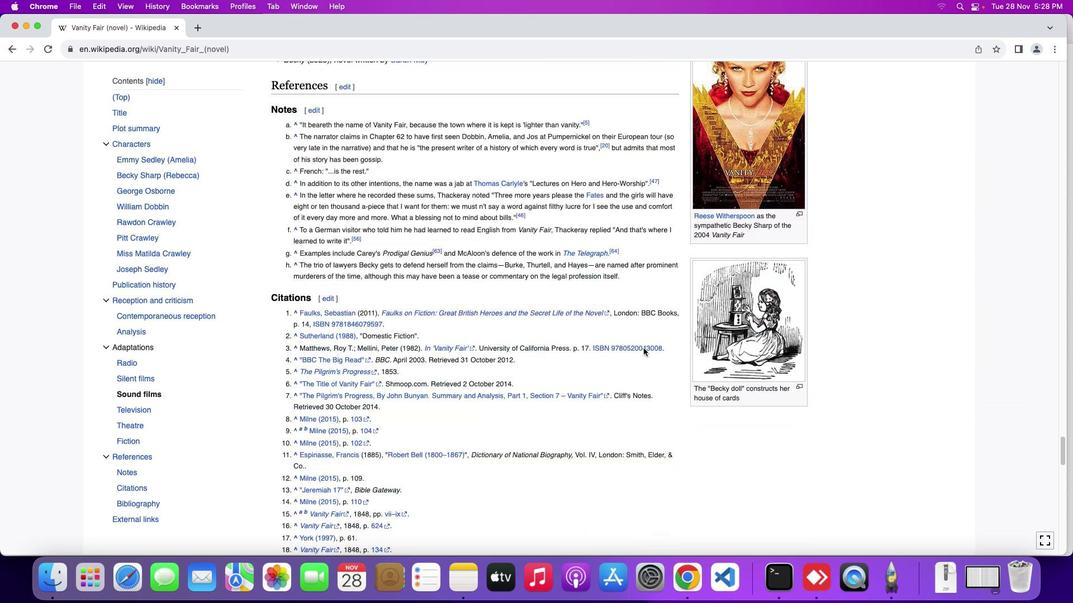 
Action: Mouse scrolled (643, 348) with delta (0, -1)
Screenshot: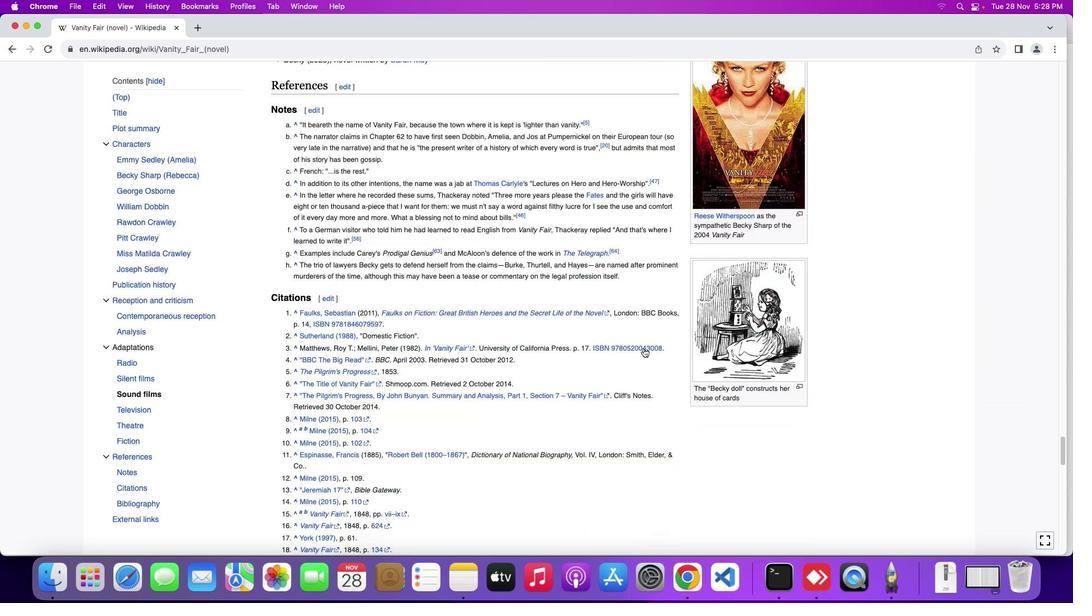 
Action: Mouse scrolled (643, 348) with delta (0, -2)
Screenshot: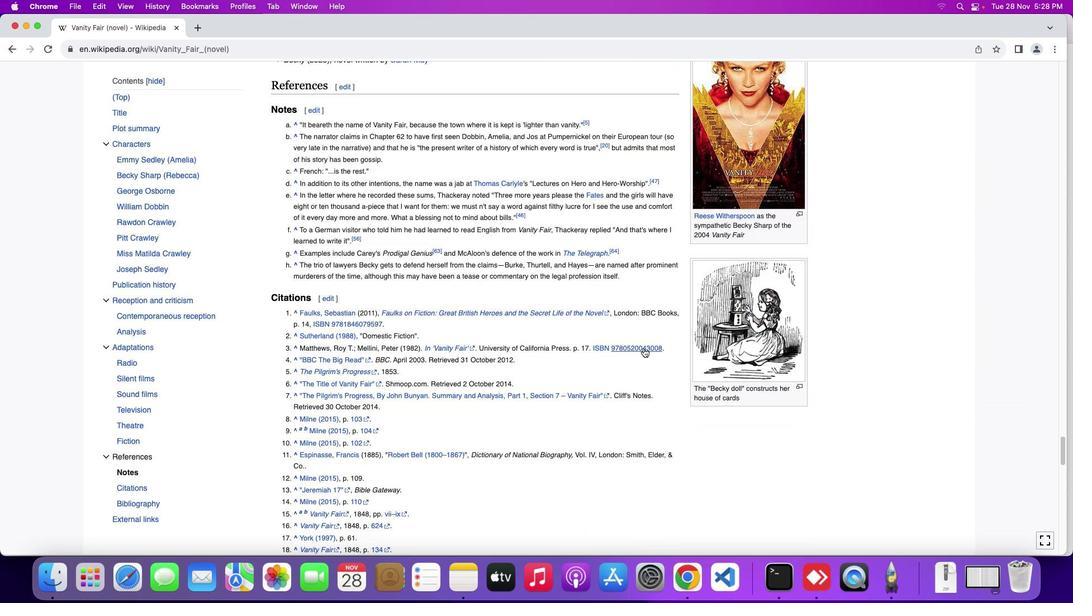 
Action: Mouse scrolled (643, 348) with delta (0, -2)
Screenshot: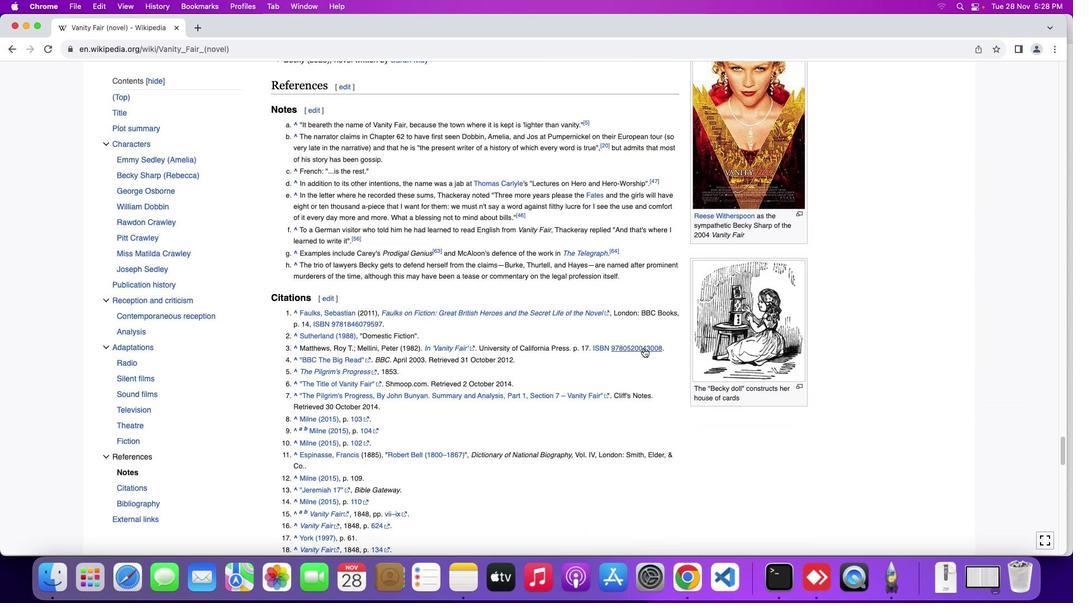
Action: Mouse scrolled (643, 348) with delta (0, 0)
Screenshot: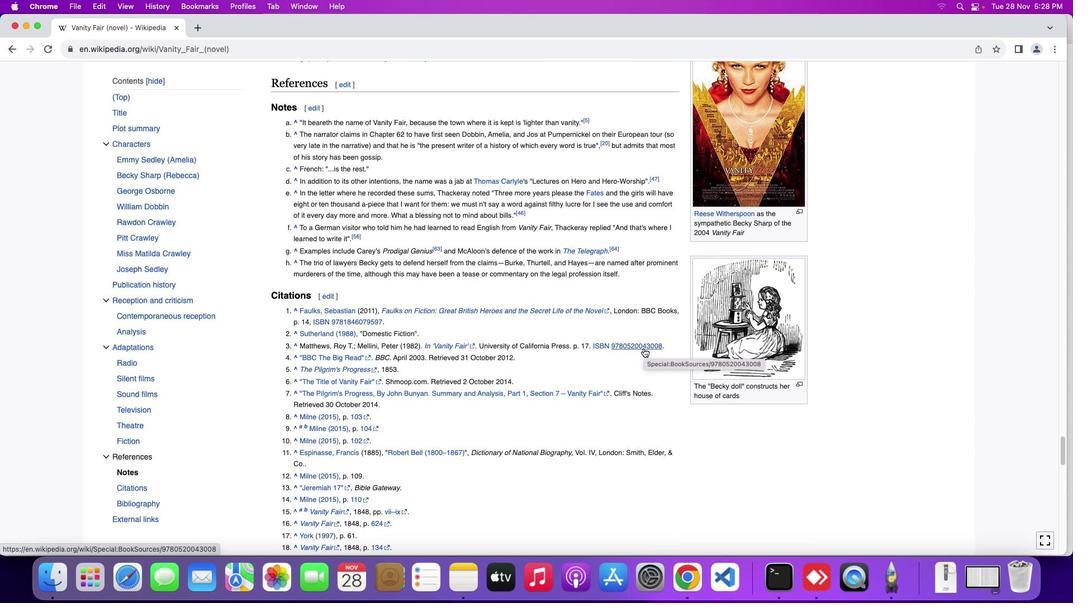 
Action: Mouse scrolled (643, 348) with delta (0, 0)
Screenshot: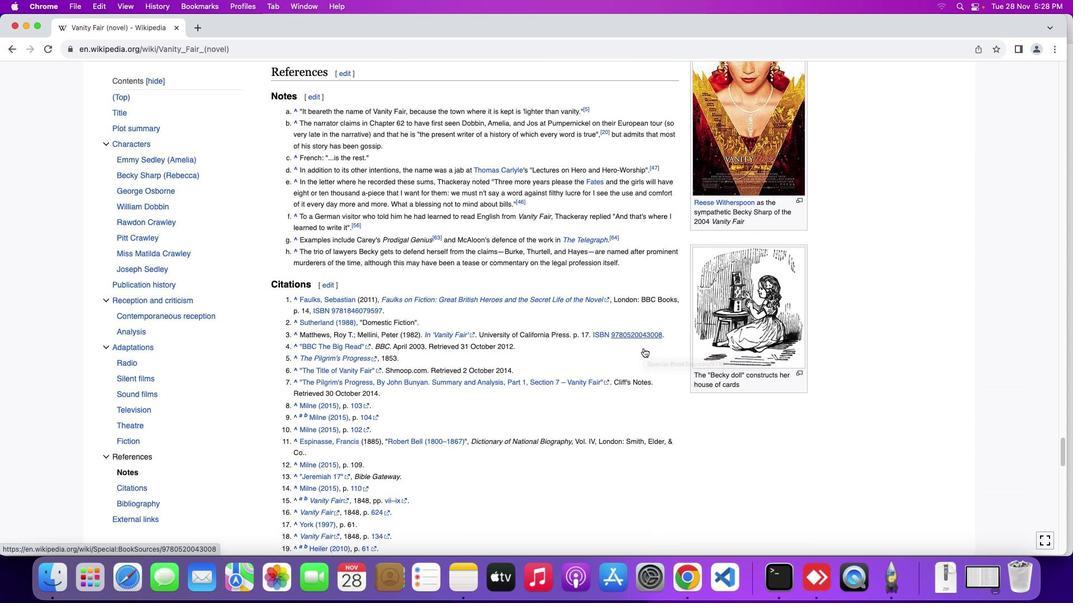 
Action: Mouse scrolled (643, 348) with delta (0, 0)
Screenshot: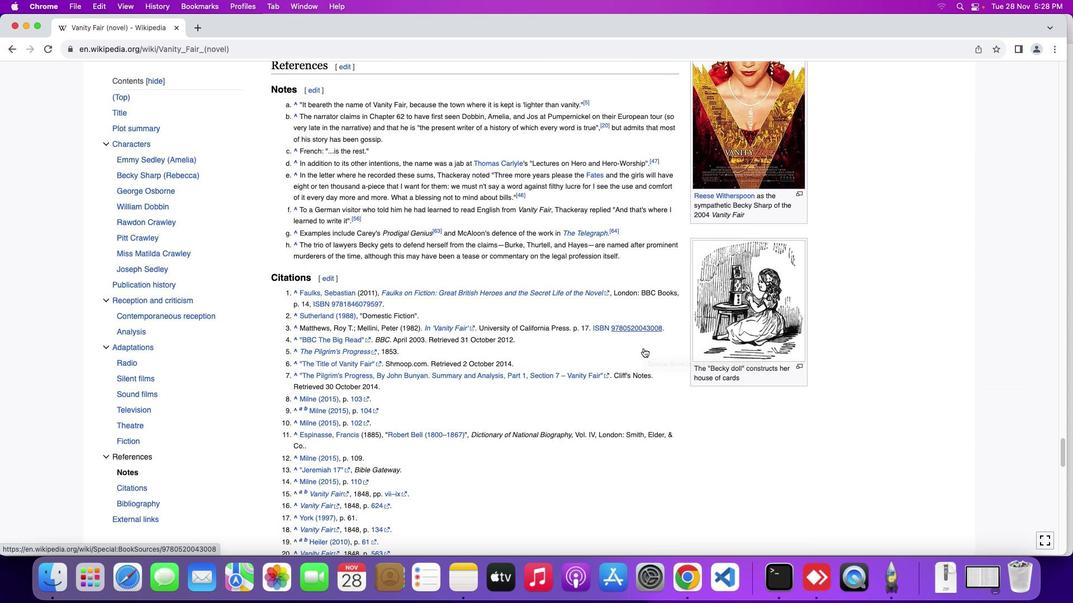 
Action: Mouse scrolled (643, 348) with delta (0, 0)
Screenshot: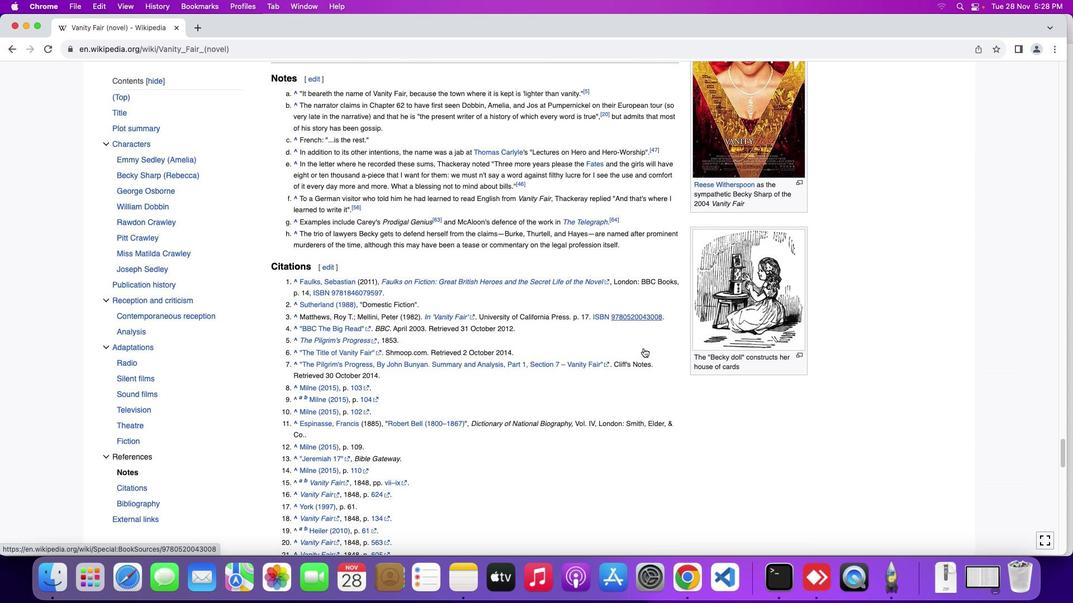 
Action: Mouse scrolled (643, 348) with delta (0, 0)
Screenshot: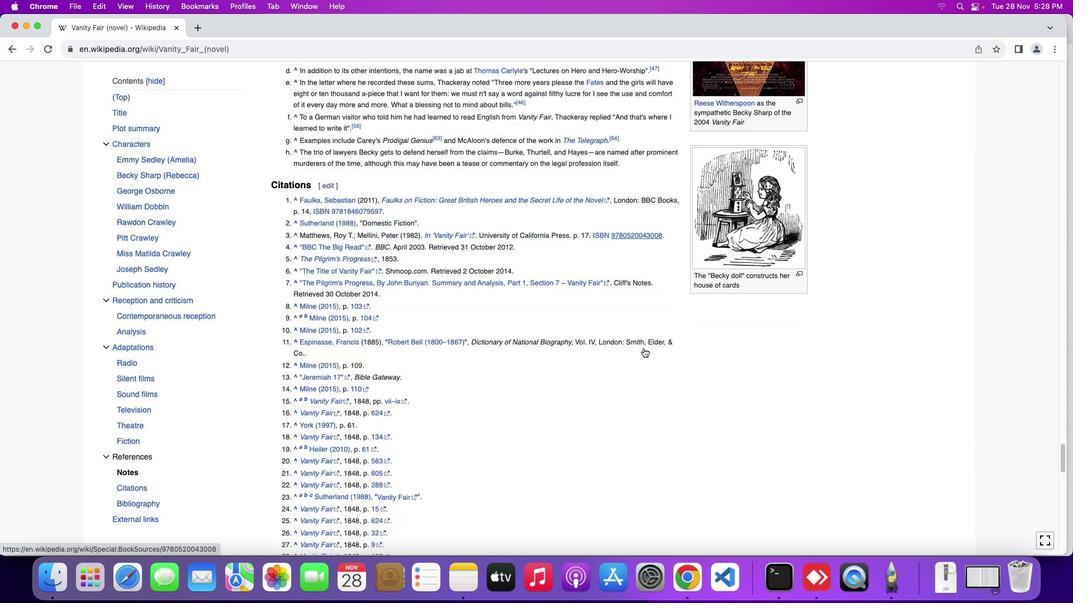 
Action: Mouse scrolled (643, 348) with delta (0, 0)
Screenshot: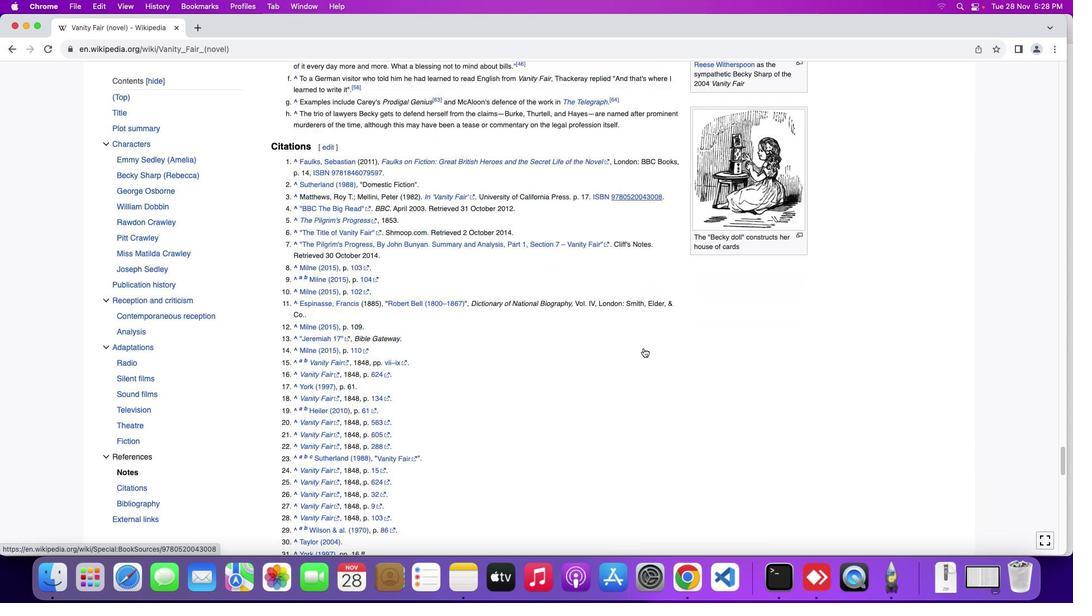 
Action: Mouse scrolled (643, 348) with delta (0, -1)
Screenshot: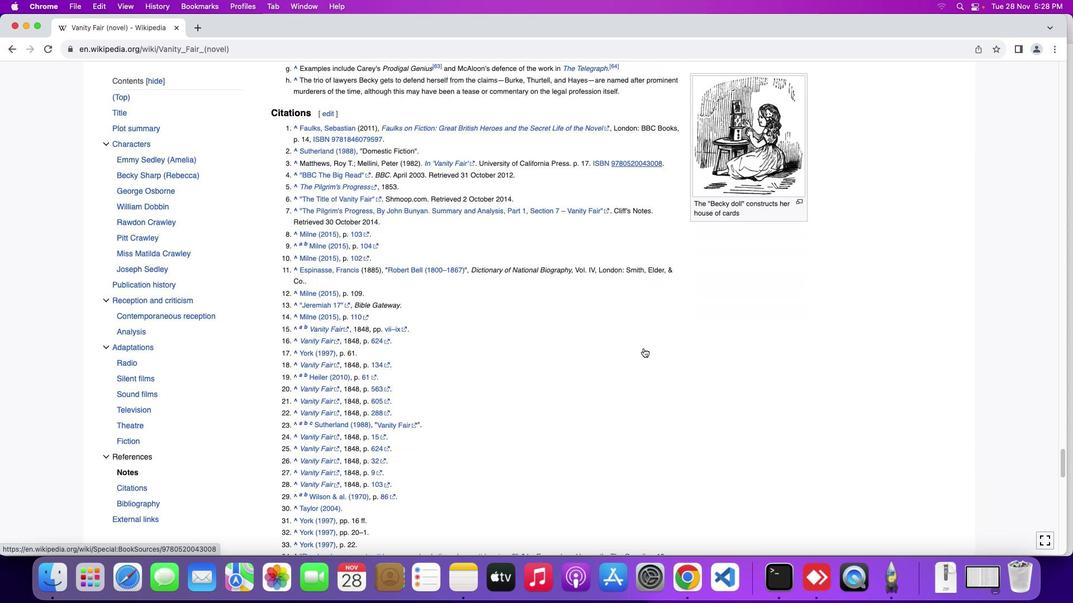 
Action: Mouse scrolled (643, 348) with delta (0, -1)
Screenshot: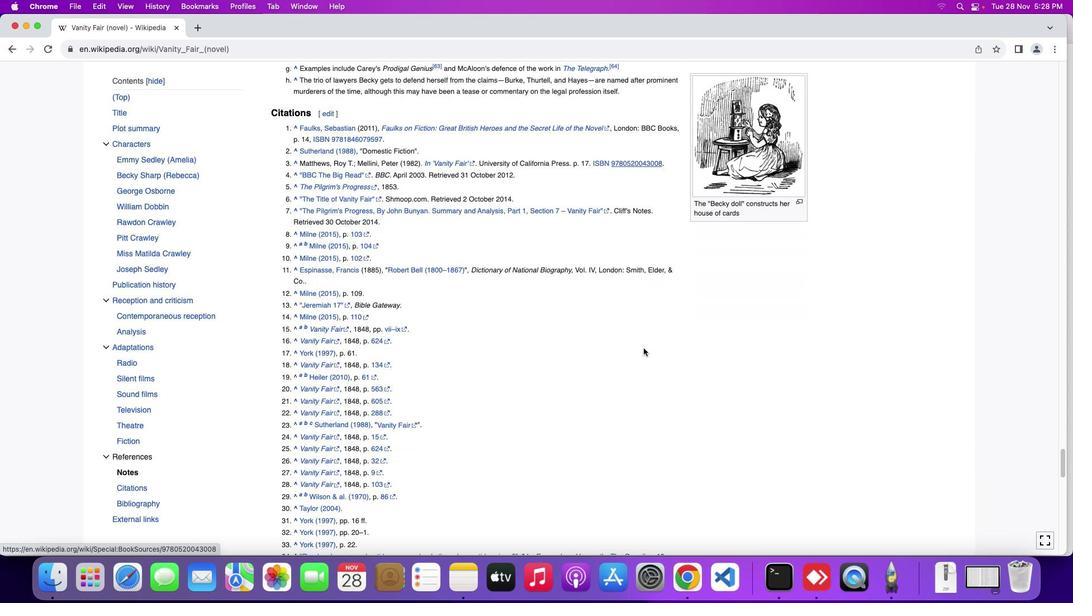 
Action: Mouse moved to (643, 348)
Screenshot: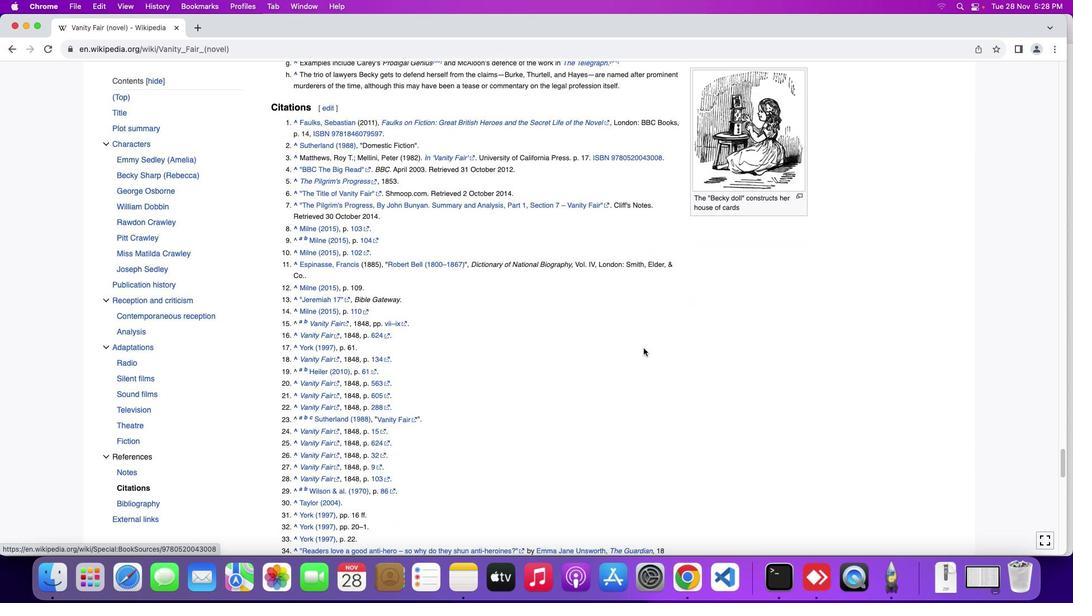 
Action: Mouse scrolled (643, 348) with delta (0, 0)
Screenshot: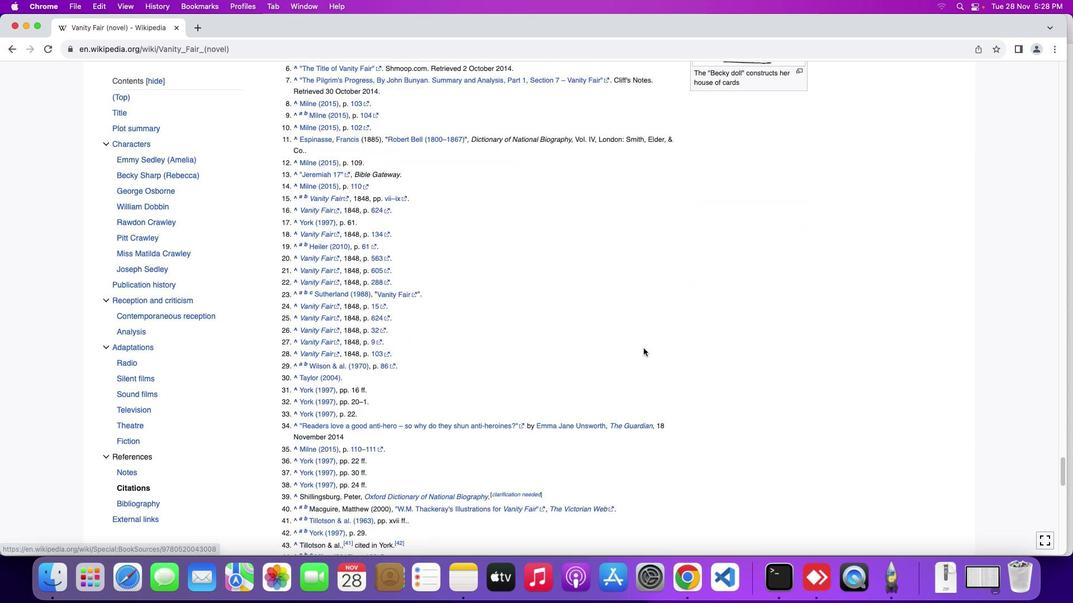 
Action: Mouse scrolled (643, 348) with delta (0, 0)
Screenshot: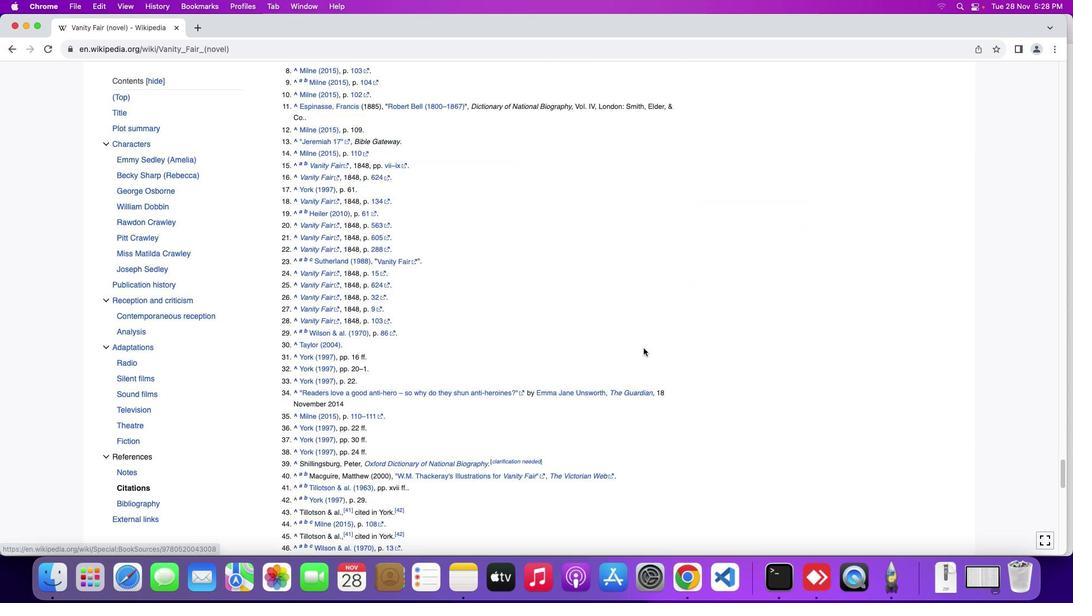 
Action: Mouse scrolled (643, 348) with delta (0, -1)
Screenshot: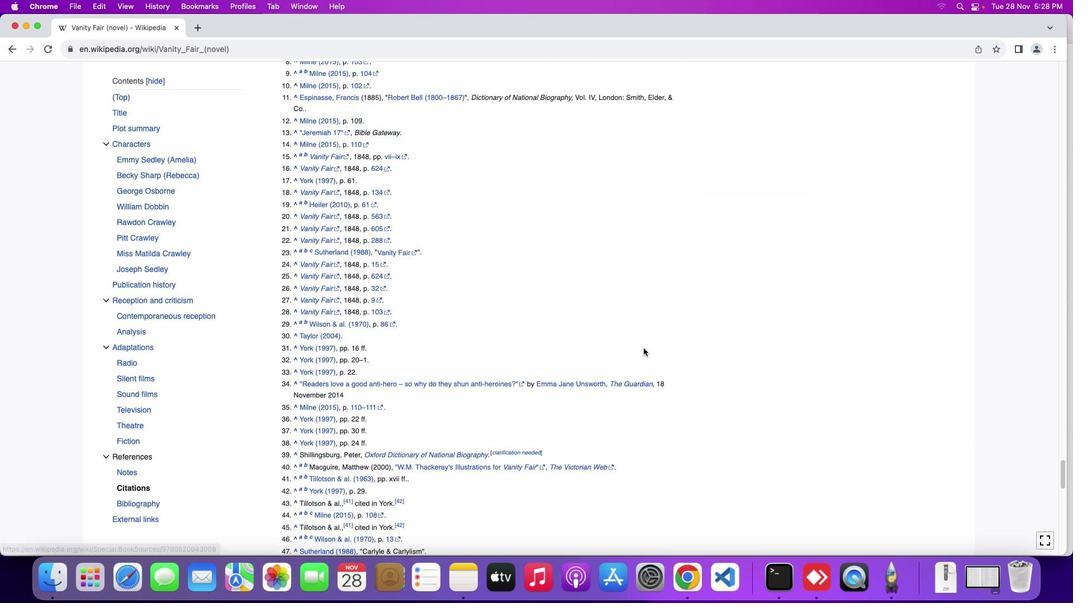 
Action: Mouse scrolled (643, 348) with delta (0, -1)
Screenshot: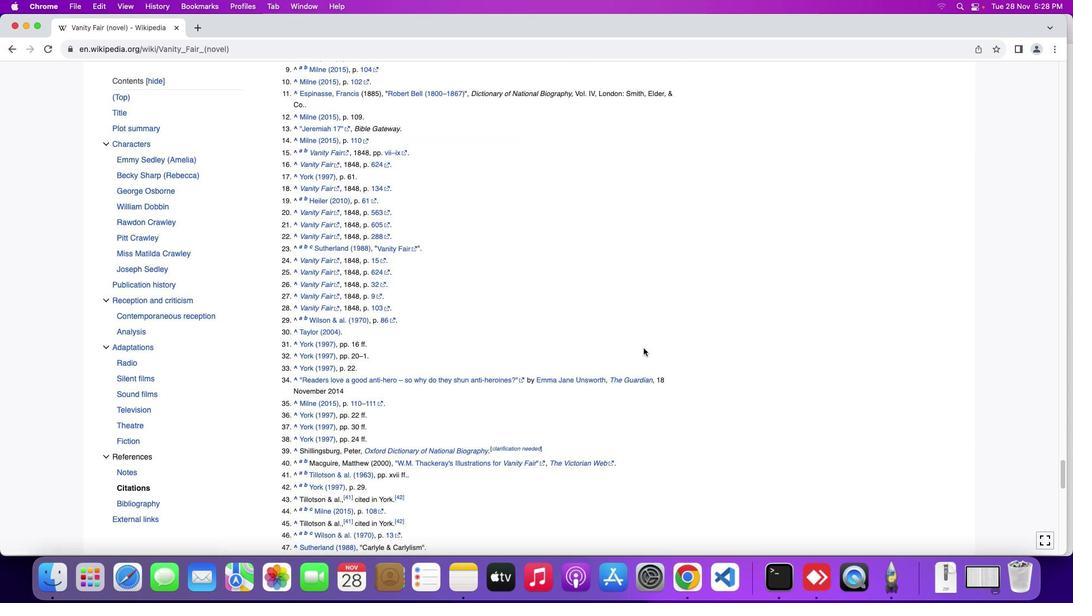
Action: Mouse moved to (643, 348)
Screenshot: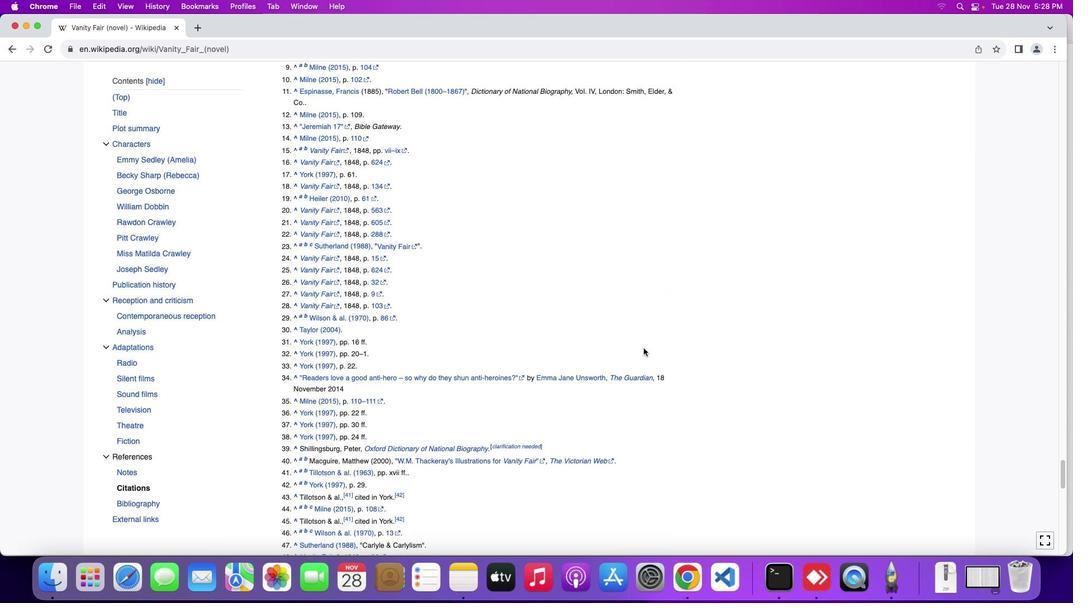 
Action: Mouse scrolled (643, 348) with delta (0, 0)
Screenshot: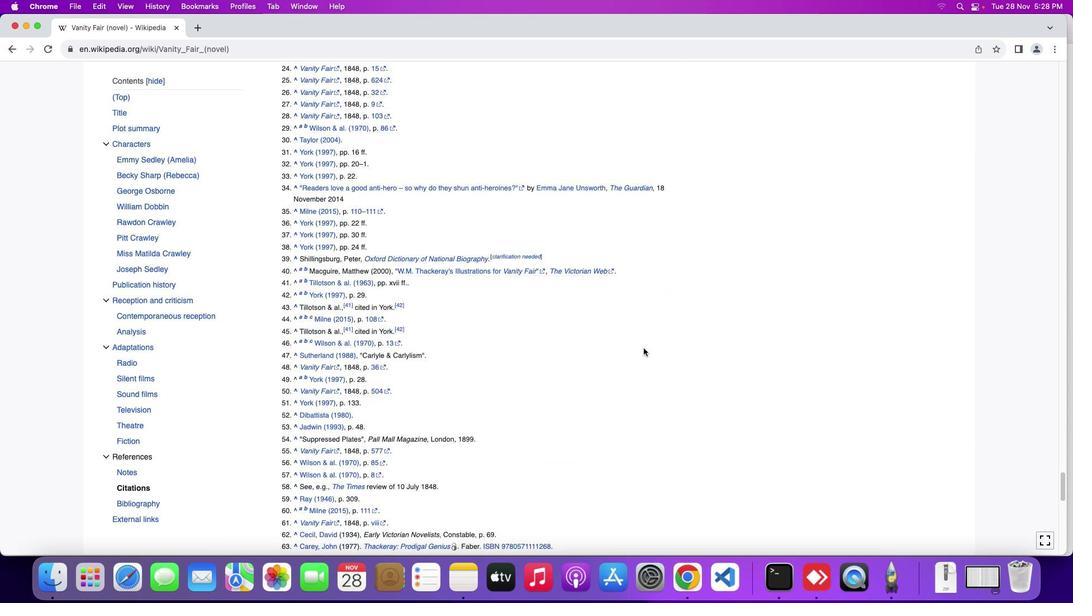 
Action: Mouse scrolled (643, 348) with delta (0, 0)
Screenshot: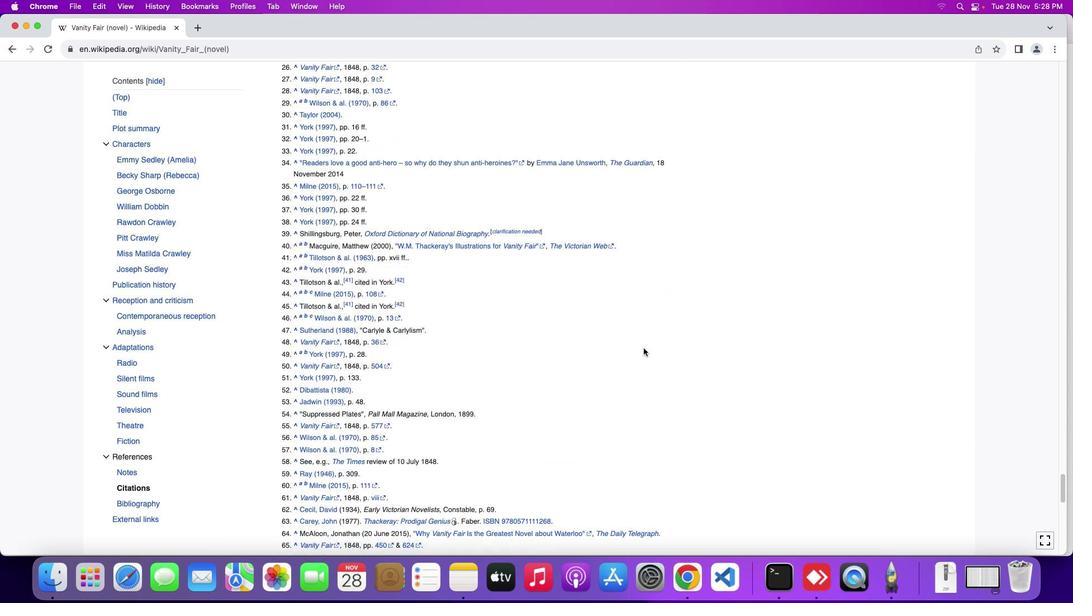 
Action: Mouse scrolled (643, 348) with delta (0, -1)
Screenshot: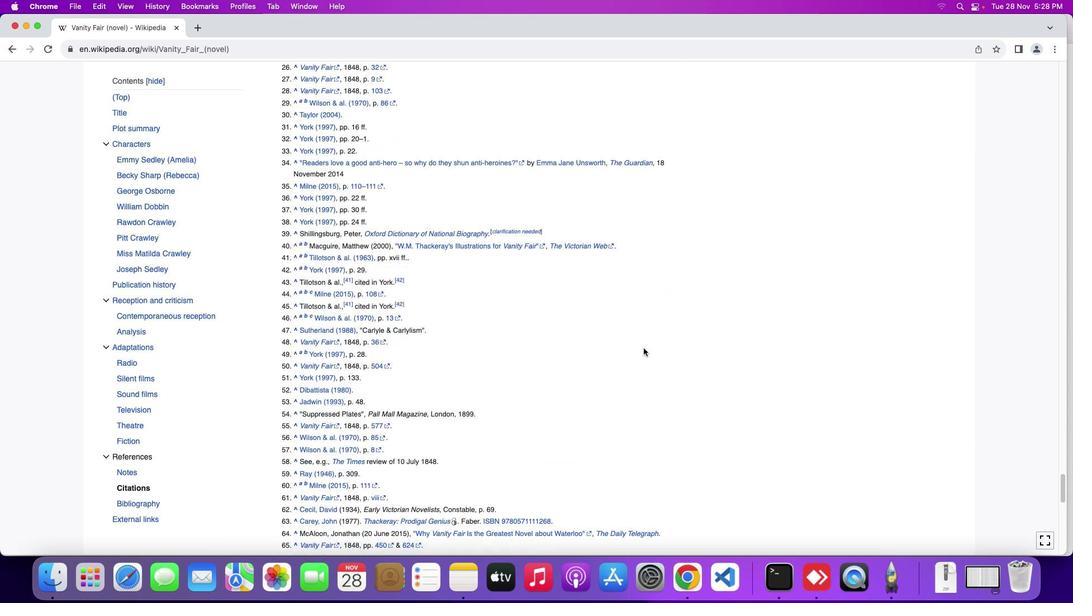 
Action: Mouse scrolled (643, 348) with delta (0, -2)
Screenshot: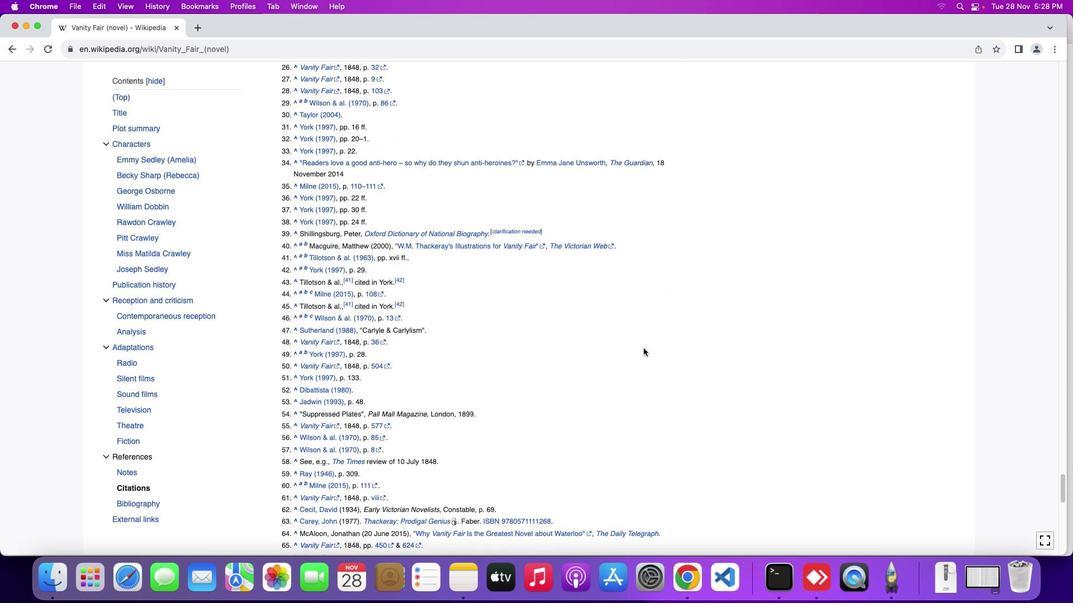 
Action: Mouse moved to (643, 348)
Screenshot: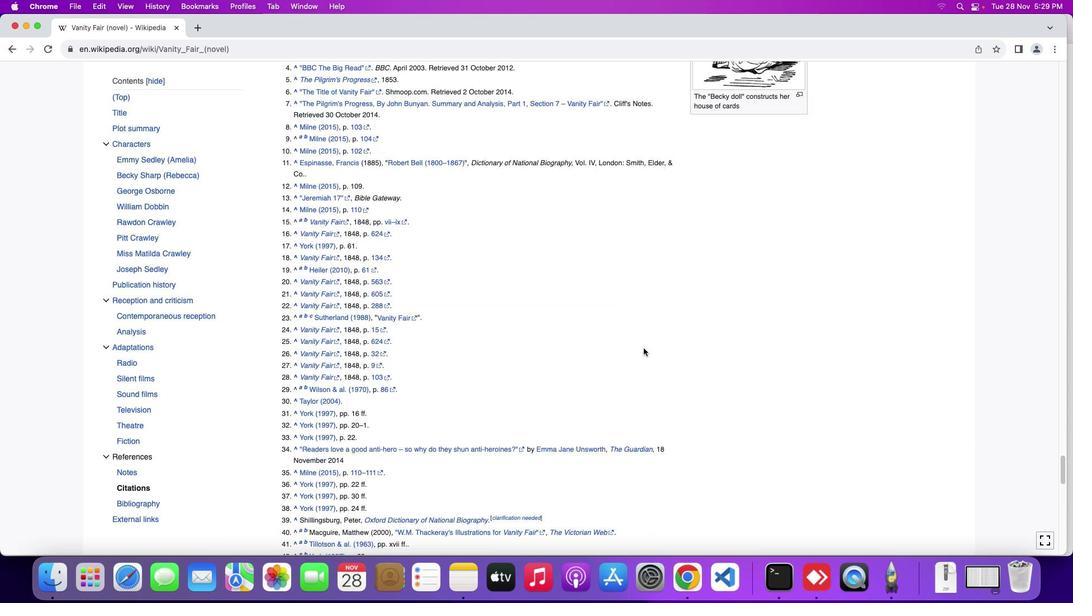 
Action: Mouse scrolled (643, 348) with delta (0, 0)
Screenshot: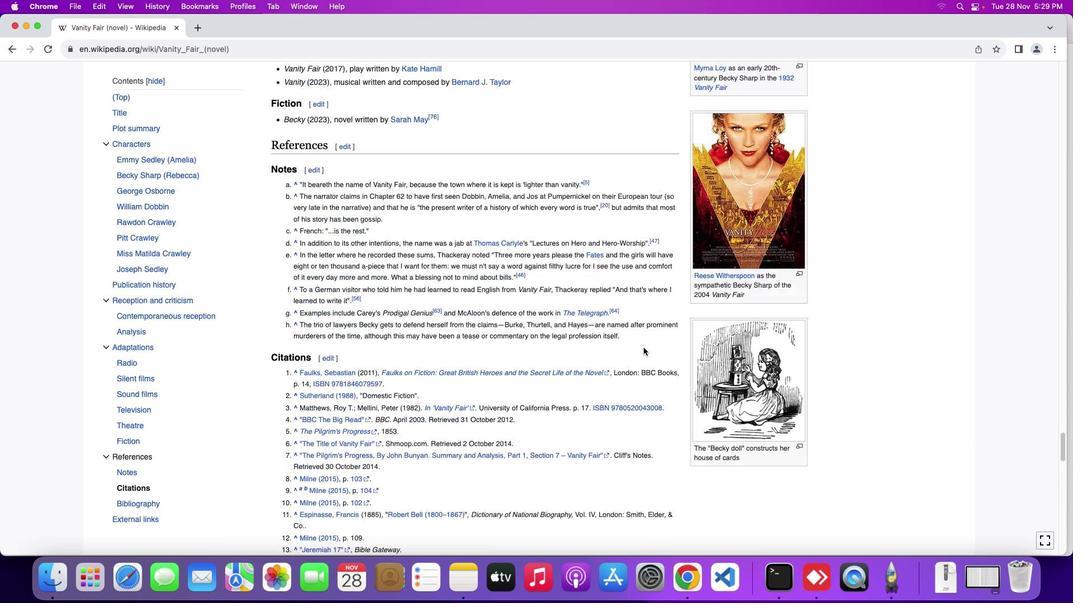 
Action: Mouse scrolled (643, 348) with delta (0, 0)
Screenshot: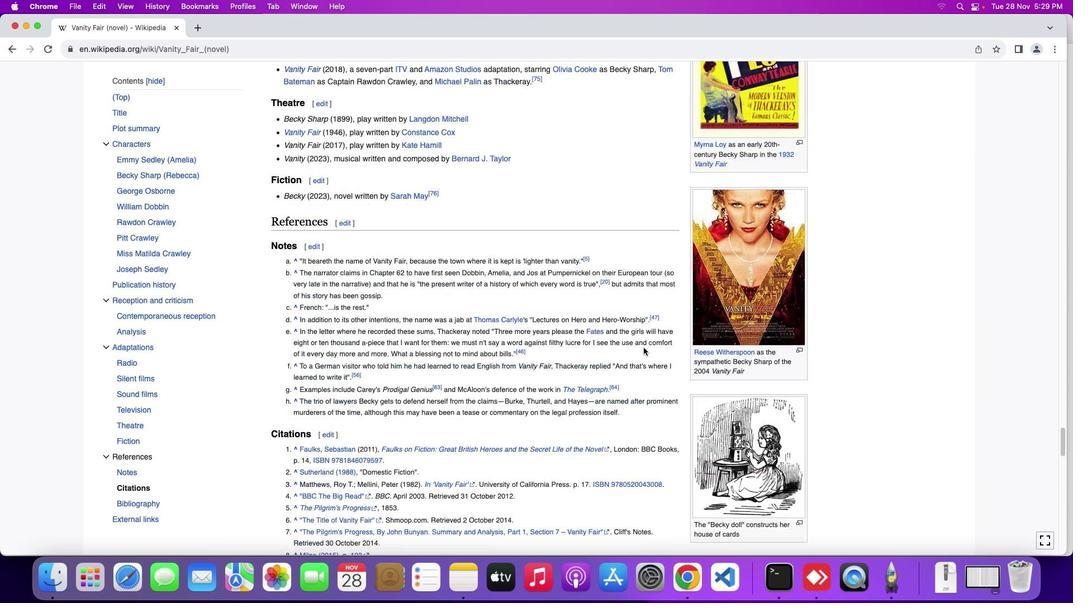 
Action: Mouse scrolled (643, 348) with delta (0, 1)
Screenshot: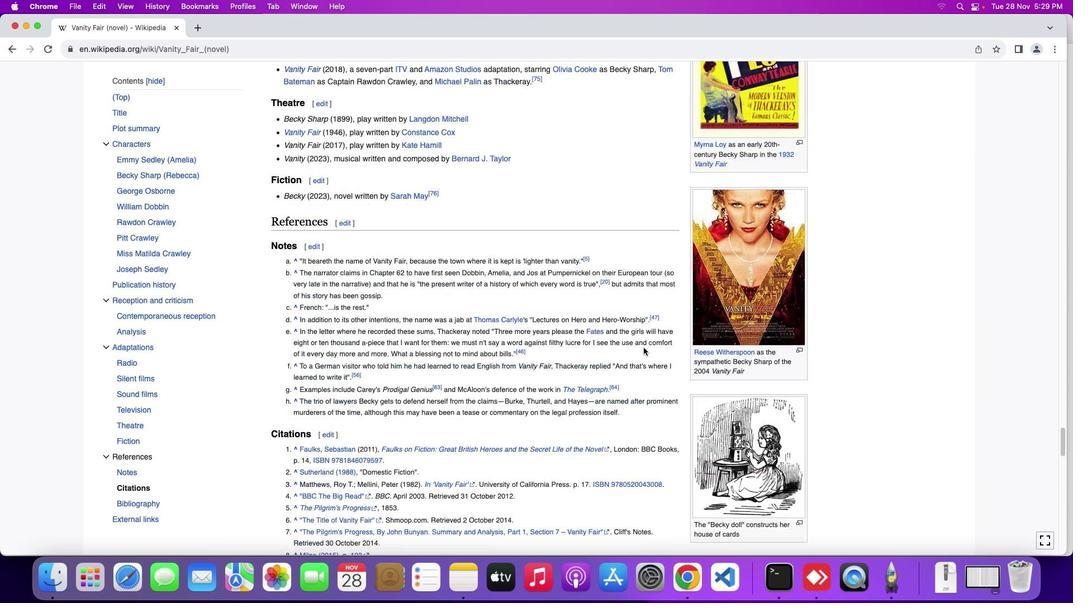 
Action: Mouse scrolled (643, 348) with delta (0, 2)
Screenshot: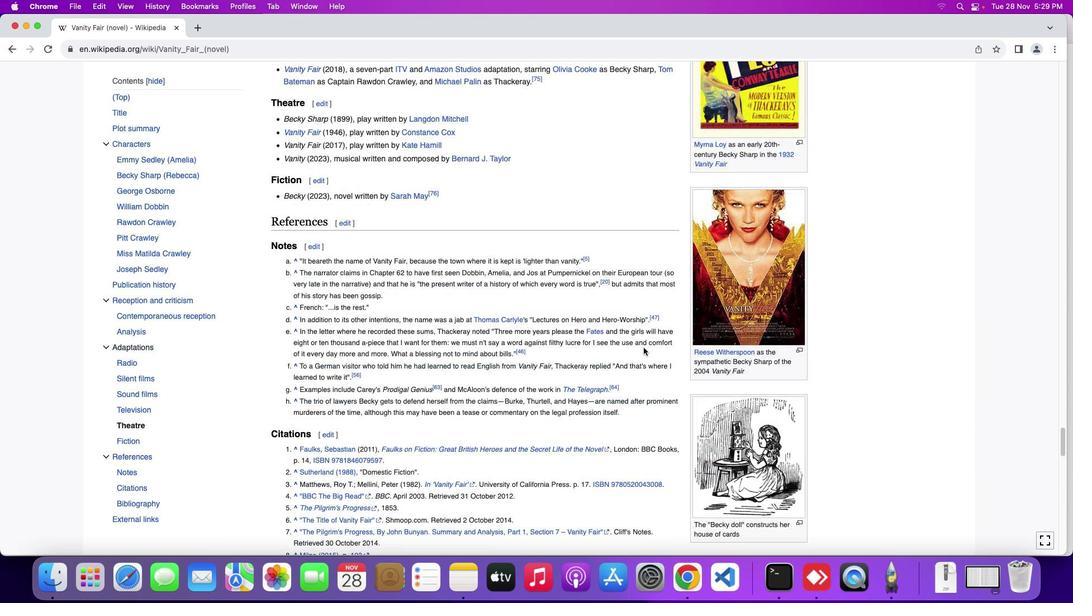 
Action: Mouse scrolled (643, 348) with delta (0, 3)
Screenshot: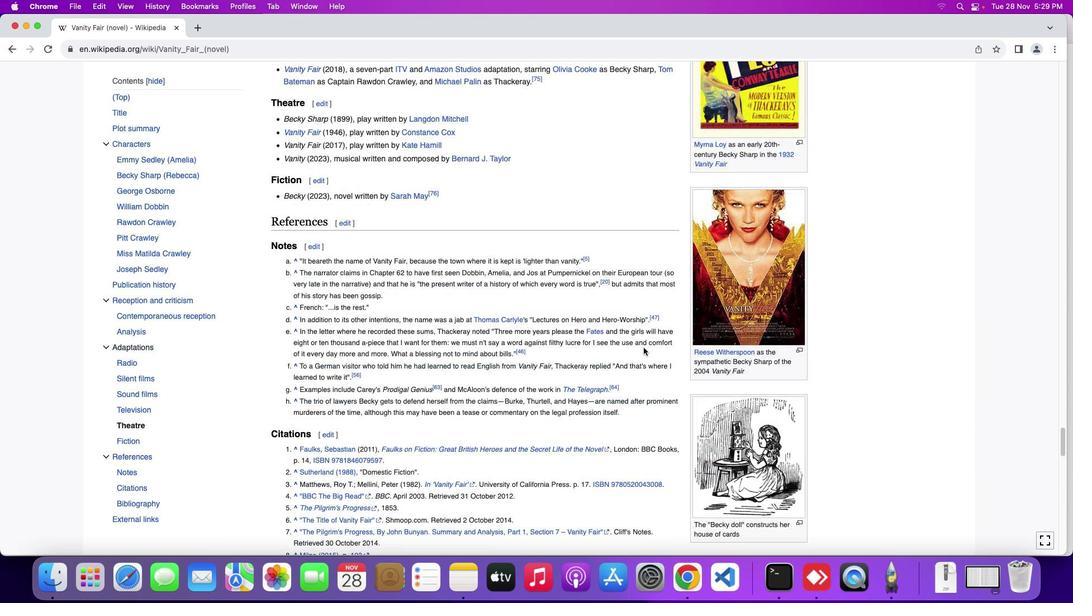 
Action: Mouse scrolled (643, 348) with delta (0, 3)
Screenshot: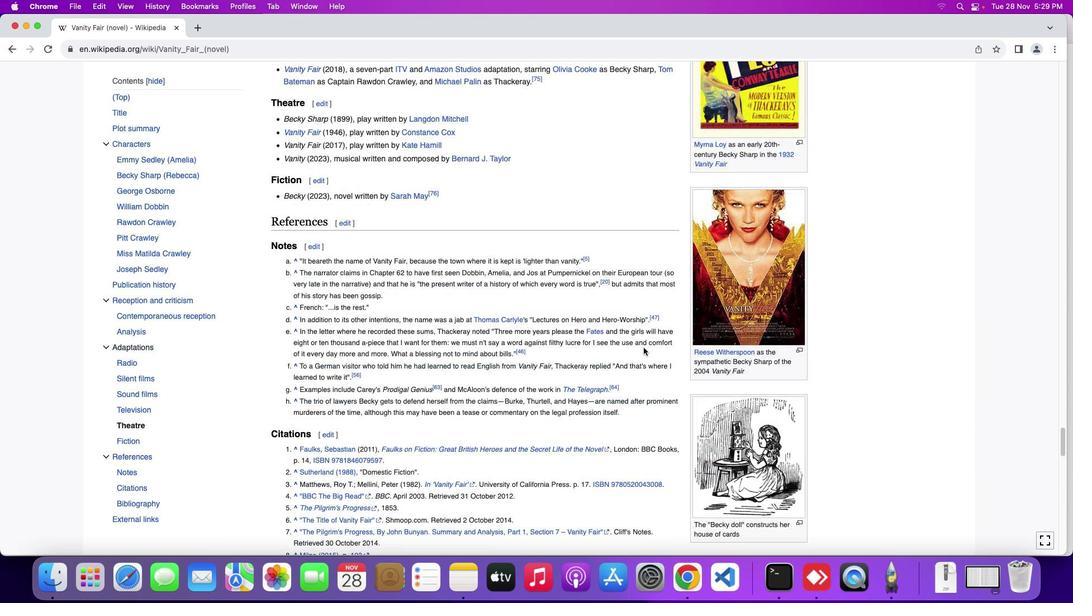 
Action: Mouse scrolled (643, 348) with delta (0, 3)
Screenshot: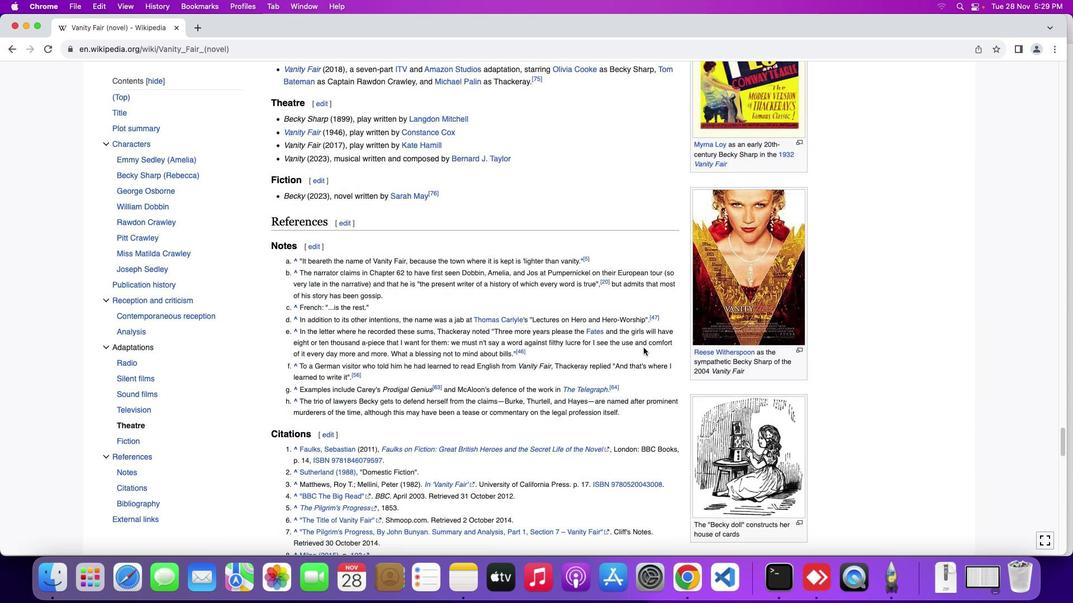 
Action: Mouse moved to (643, 347)
Screenshot: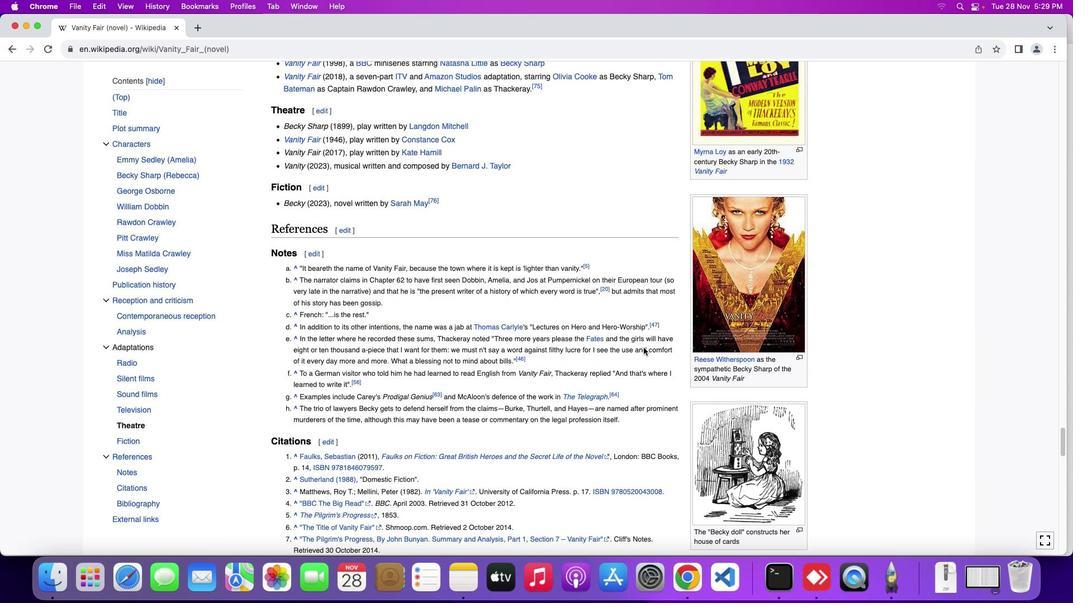 
Action: Mouse scrolled (643, 347) with delta (0, 0)
Screenshot: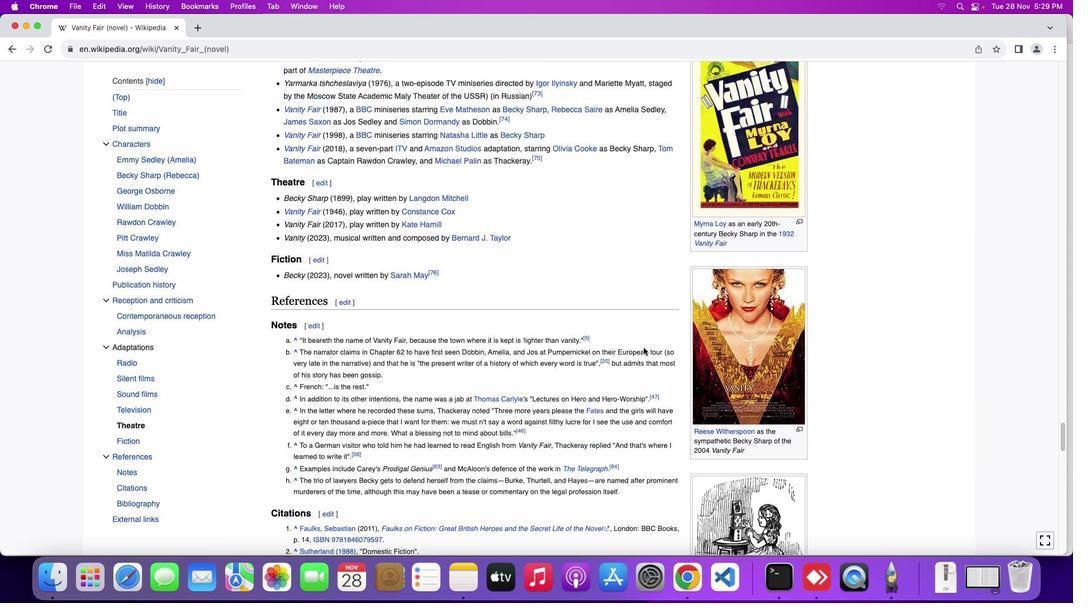 
Action: Mouse scrolled (643, 347) with delta (0, 0)
Screenshot: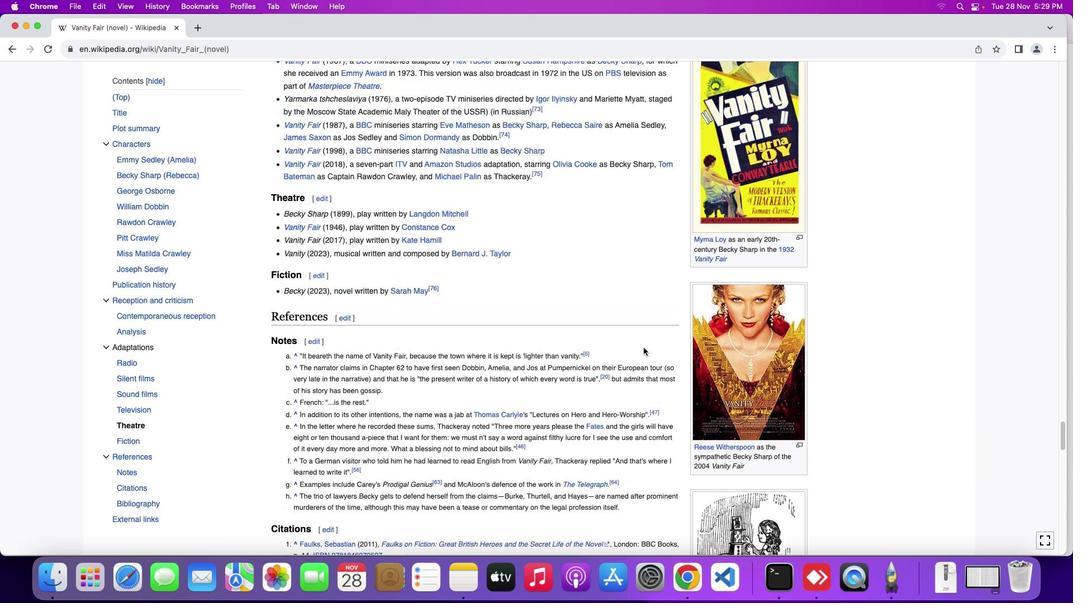 
Action: Mouse scrolled (643, 347) with delta (0, 1)
Screenshot: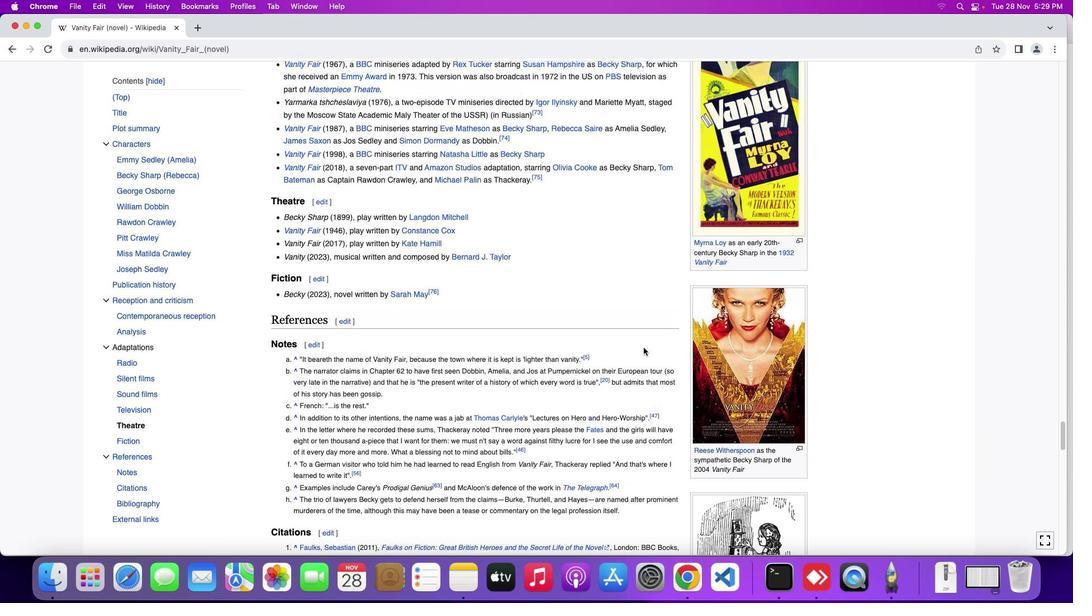 
Action: Mouse moved to (643, 347)
Screenshot: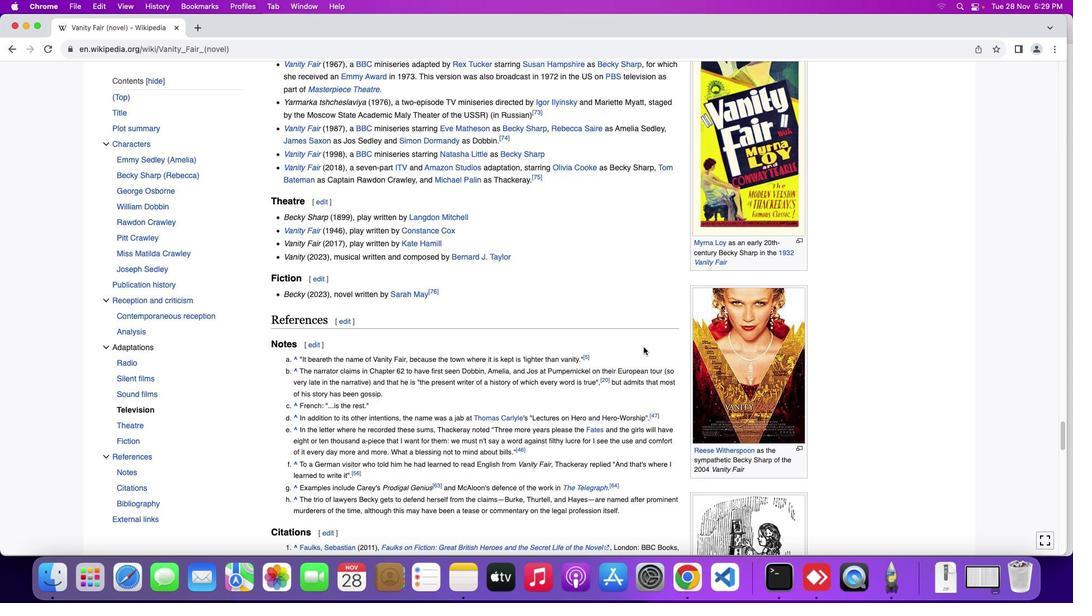 
Action: Mouse scrolled (643, 347) with delta (0, 0)
Screenshot: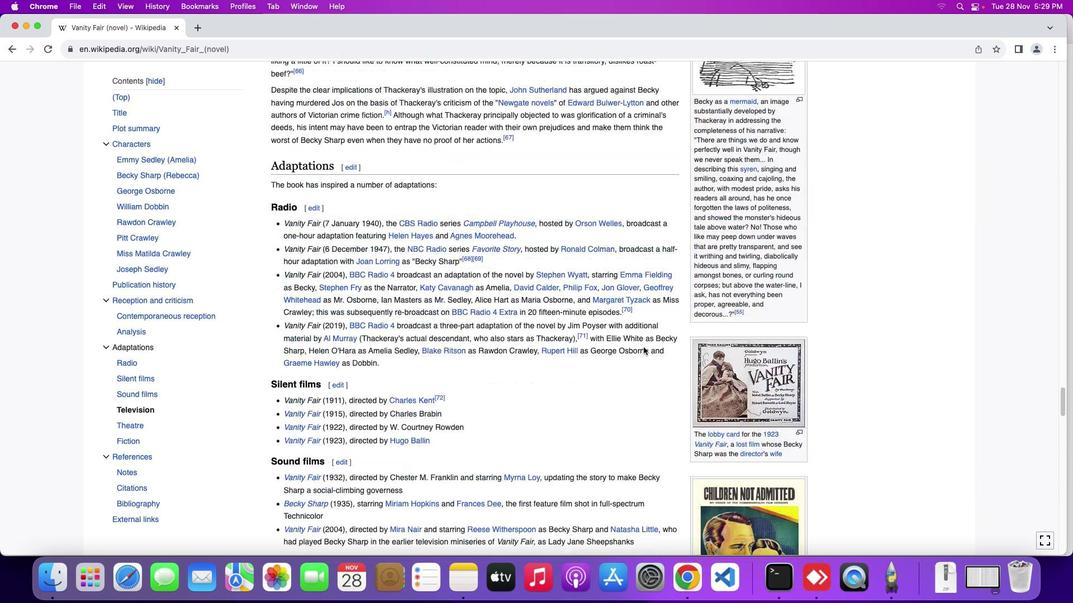 
Action: Mouse scrolled (643, 347) with delta (0, 0)
Screenshot: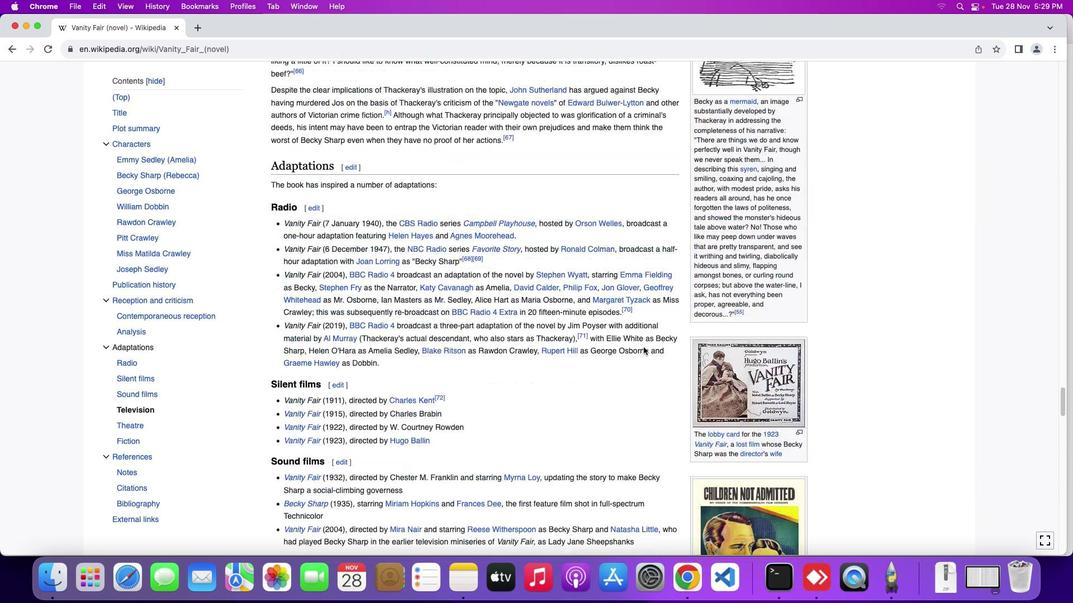 
Action: Mouse scrolled (643, 347) with delta (0, 1)
Screenshot: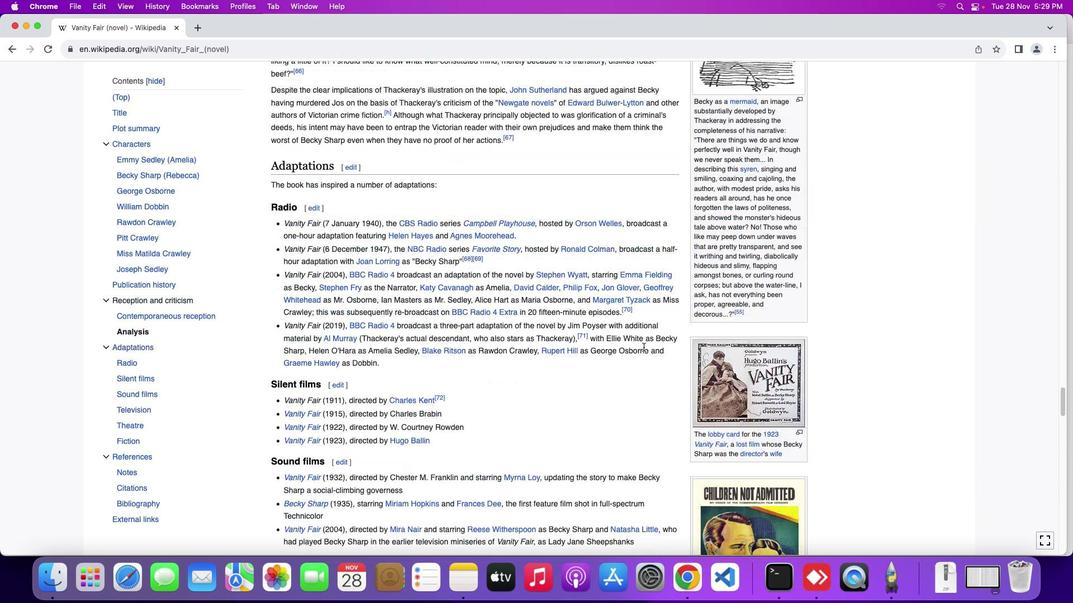 
Action: Mouse scrolled (643, 347) with delta (0, 2)
Screenshot: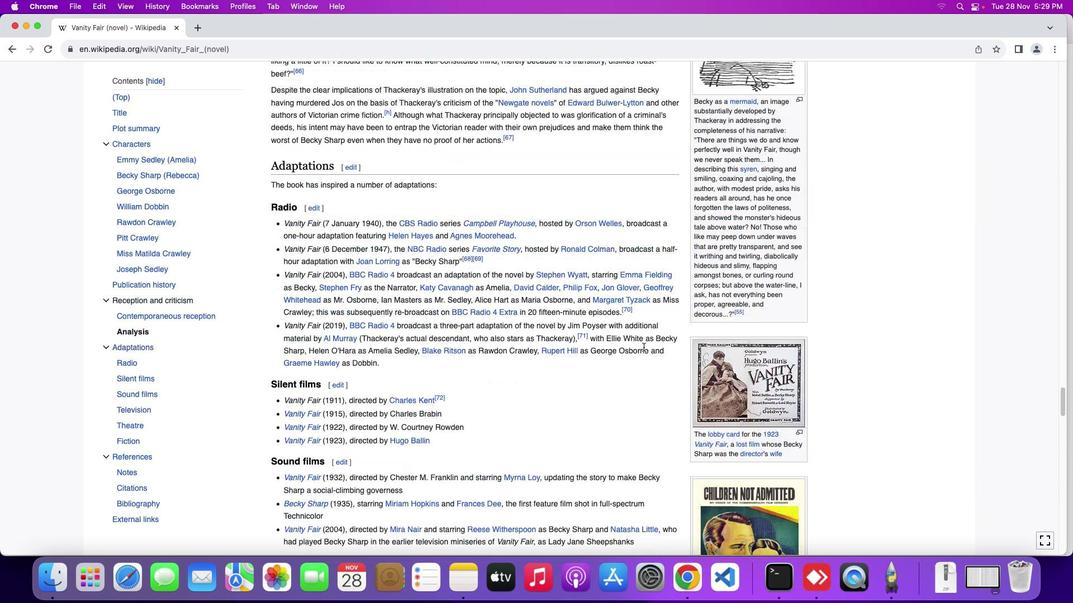 
Action: Mouse scrolled (643, 347) with delta (0, 3)
Screenshot: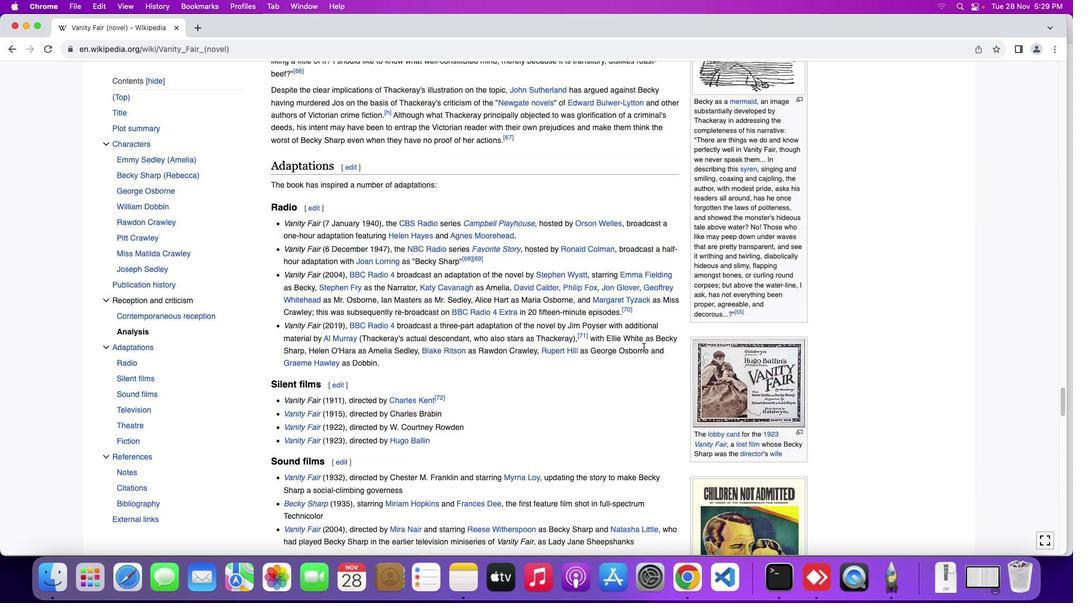 
Action: Mouse scrolled (643, 347) with delta (0, 3)
Screenshot: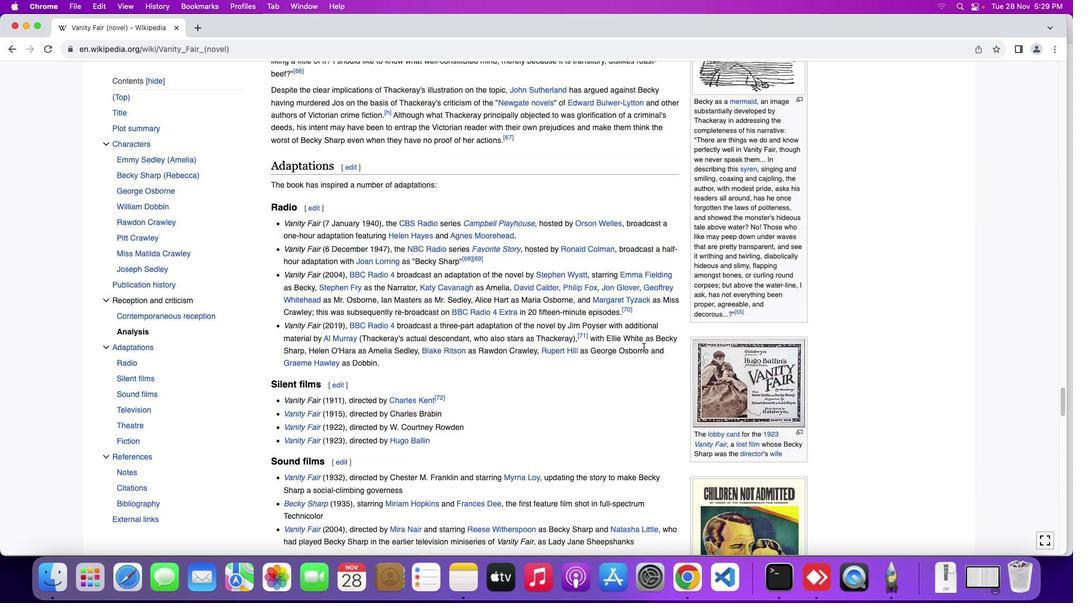 
Action: Mouse moved to (643, 347)
Screenshot: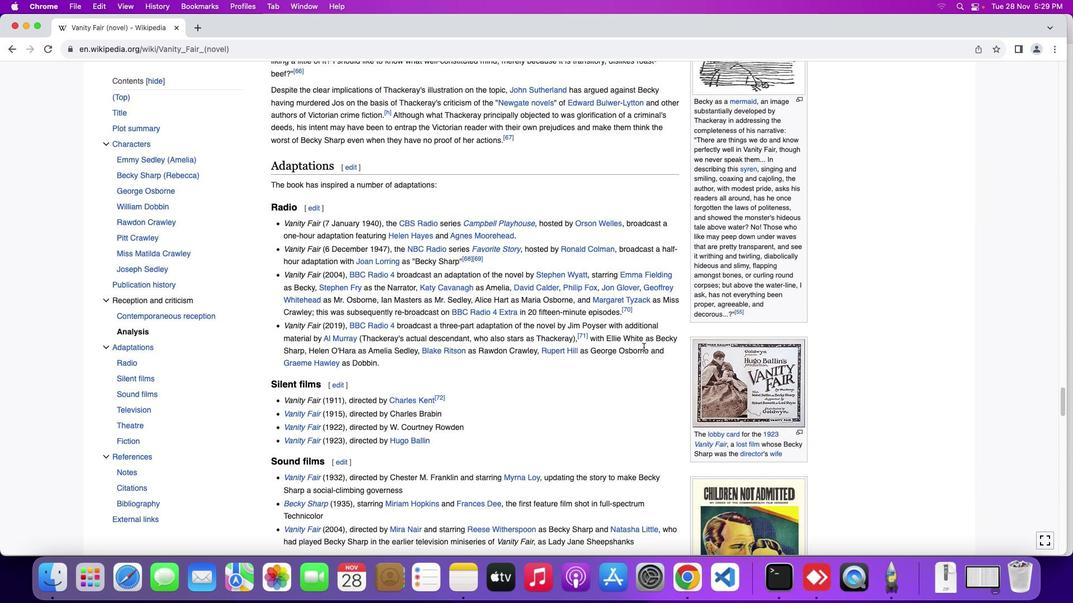 
Action: Mouse scrolled (643, 347) with delta (0, 0)
Screenshot: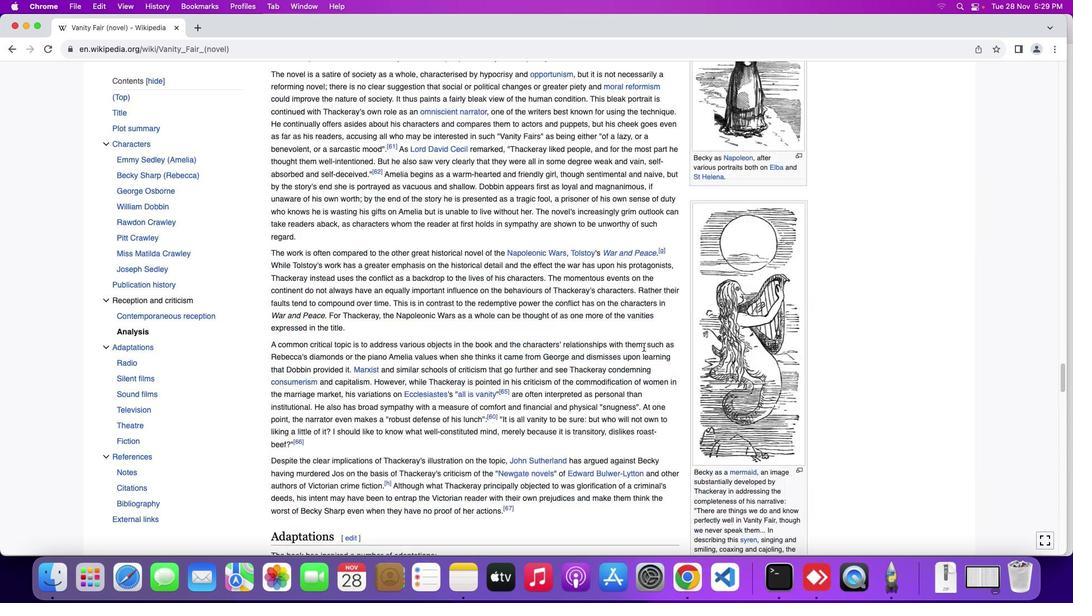
Action: Mouse scrolled (643, 347) with delta (0, 0)
